 Task: Reply to email with the signature Courtney Young with the subject Request for customer feedback from softage.1@softage.net with the message Please provide me with an update on the budget for the project. Undo the message and rewrite the message as Please let me know if there are any questions or concerns. Send the email
Action: Mouse moved to (577, 760)
Screenshot: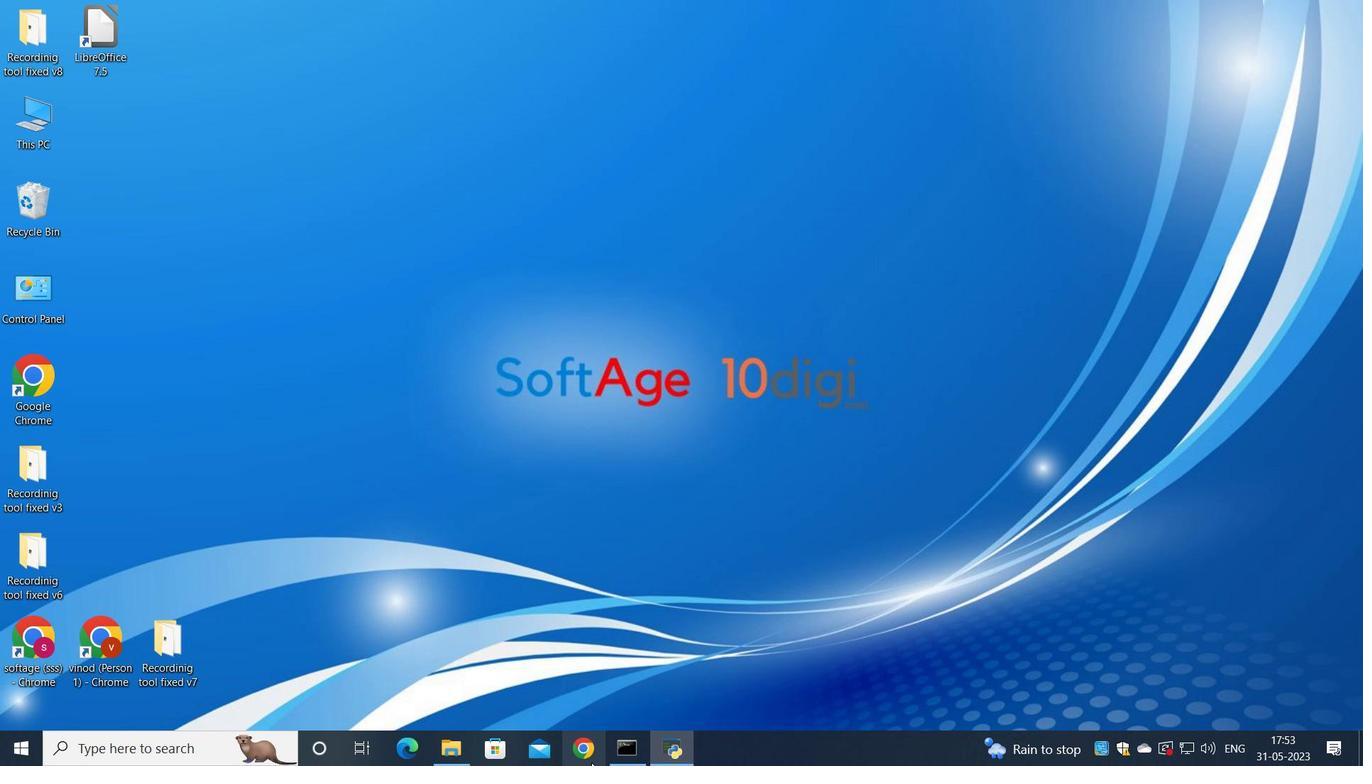 
Action: Mouse pressed left at (577, 760)
Screenshot: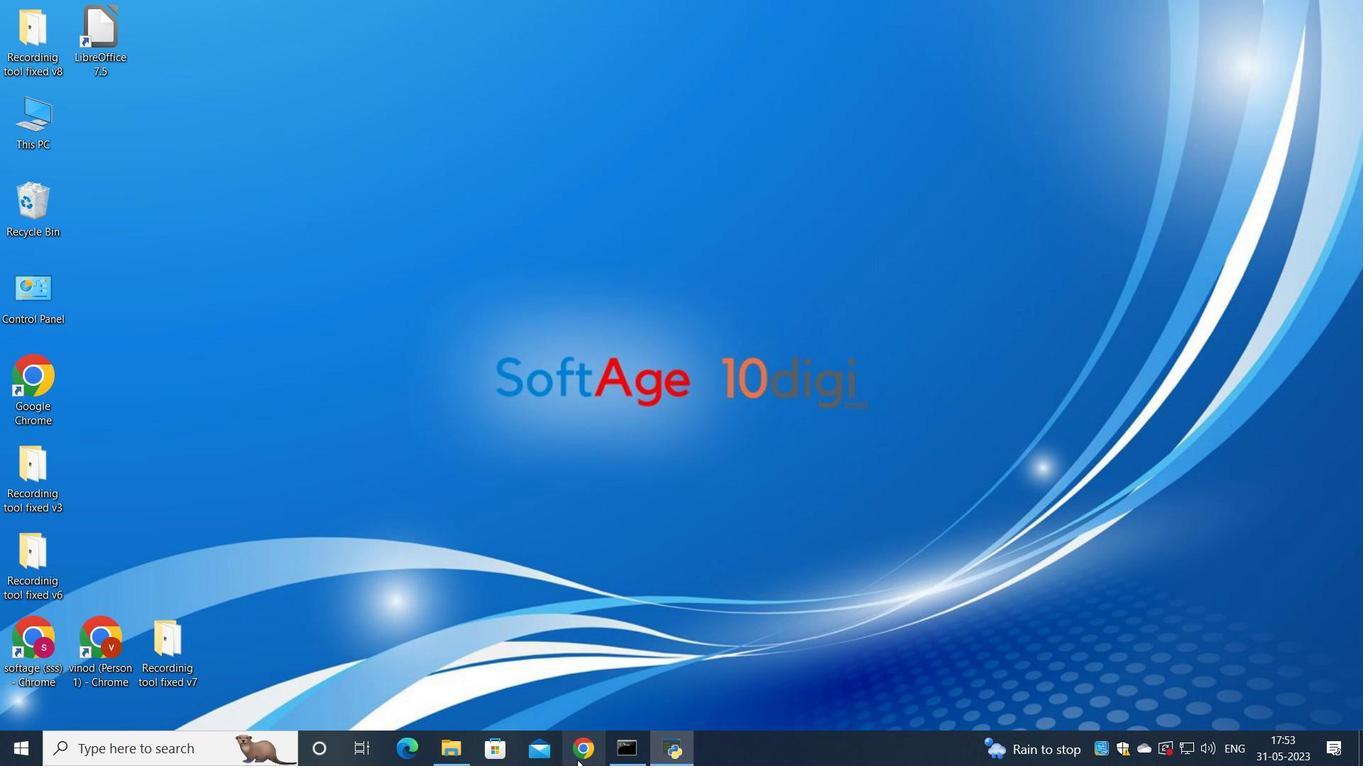 
Action: Mouse moved to (607, 428)
Screenshot: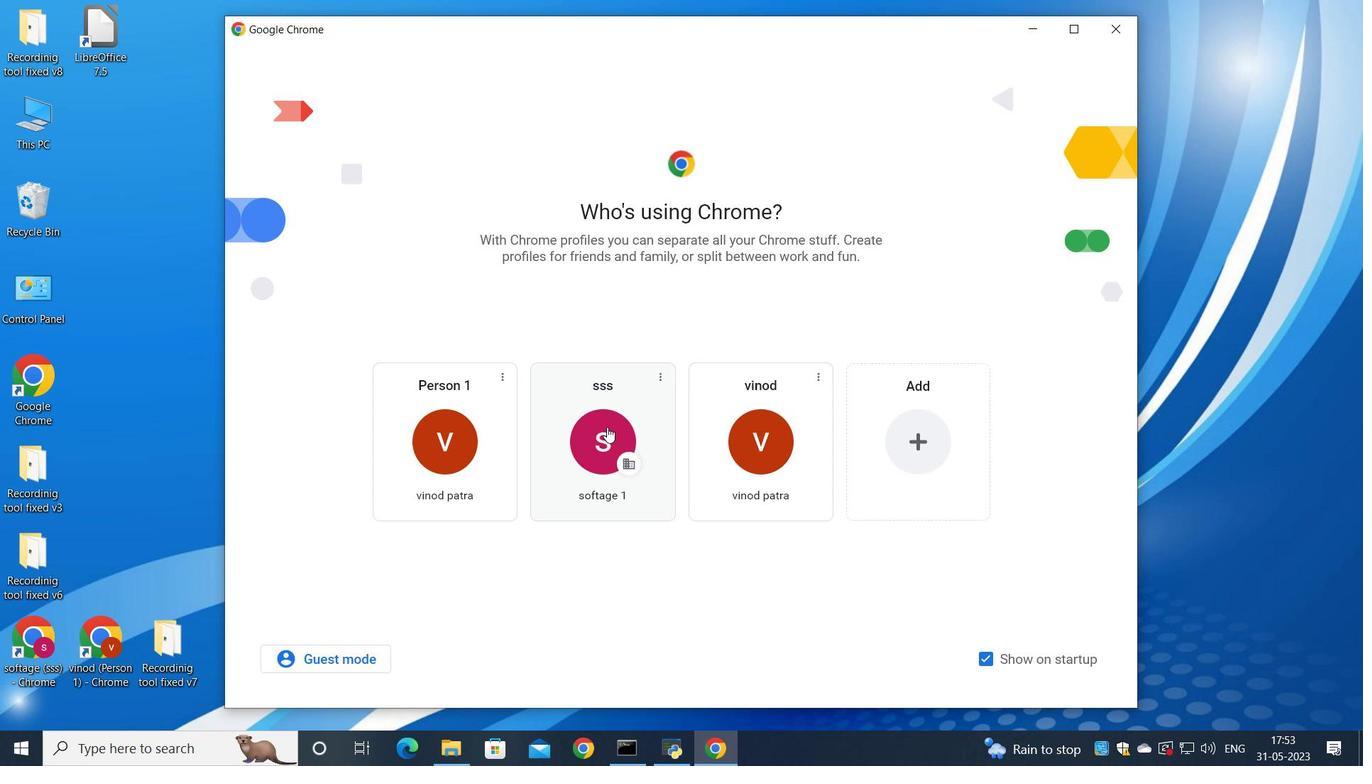 
Action: Mouse pressed left at (607, 428)
Screenshot: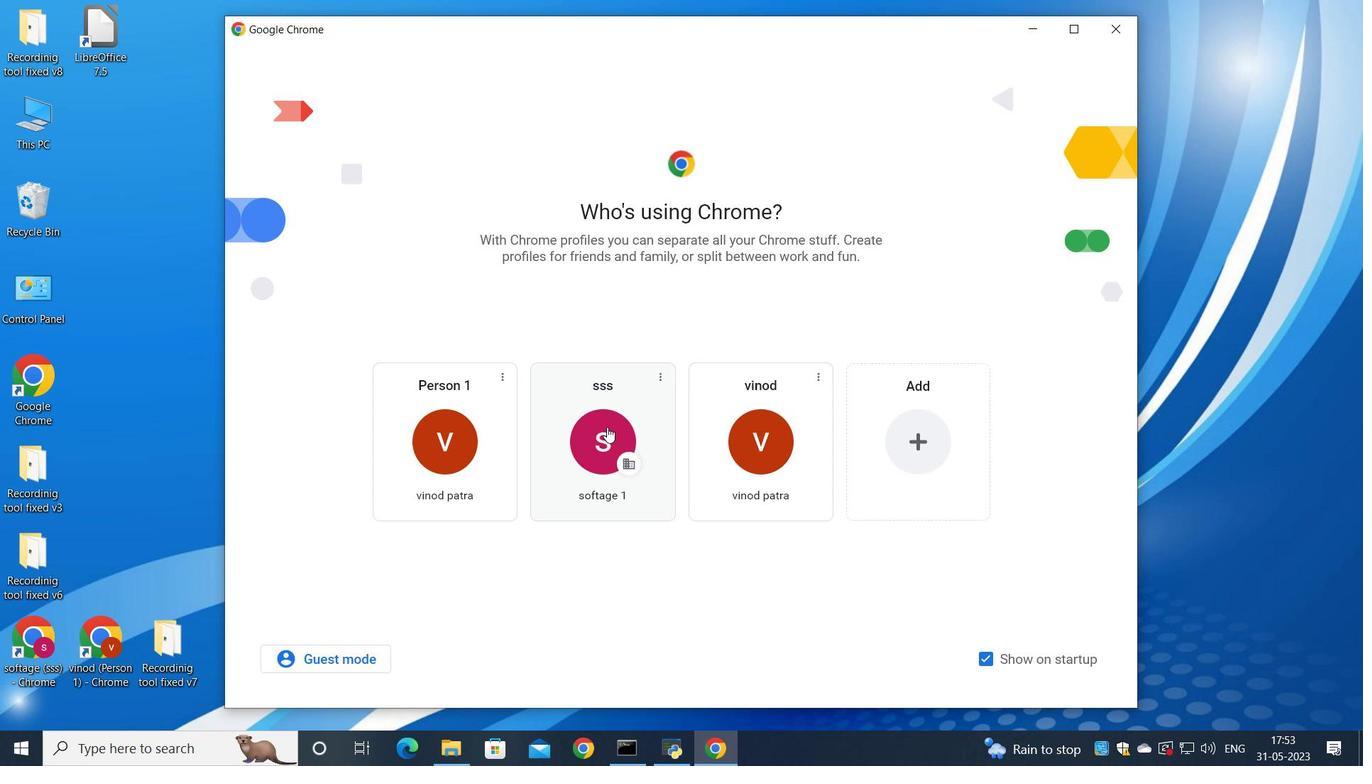 
Action: Mouse moved to (1199, 119)
Screenshot: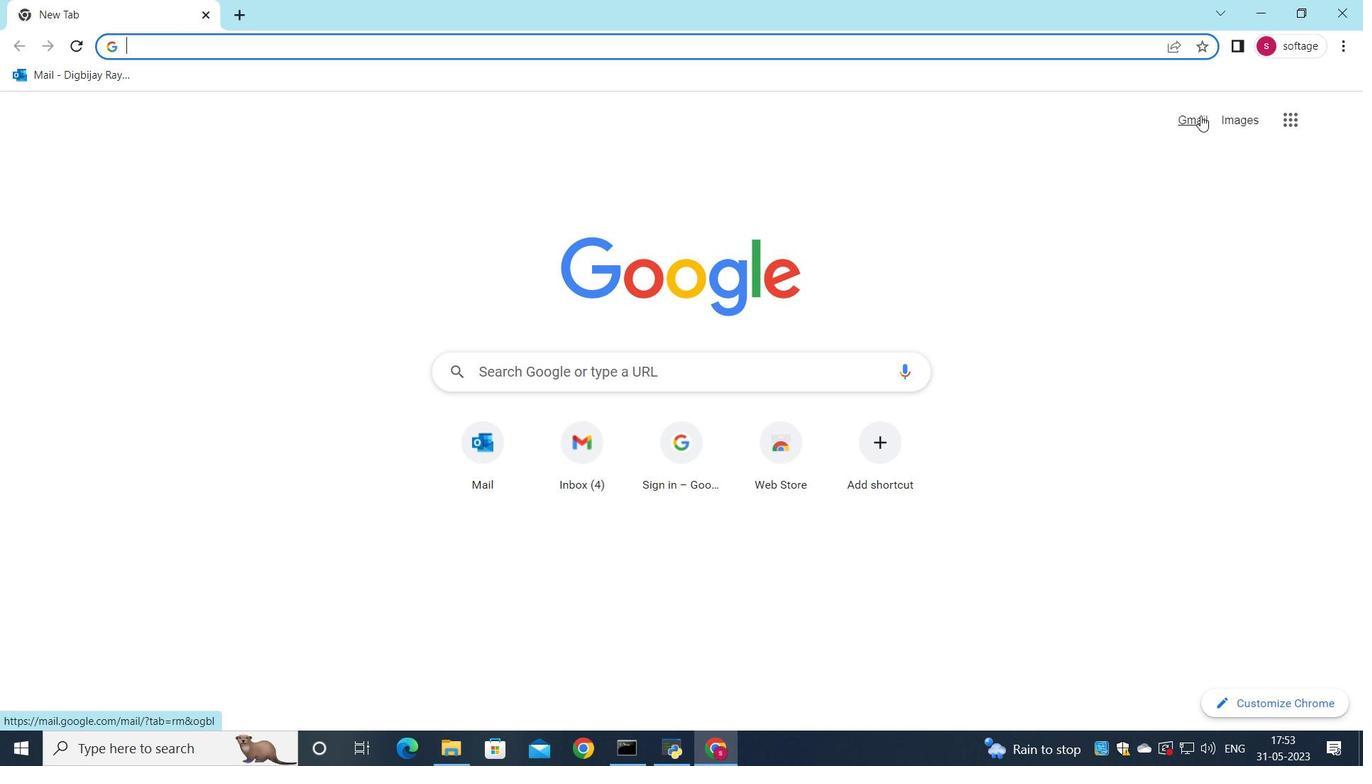 
Action: Mouse pressed left at (1199, 119)
Screenshot: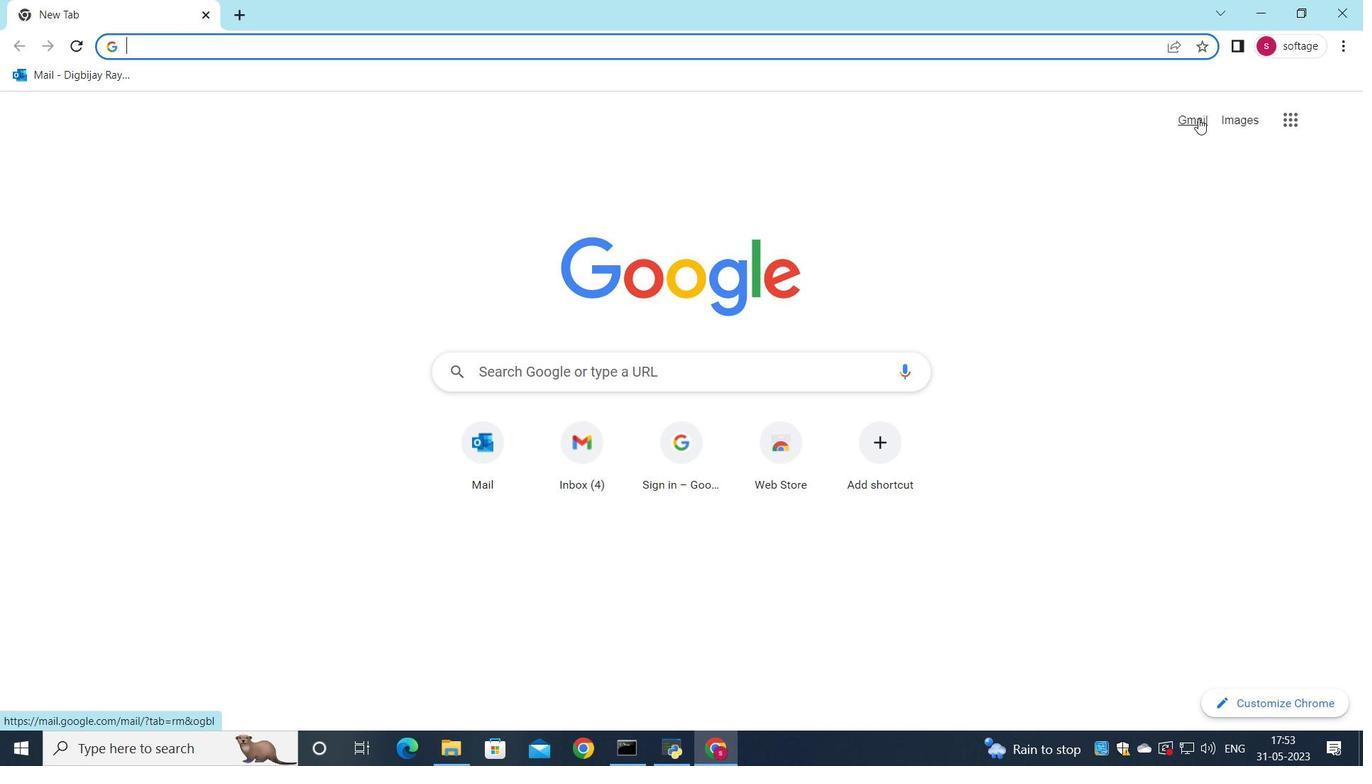 
Action: Mouse moved to (1165, 117)
Screenshot: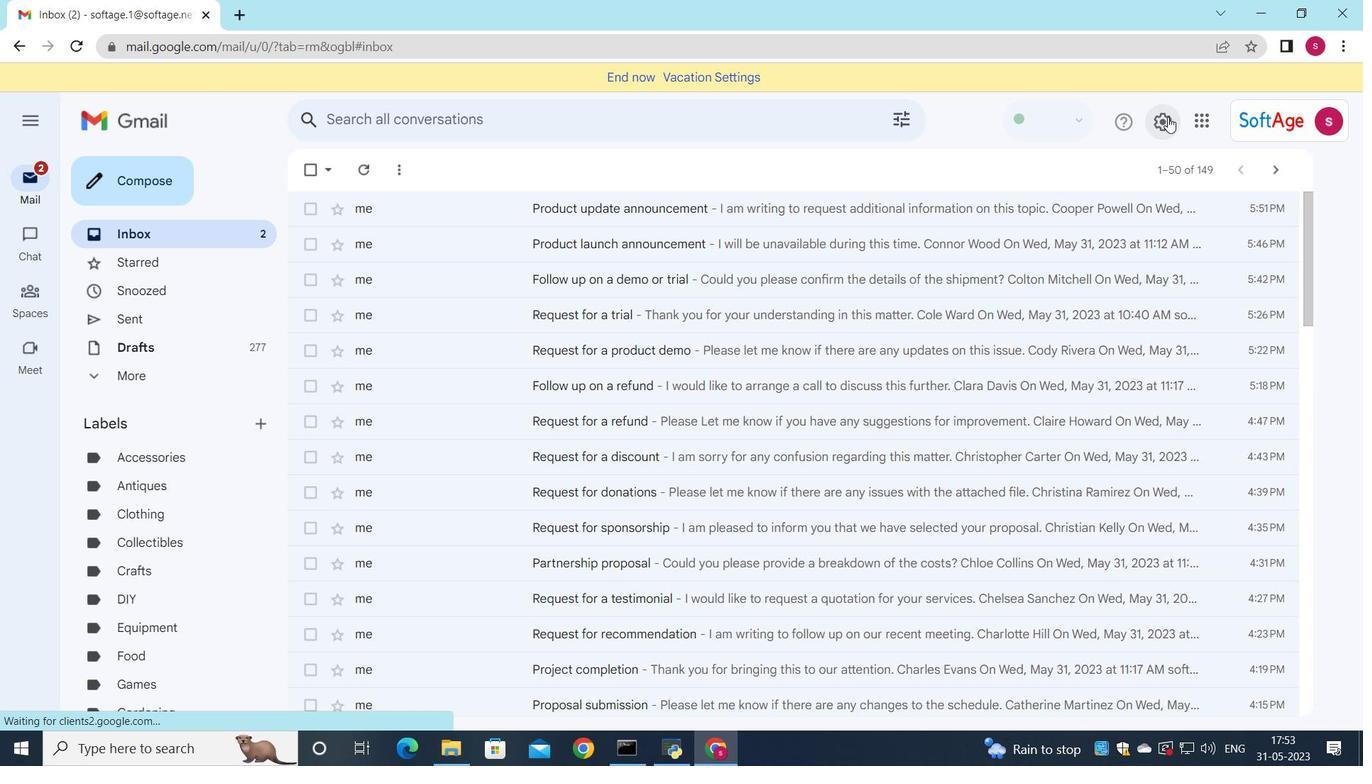 
Action: Mouse pressed left at (1165, 117)
Screenshot: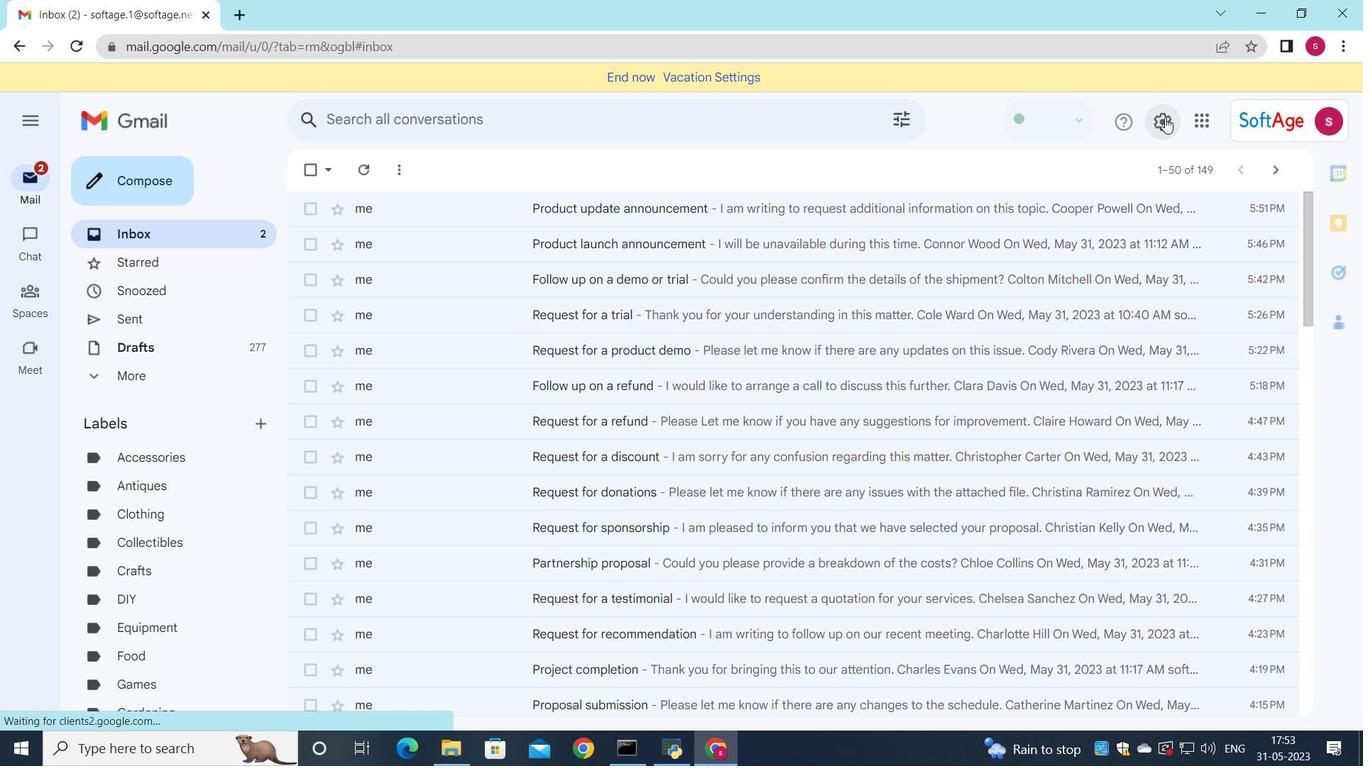 
Action: Mouse moved to (1165, 208)
Screenshot: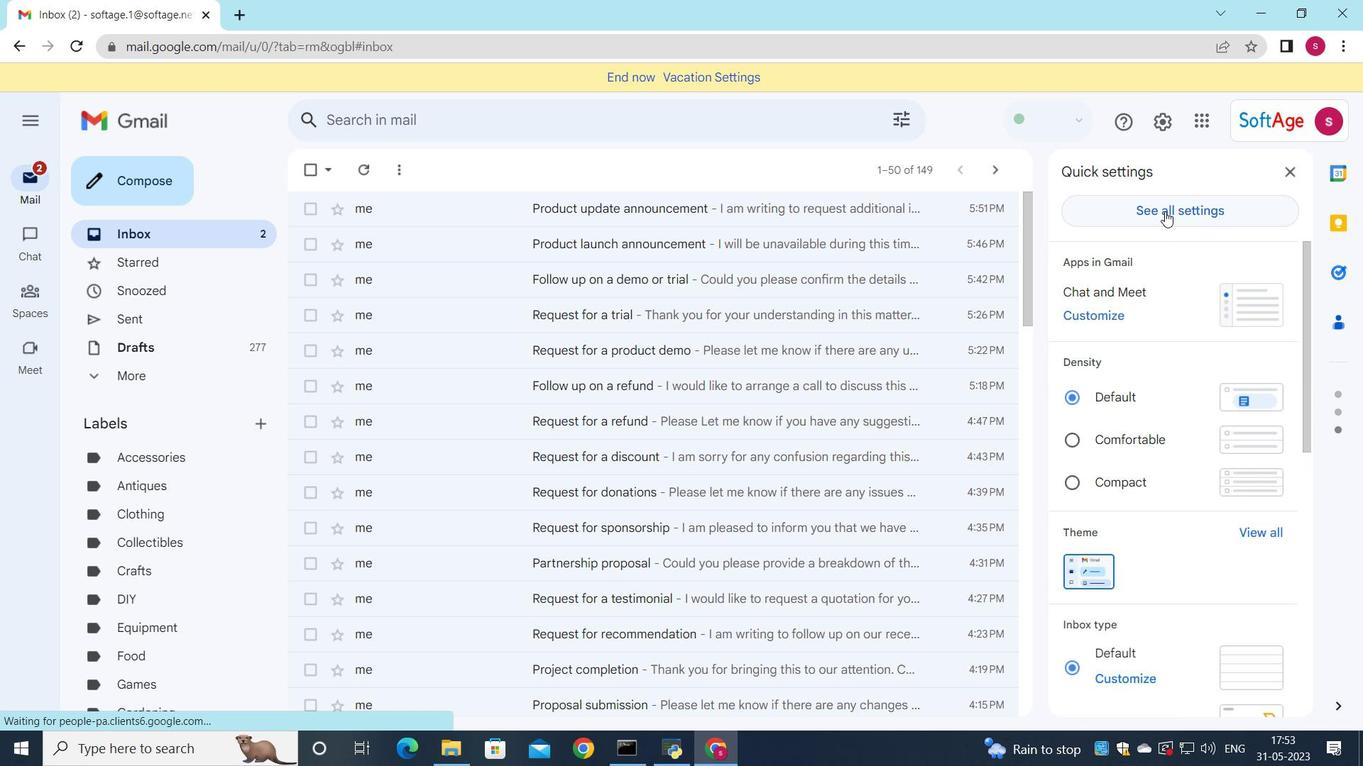 
Action: Mouse pressed left at (1165, 208)
Screenshot: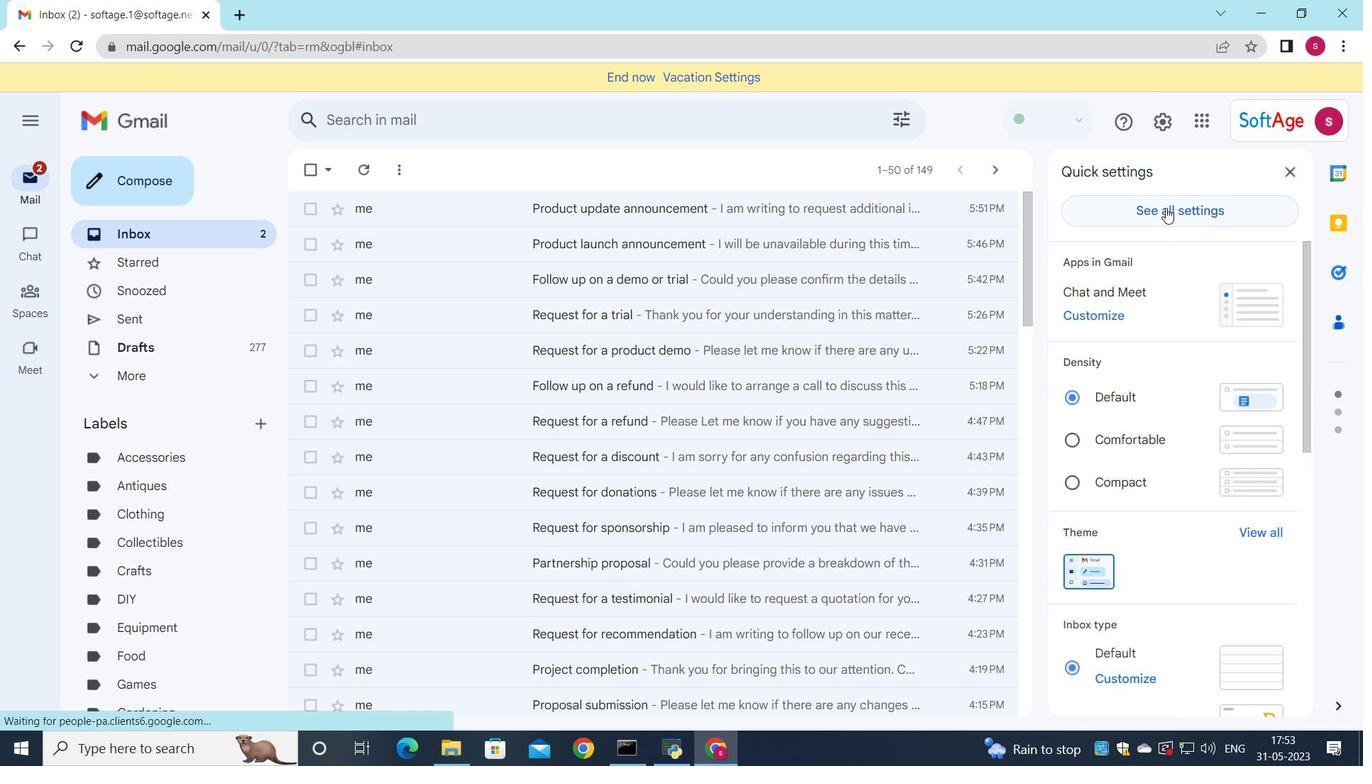 
Action: Mouse moved to (634, 450)
Screenshot: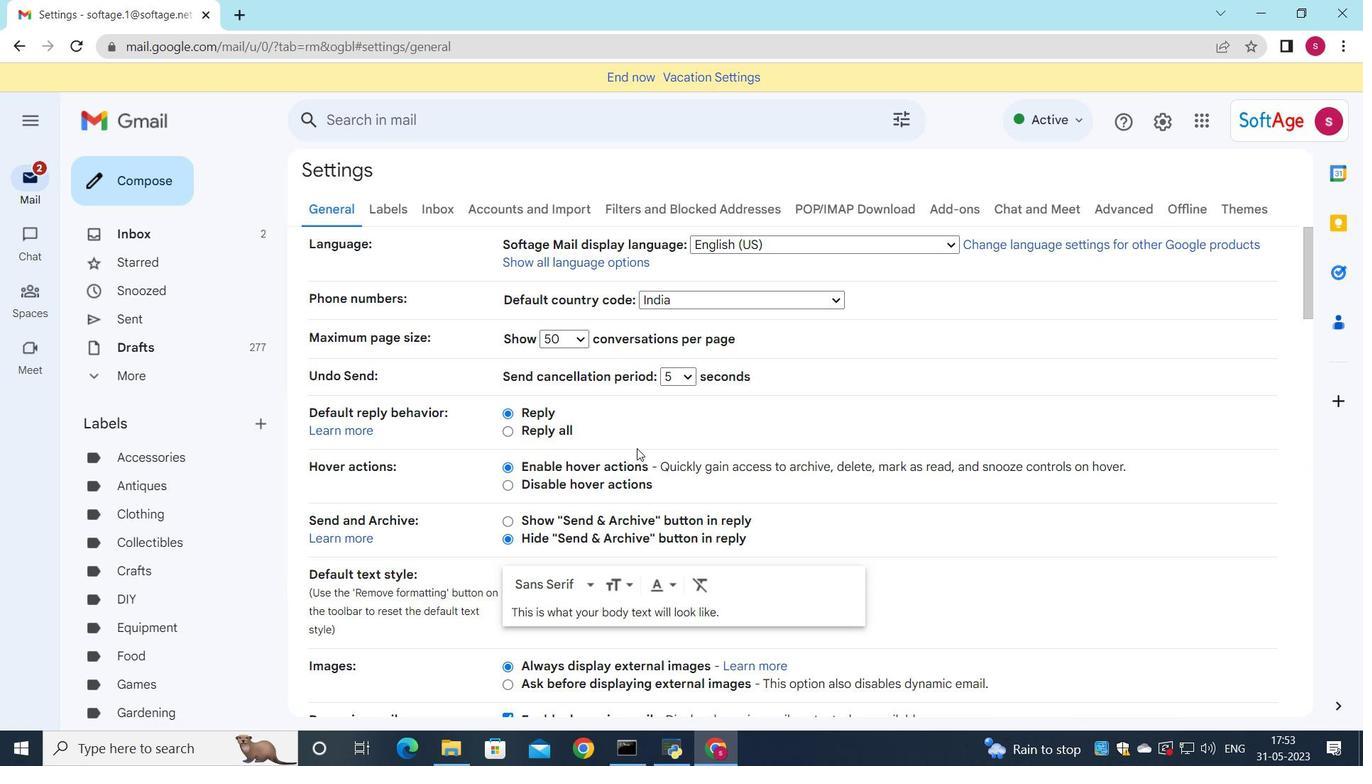 
Action: Mouse scrolled (634, 449) with delta (0, 0)
Screenshot: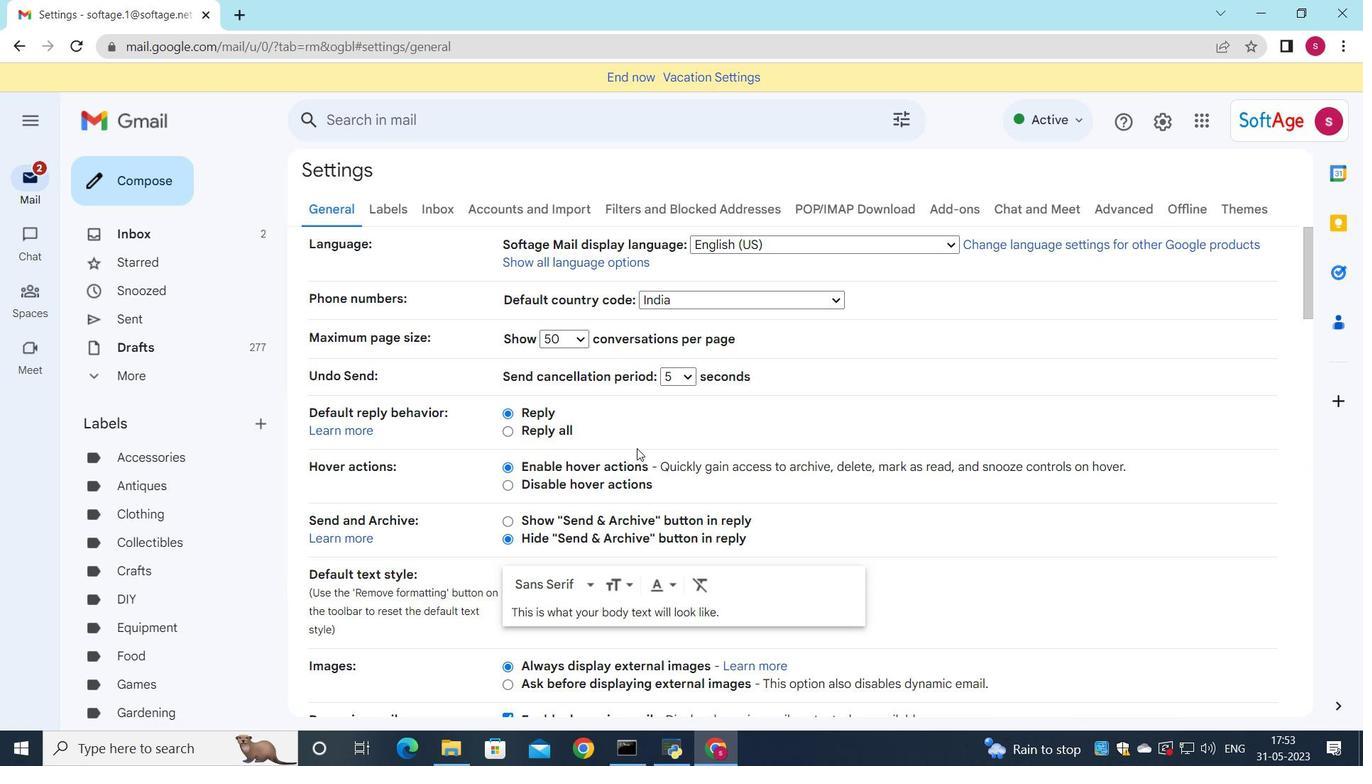 
Action: Mouse moved to (634, 450)
Screenshot: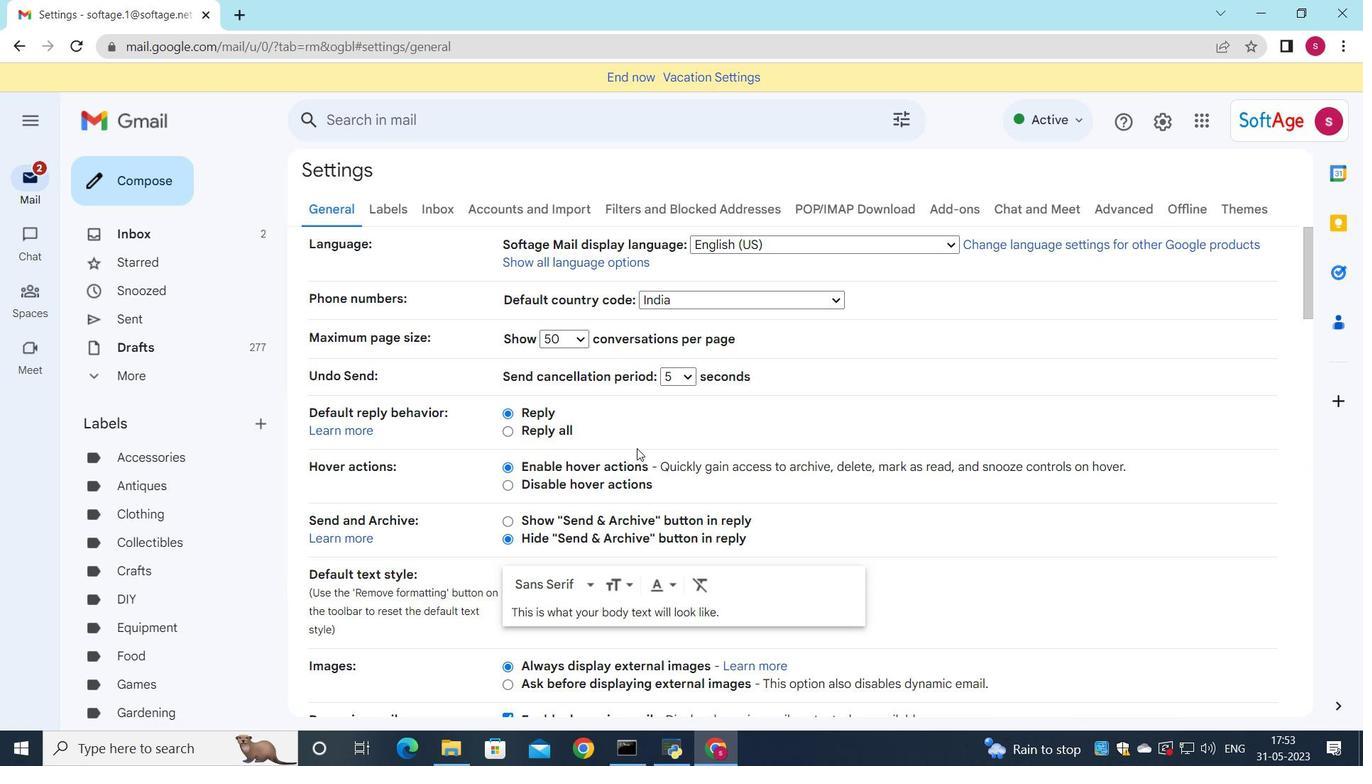 
Action: Mouse scrolled (634, 449) with delta (0, 0)
Screenshot: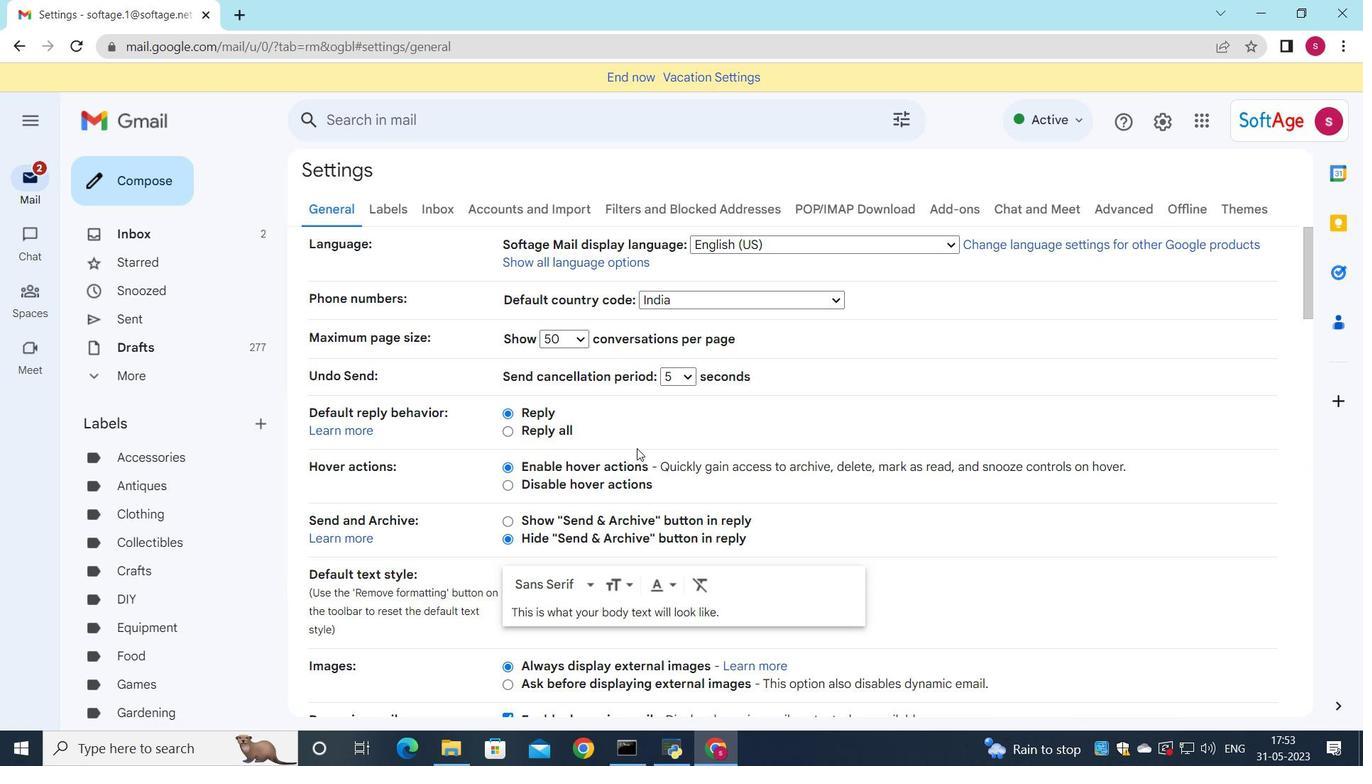 
Action: Mouse scrolled (634, 449) with delta (0, 0)
Screenshot: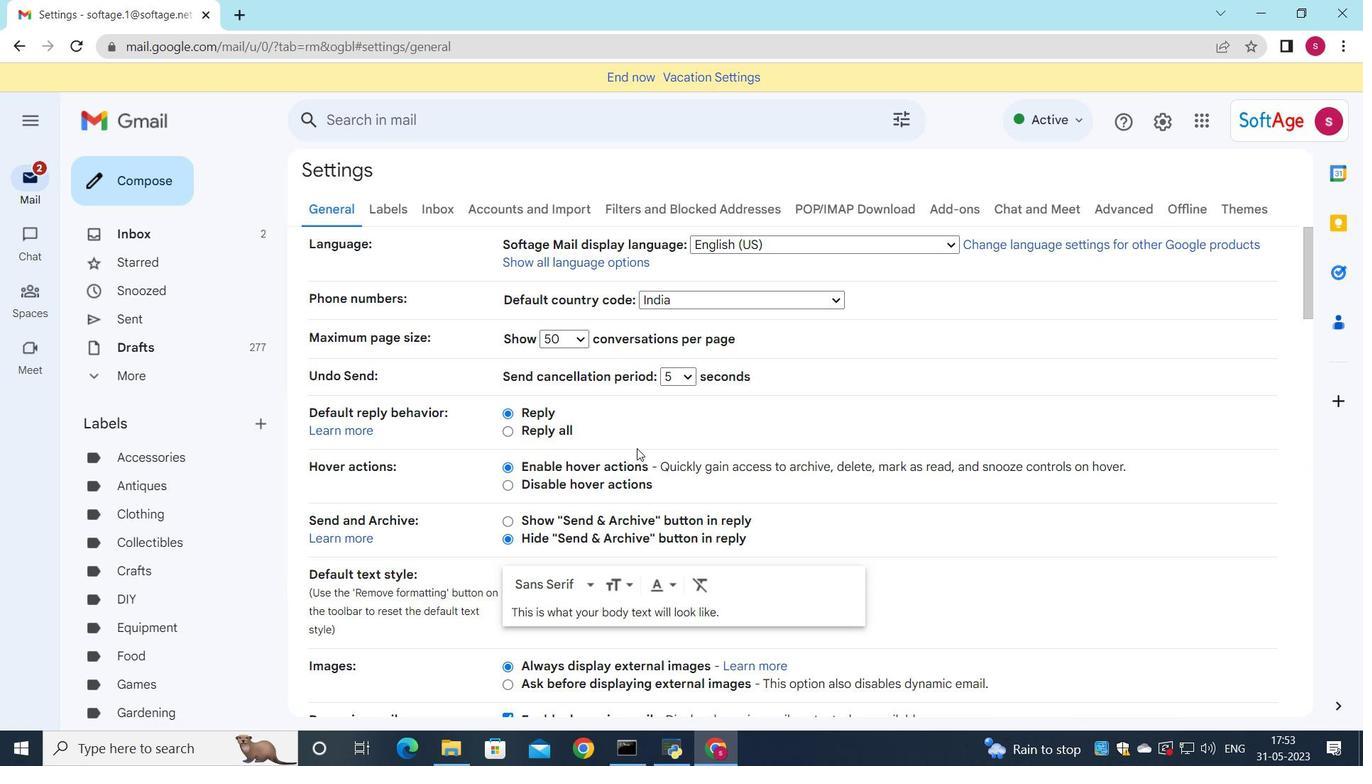 
Action: Mouse moved to (637, 448)
Screenshot: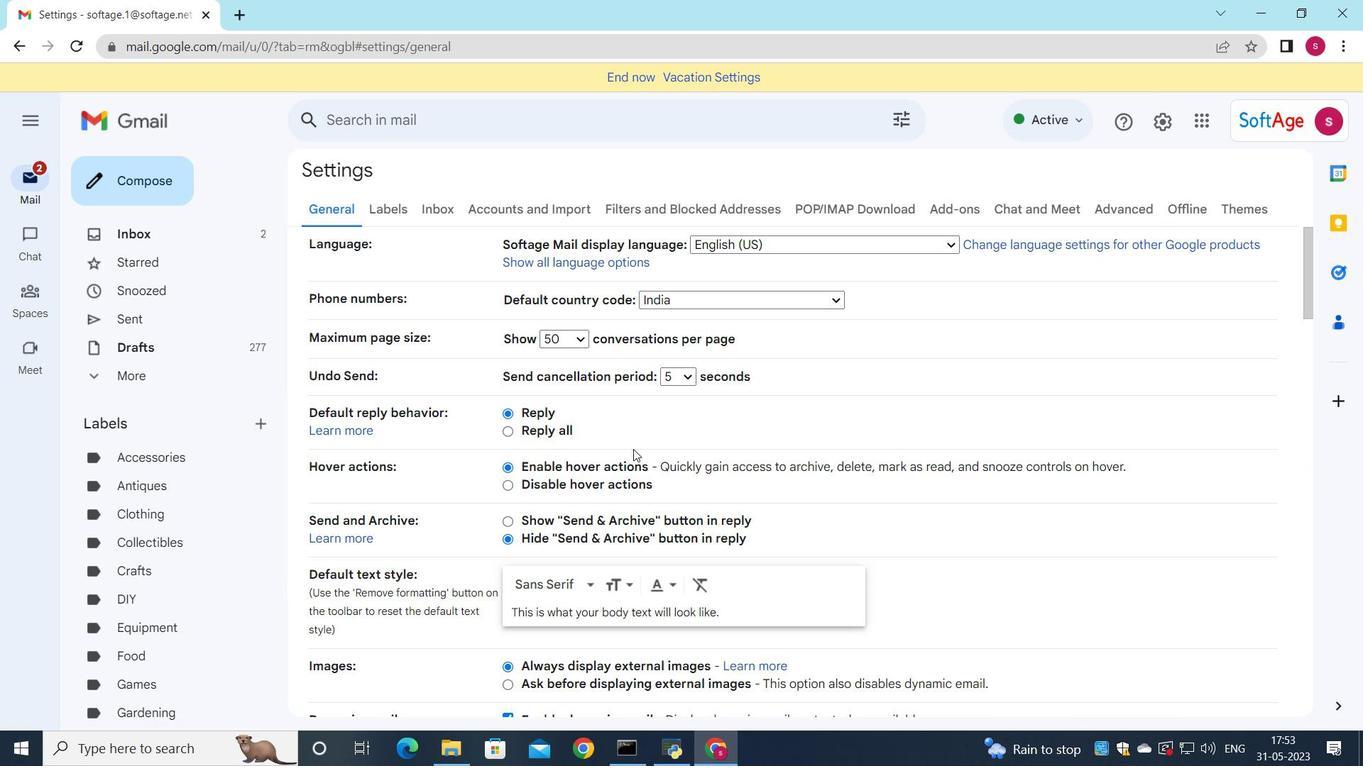 
Action: Mouse scrolled (637, 448) with delta (0, 0)
Screenshot: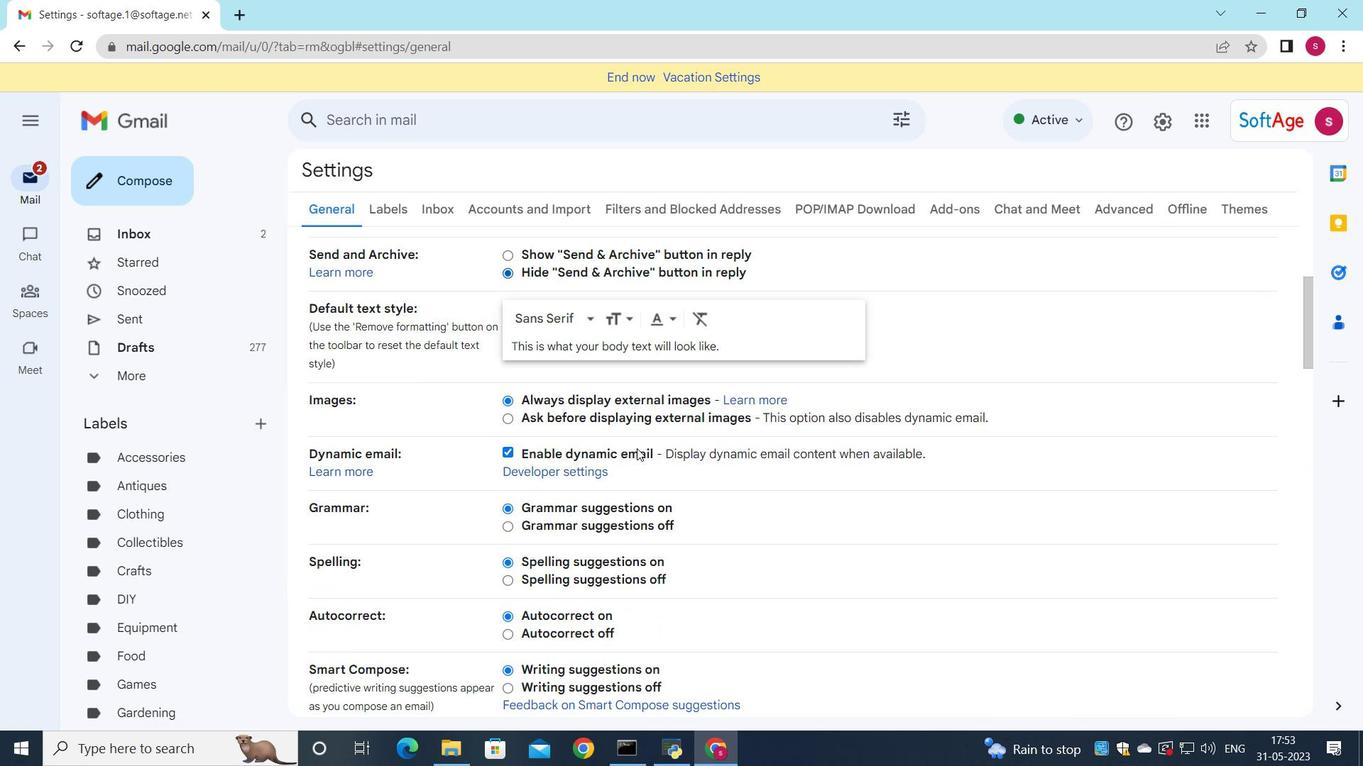 
Action: Mouse scrolled (637, 448) with delta (0, 0)
Screenshot: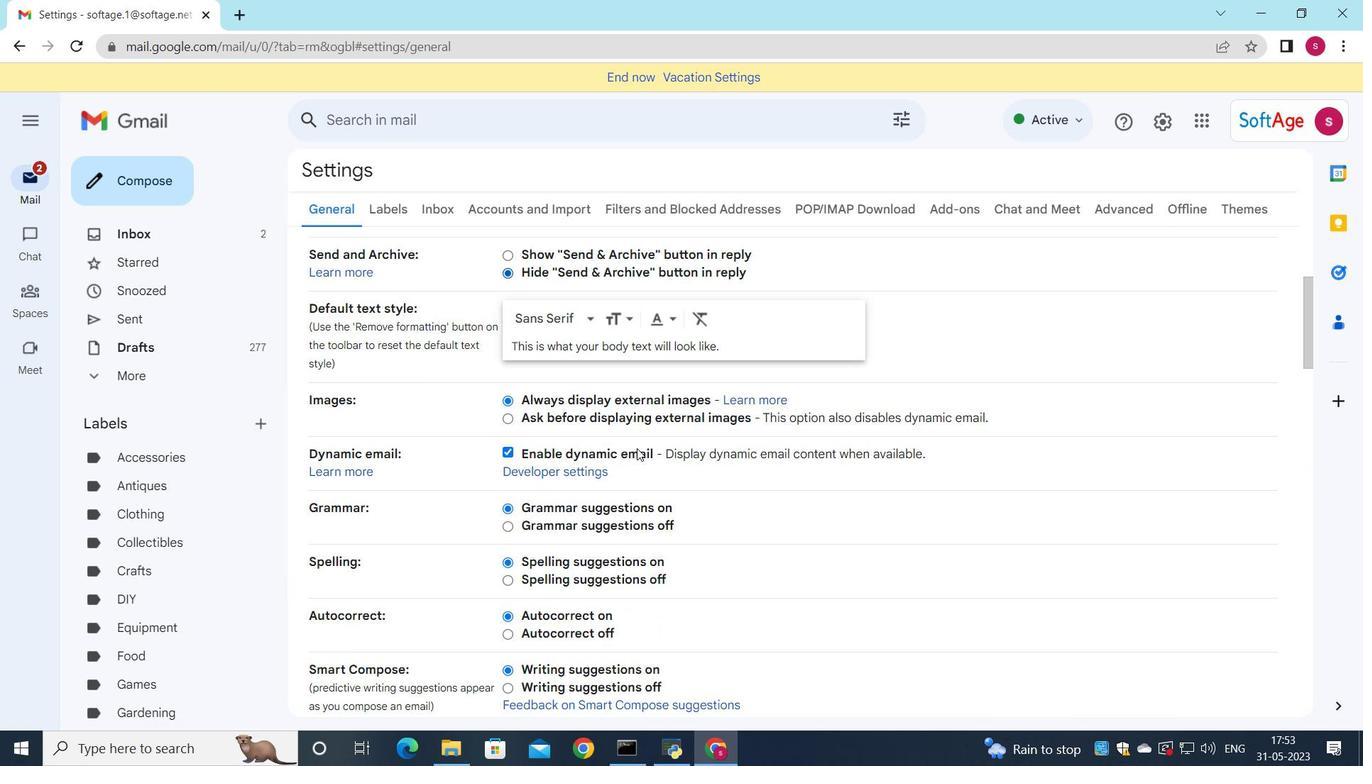 
Action: Mouse scrolled (637, 448) with delta (0, 0)
Screenshot: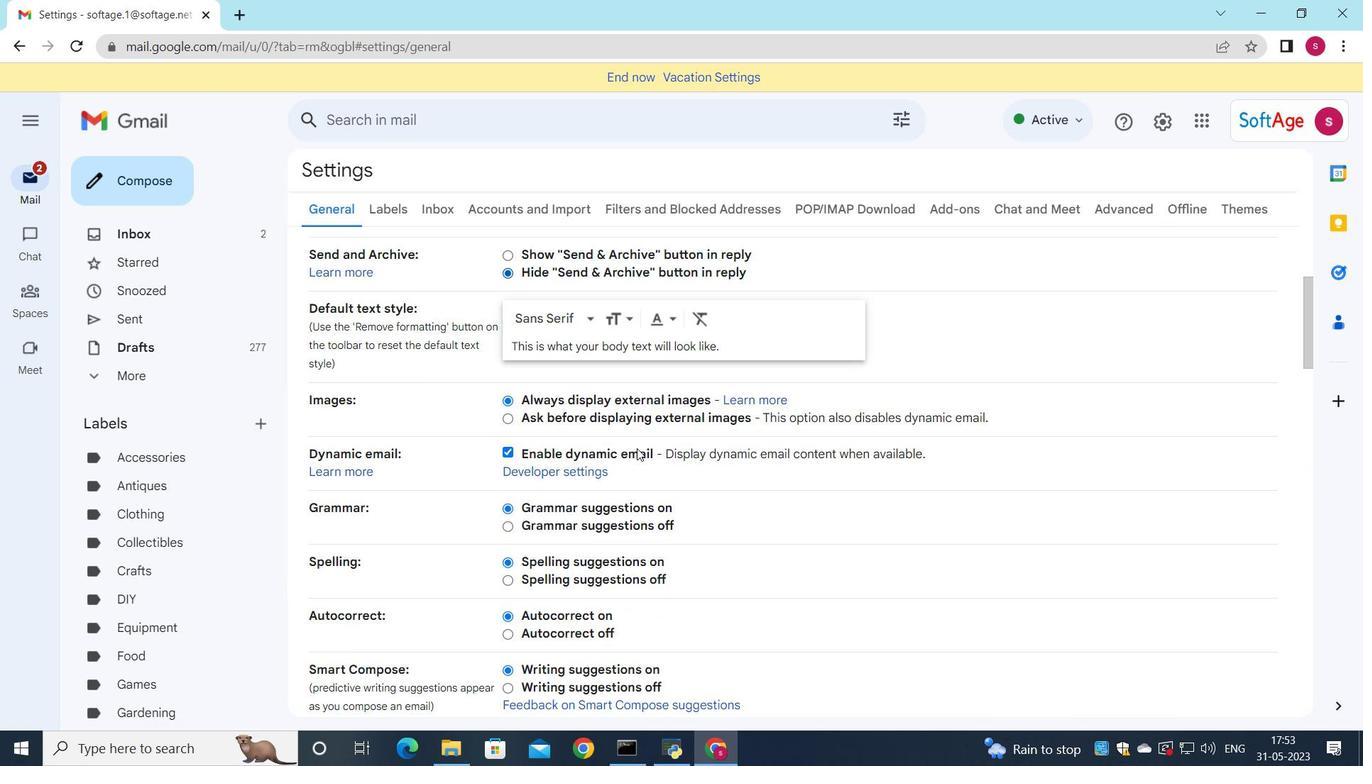
Action: Mouse scrolled (637, 448) with delta (0, 0)
Screenshot: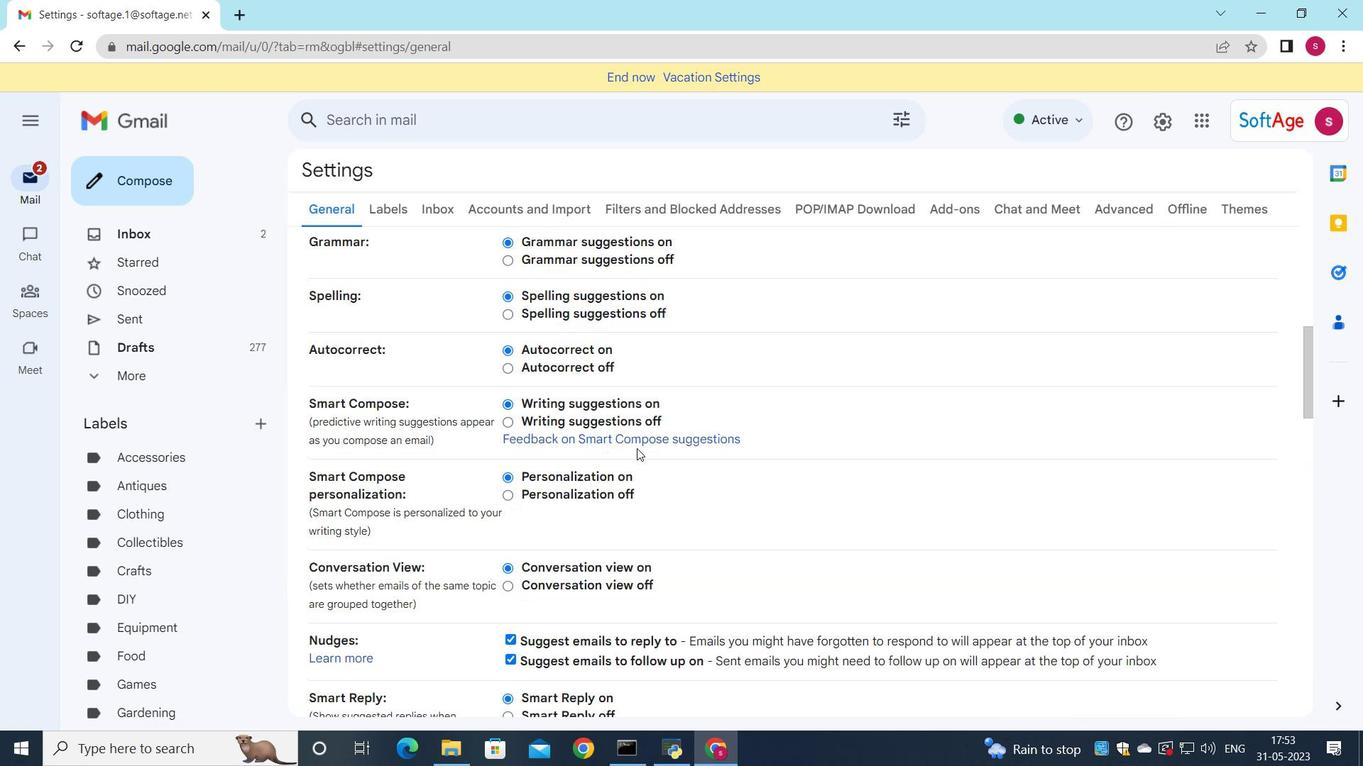 
Action: Mouse scrolled (637, 448) with delta (0, 0)
Screenshot: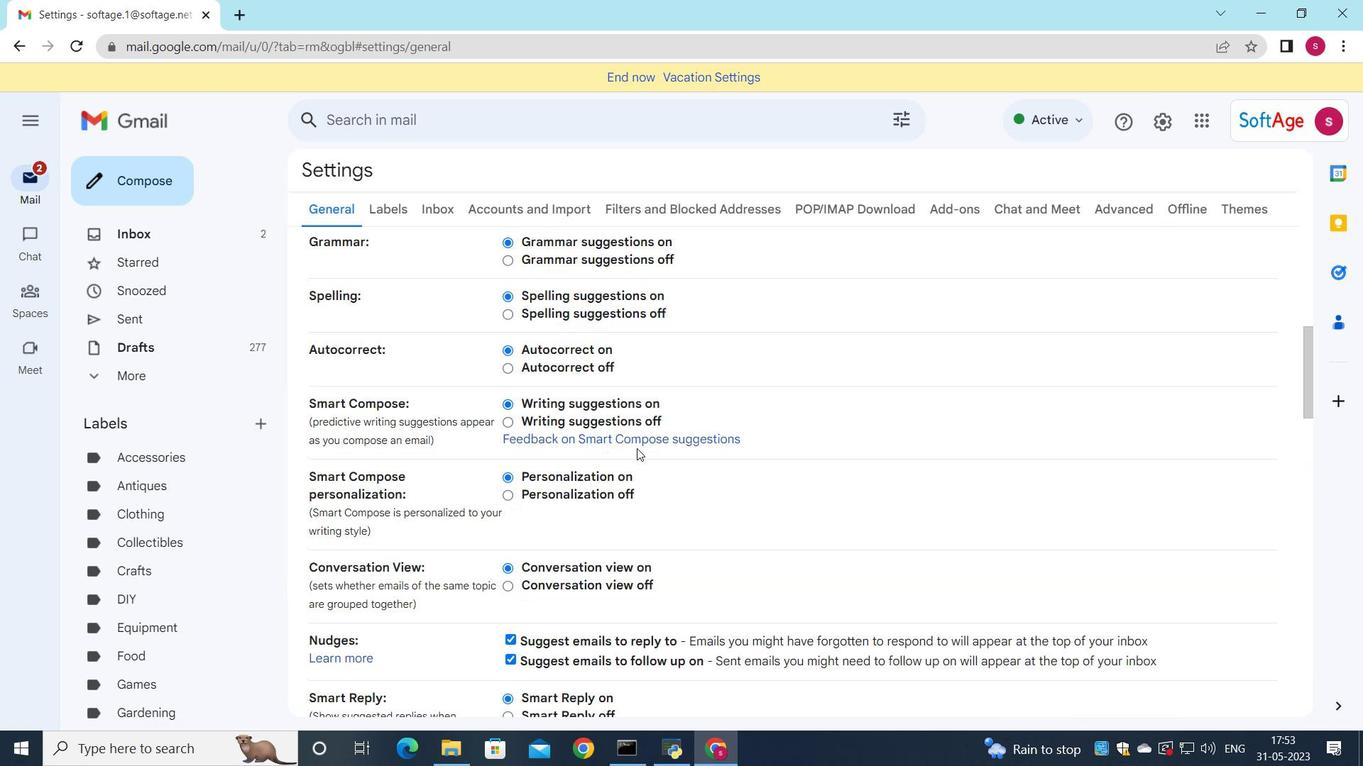 
Action: Mouse scrolled (637, 448) with delta (0, 0)
Screenshot: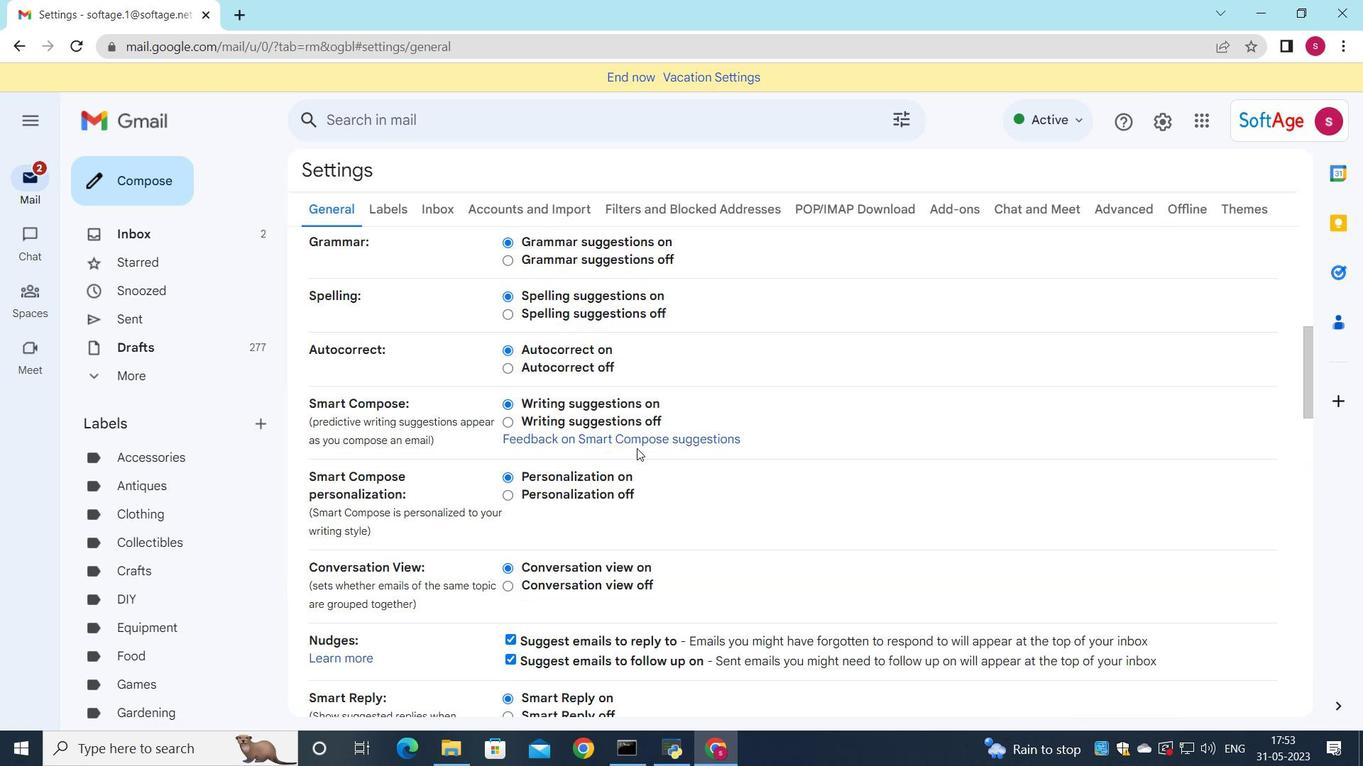 
Action: Mouse scrolled (637, 448) with delta (0, 0)
Screenshot: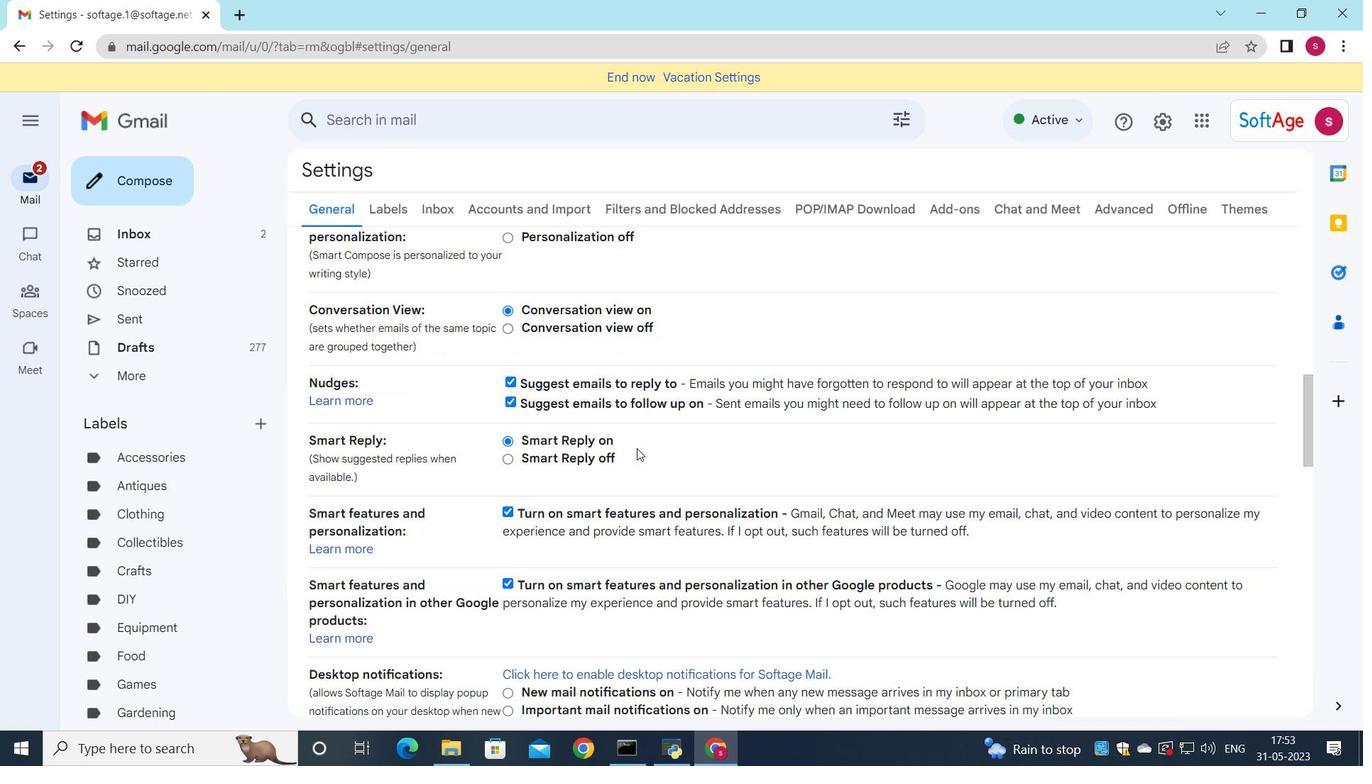 
Action: Mouse scrolled (637, 448) with delta (0, 0)
Screenshot: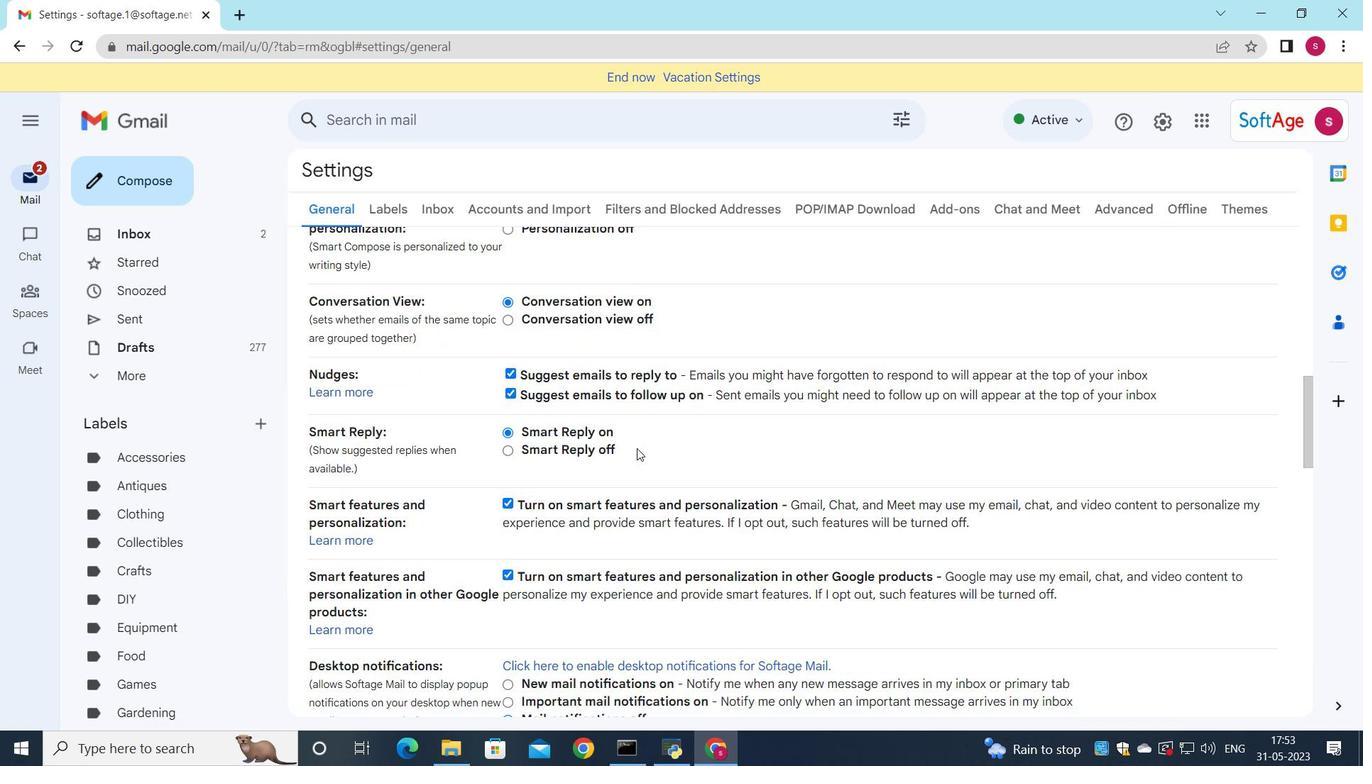 
Action: Mouse scrolled (637, 448) with delta (0, 0)
Screenshot: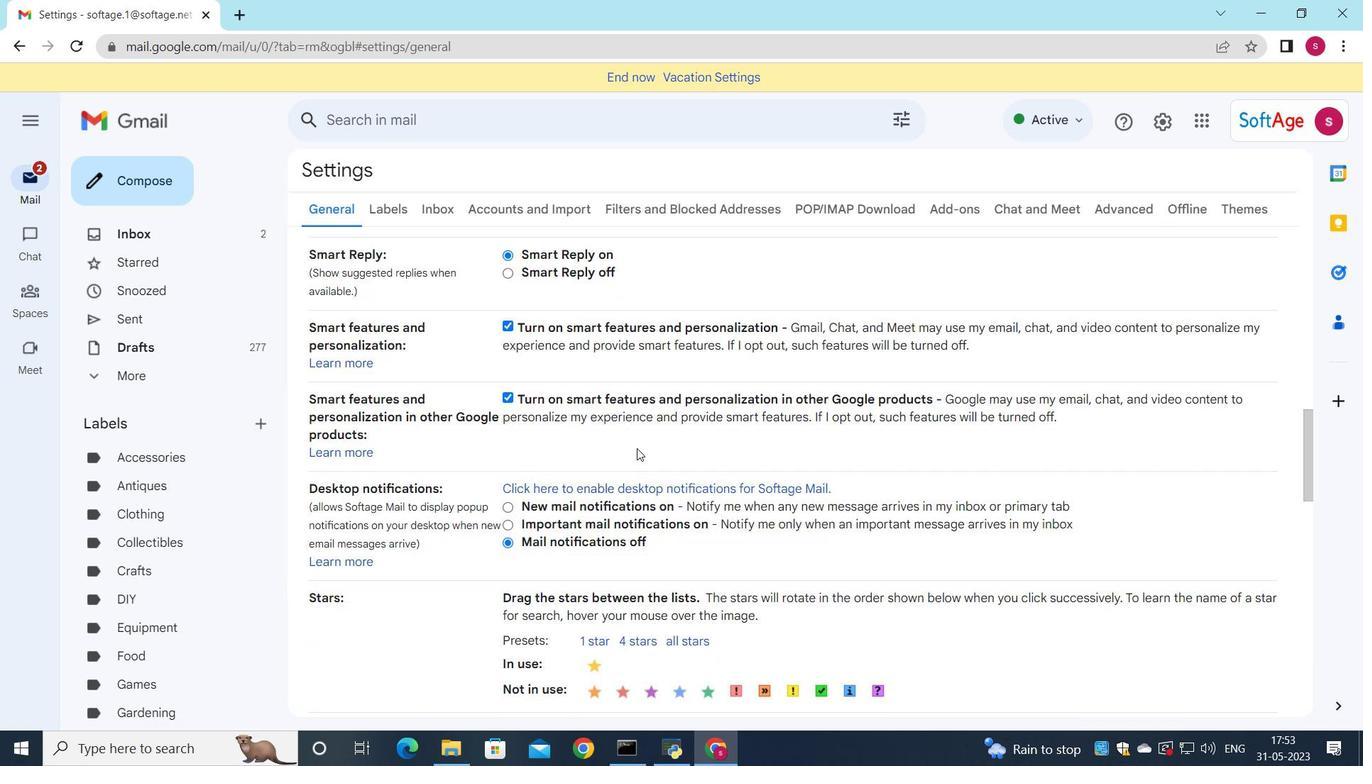 
Action: Mouse scrolled (637, 448) with delta (0, 0)
Screenshot: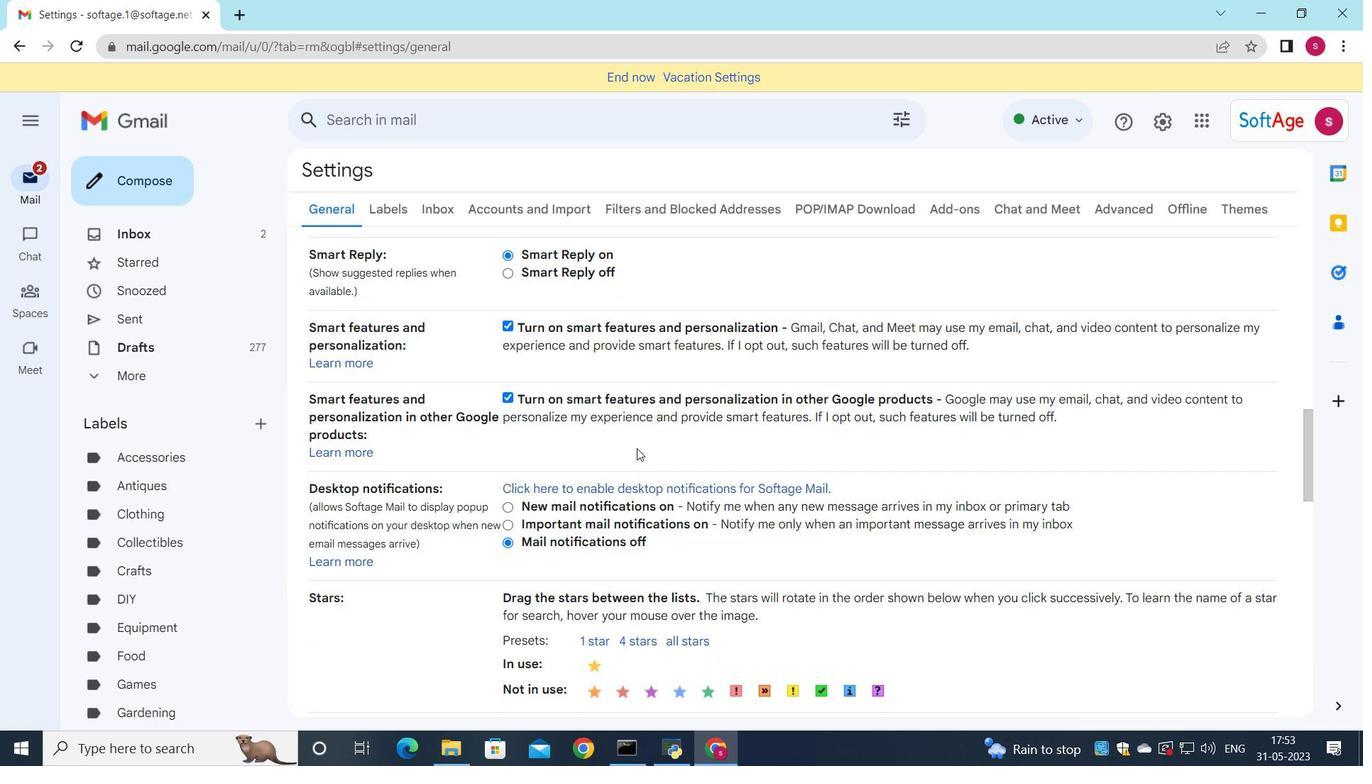 
Action: Mouse scrolled (637, 448) with delta (0, 0)
Screenshot: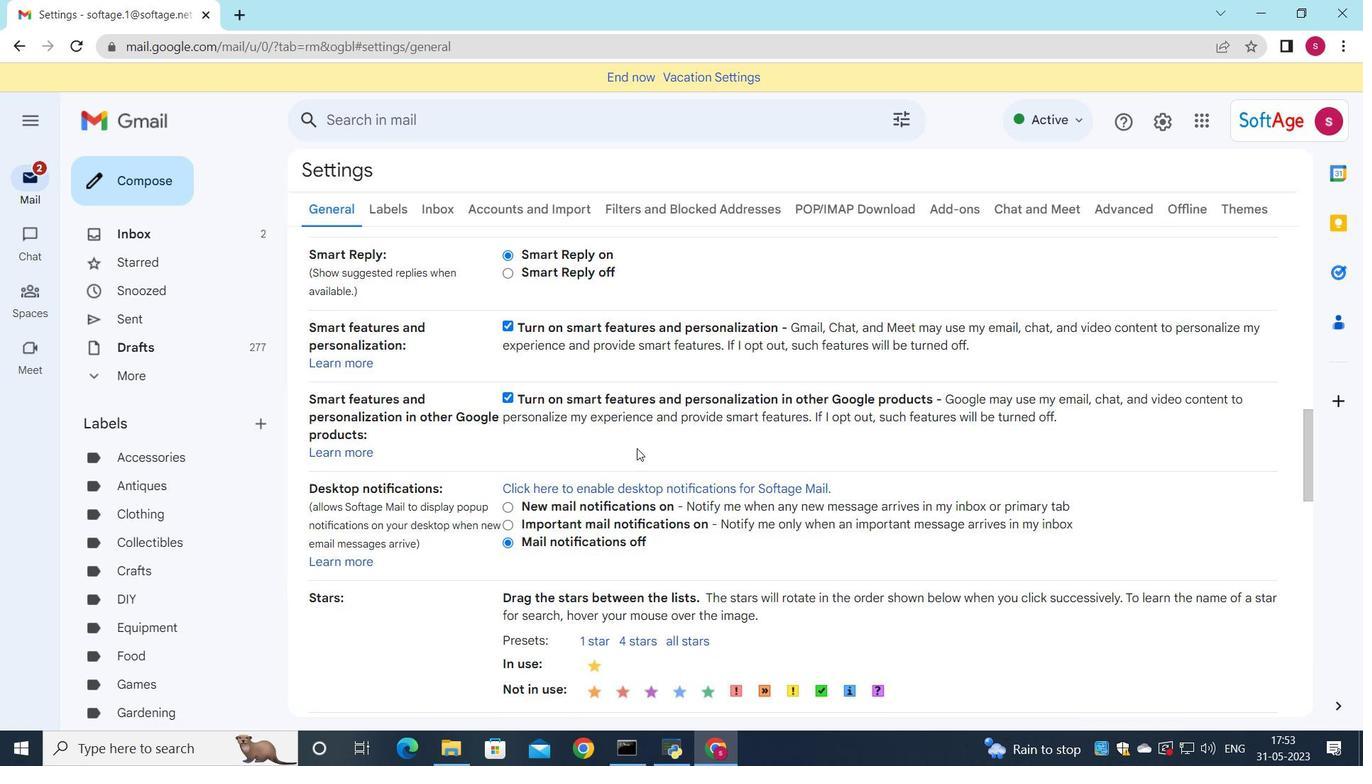 
Action: Mouse scrolled (637, 448) with delta (0, 0)
Screenshot: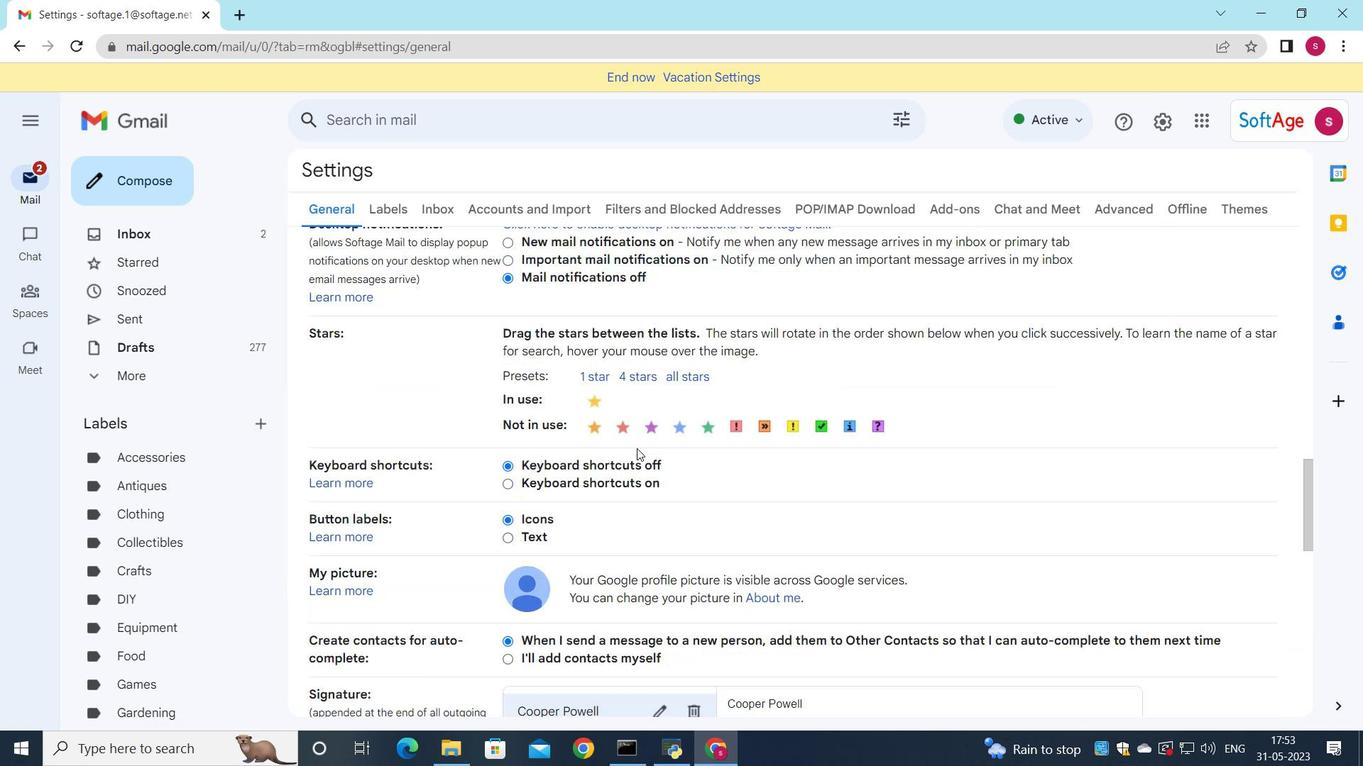 
Action: Mouse scrolled (637, 448) with delta (0, 0)
Screenshot: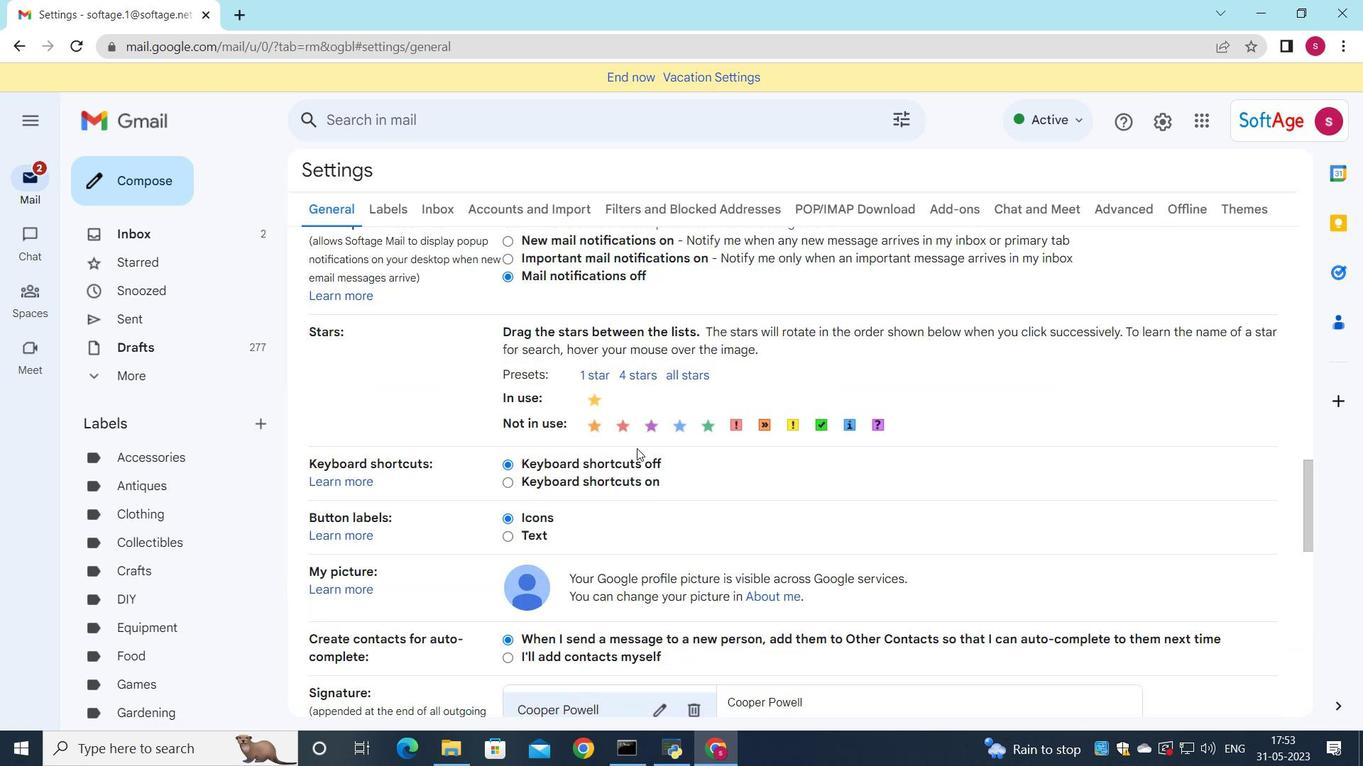 
Action: Mouse scrolled (637, 448) with delta (0, 0)
Screenshot: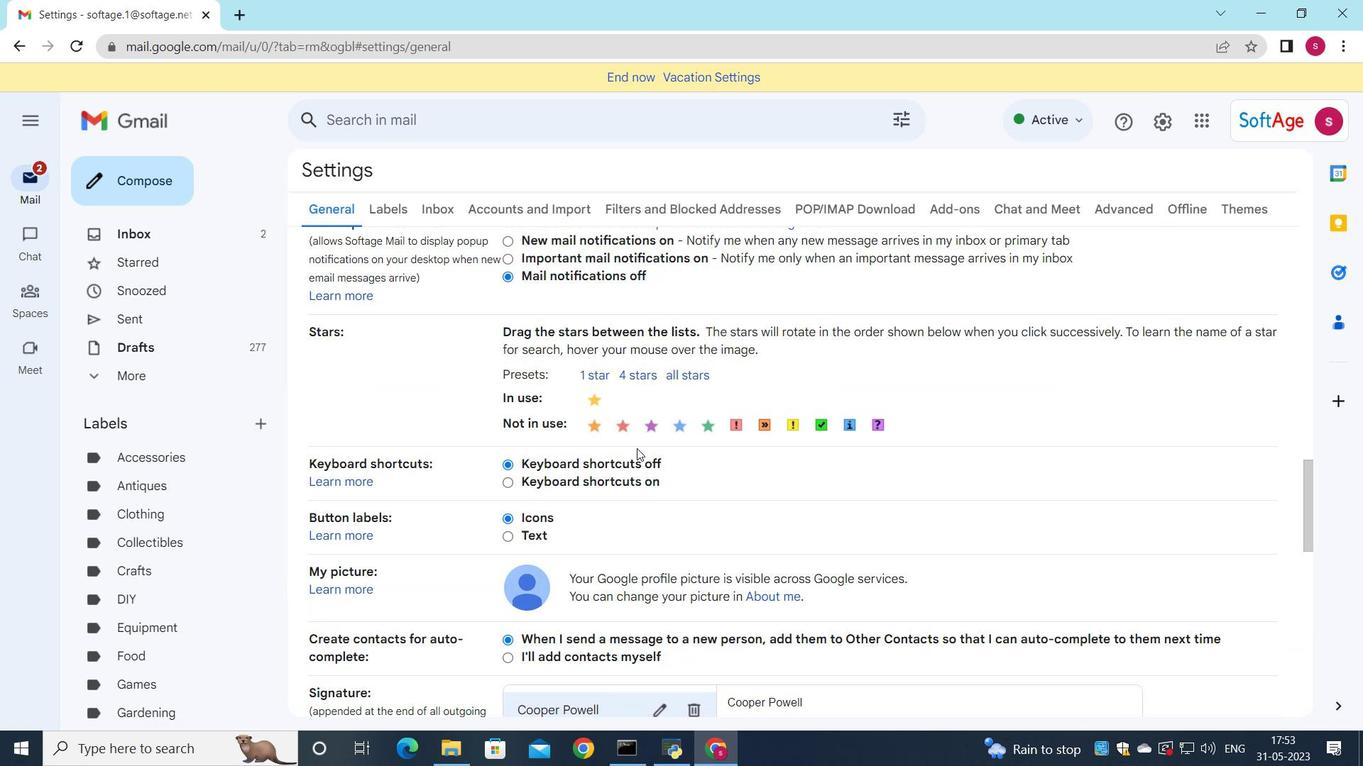 
Action: Mouse moved to (705, 436)
Screenshot: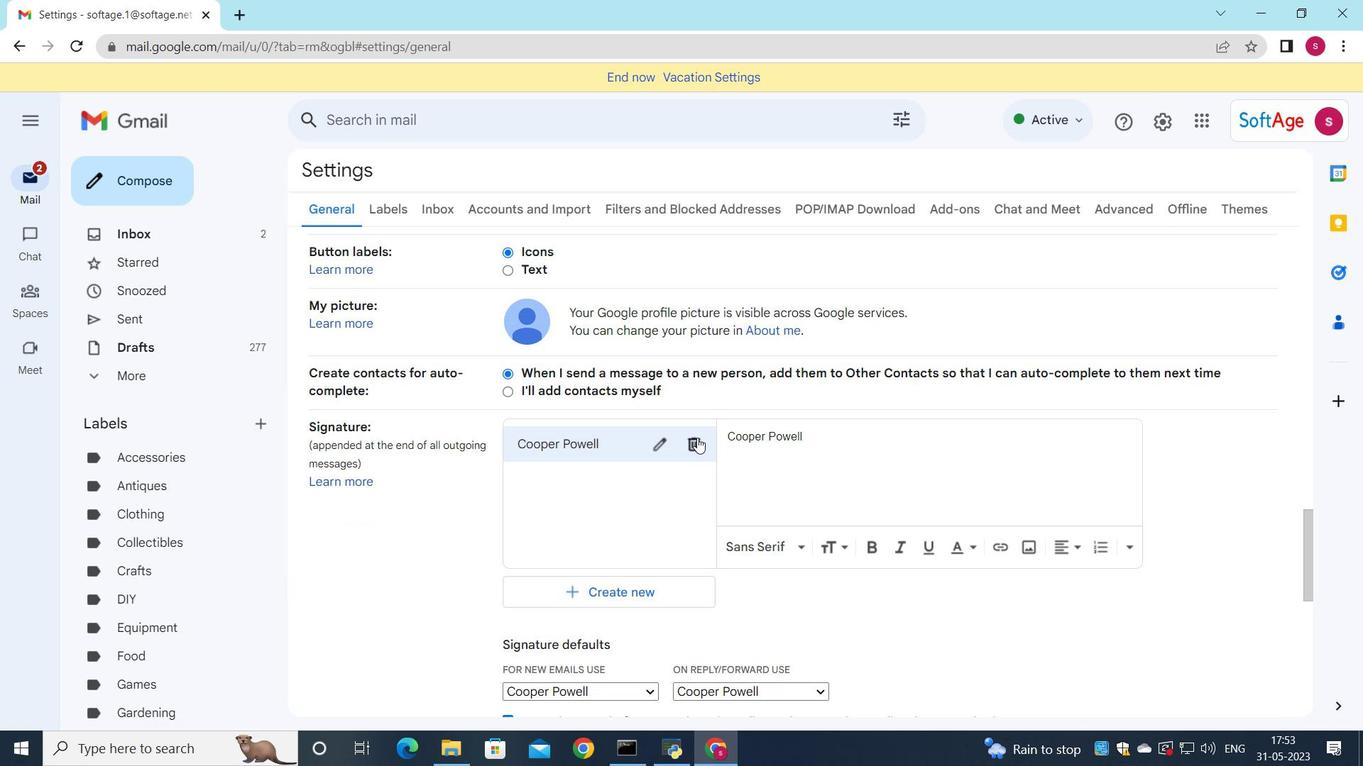 
Action: Mouse pressed left at (705, 436)
Screenshot: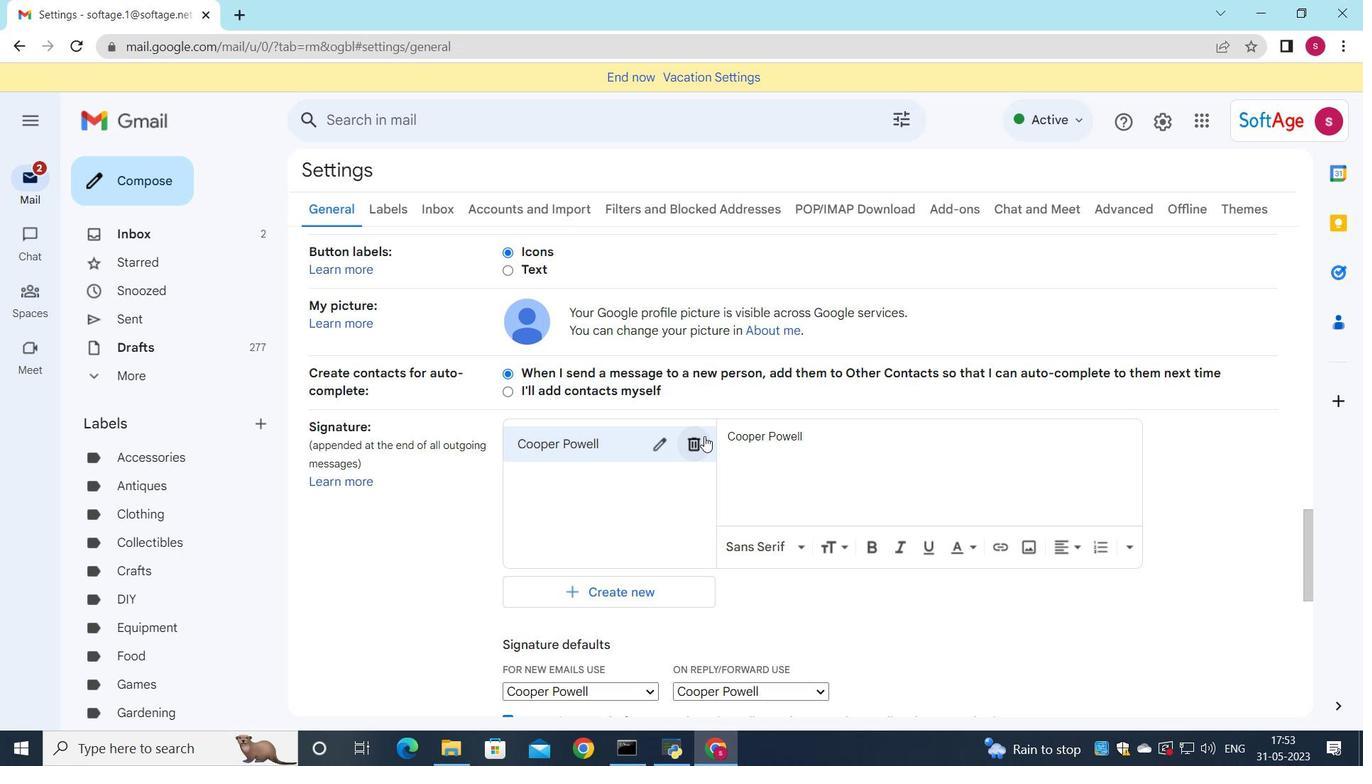 
Action: Mouse moved to (834, 440)
Screenshot: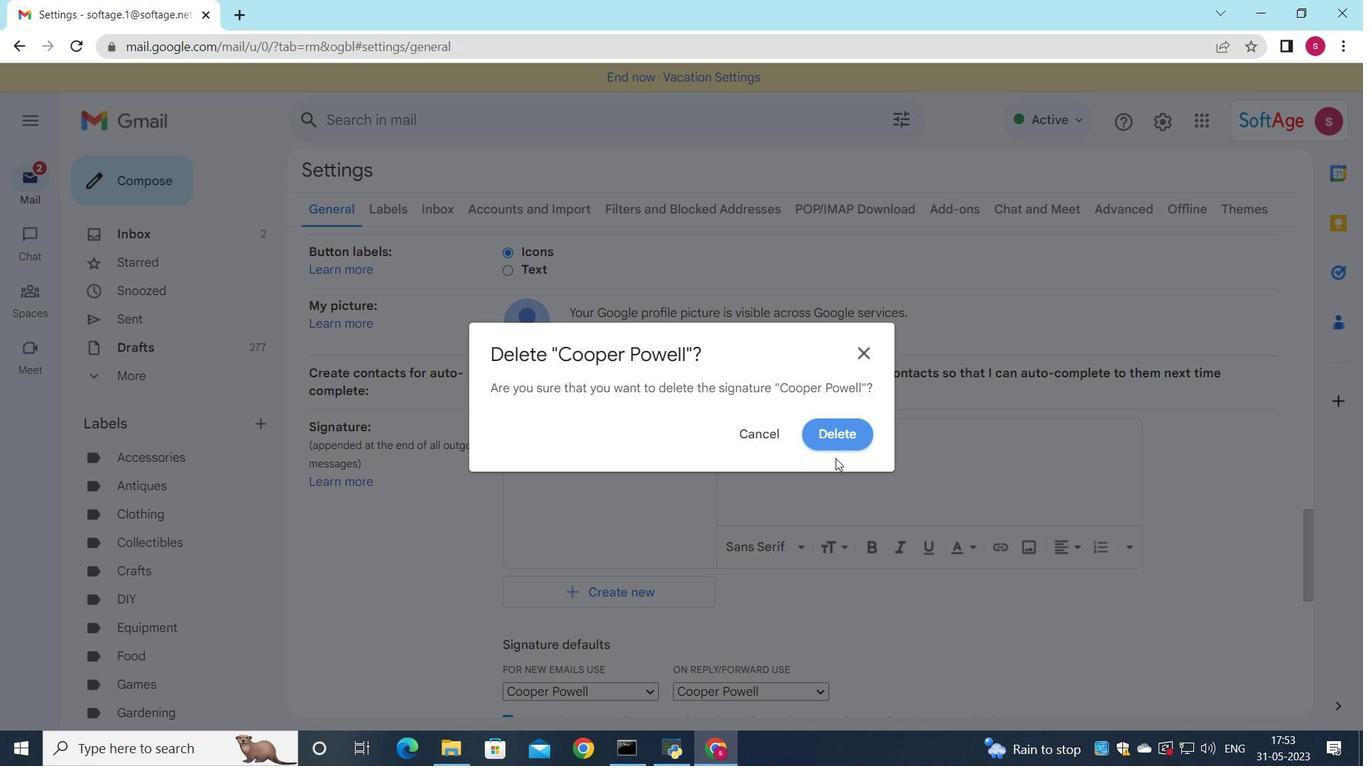 
Action: Mouse pressed left at (834, 440)
Screenshot: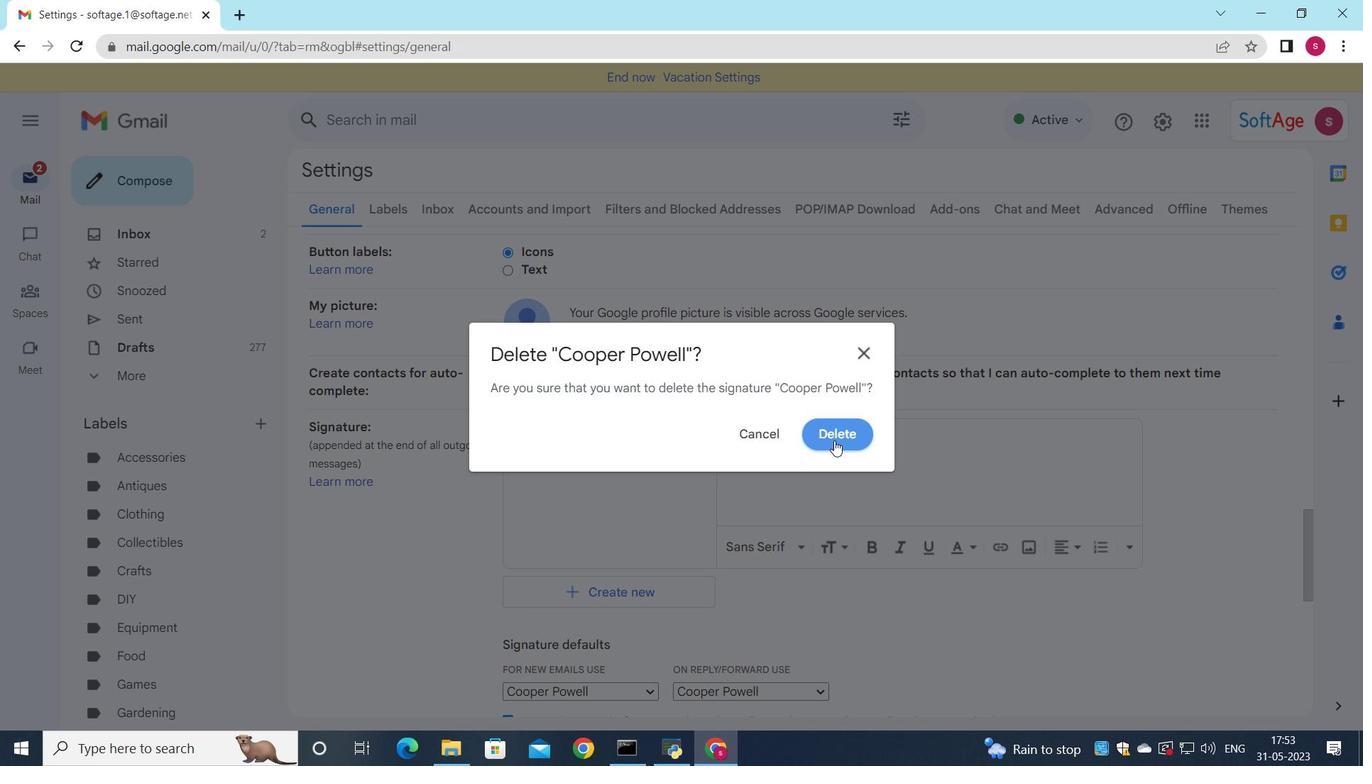 
Action: Mouse moved to (582, 457)
Screenshot: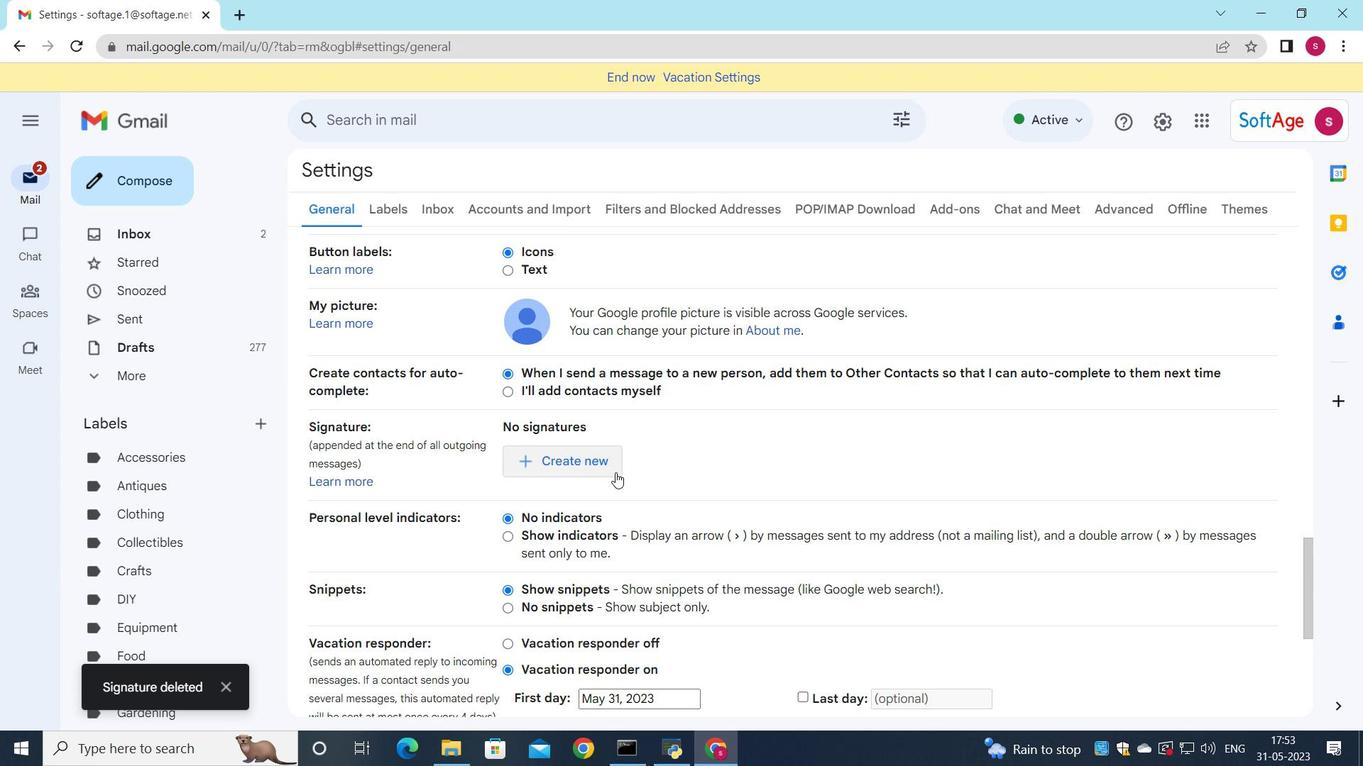 
Action: Mouse pressed left at (582, 457)
Screenshot: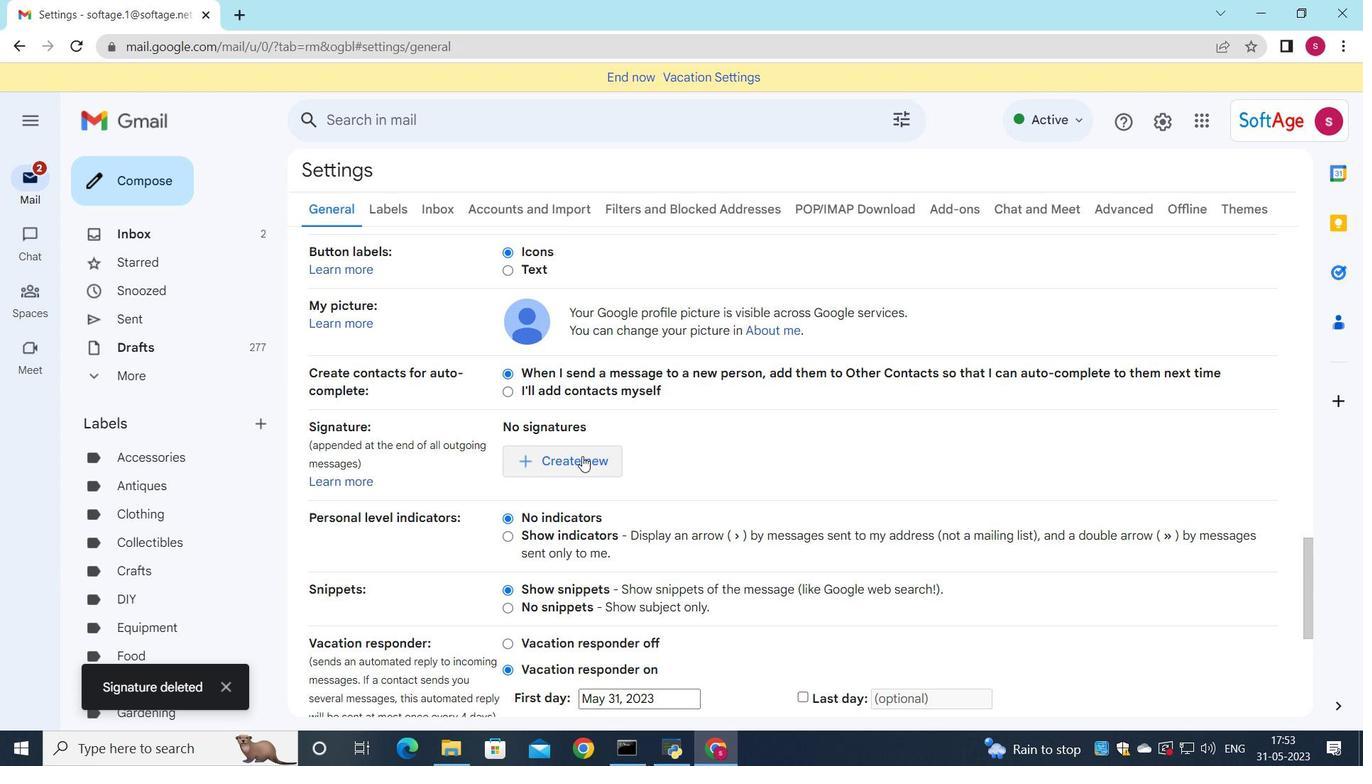 
Action: Mouse moved to (1194, 525)
Screenshot: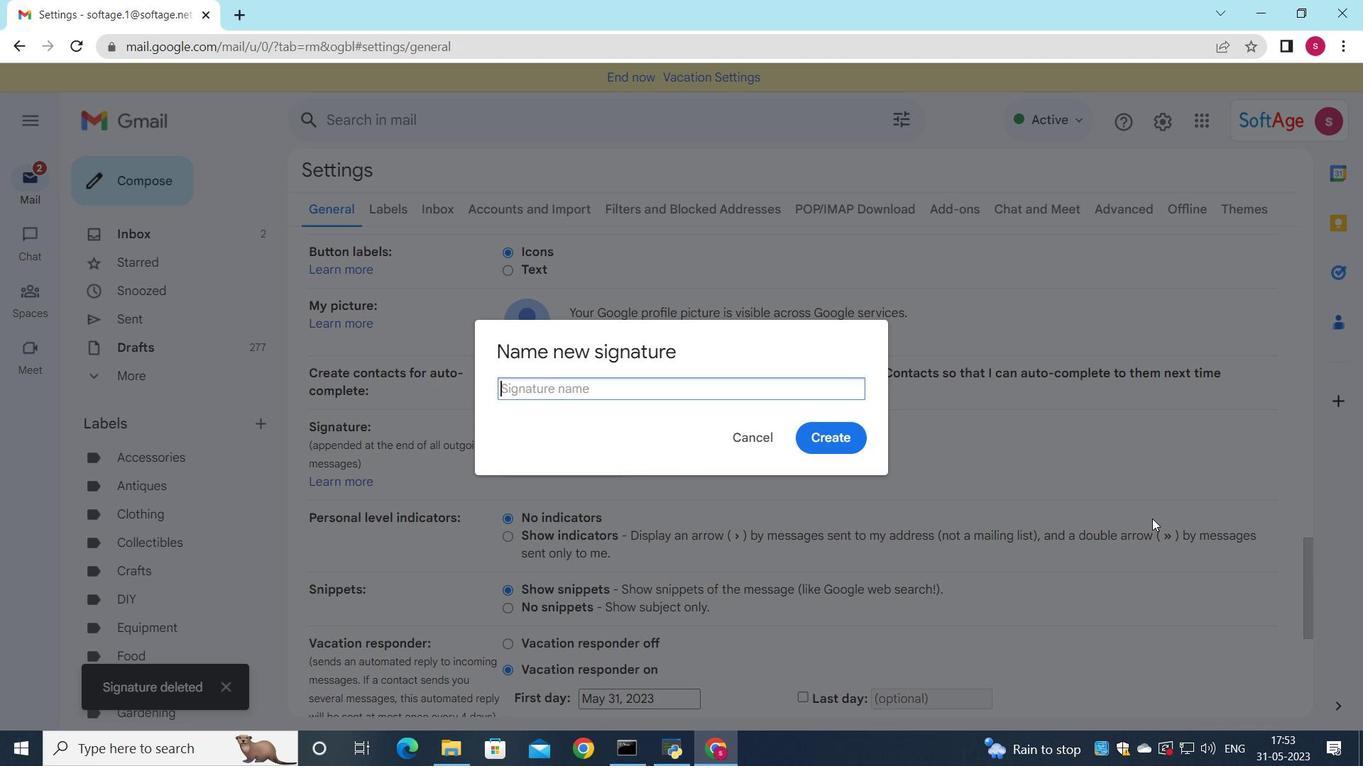 
Action: Key pressed <Key.shift>Courtney<Key.space><Key.shift>Young
Screenshot: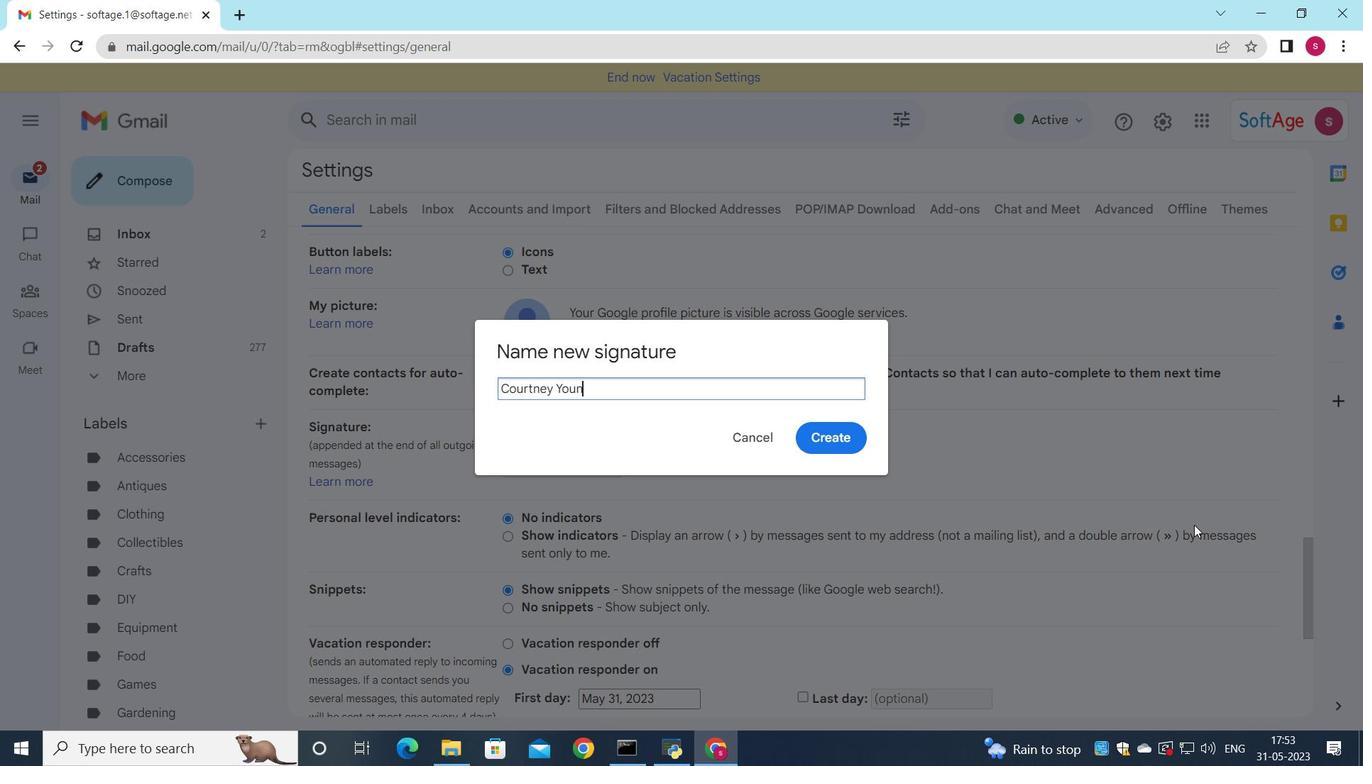 
Action: Mouse moved to (817, 439)
Screenshot: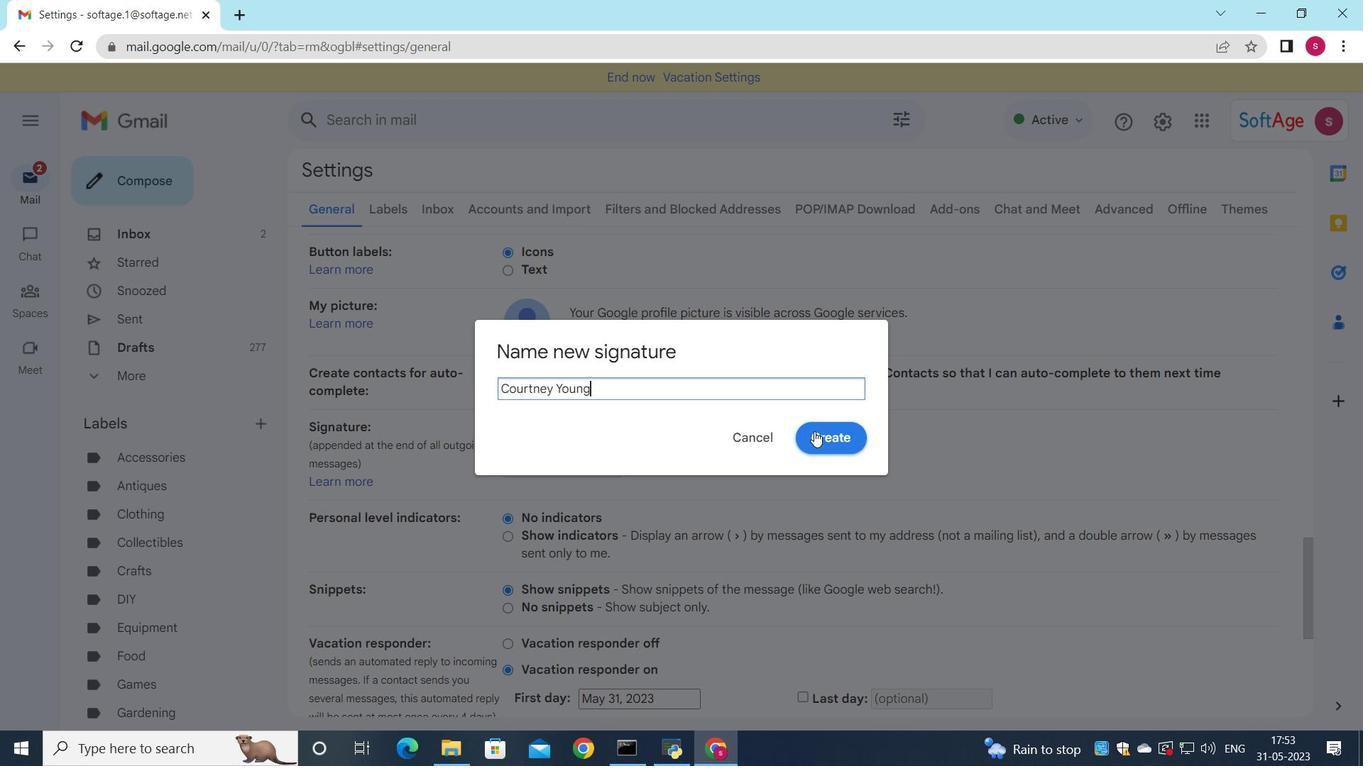 
Action: Mouse pressed left at (817, 439)
Screenshot: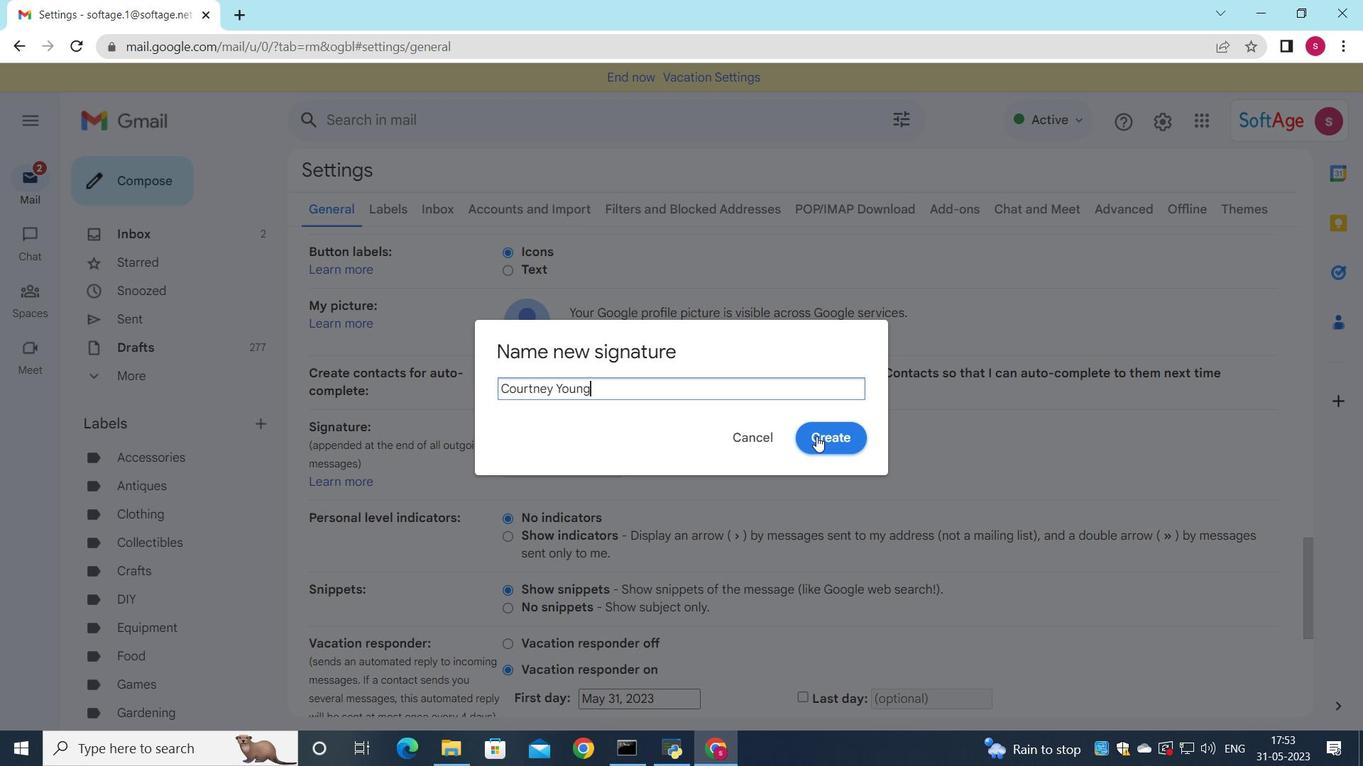
Action: Mouse moved to (839, 441)
Screenshot: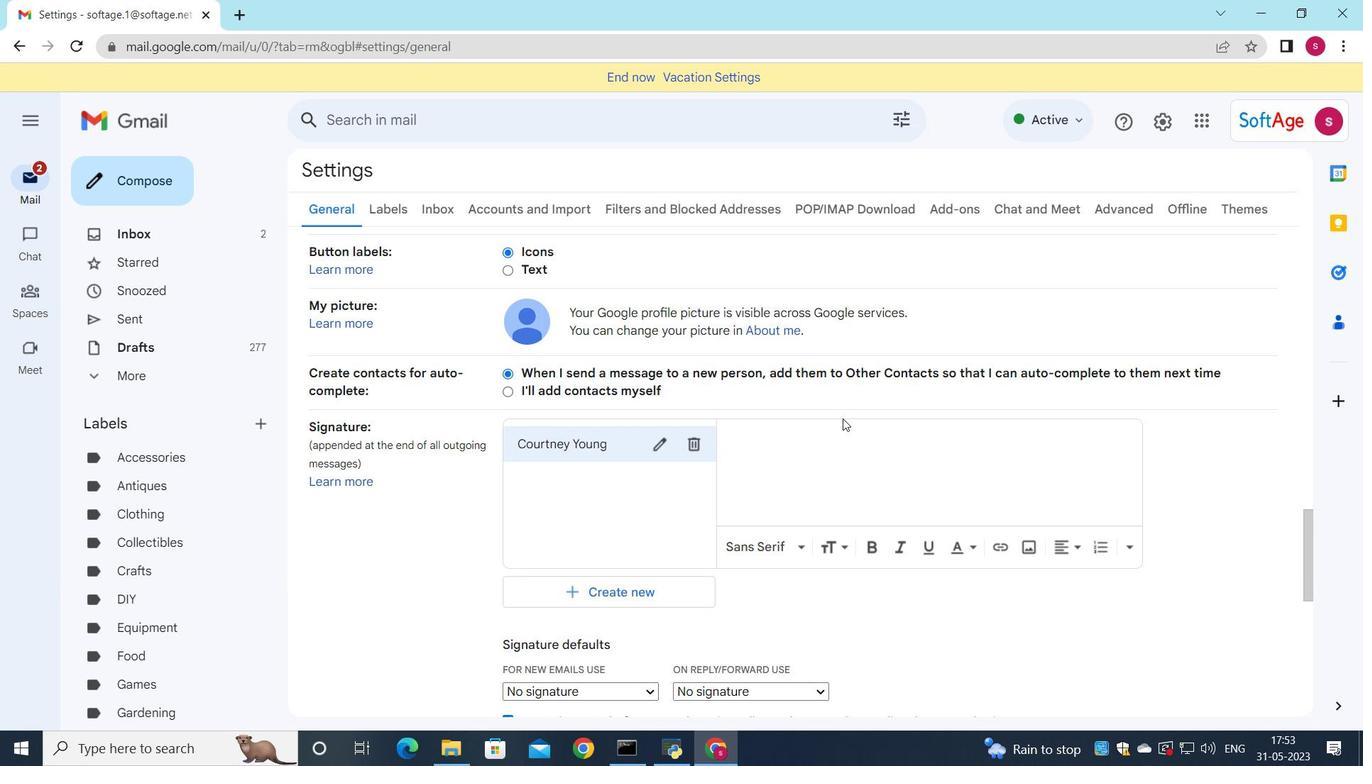 
Action: Mouse pressed left at (839, 441)
Screenshot: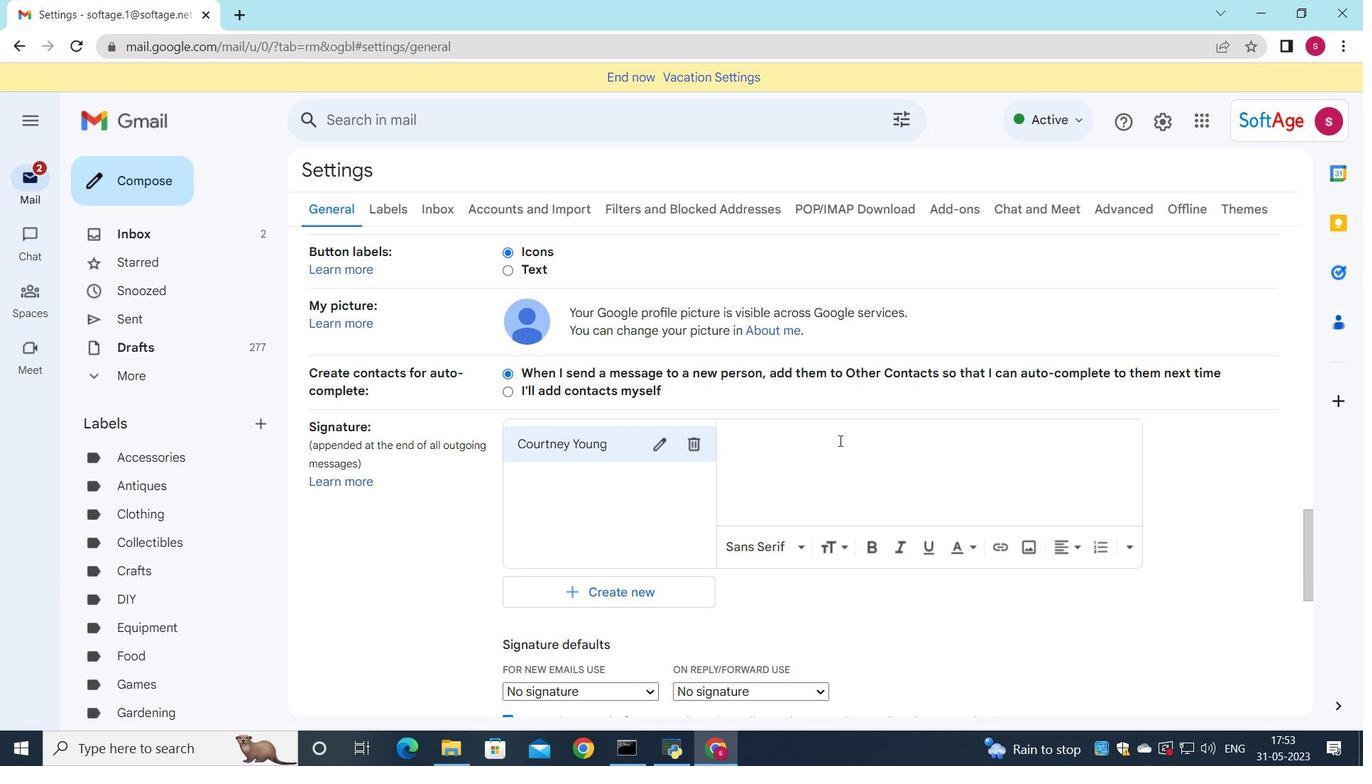 
Action: Key pressed <Key.shift><Key.shift><Key.shift>Courtney<Key.space><Key.shift>Young
Screenshot: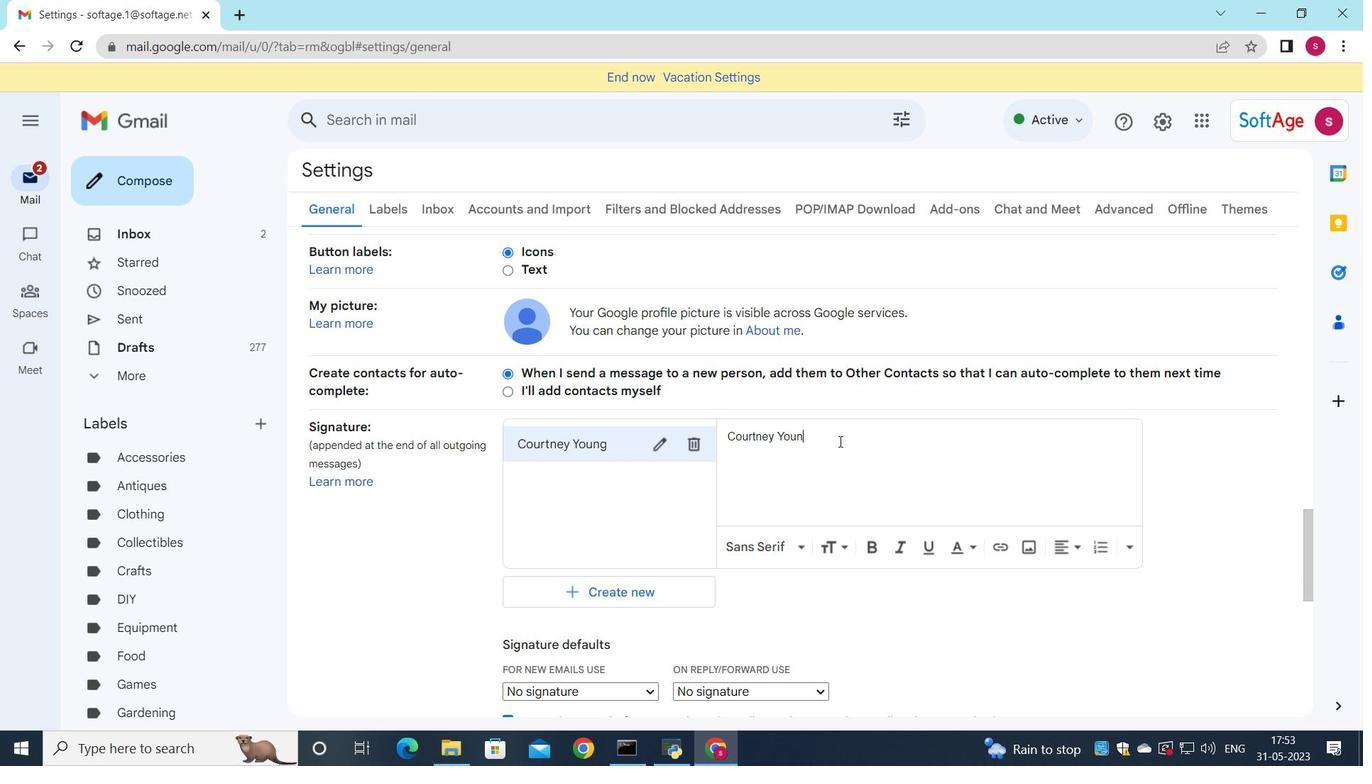 
Action: Mouse scrolled (839, 440) with delta (0, 0)
Screenshot: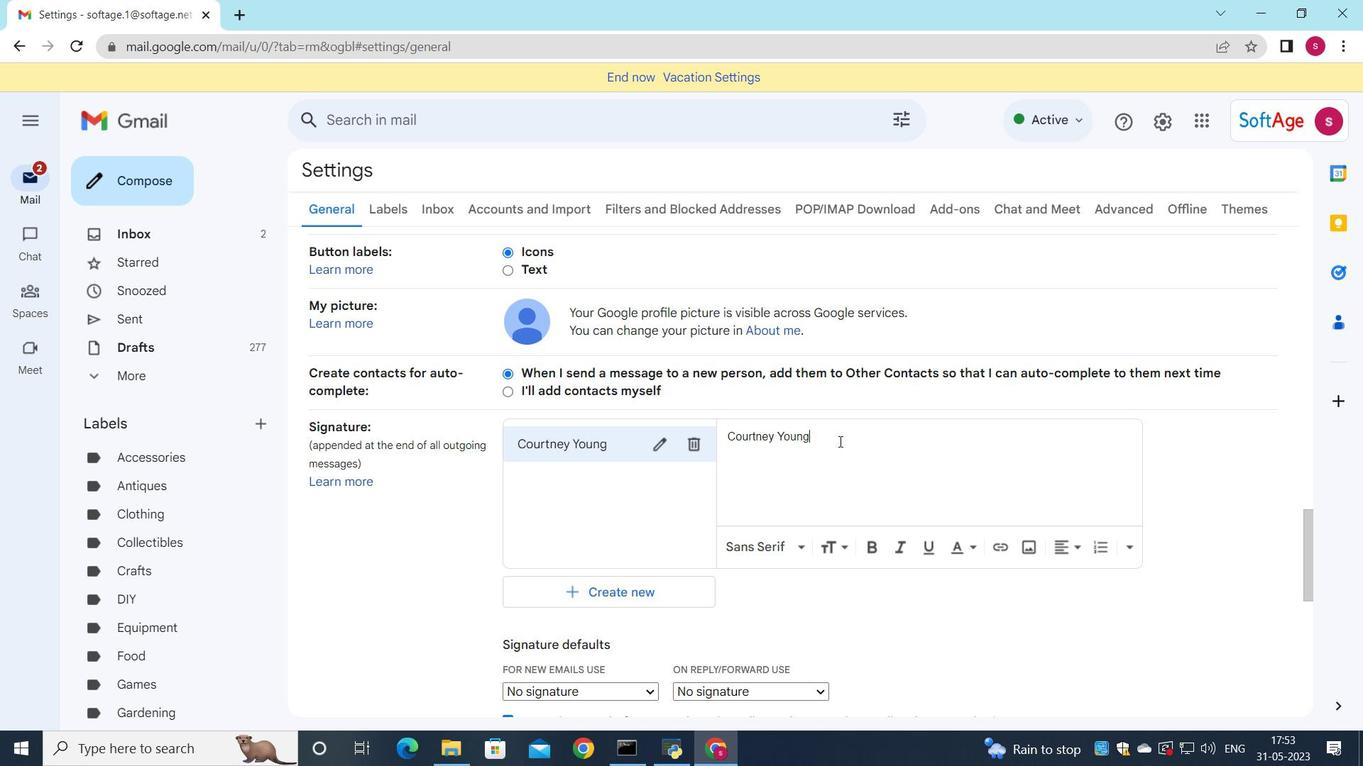
Action: Mouse moved to (796, 476)
Screenshot: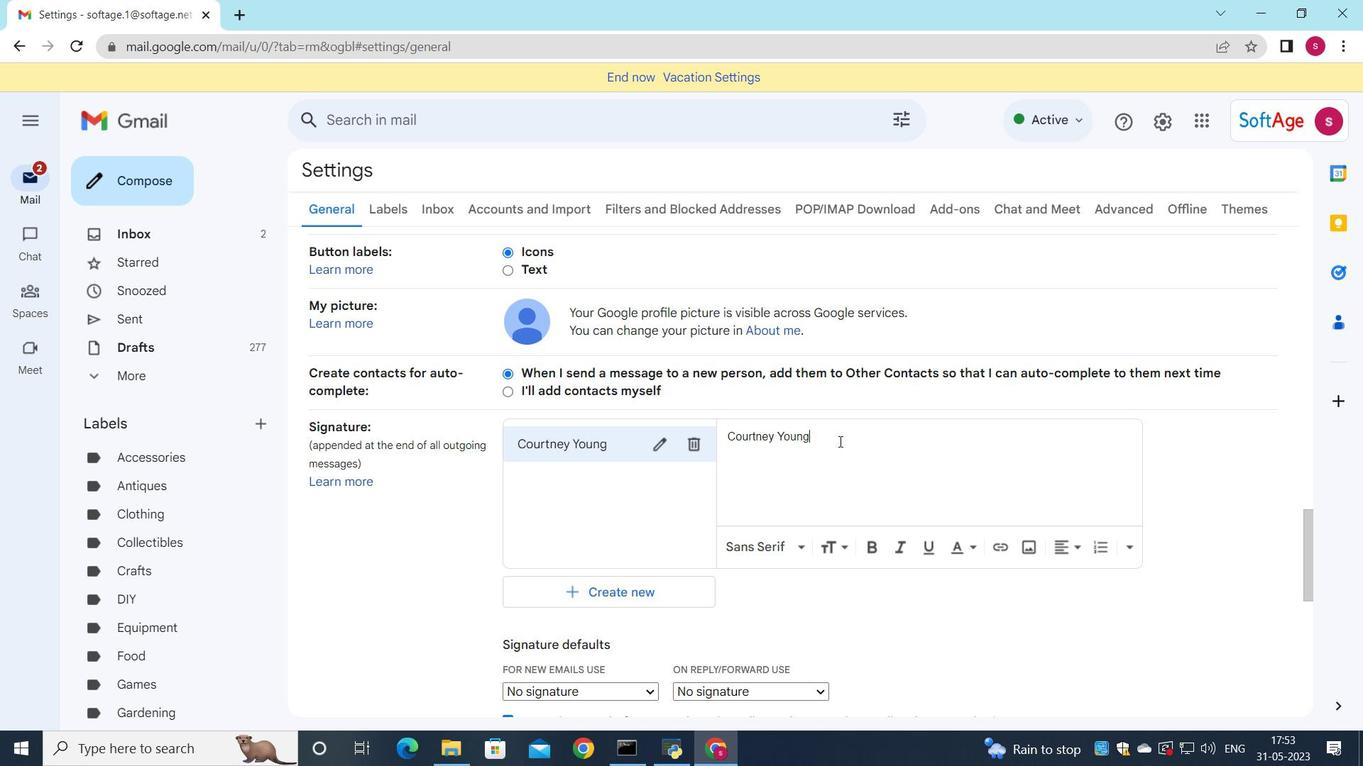 
Action: Mouse scrolled (796, 475) with delta (0, 0)
Screenshot: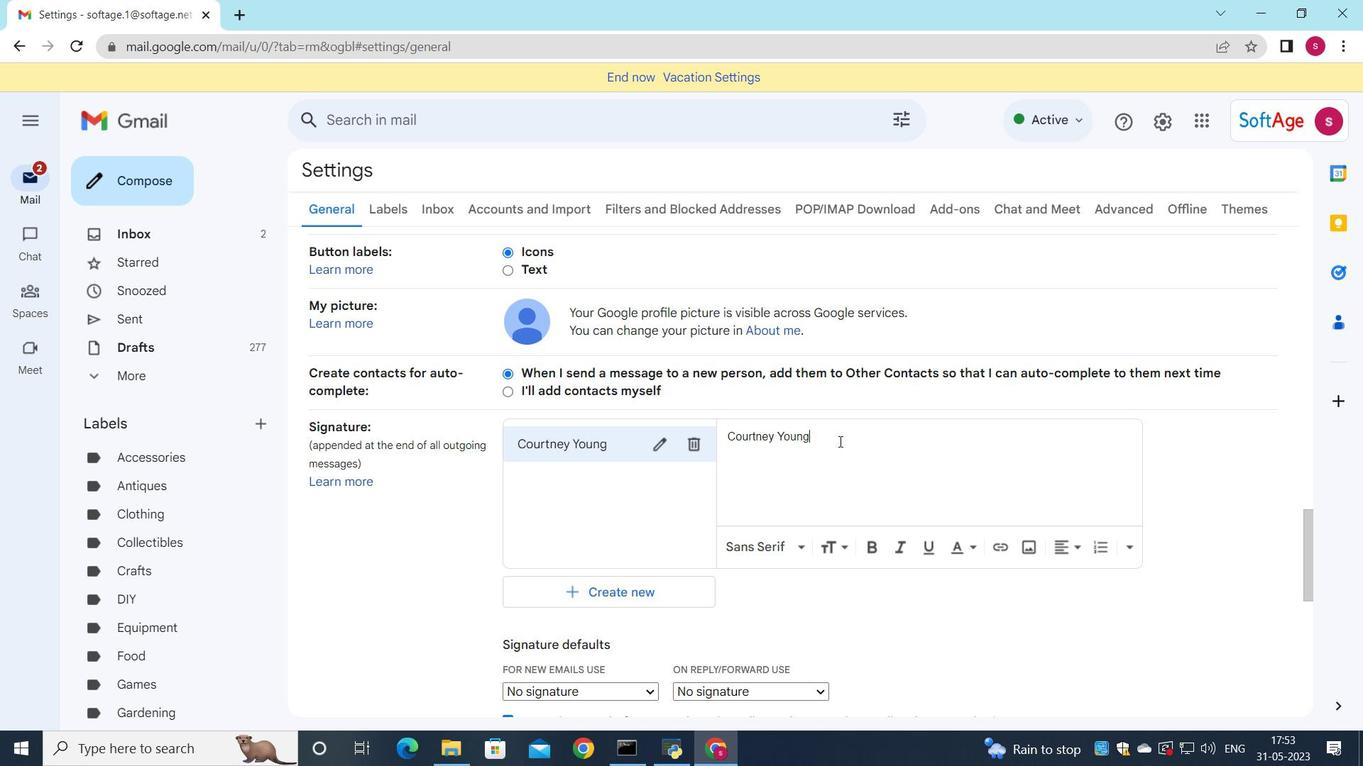 
Action: Mouse moved to (648, 519)
Screenshot: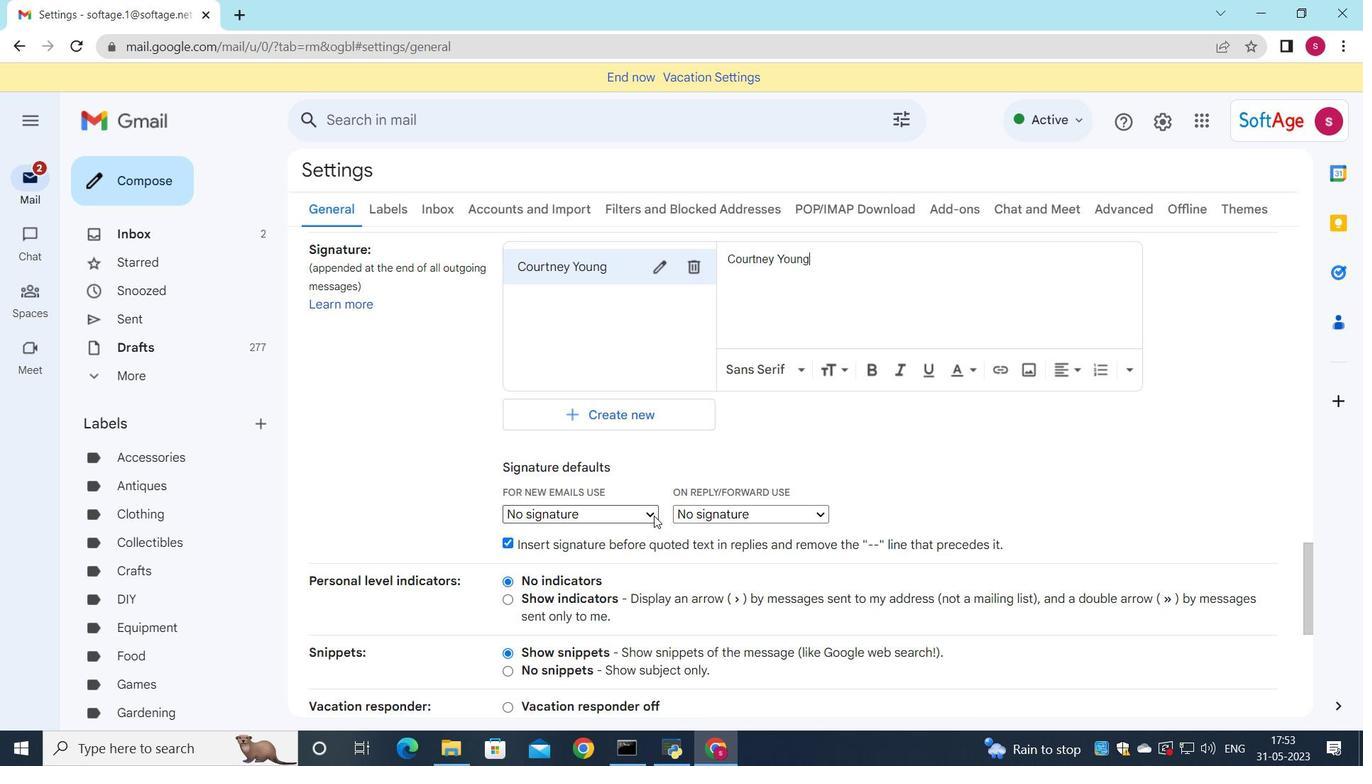 
Action: Mouse pressed left at (648, 519)
Screenshot: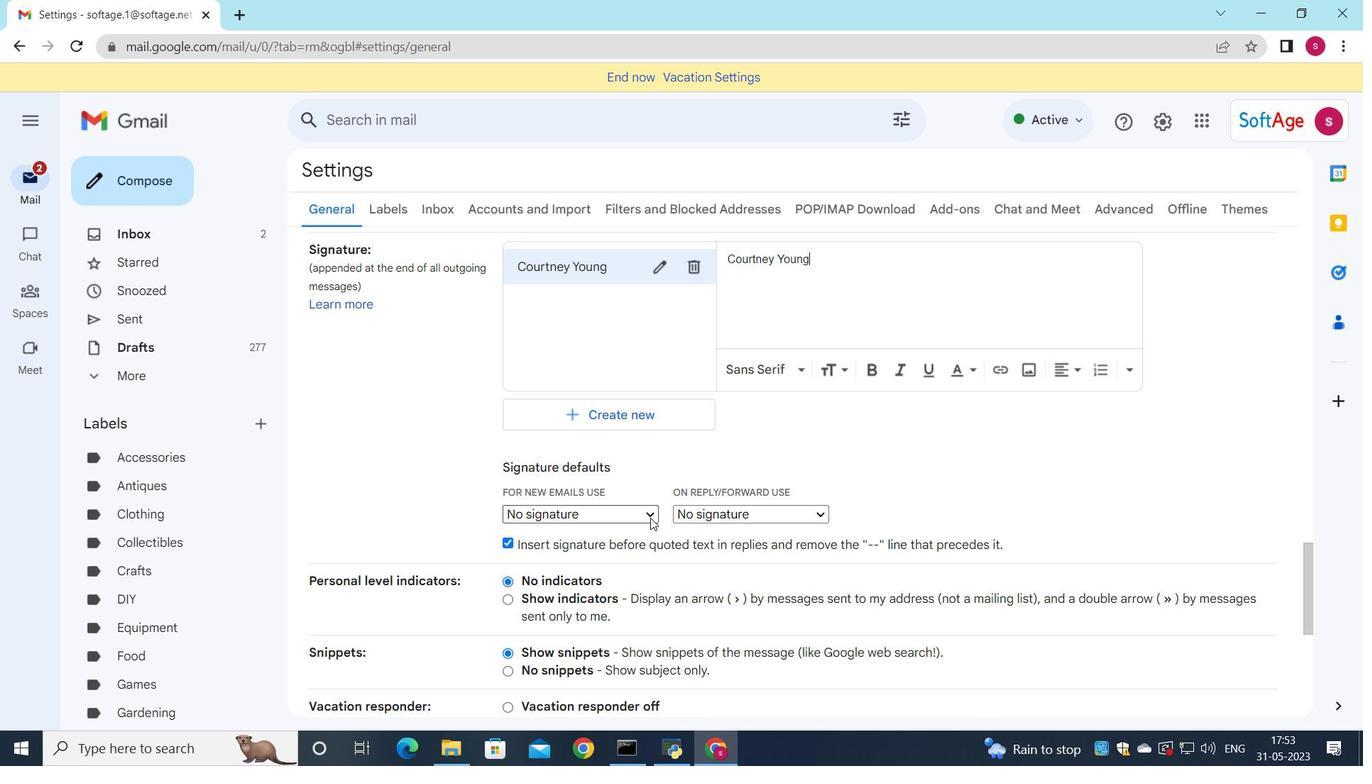 
Action: Mouse moved to (643, 545)
Screenshot: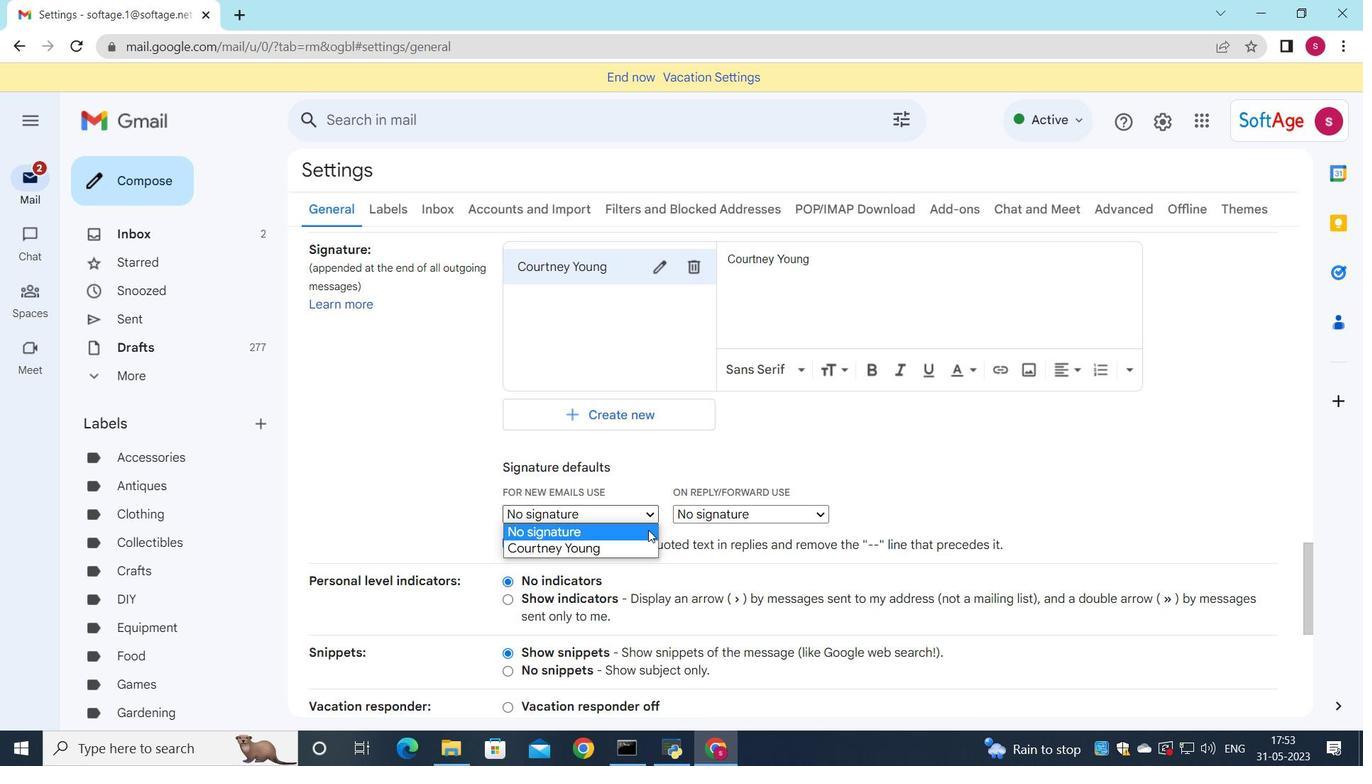 
Action: Mouse pressed left at (643, 545)
Screenshot: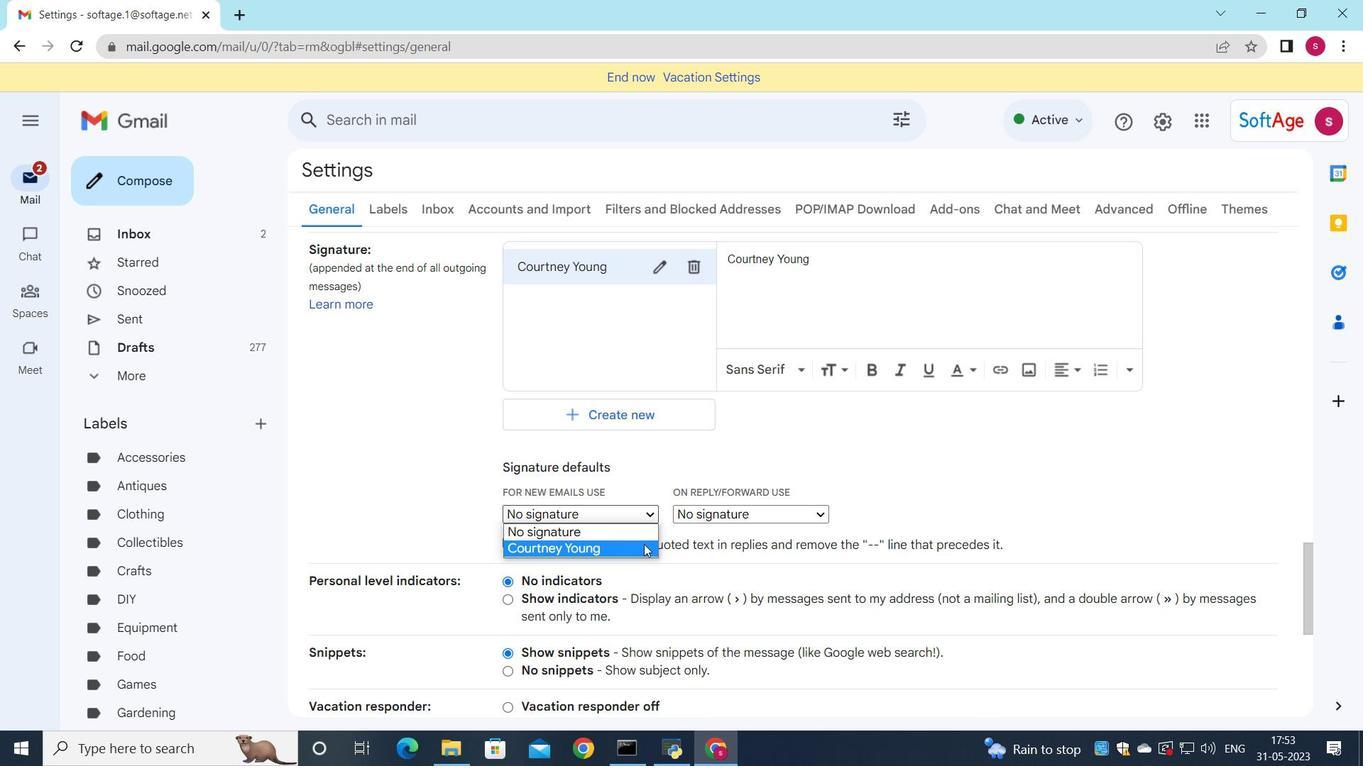 
Action: Mouse moved to (685, 520)
Screenshot: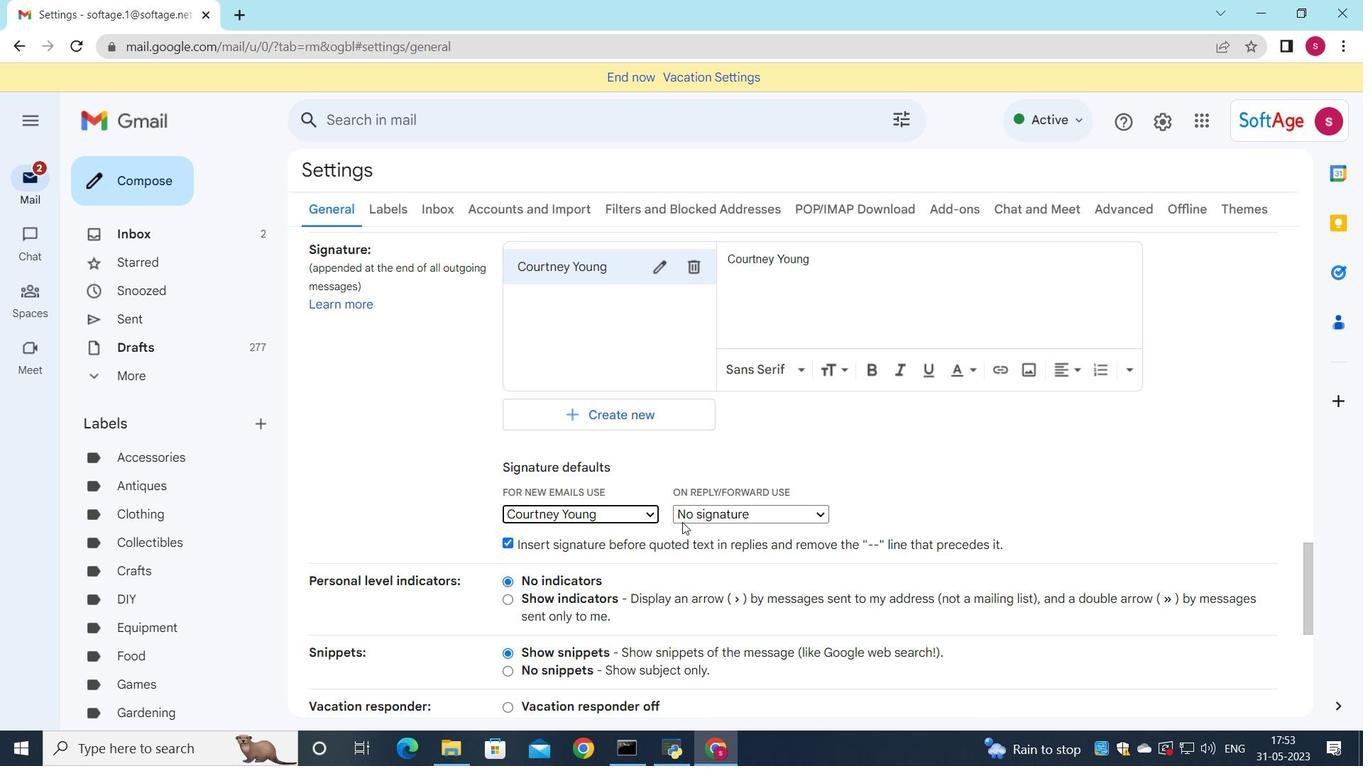 
Action: Mouse pressed left at (685, 520)
Screenshot: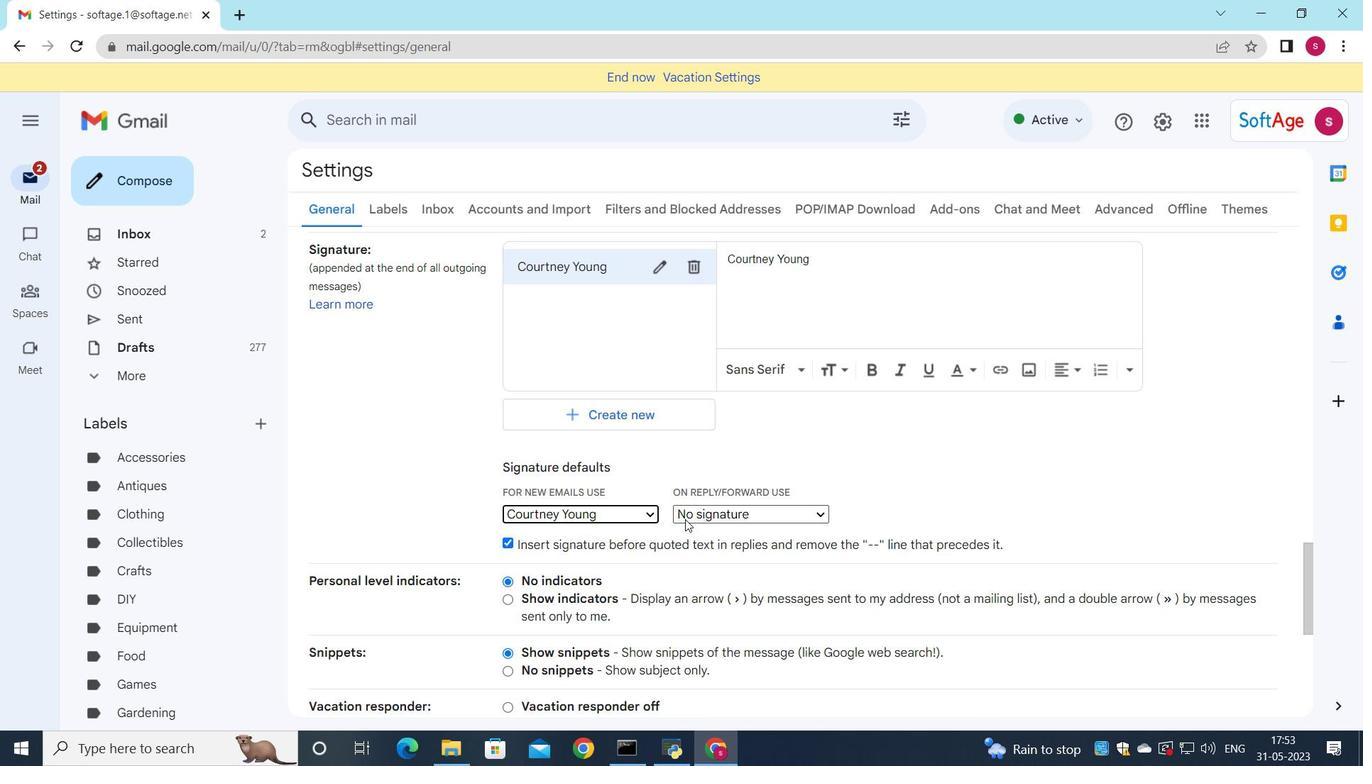 
Action: Mouse moved to (687, 548)
Screenshot: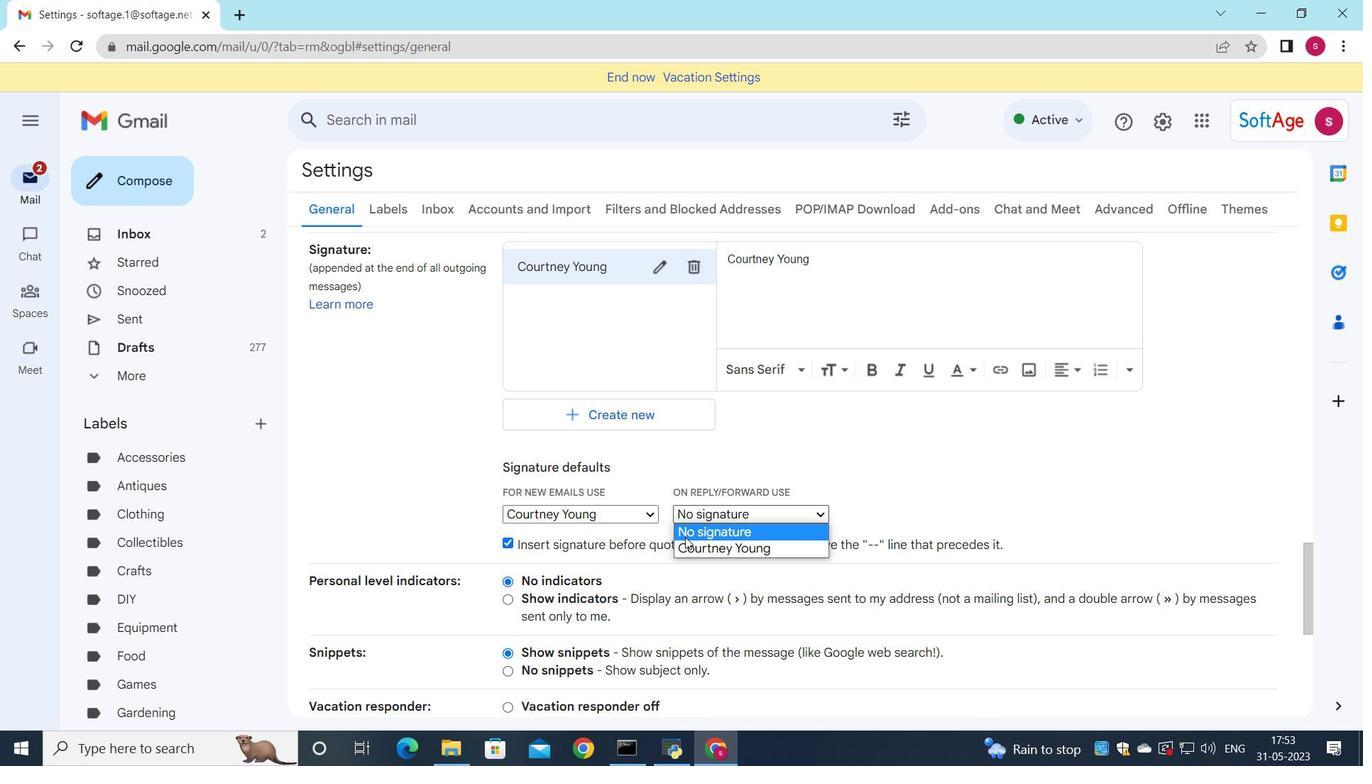 
Action: Mouse pressed left at (687, 548)
Screenshot: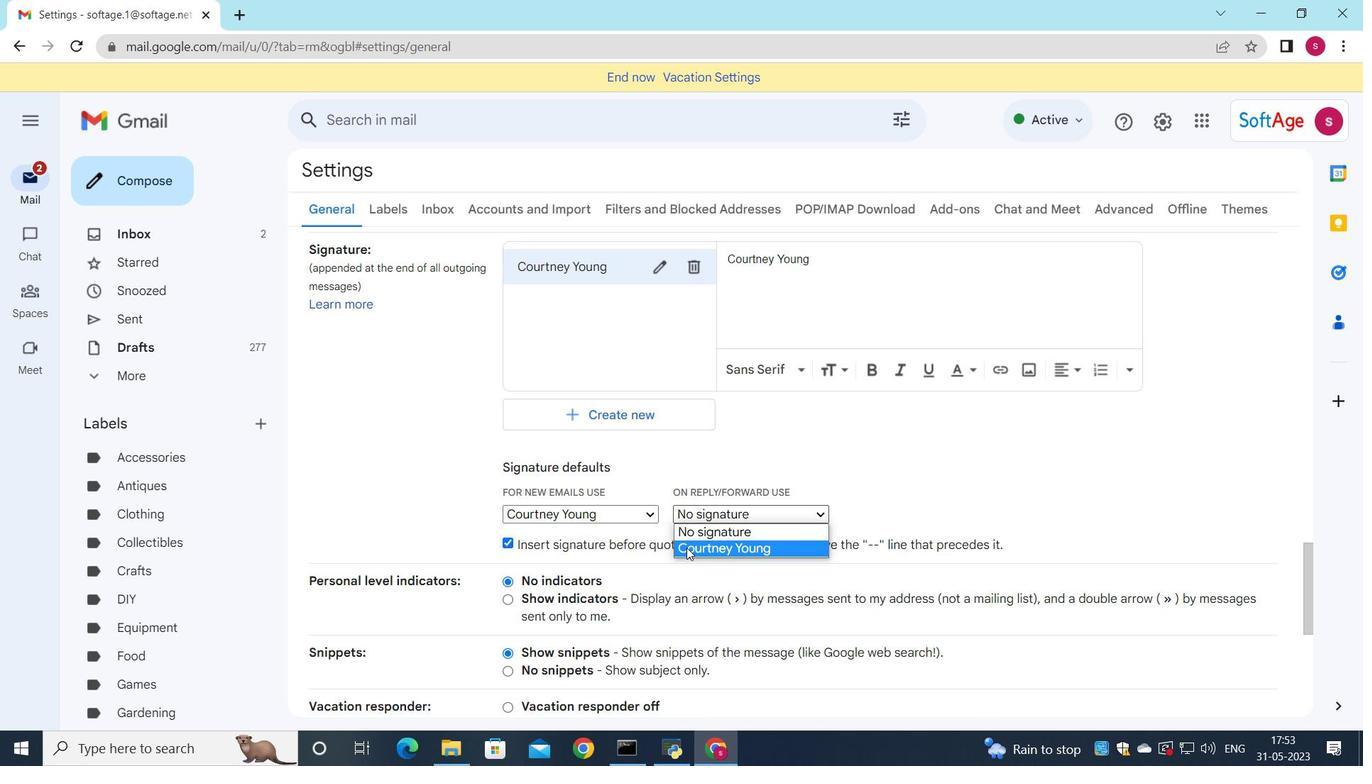 
Action: Mouse moved to (689, 538)
Screenshot: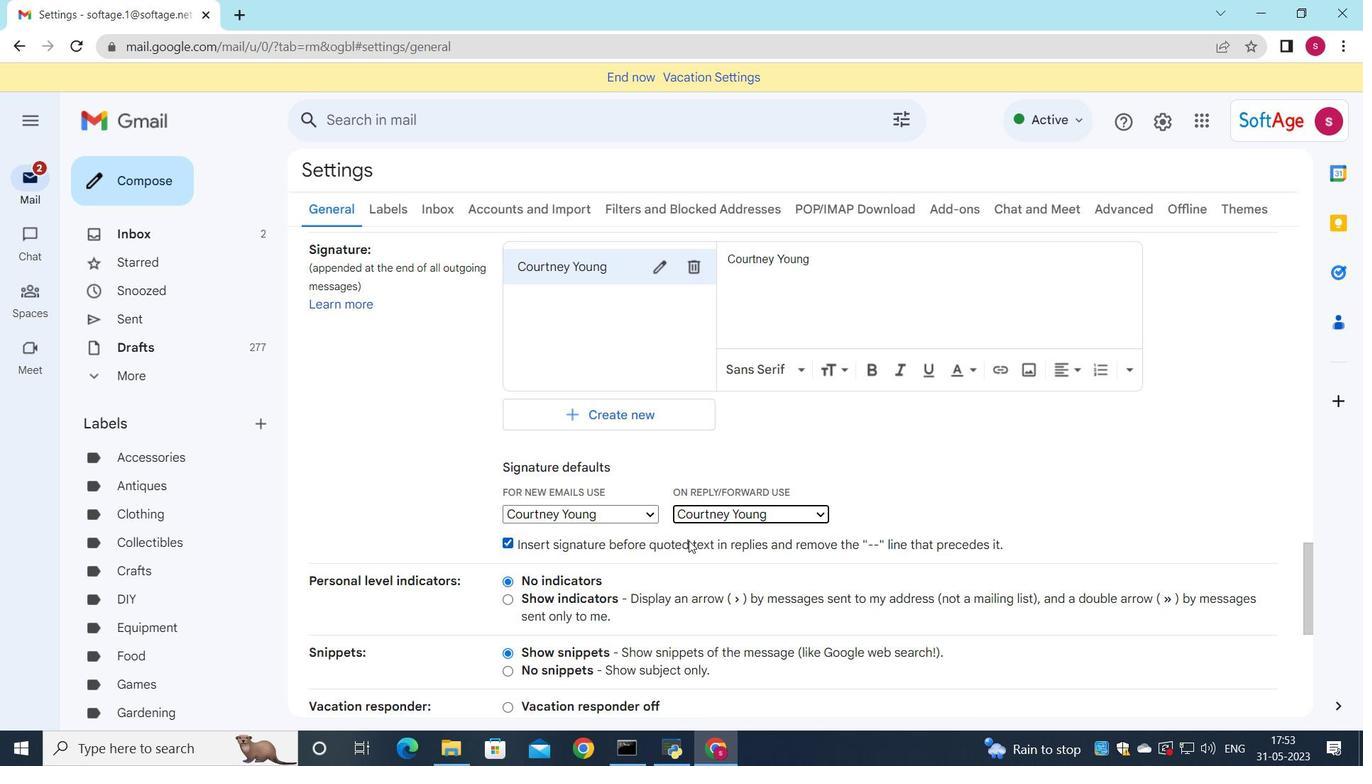 
Action: Mouse scrolled (689, 538) with delta (0, 0)
Screenshot: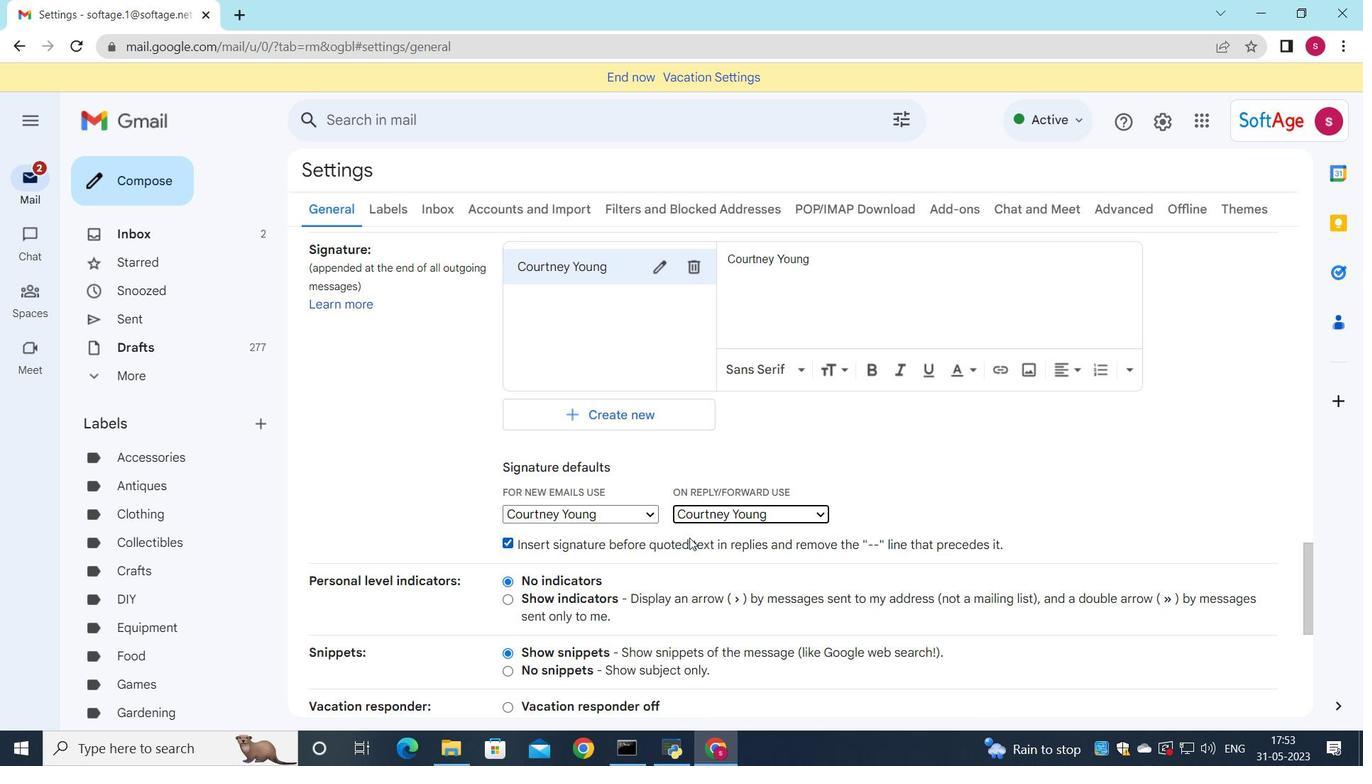 
Action: Mouse scrolled (689, 538) with delta (0, 0)
Screenshot: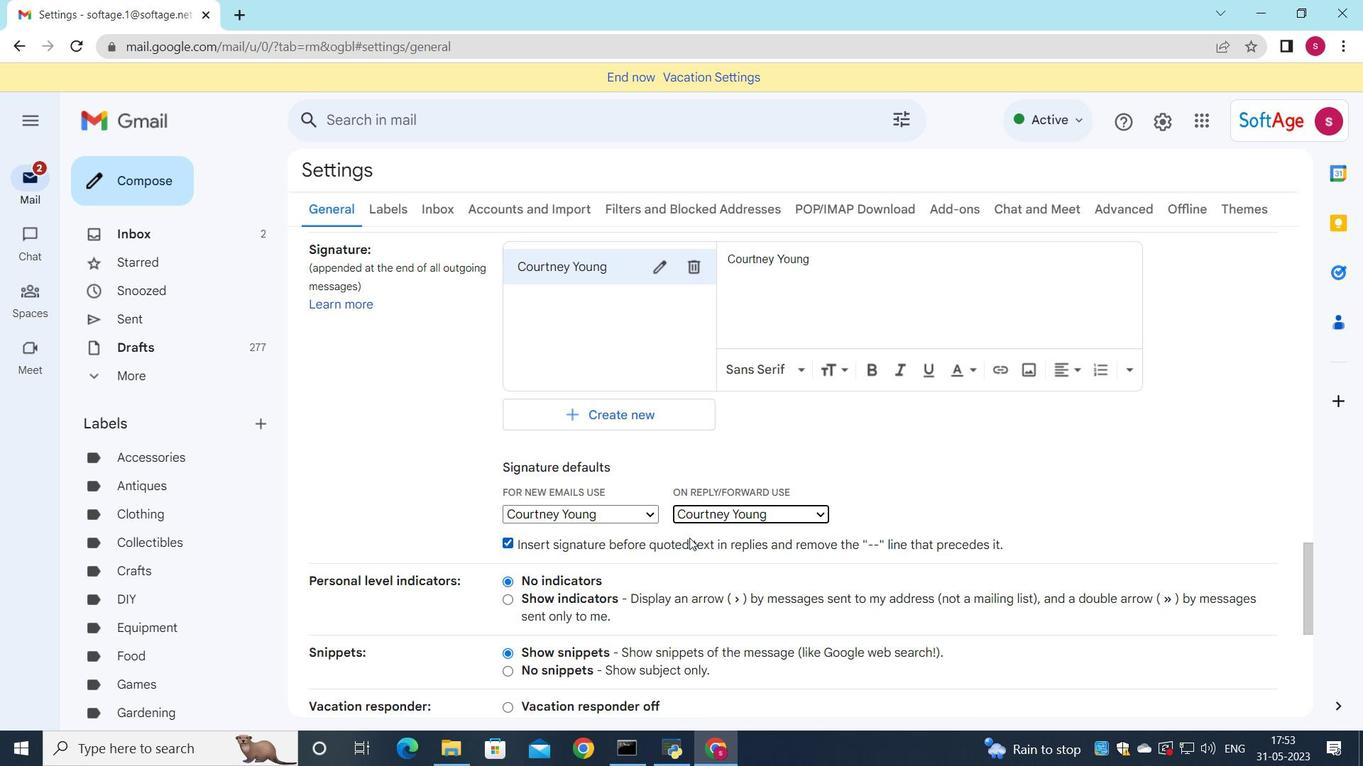 
Action: Mouse scrolled (689, 538) with delta (0, 0)
Screenshot: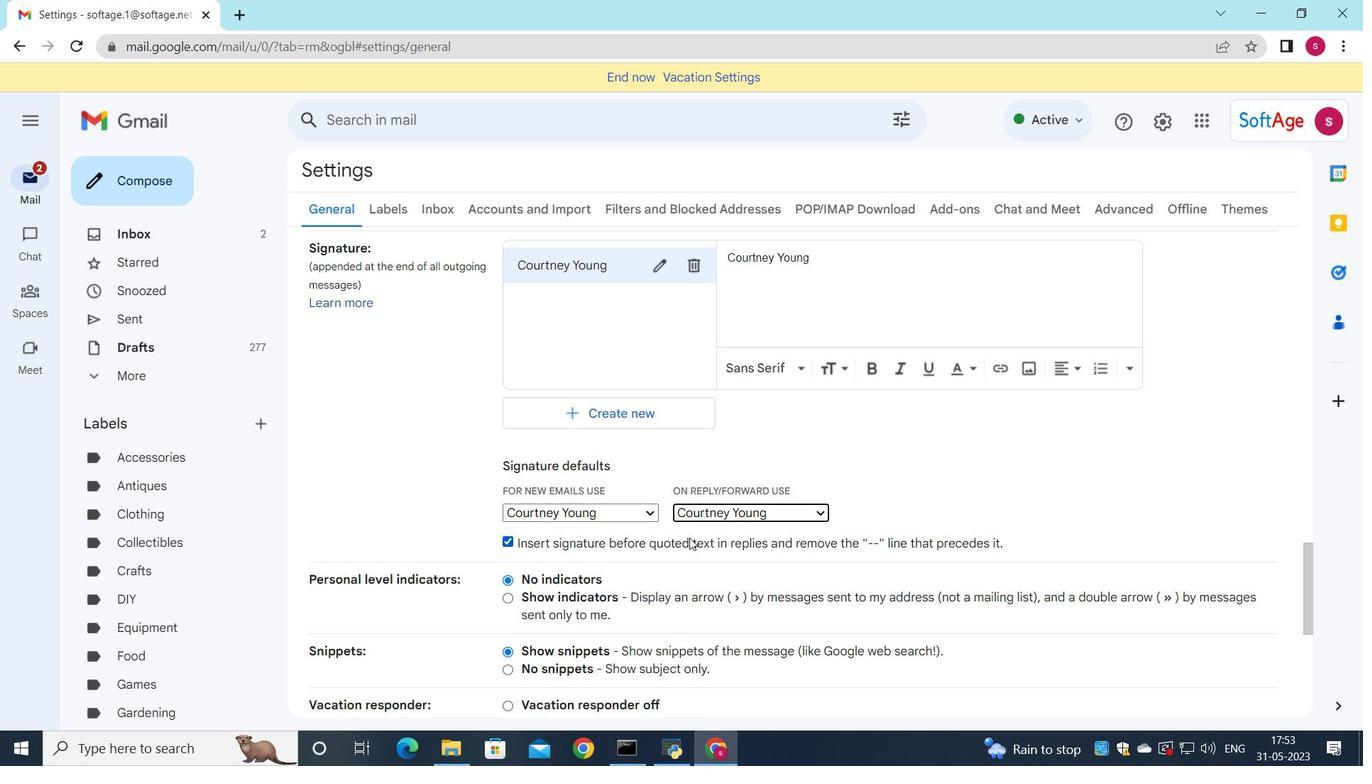
Action: Mouse scrolled (689, 538) with delta (0, 0)
Screenshot: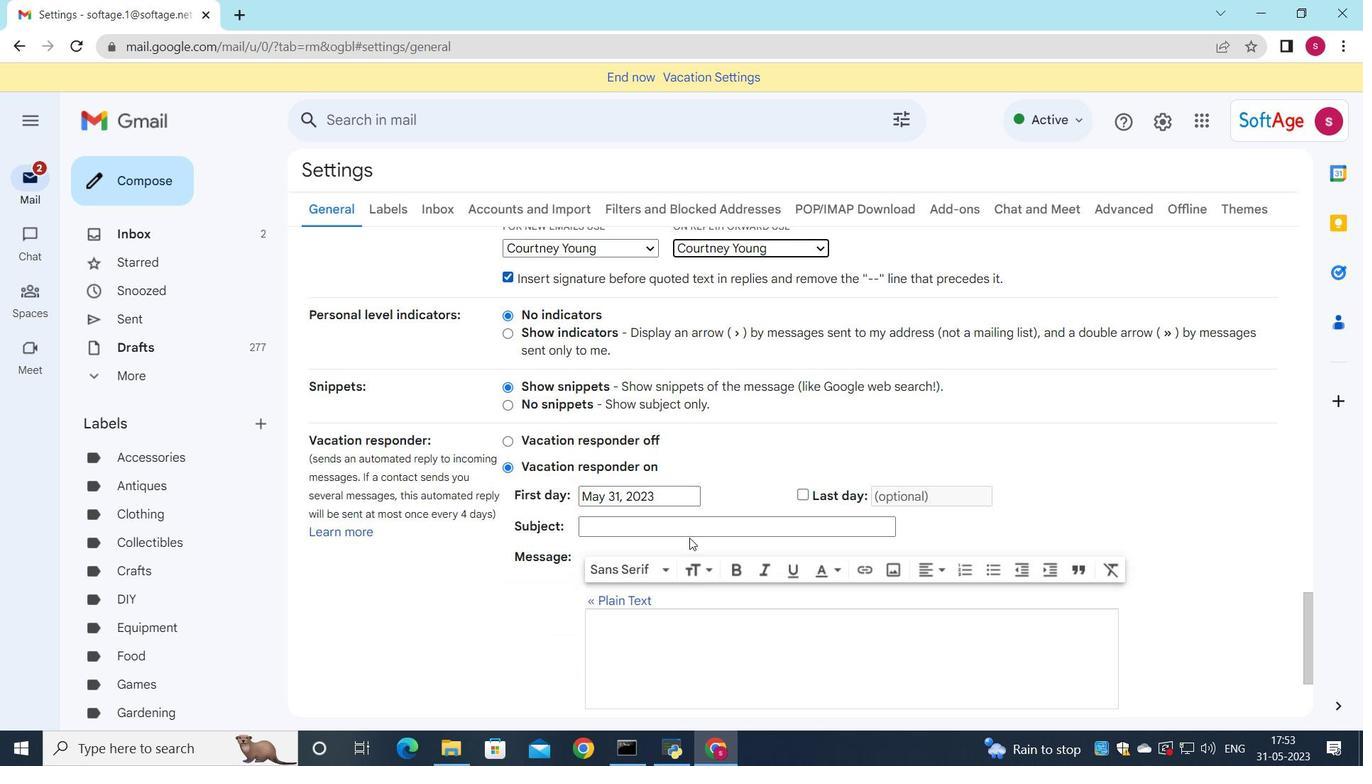 
Action: Mouse scrolled (689, 538) with delta (0, 0)
Screenshot: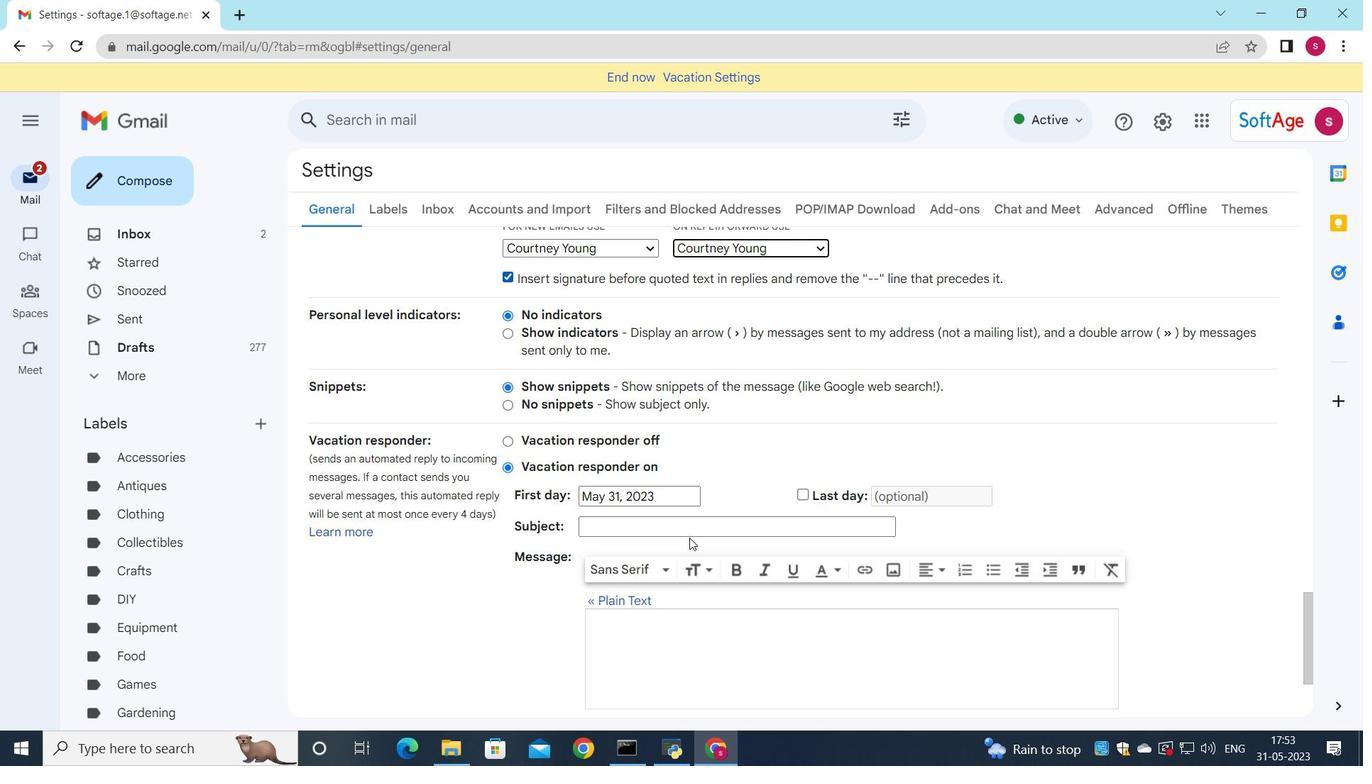 
Action: Mouse scrolled (689, 538) with delta (0, 0)
Screenshot: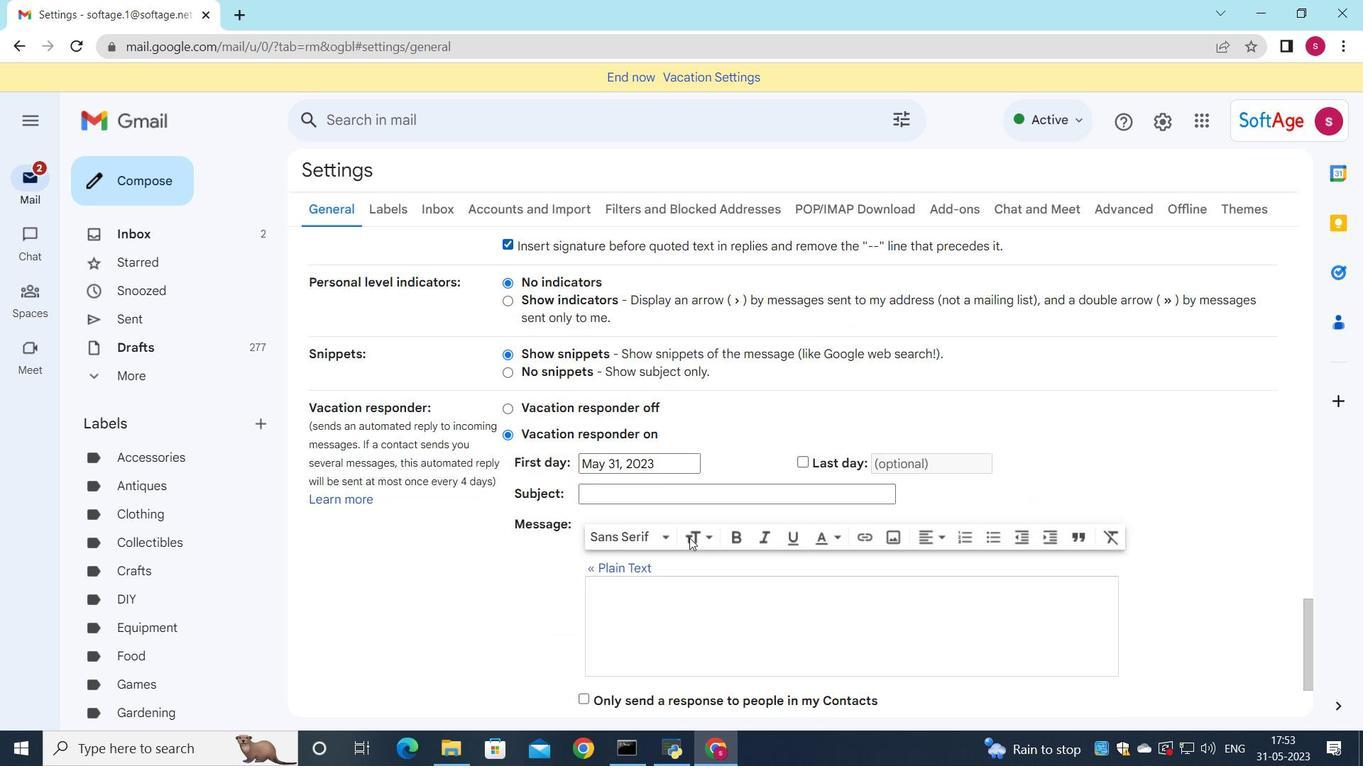 
Action: Mouse moved to (682, 560)
Screenshot: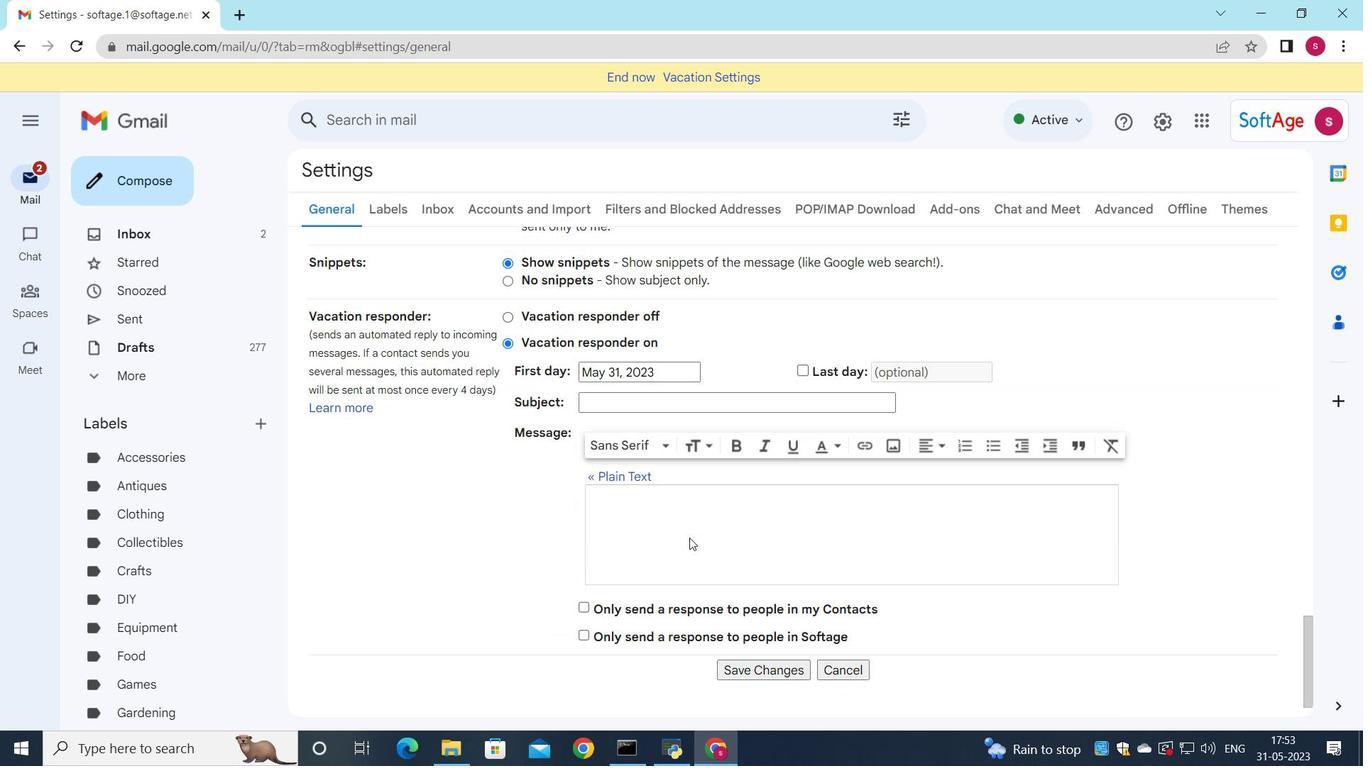 
Action: Mouse scrolled (682, 559) with delta (0, 0)
Screenshot: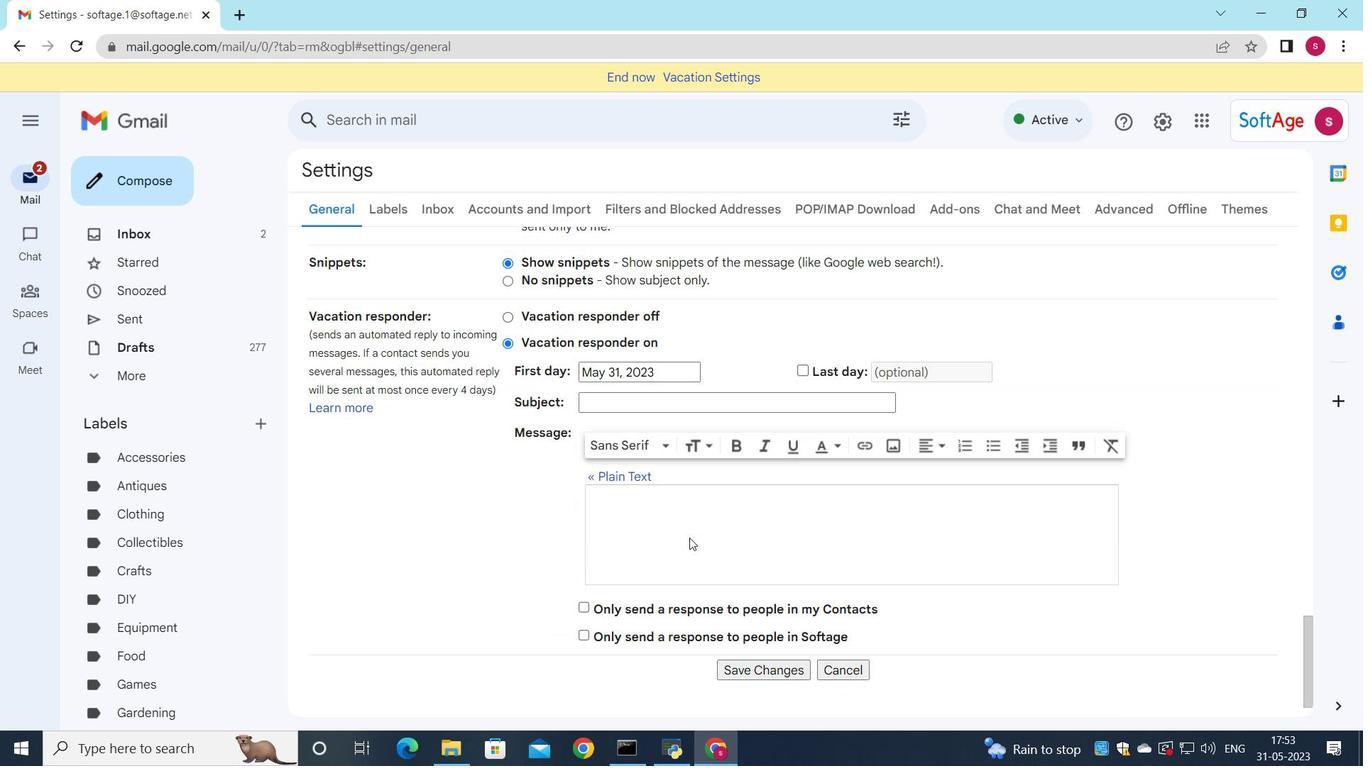 
Action: Mouse moved to (681, 563)
Screenshot: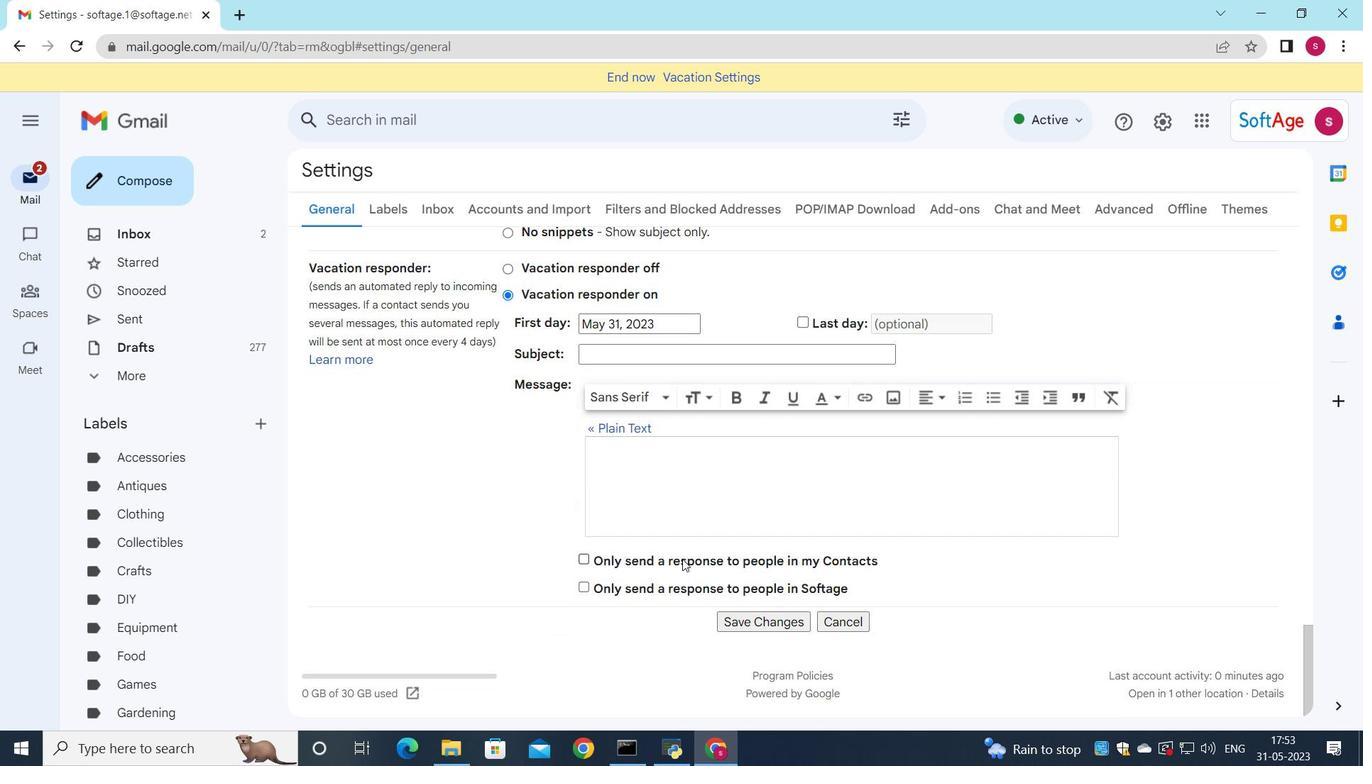 
Action: Mouse scrolled (681, 563) with delta (0, 0)
Screenshot: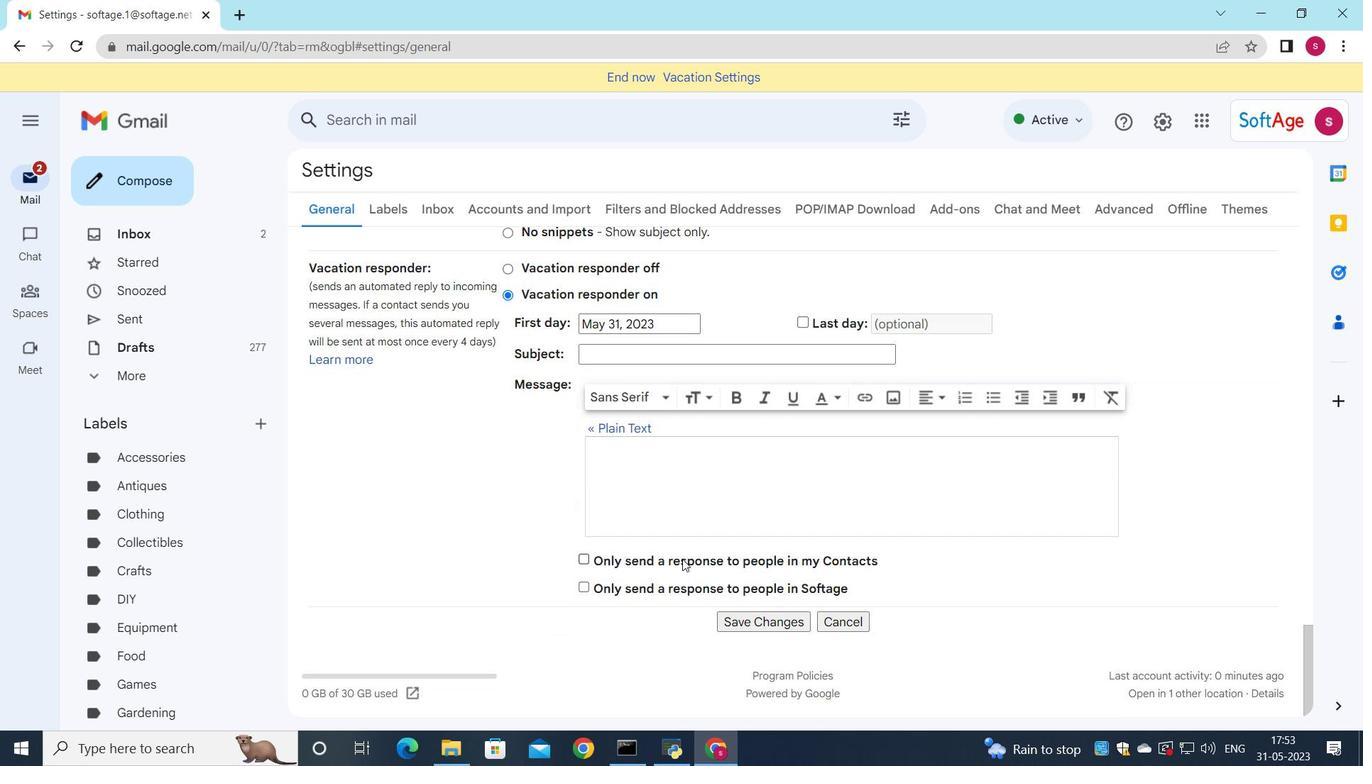 
Action: Mouse moved to (751, 626)
Screenshot: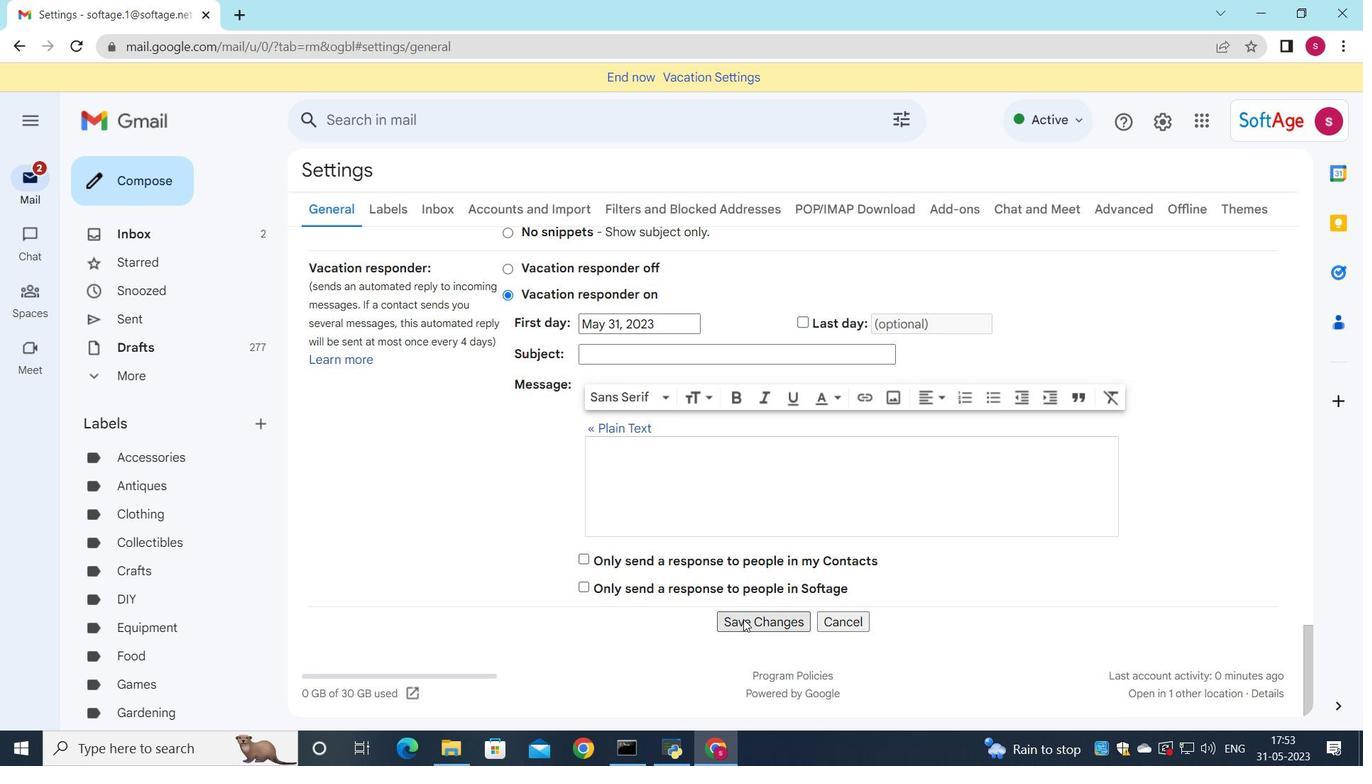 
Action: Mouse pressed left at (751, 626)
Screenshot: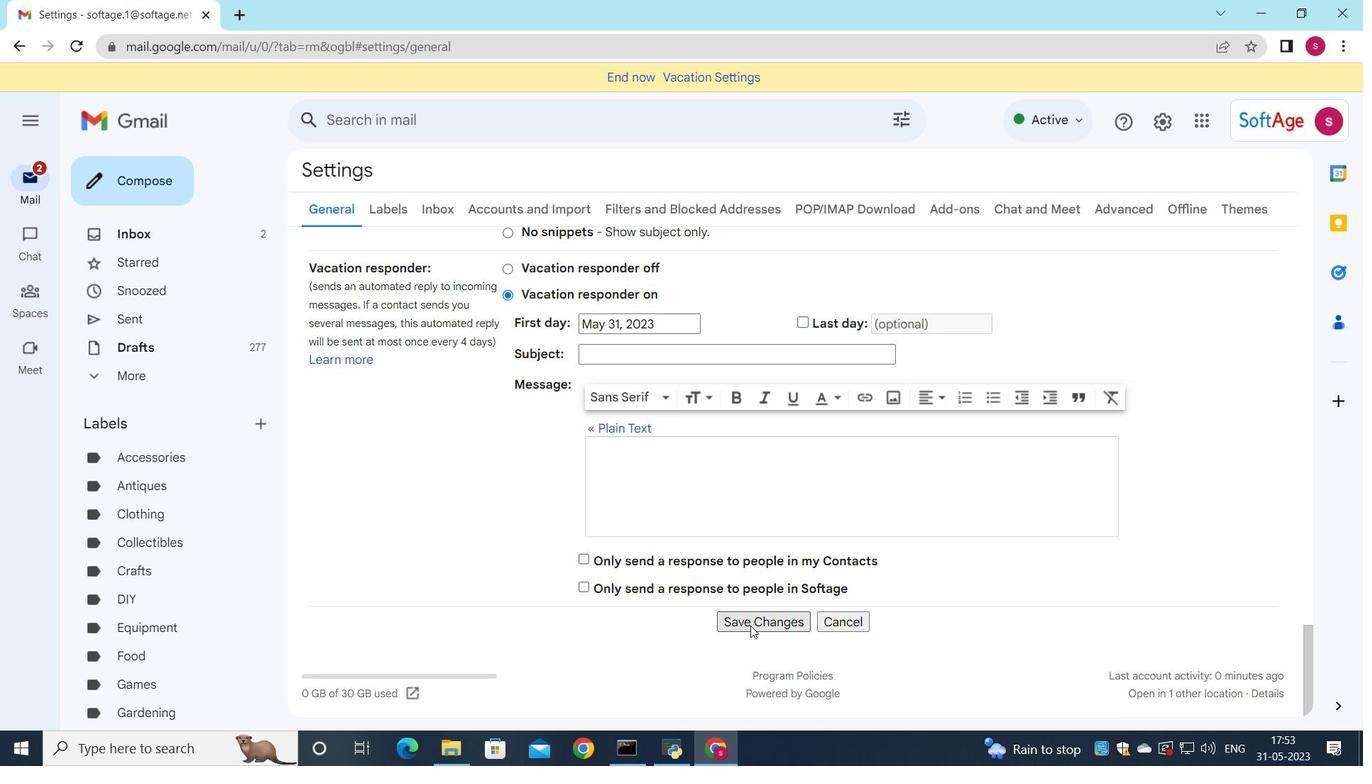 
Action: Mouse moved to (396, 408)
Screenshot: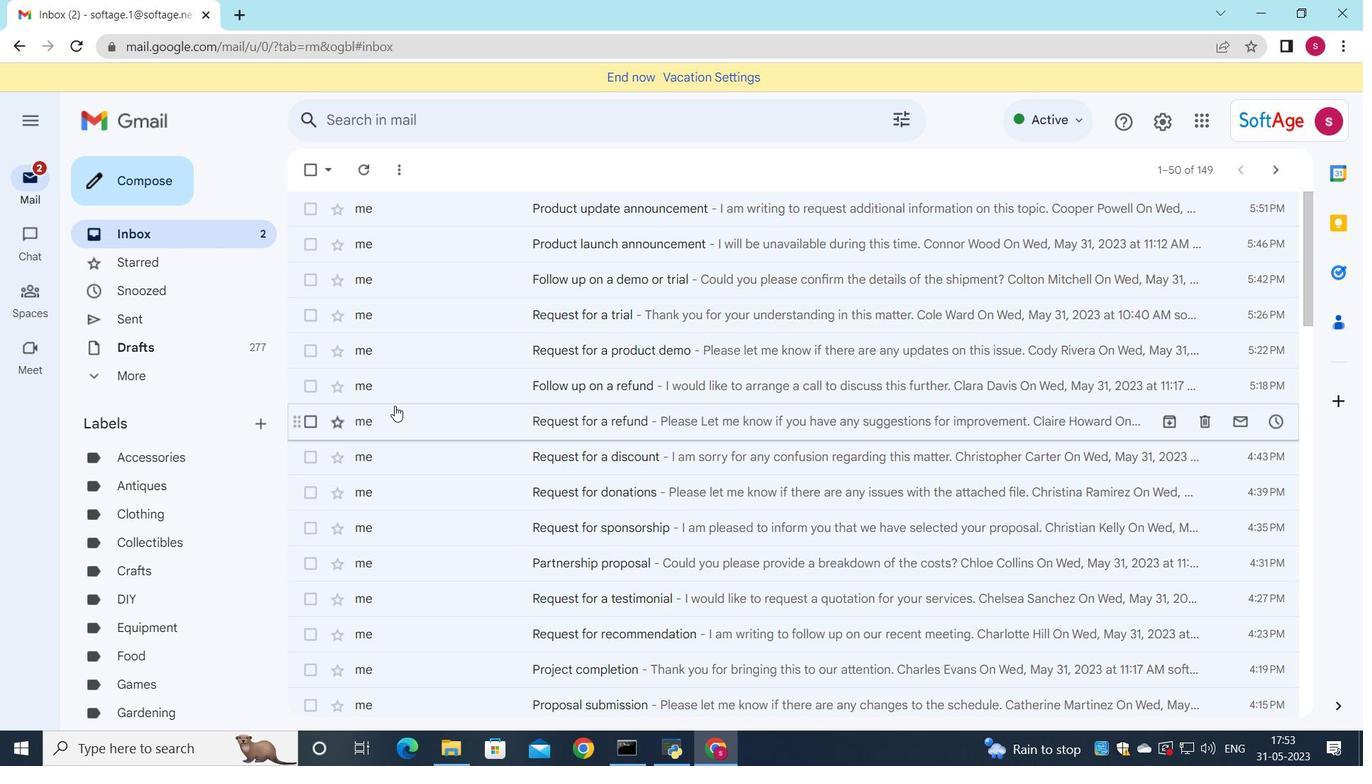 
Action: Mouse scrolled (396, 408) with delta (0, 0)
Screenshot: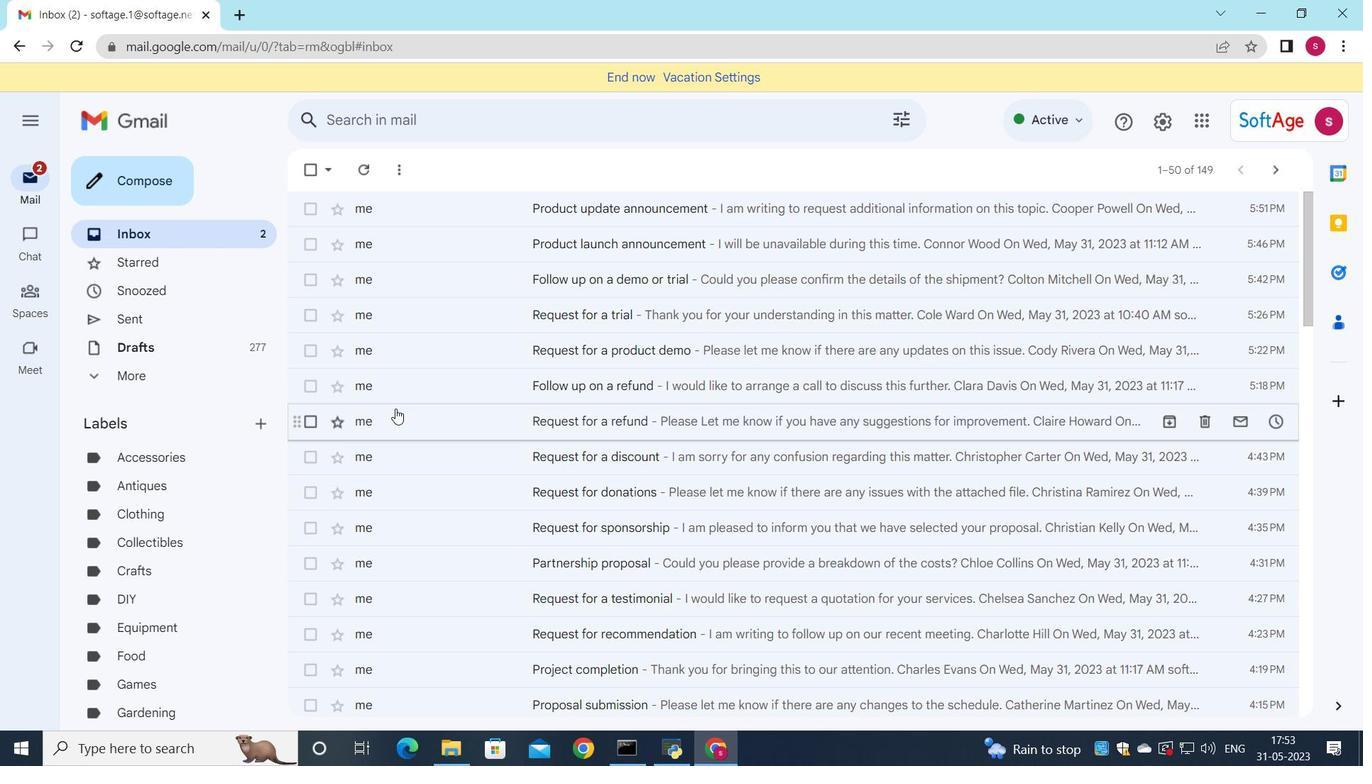 
Action: Mouse scrolled (396, 408) with delta (0, 0)
Screenshot: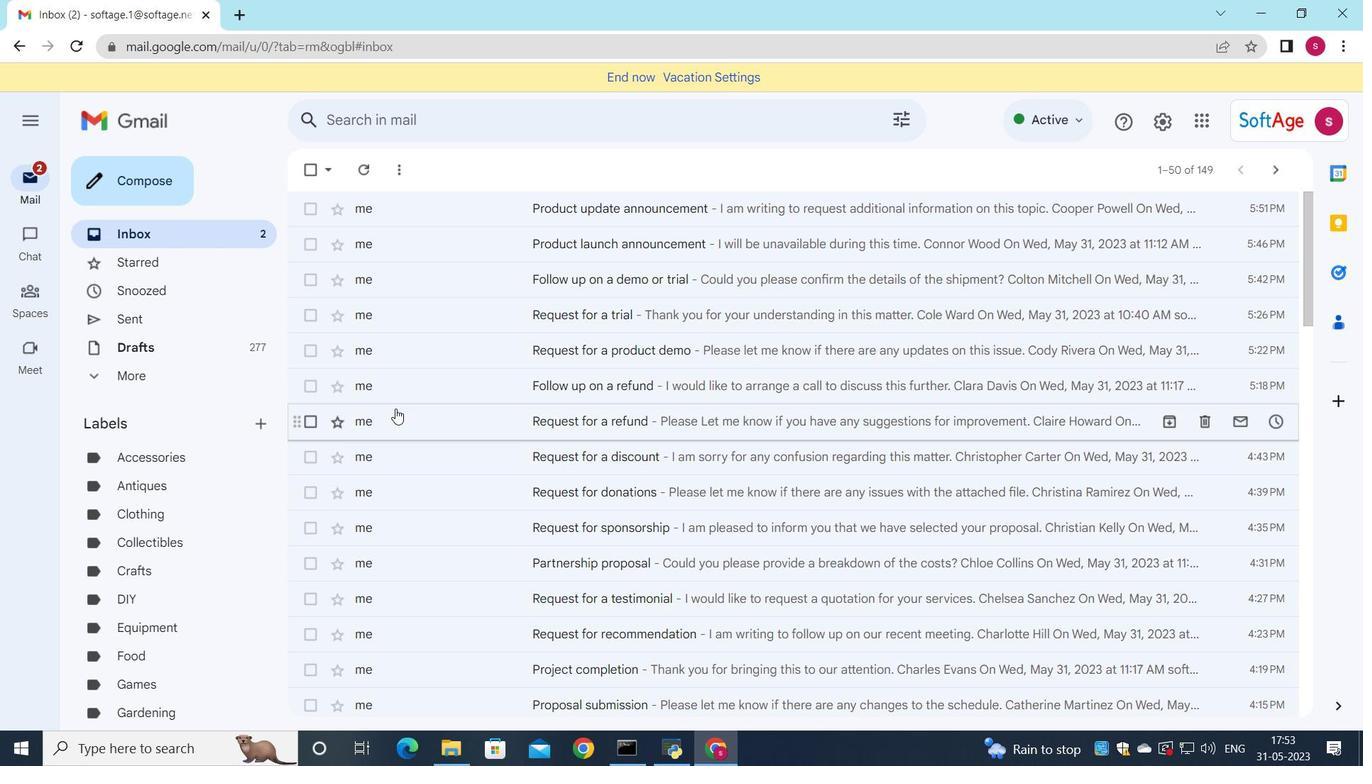
Action: Mouse moved to (396, 410)
Screenshot: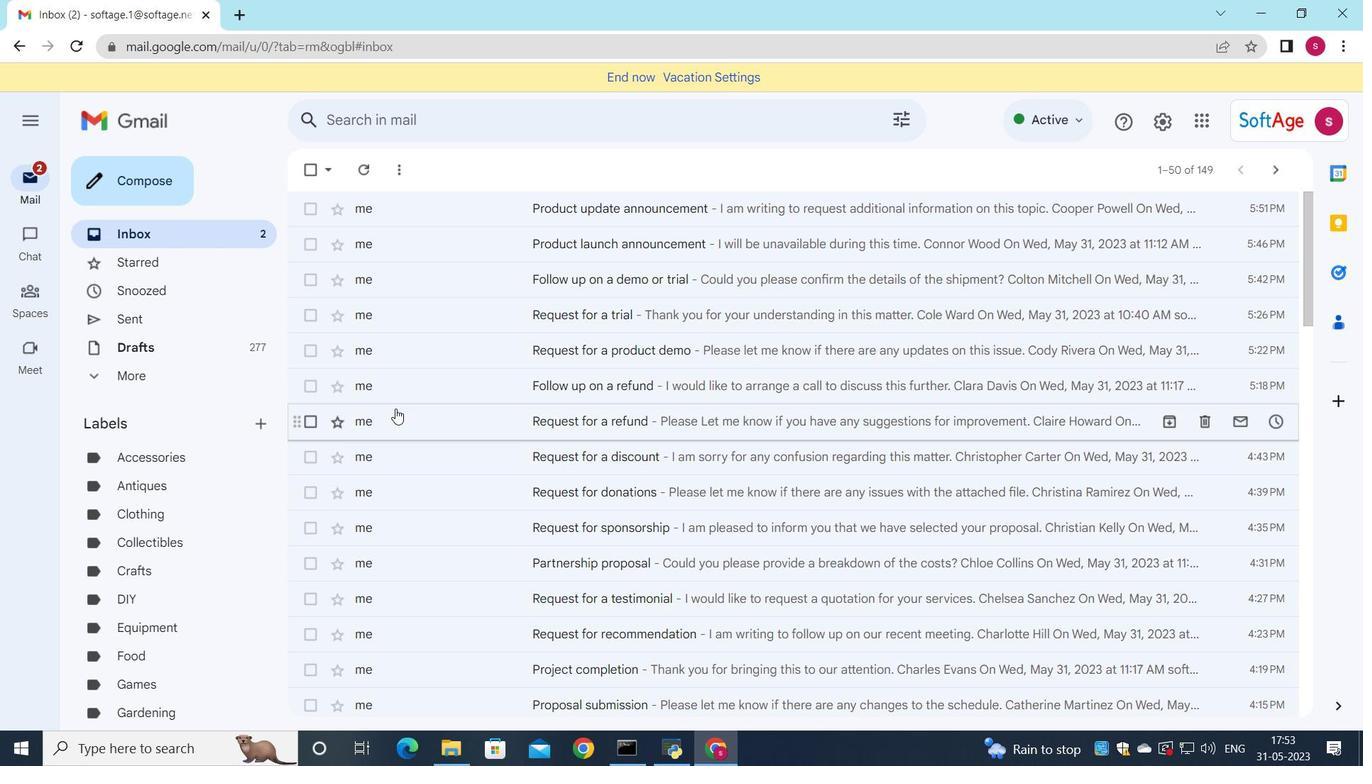 
Action: Mouse scrolled (396, 409) with delta (0, 0)
Screenshot: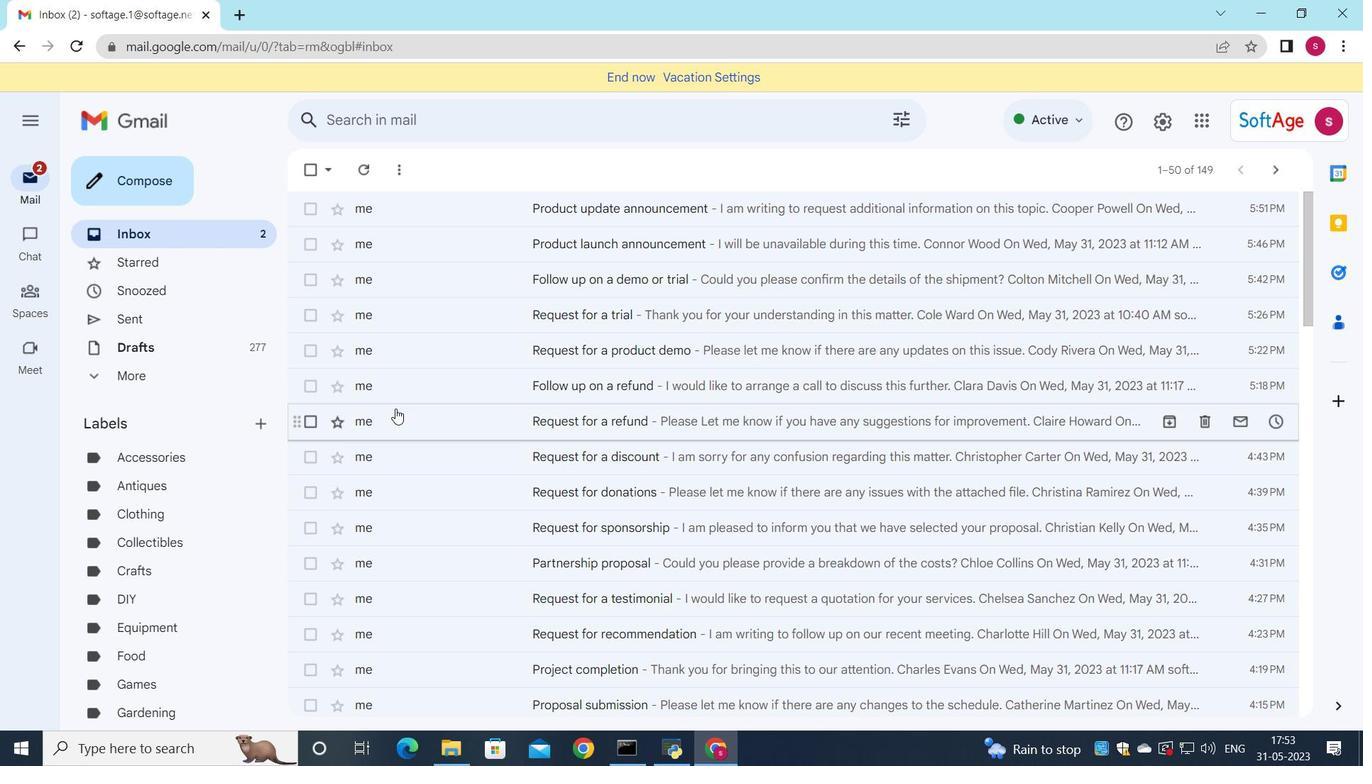 
Action: Mouse moved to (391, 409)
Screenshot: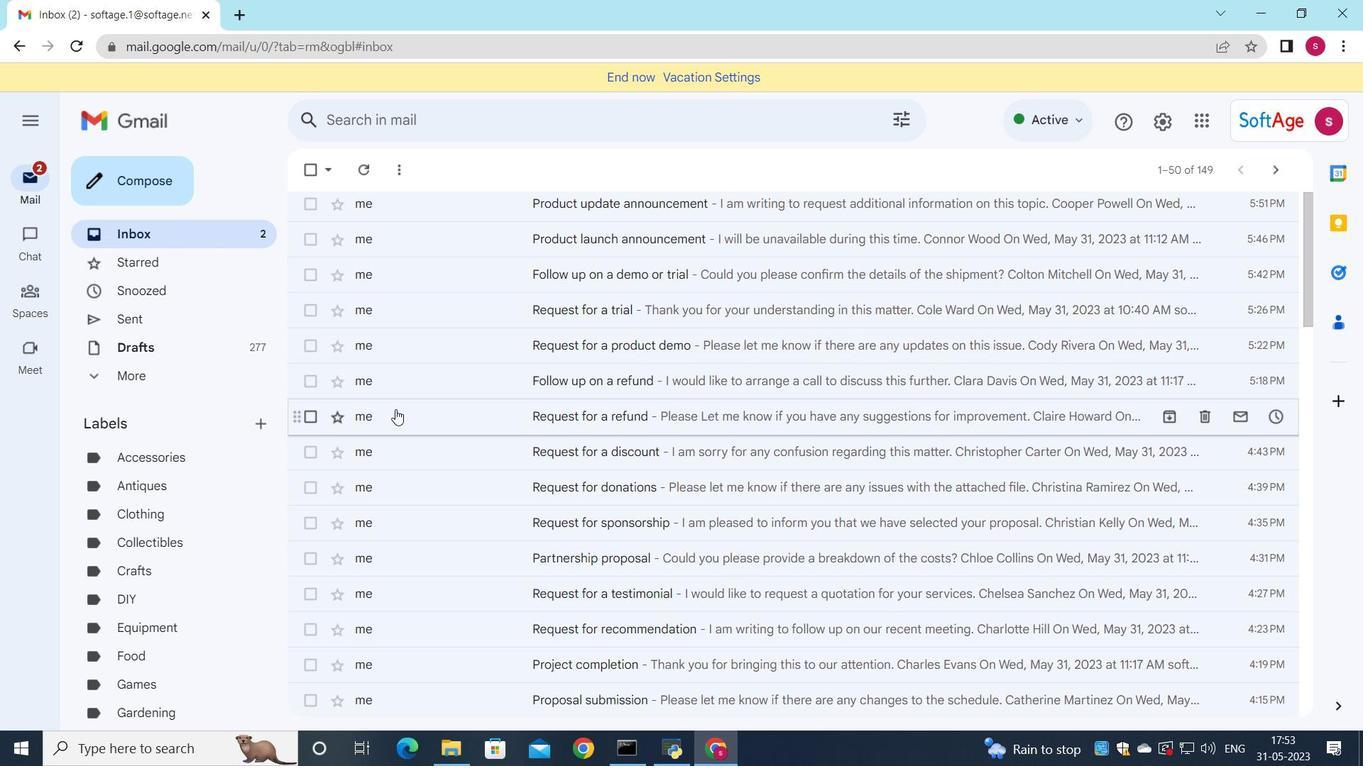 
Action: Mouse scrolled (391, 408) with delta (0, 0)
Screenshot: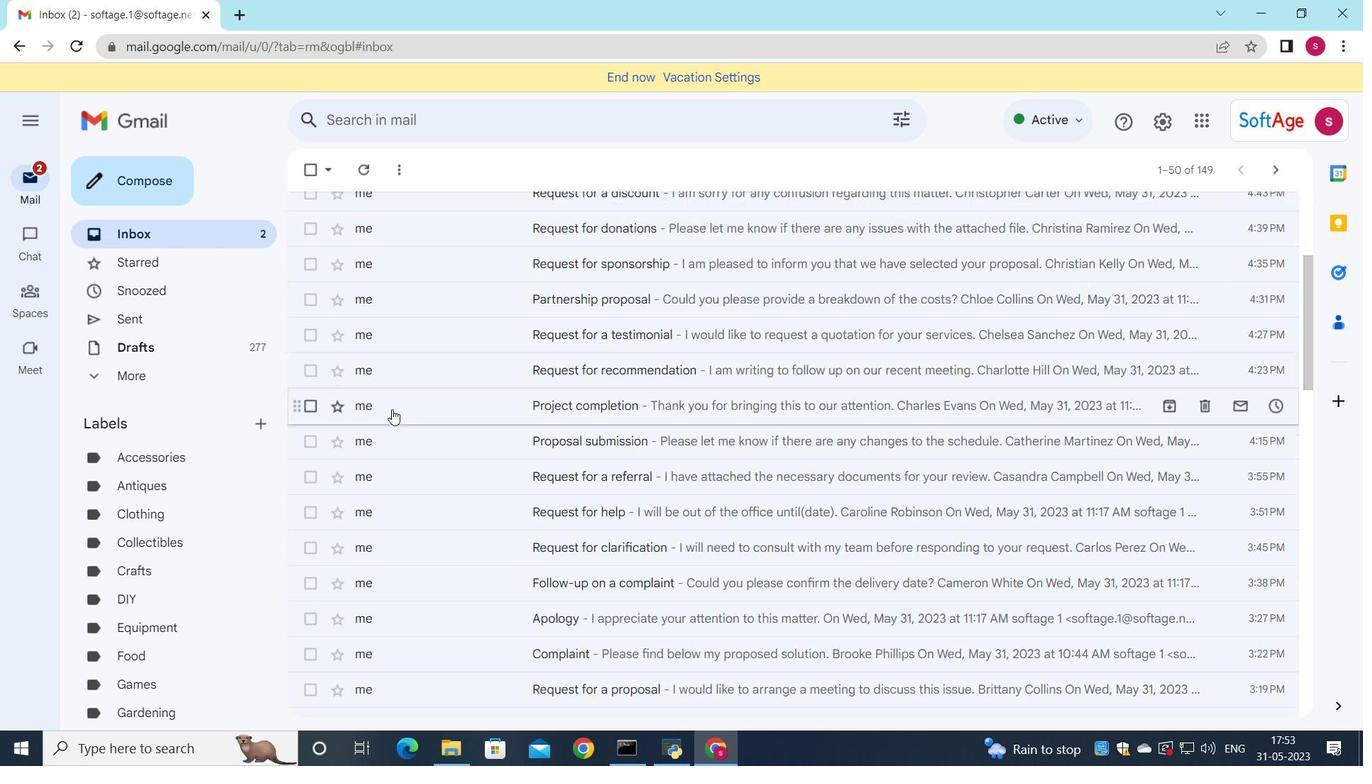 
Action: Mouse scrolled (391, 408) with delta (0, 0)
Screenshot: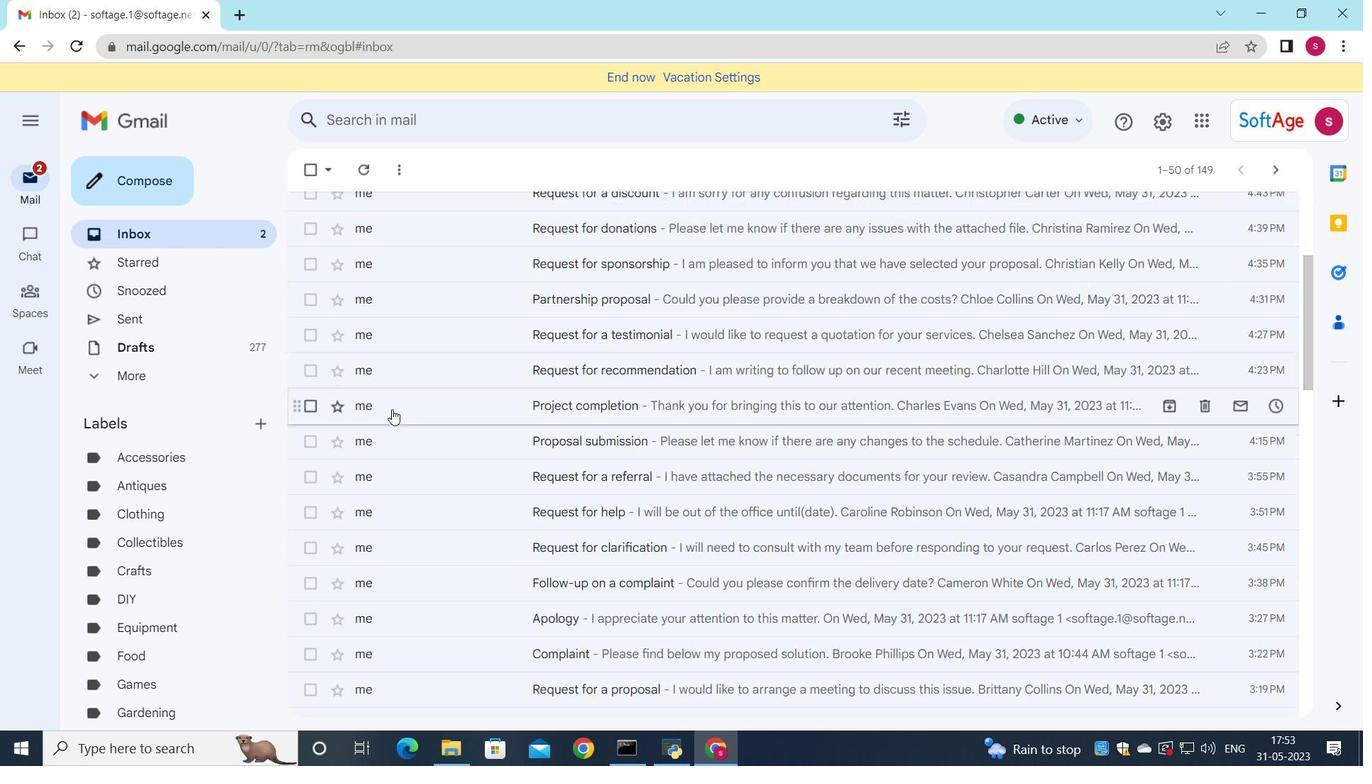 
Action: Mouse scrolled (391, 408) with delta (0, 0)
Screenshot: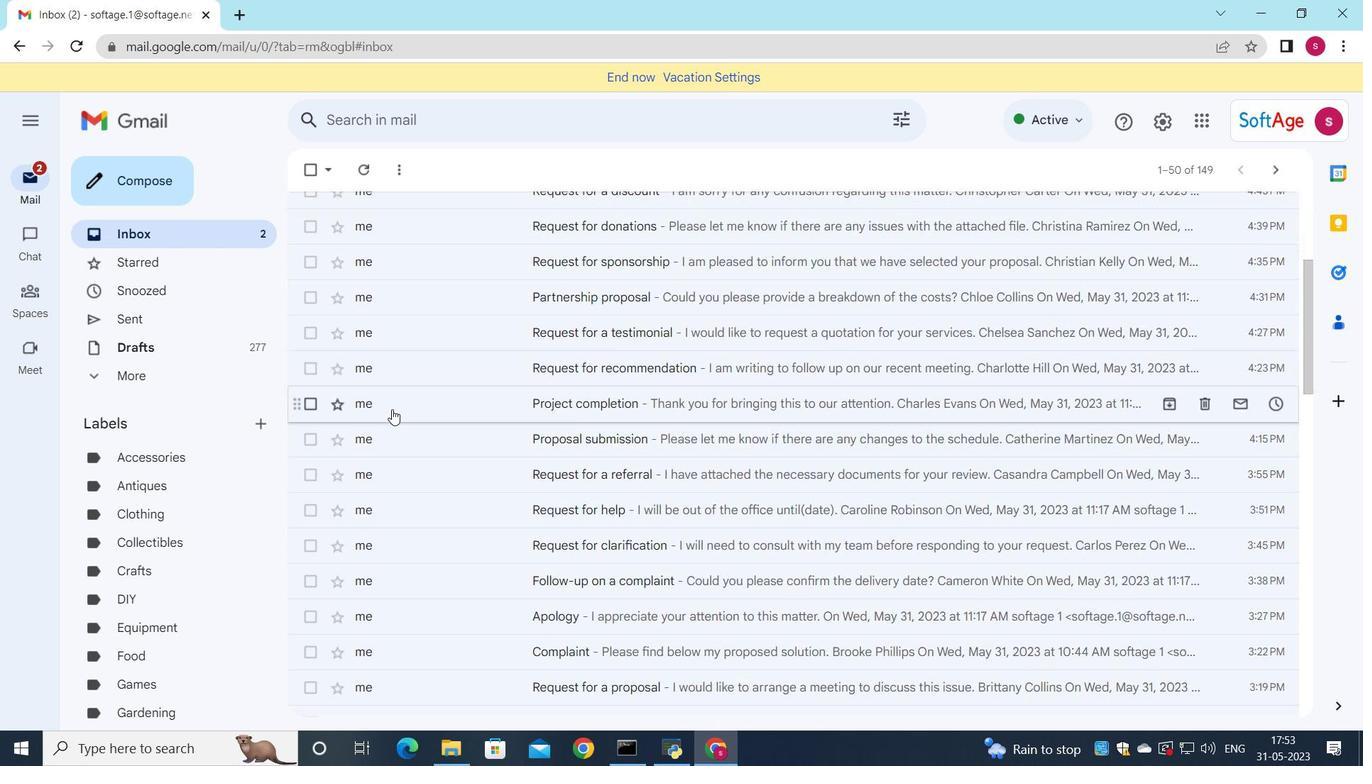 
Action: Mouse scrolled (391, 408) with delta (0, 0)
Screenshot: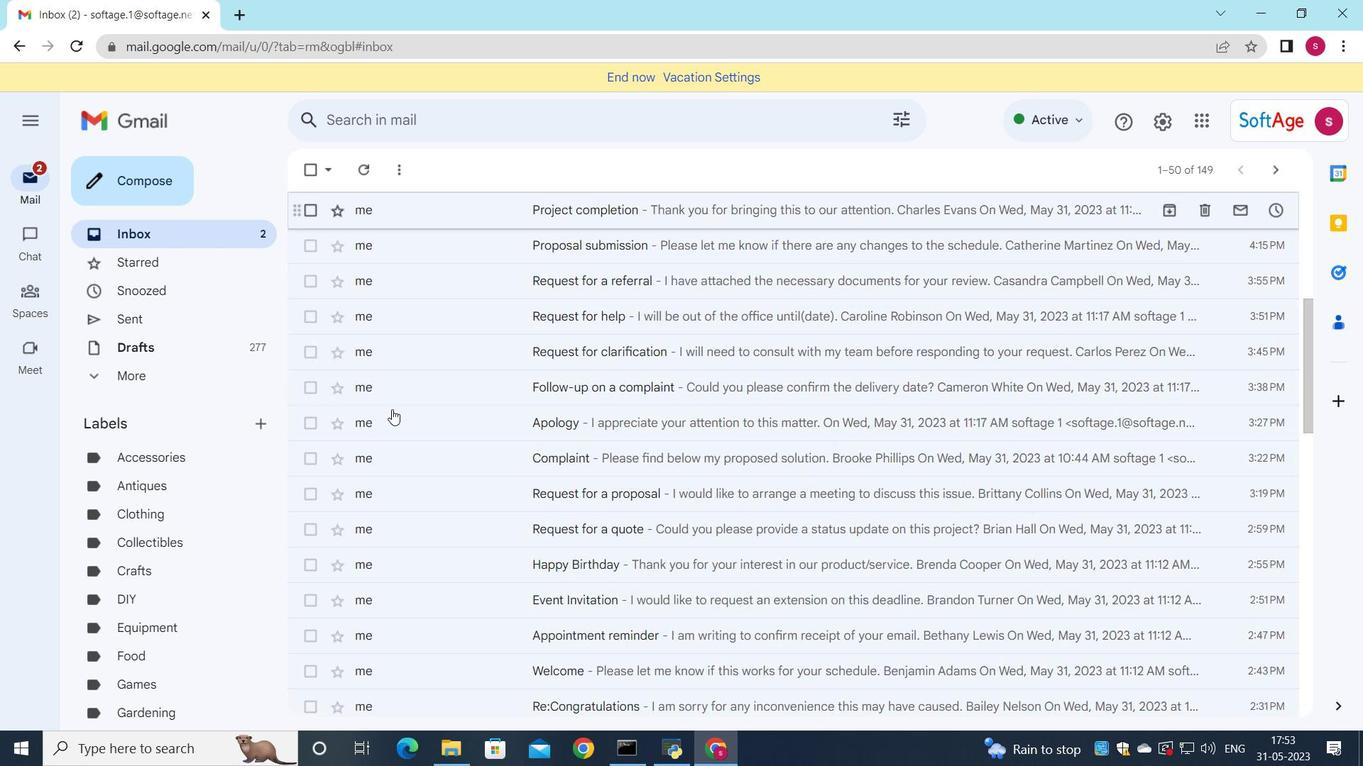 
Action: Mouse scrolled (391, 408) with delta (0, 0)
Screenshot: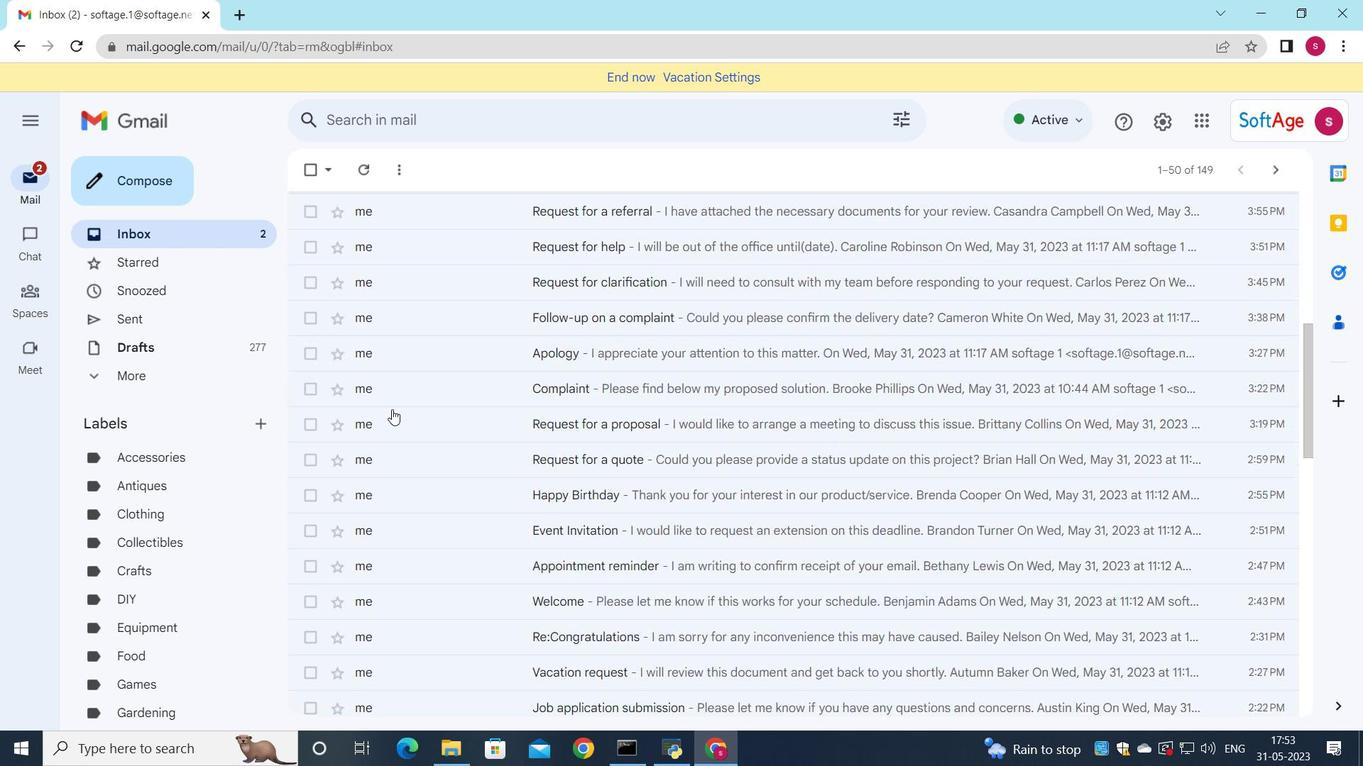 
Action: Mouse scrolled (391, 408) with delta (0, 0)
Screenshot: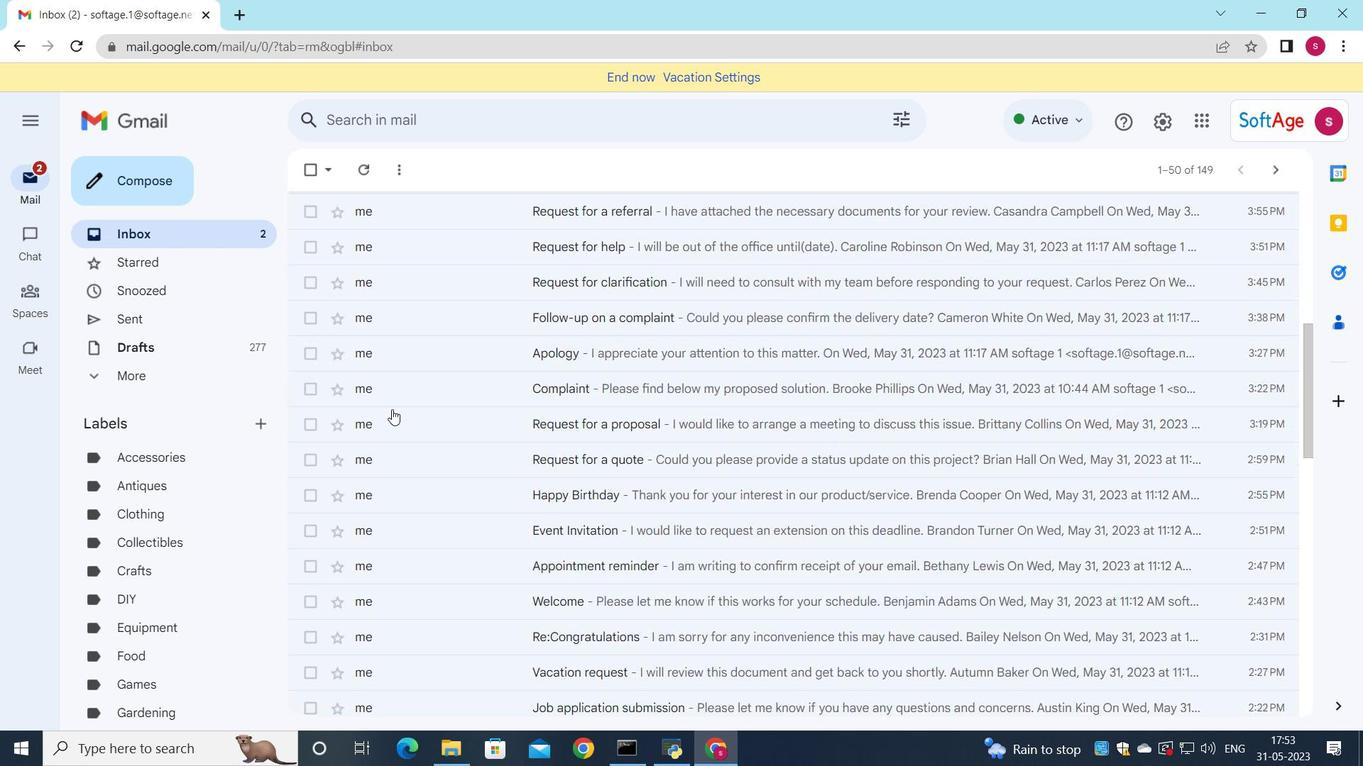 
Action: Mouse scrolled (391, 408) with delta (0, 0)
Screenshot: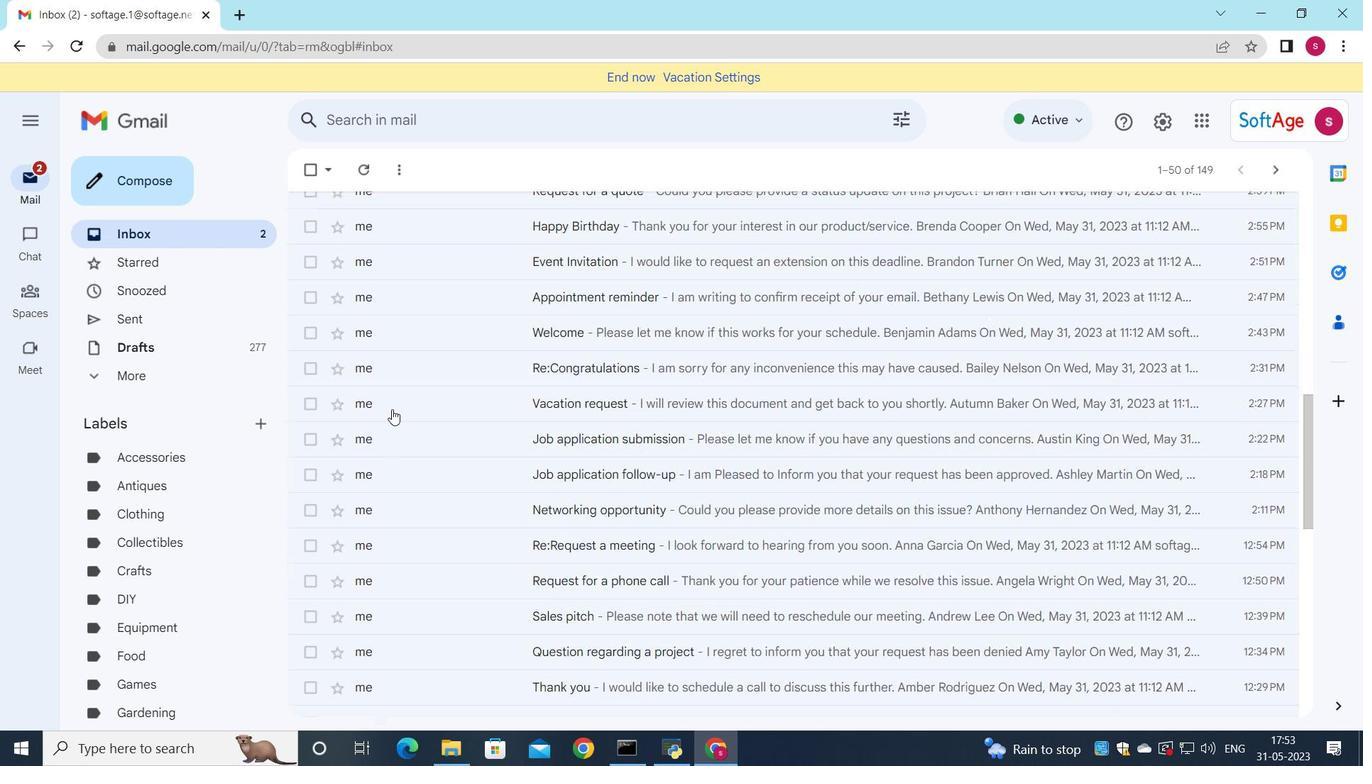 
Action: Mouse scrolled (391, 408) with delta (0, 0)
Screenshot: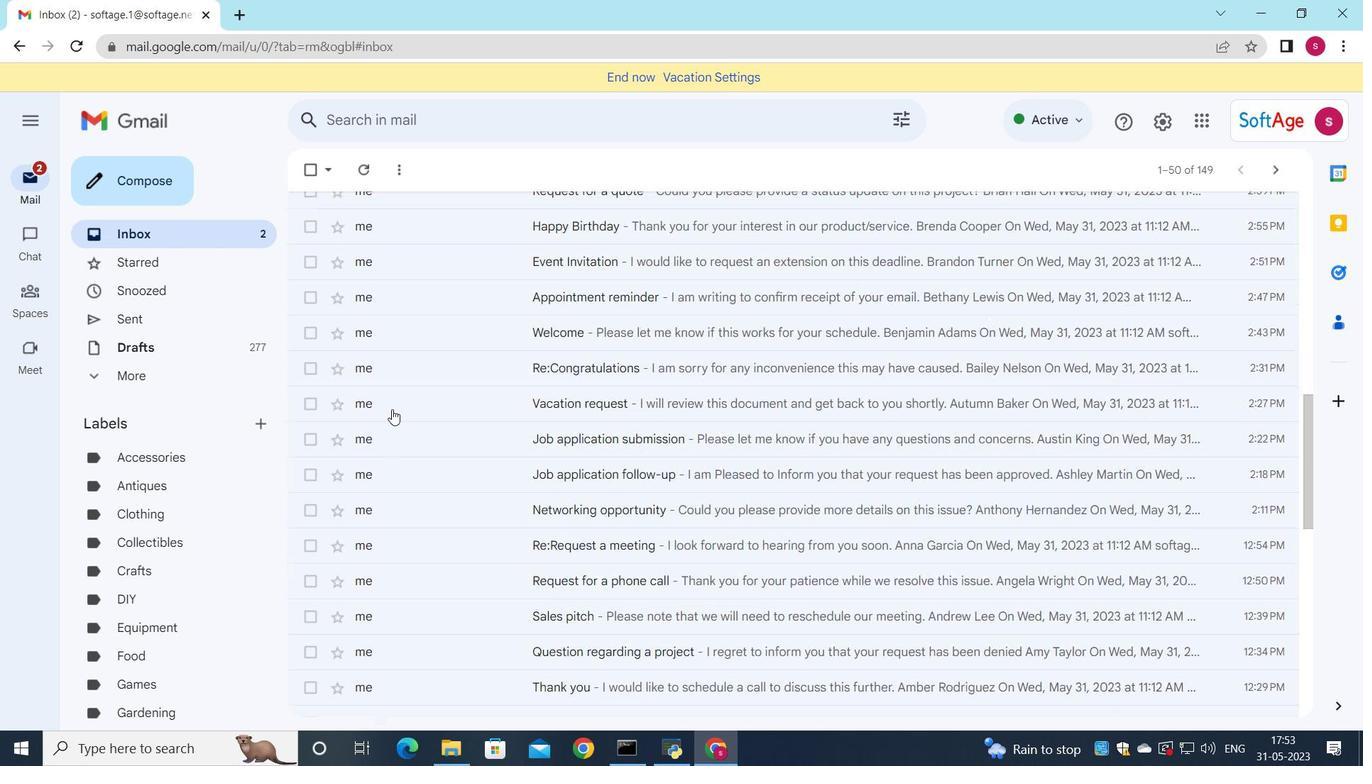 
Action: Mouse scrolled (391, 408) with delta (0, 0)
Screenshot: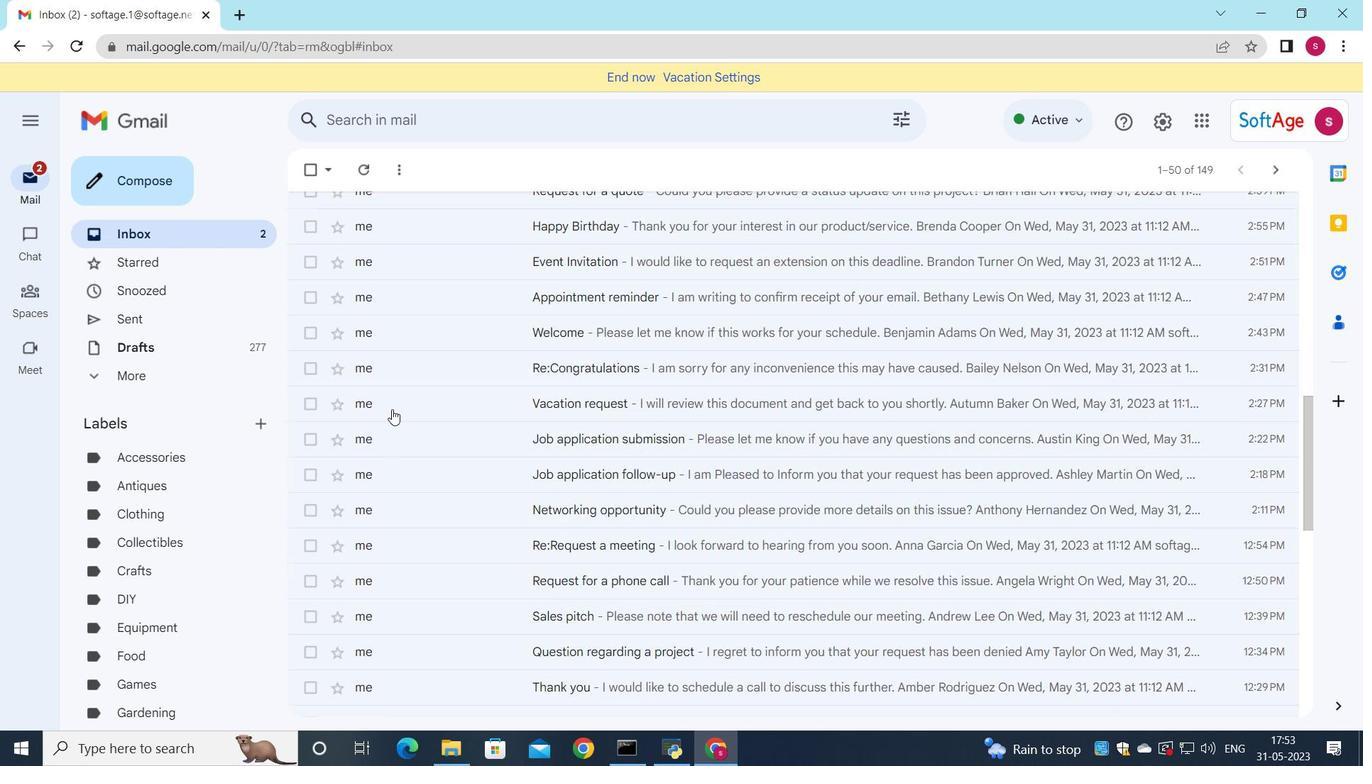 
Action: Mouse scrolled (391, 408) with delta (0, 0)
Screenshot: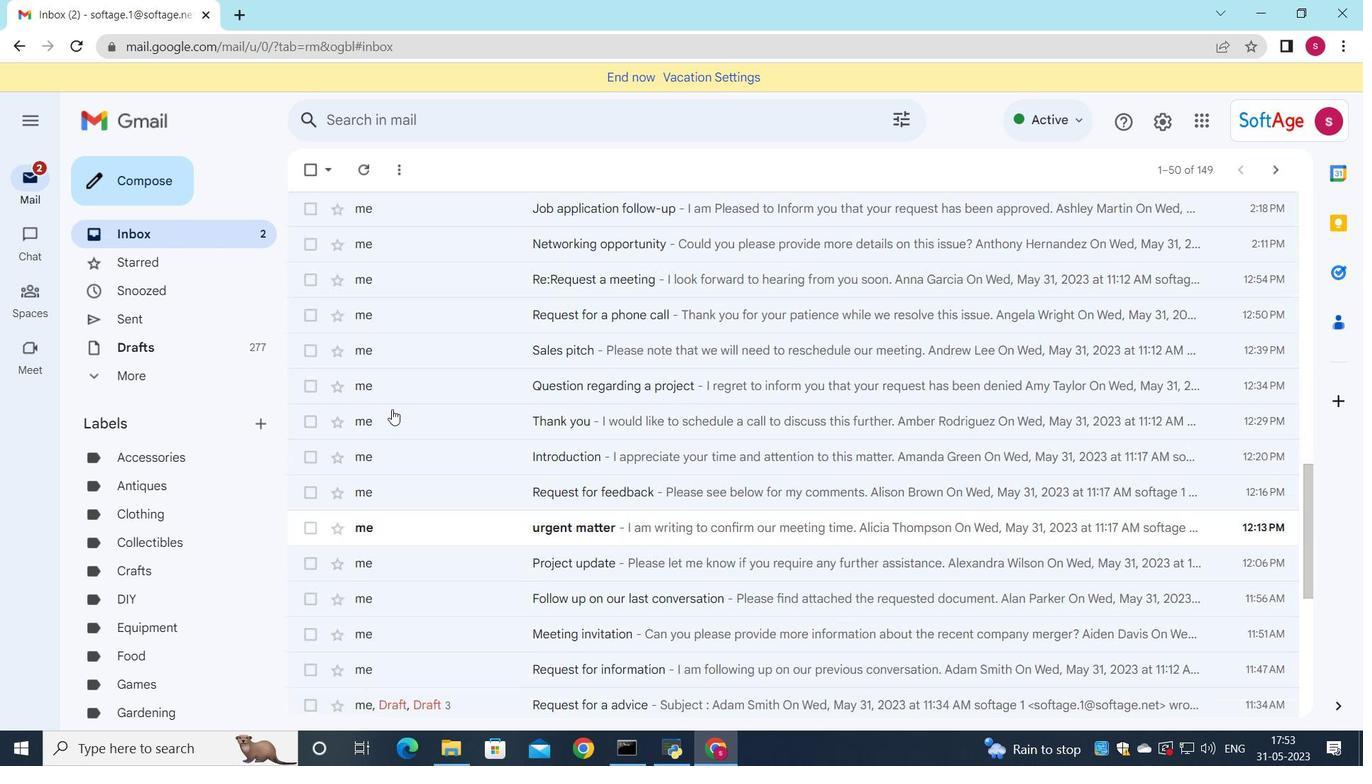 
Action: Mouse scrolled (391, 408) with delta (0, 0)
Screenshot: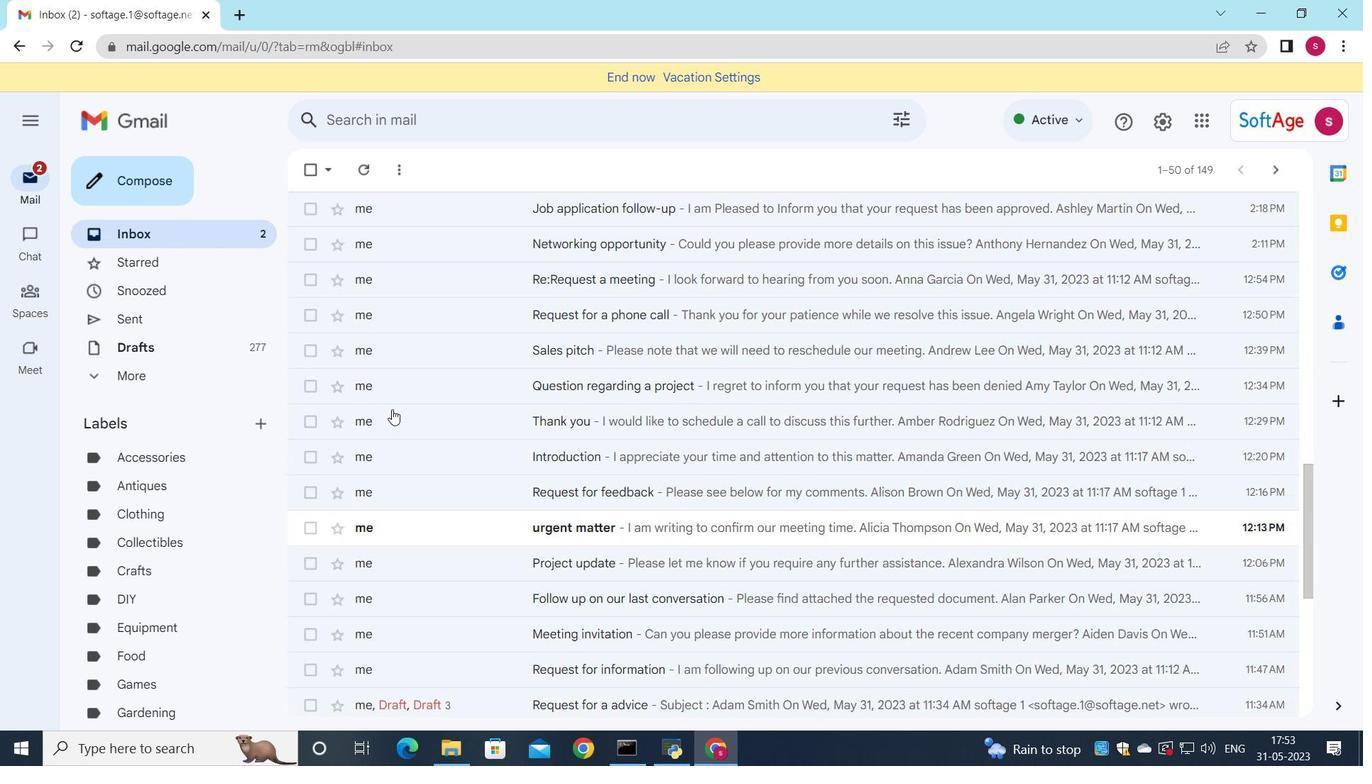 
Action: Mouse scrolled (391, 408) with delta (0, 0)
Screenshot: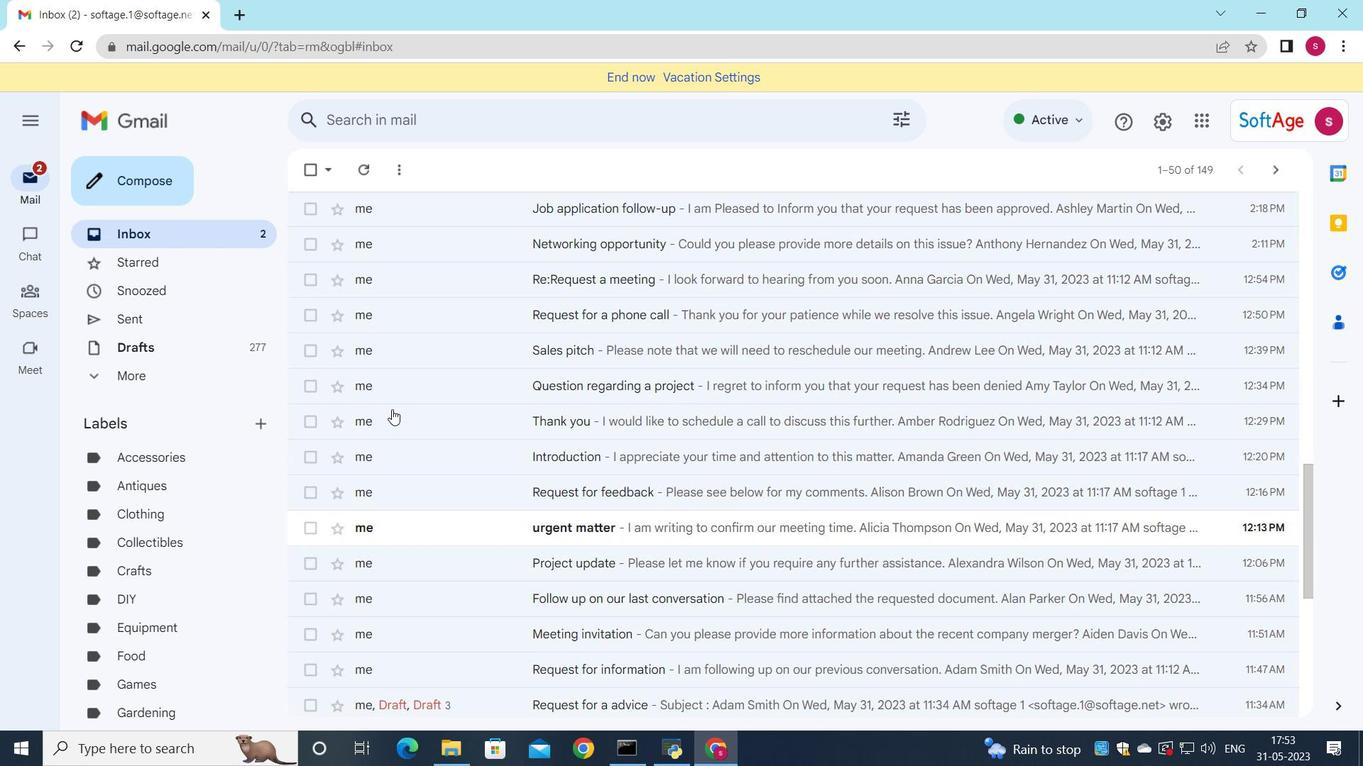 
Action: Mouse scrolled (391, 408) with delta (0, 0)
Screenshot: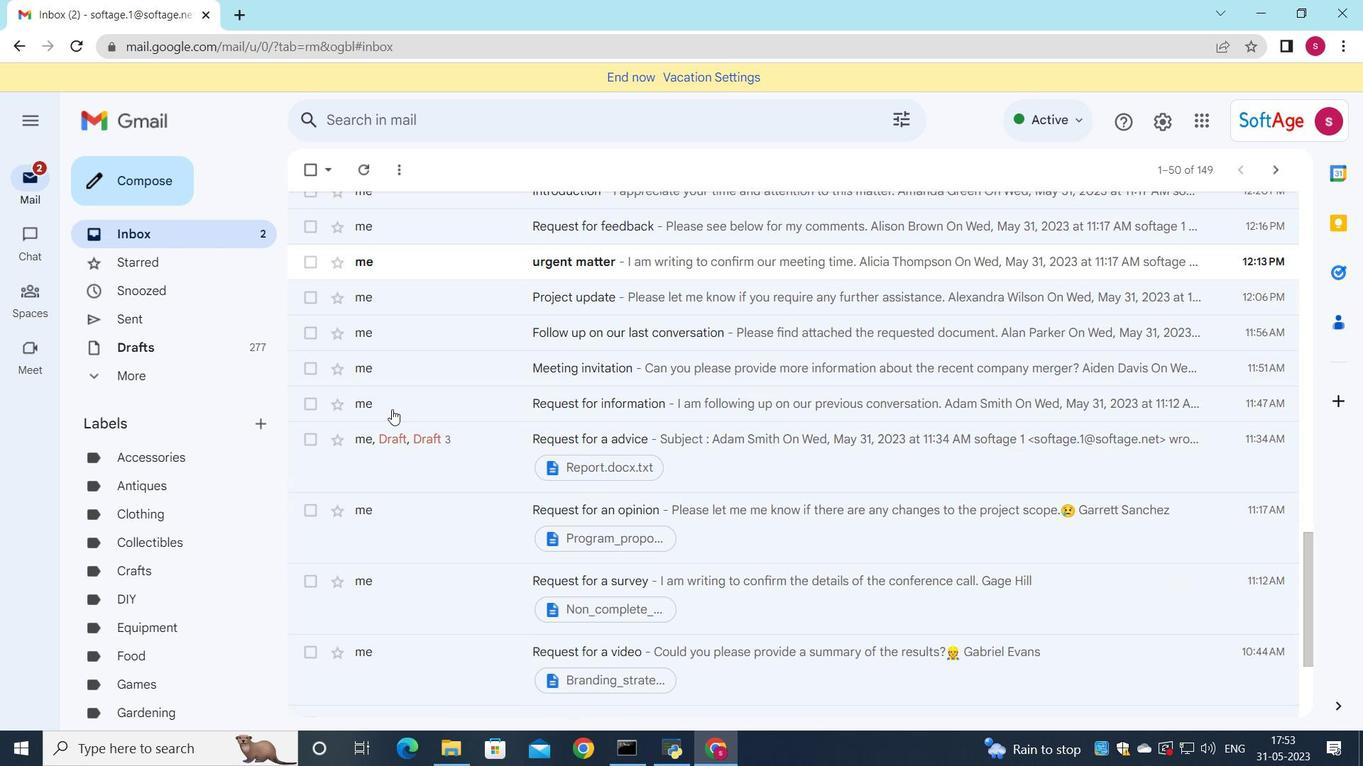 
Action: Mouse scrolled (391, 408) with delta (0, 0)
Screenshot: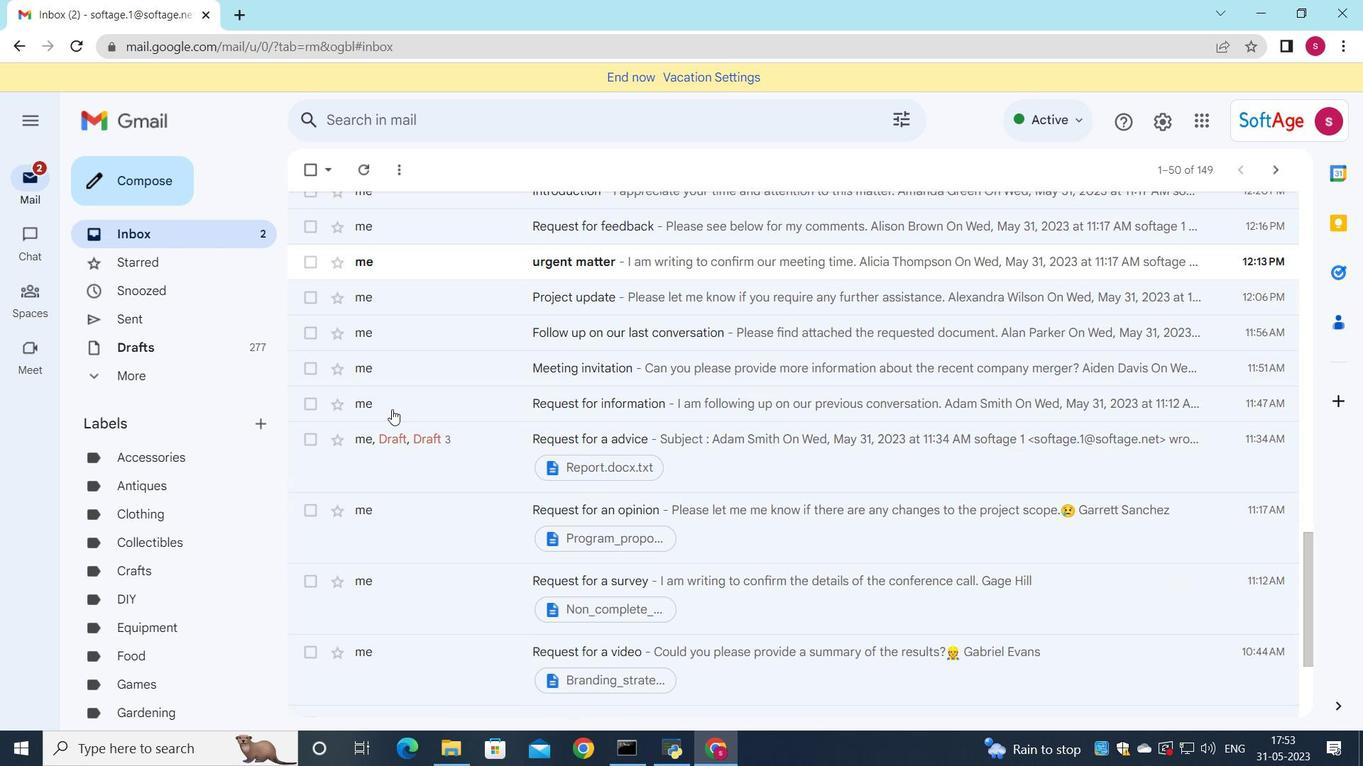 
Action: Mouse scrolled (391, 408) with delta (0, 0)
Screenshot: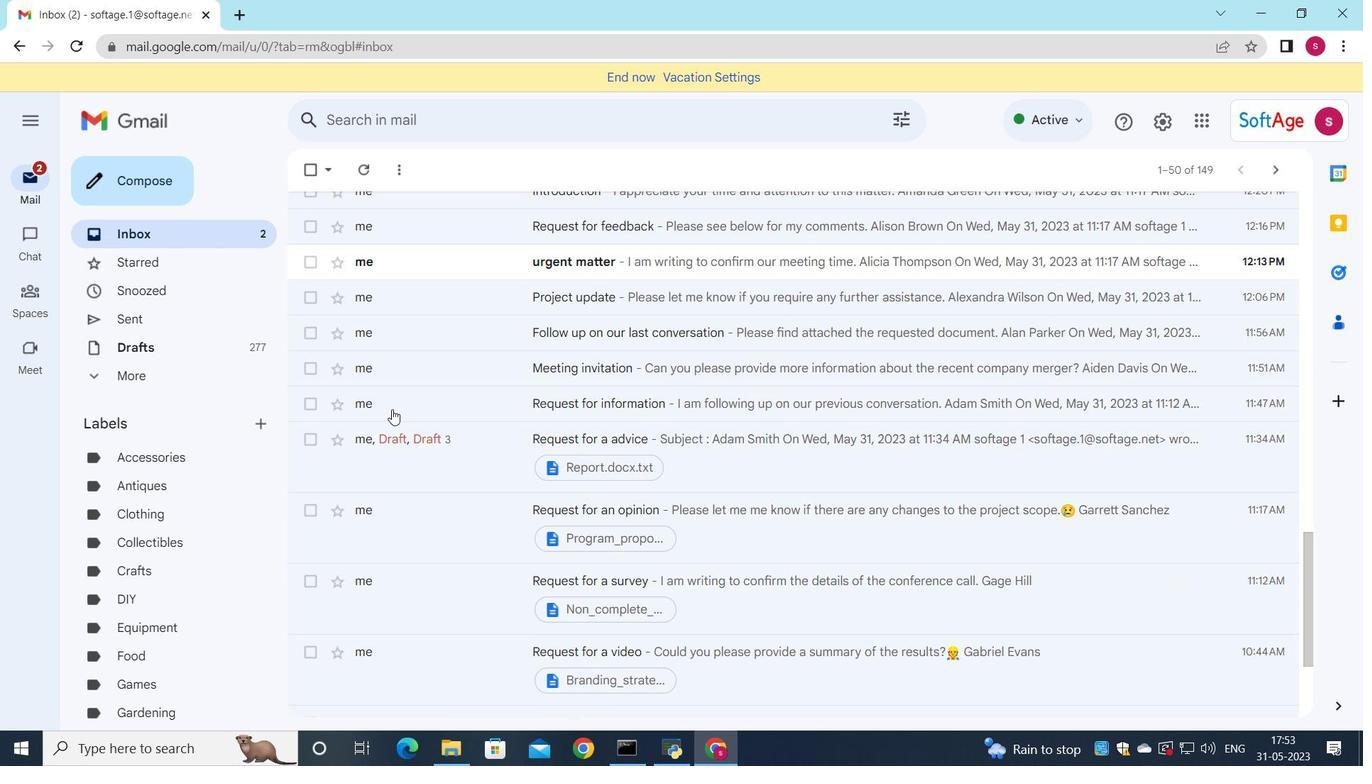 
Action: Mouse scrolled (391, 408) with delta (0, 0)
Screenshot: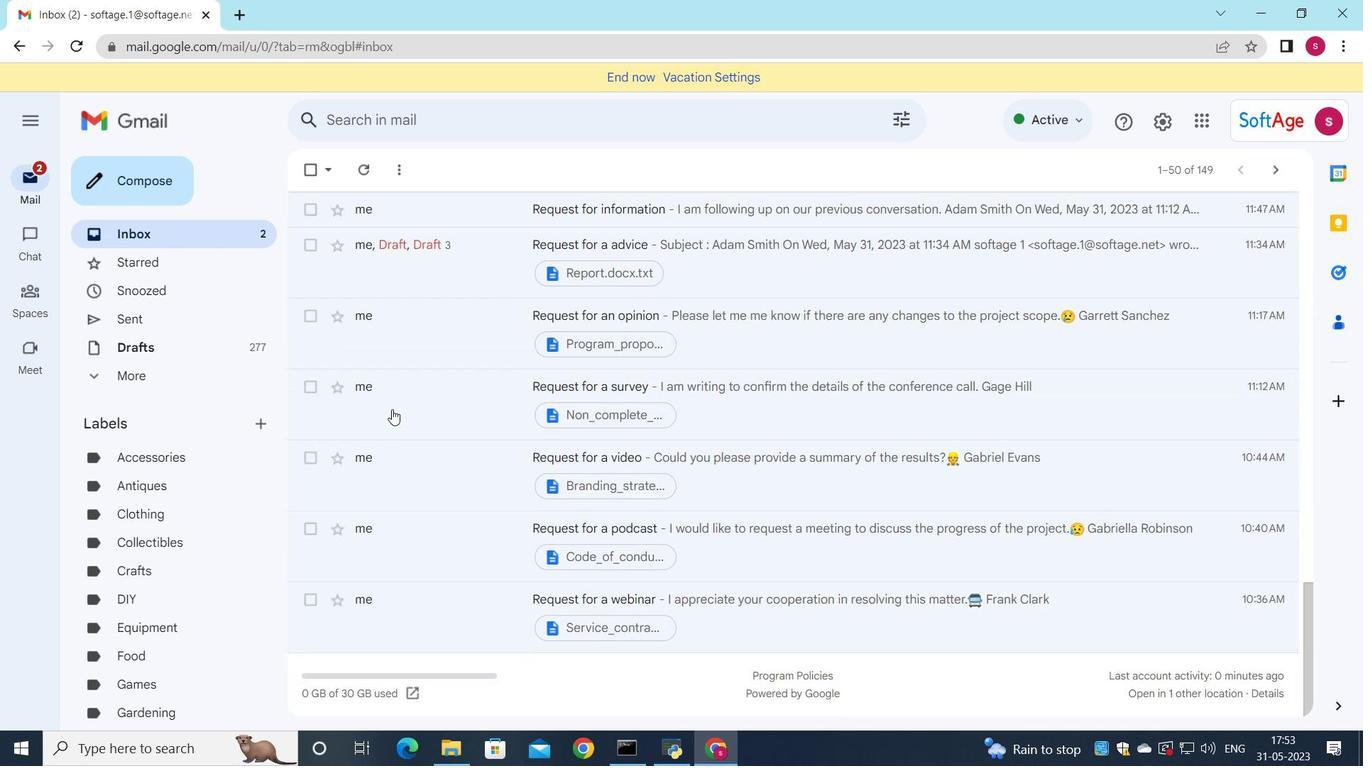 
Action: Mouse scrolled (391, 410) with delta (0, 0)
Screenshot: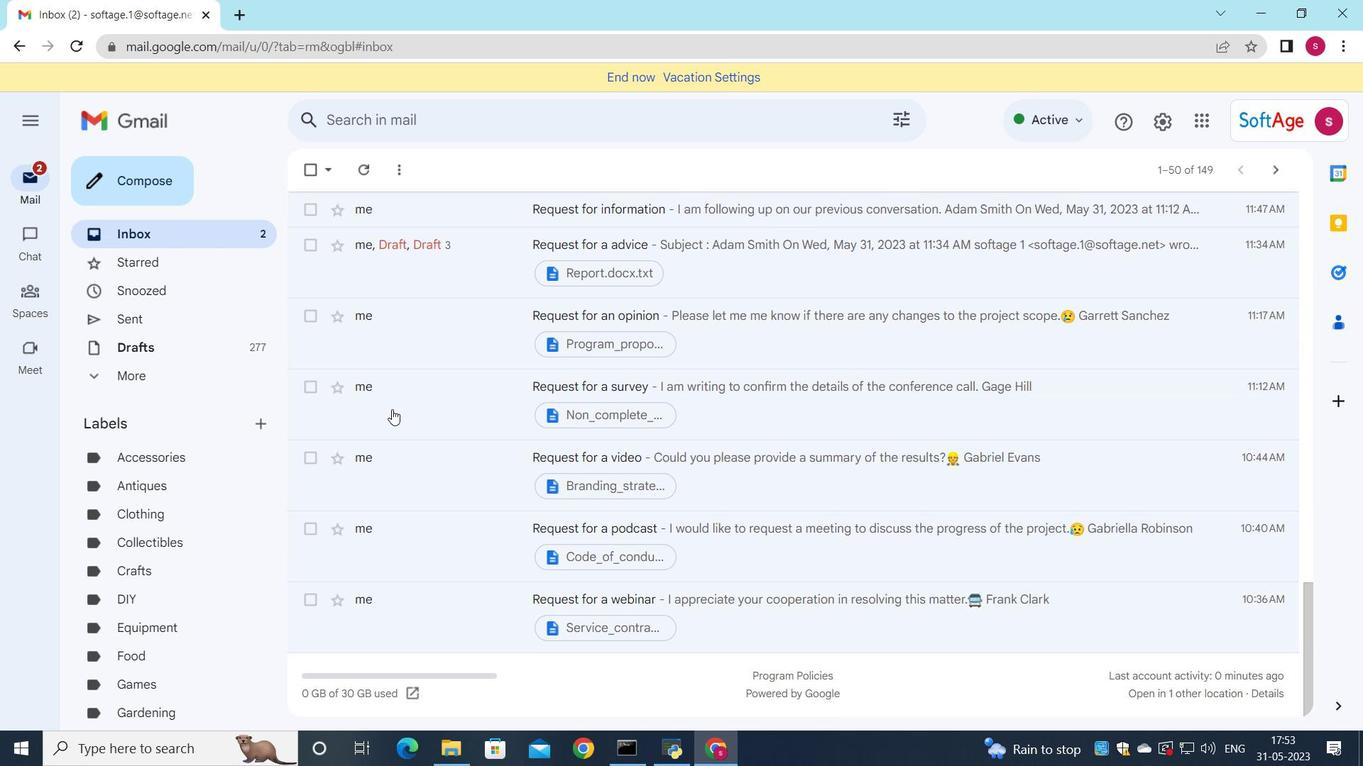 
Action: Mouse moved to (731, 432)
Screenshot: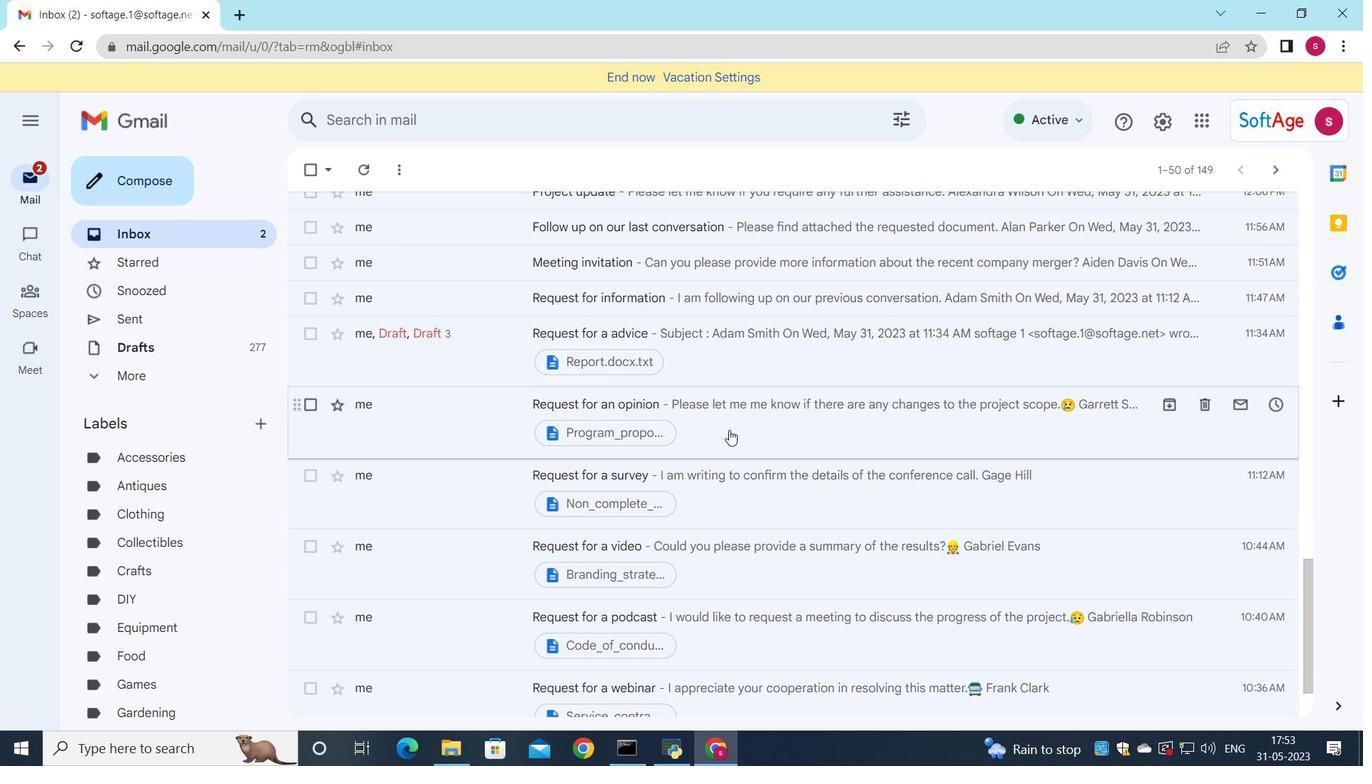 
Action: Mouse pressed left at (731, 432)
Screenshot: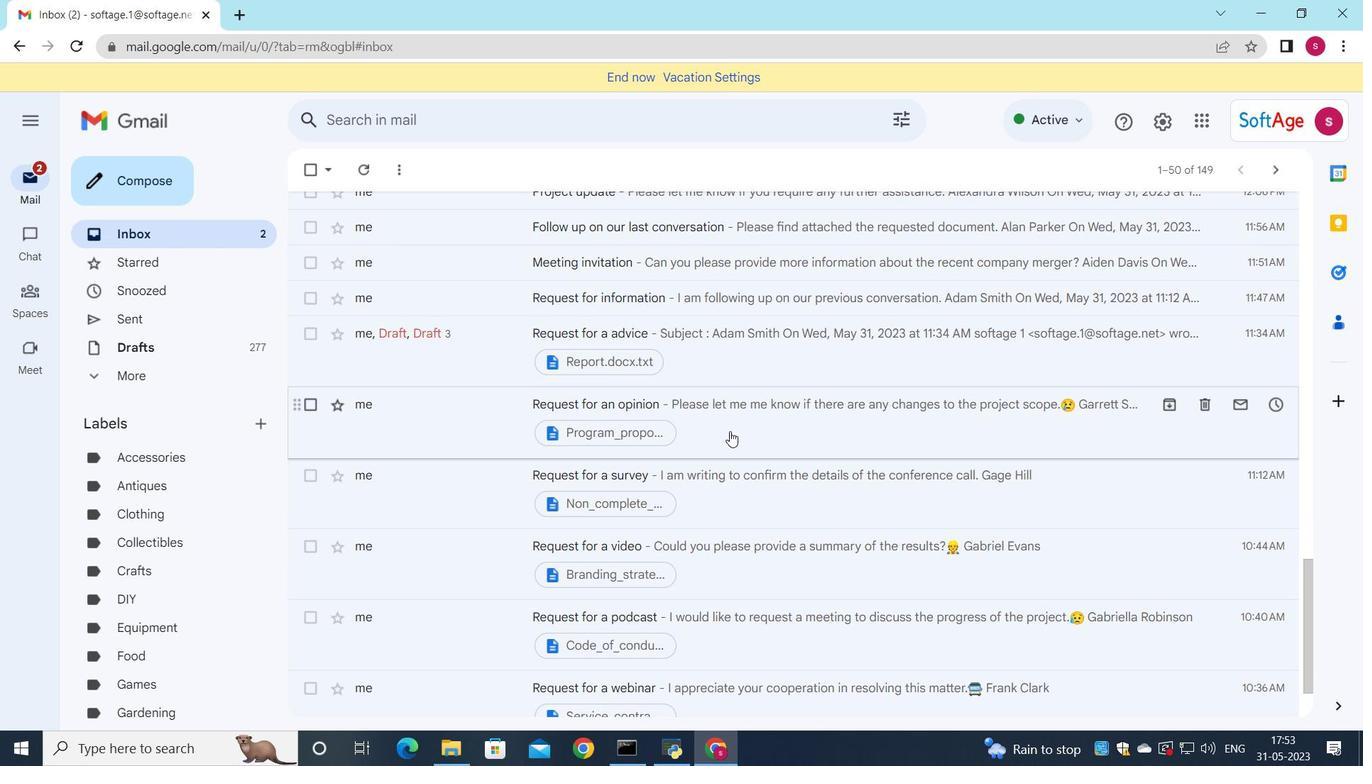 
Action: Mouse moved to (399, 556)
Screenshot: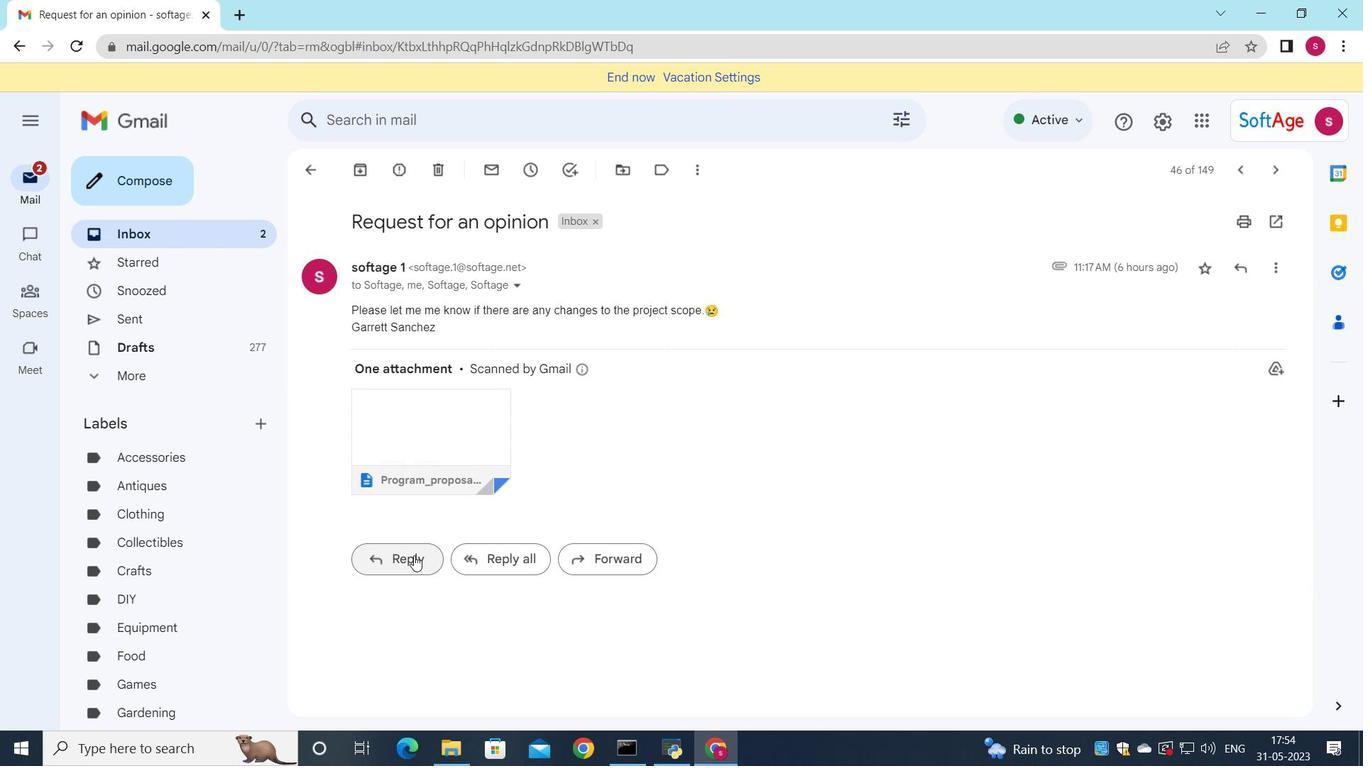 
Action: Mouse pressed left at (399, 556)
Screenshot: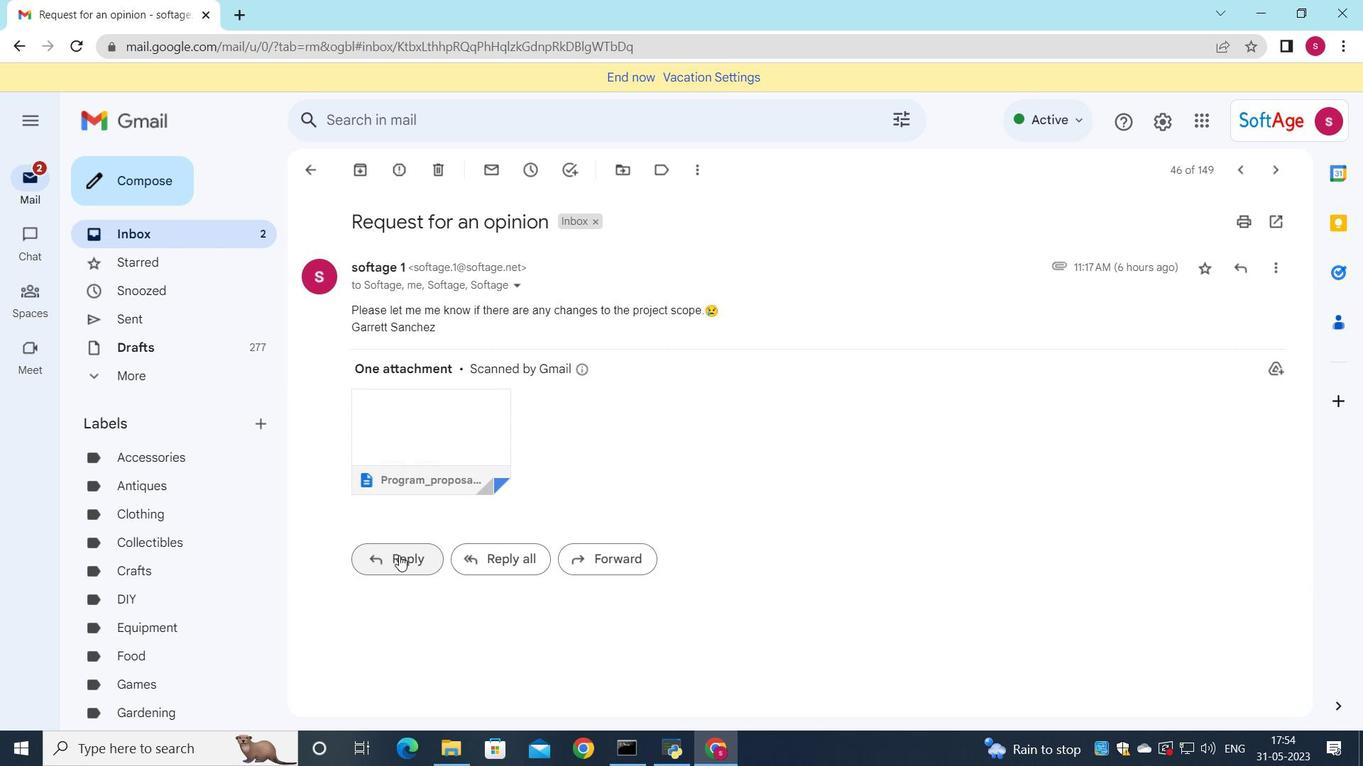 
Action: Mouse moved to (392, 483)
Screenshot: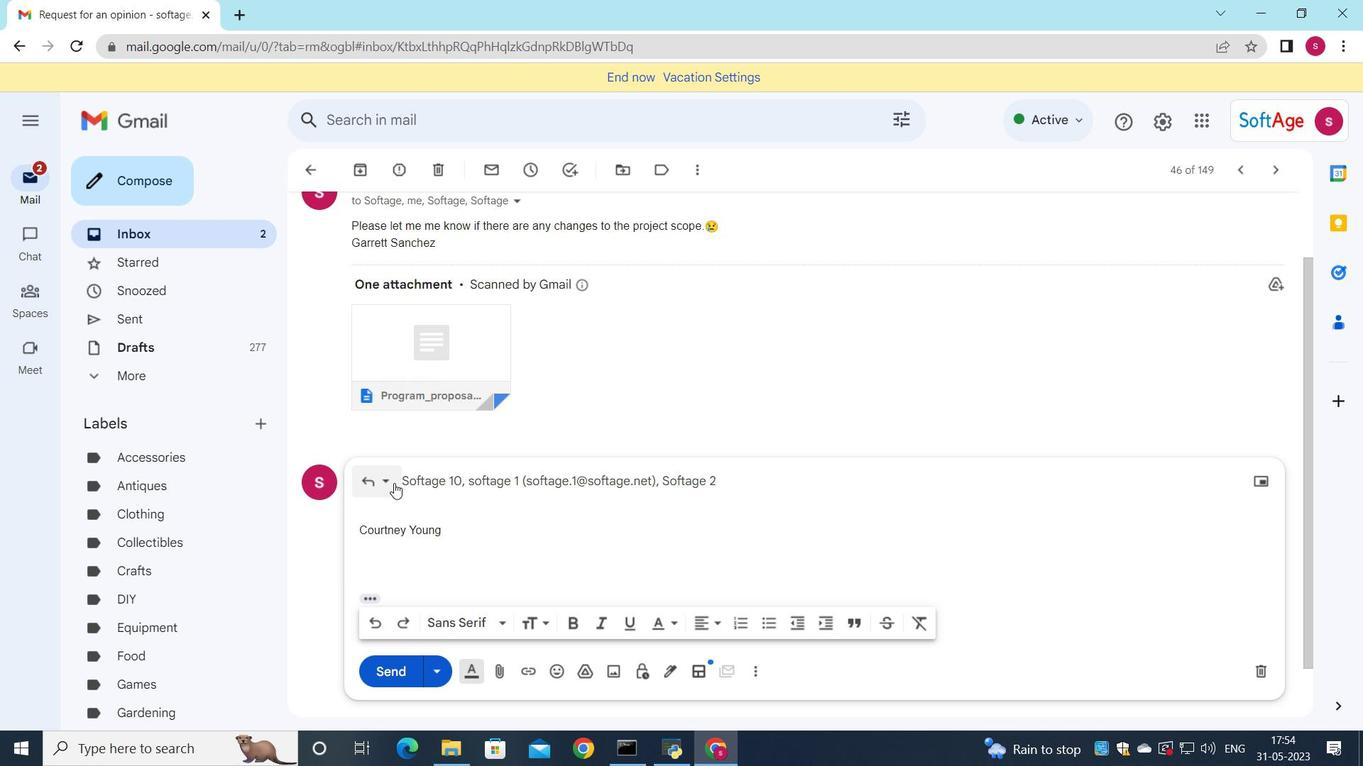
Action: Mouse pressed left at (392, 483)
Screenshot: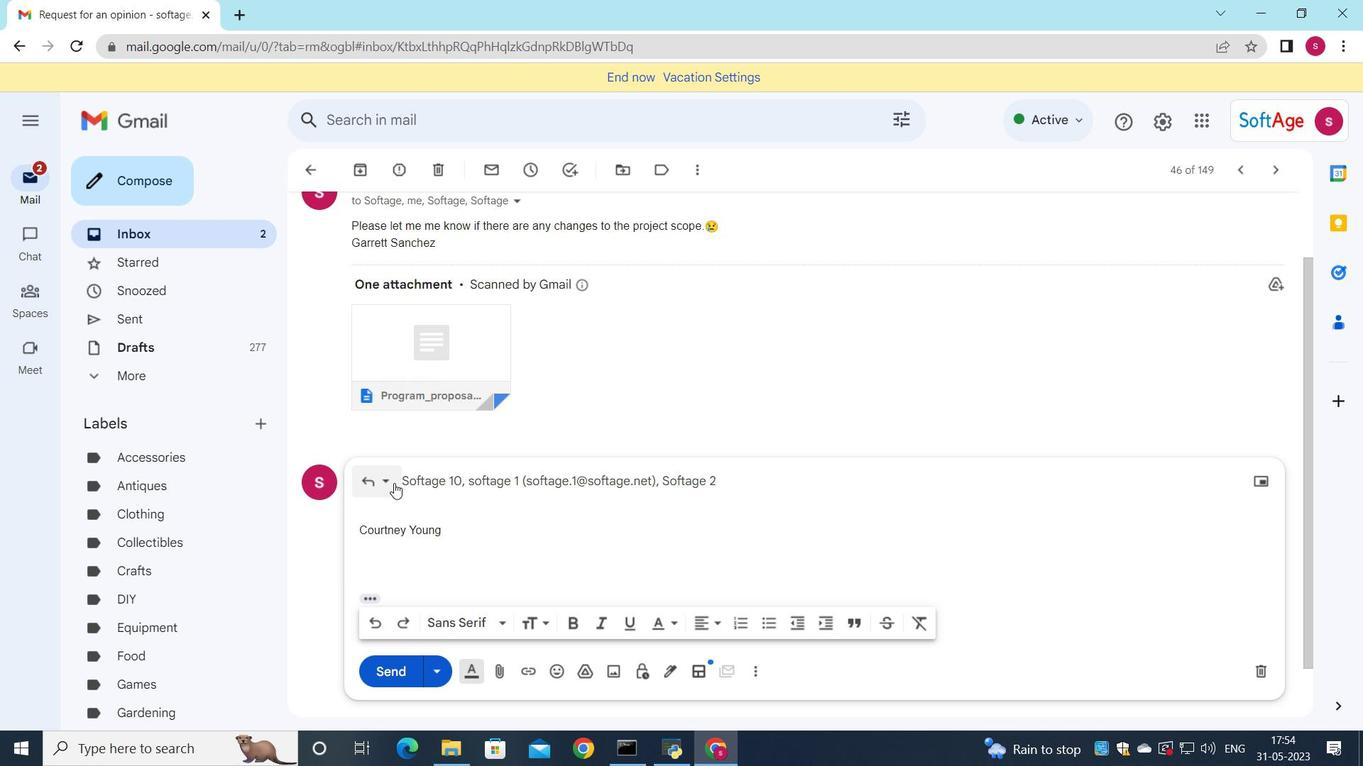 
Action: Mouse moved to (453, 615)
Screenshot: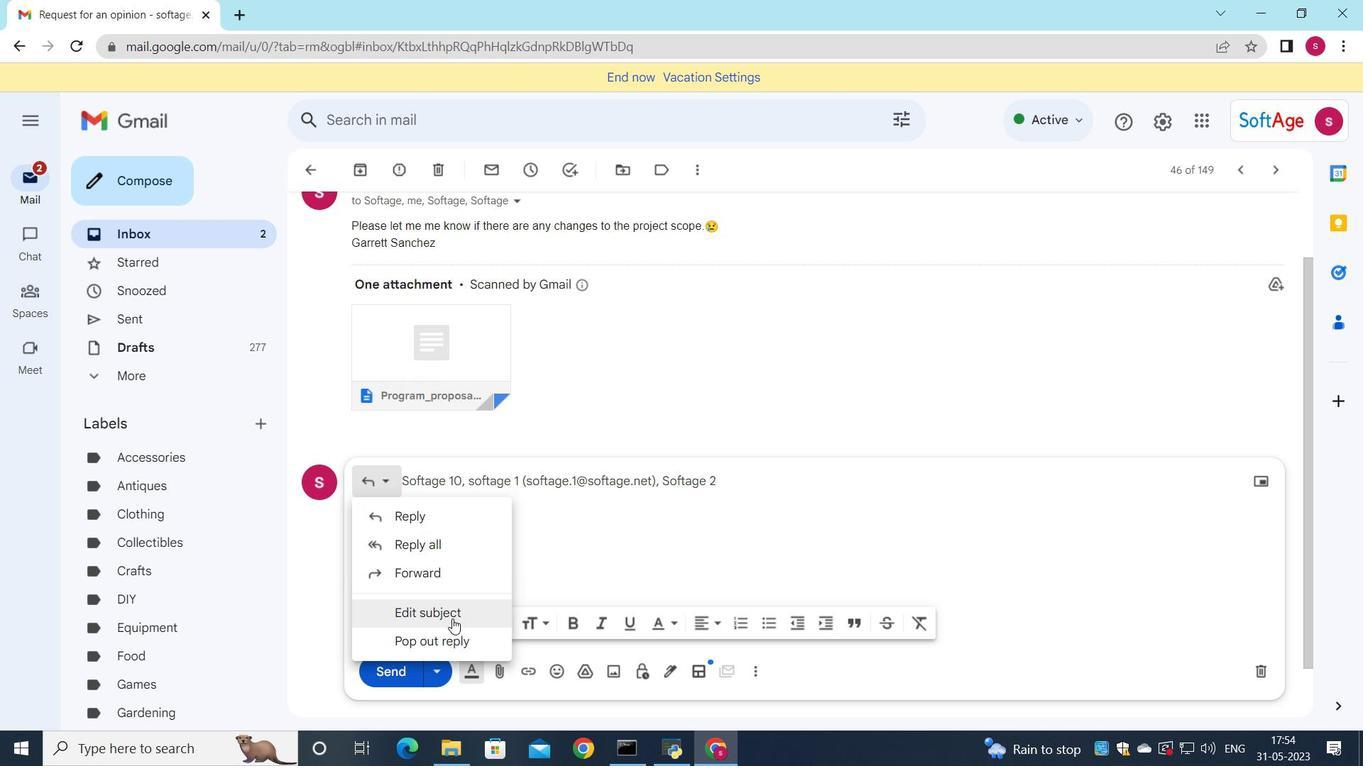 
Action: Mouse pressed left at (453, 615)
Screenshot: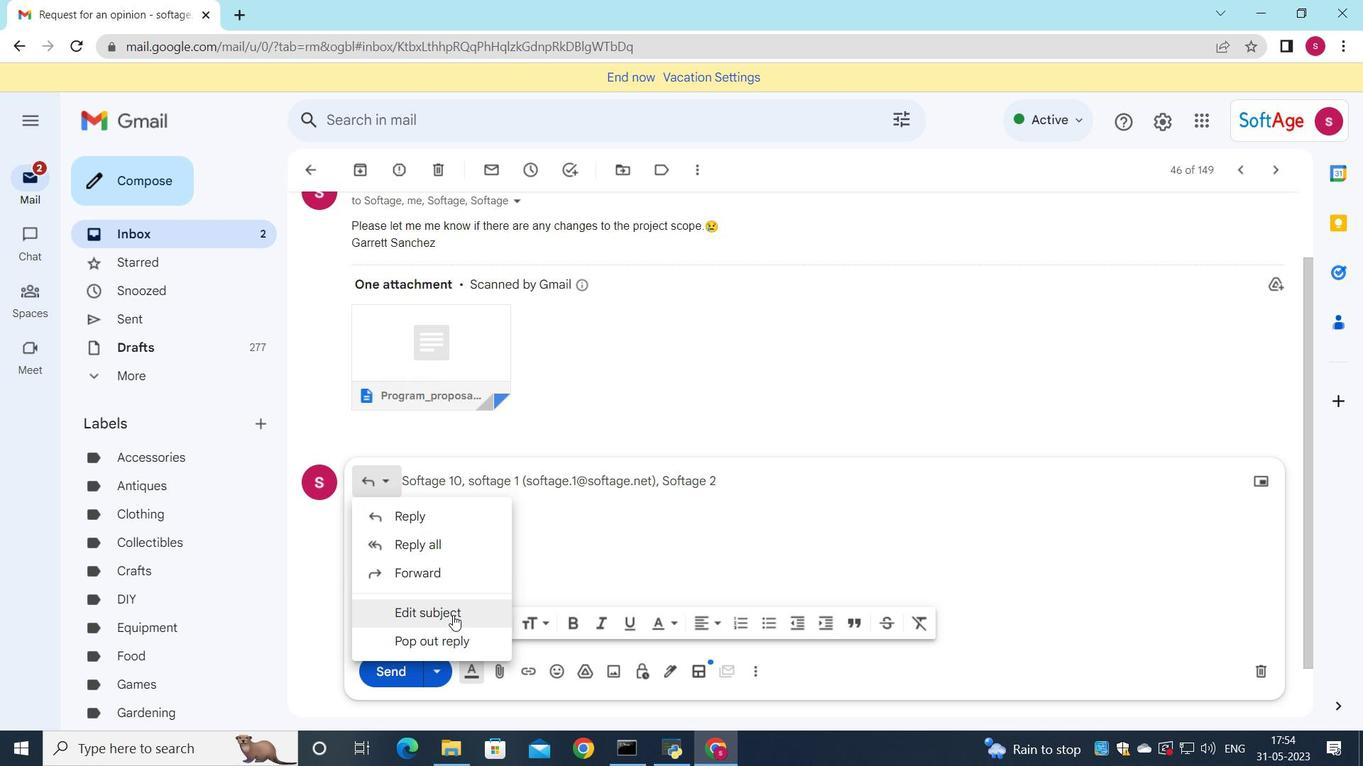 
Action: Mouse moved to (687, 593)
Screenshot: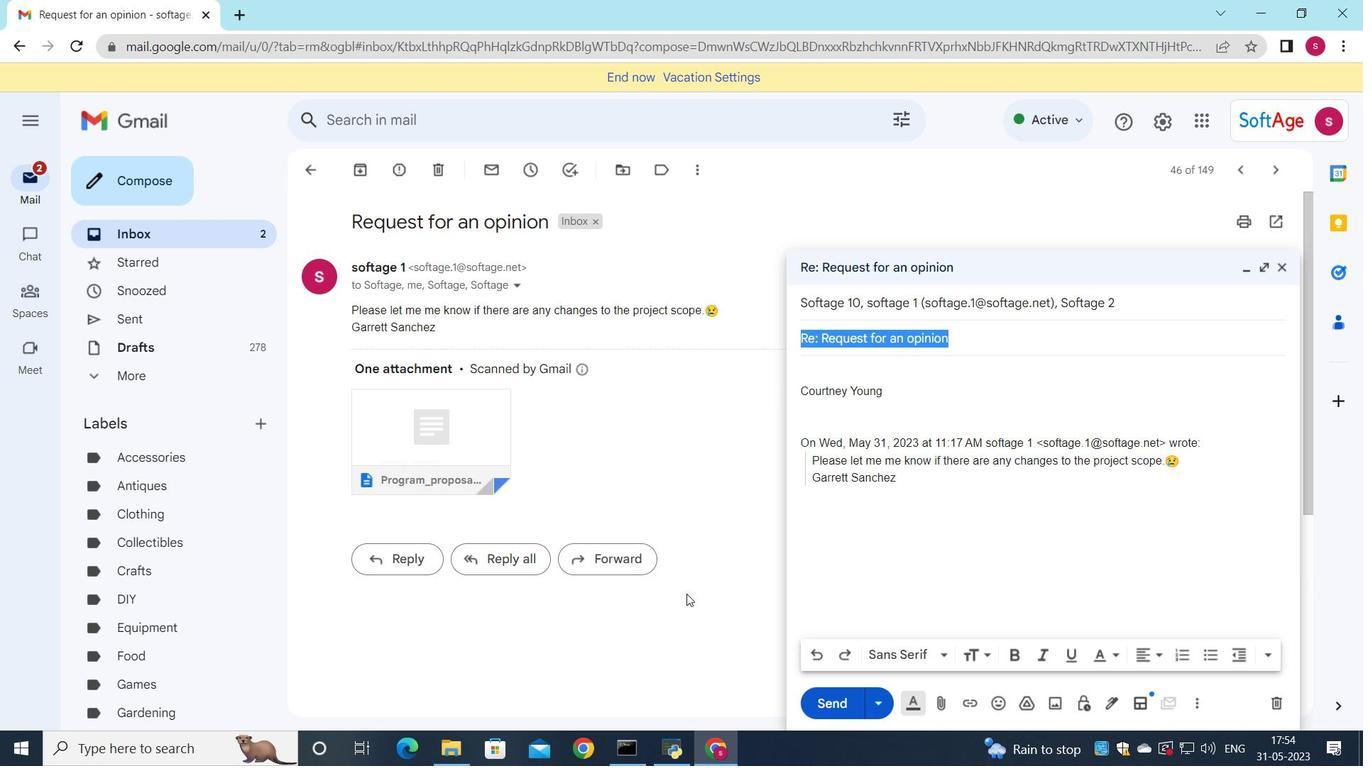
Action: Key pressed <Key.shift><Key.shift><Key.shift><Key.shift><Key.shift><Key.shift><Key.shift><Key.shift>Request<Key.space>for<Key.space>customer<Key.space>feedback
Screenshot: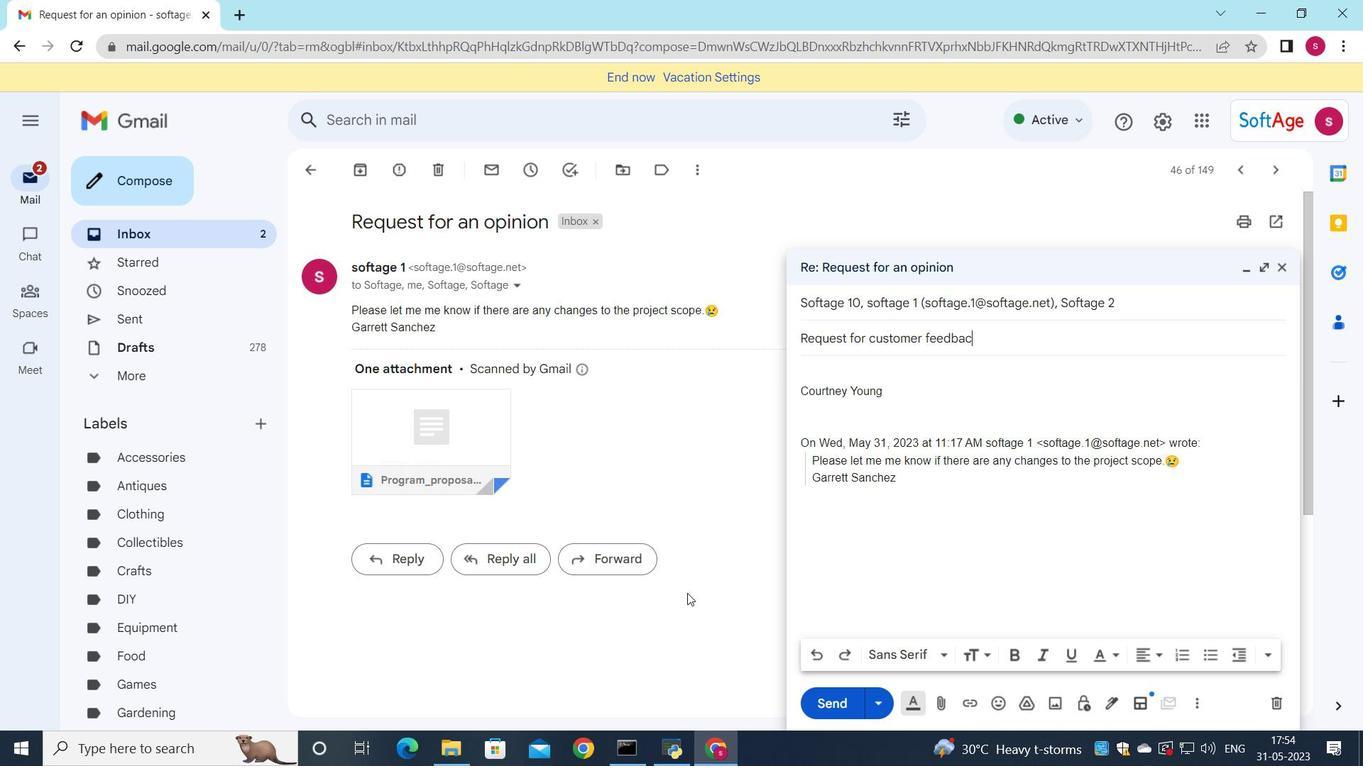 
Action: Mouse moved to (856, 369)
Screenshot: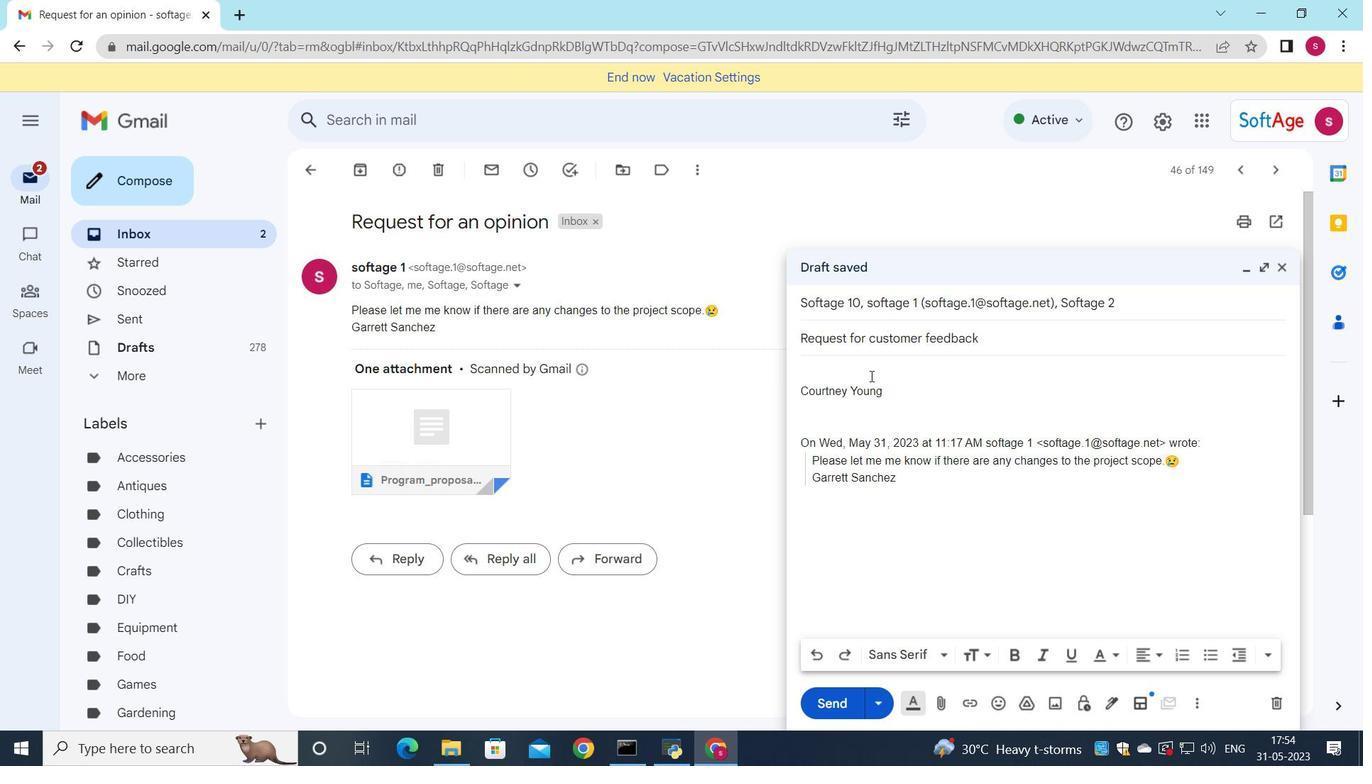 
Action: Mouse pressed left at (856, 369)
Screenshot: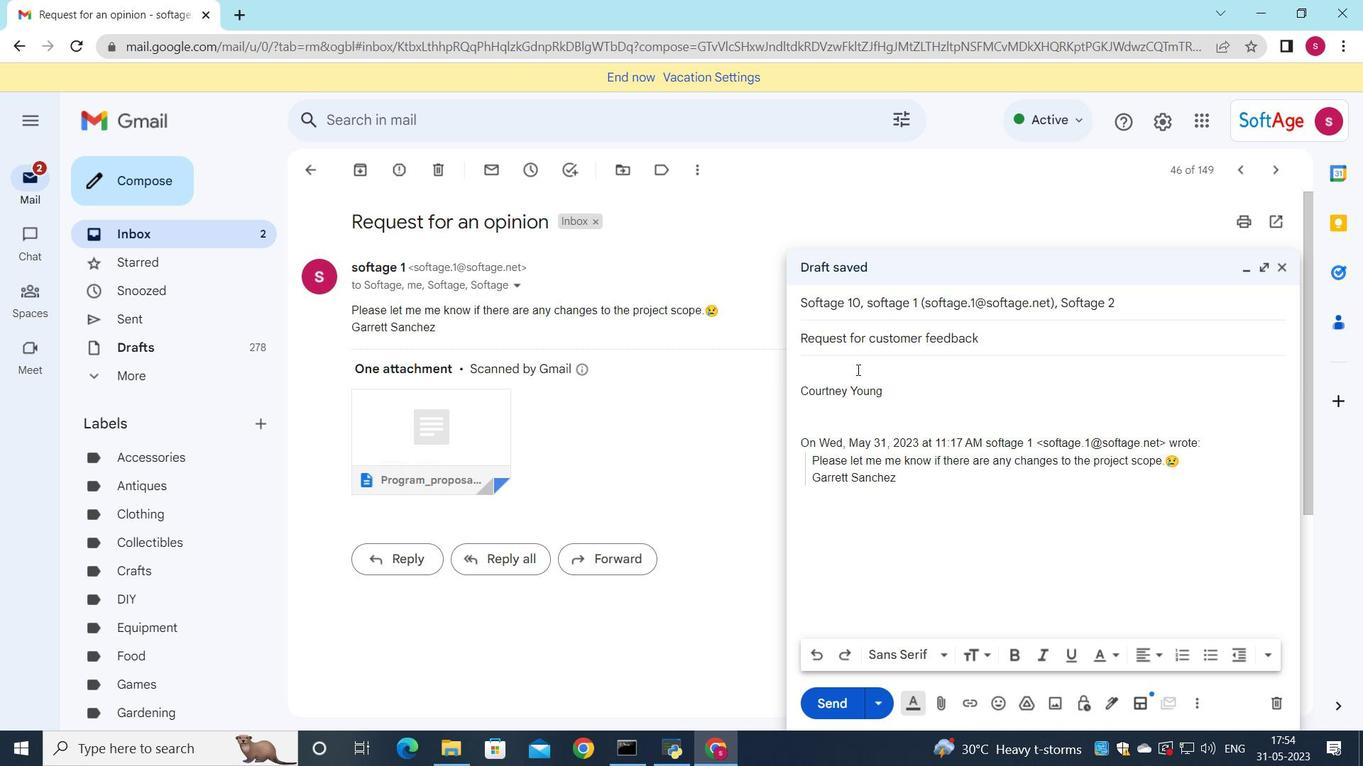 
Action: Key pressed <Key.shift><Key.shift>Please<Key.space>provide<Key.space>me<Key.space>with<Key.space>an<Key.space>update<Key.space>on<Key.space>the<Key.space>budget<Key.space>fort<Key.backspace><Key.space>the<Key.space>project.
Screenshot: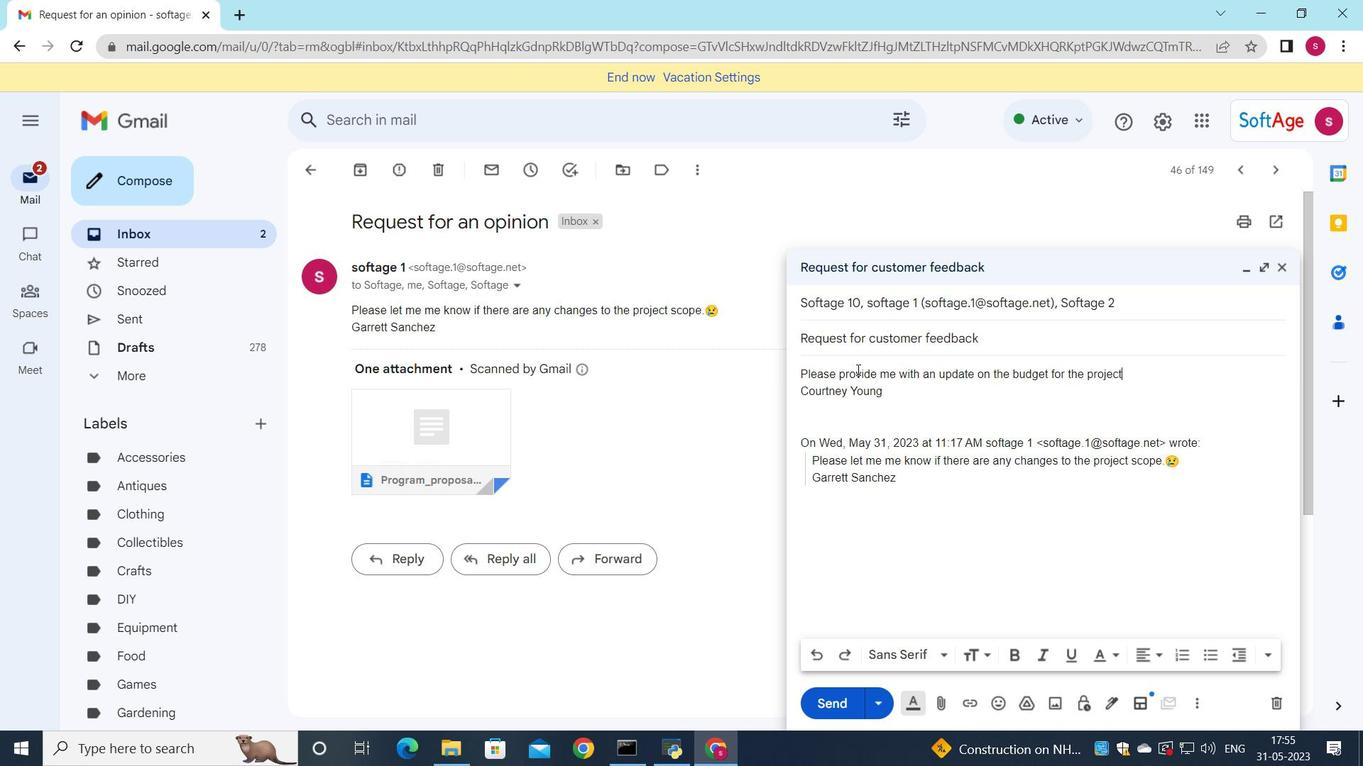 
Action: Mouse moved to (817, 663)
Screenshot: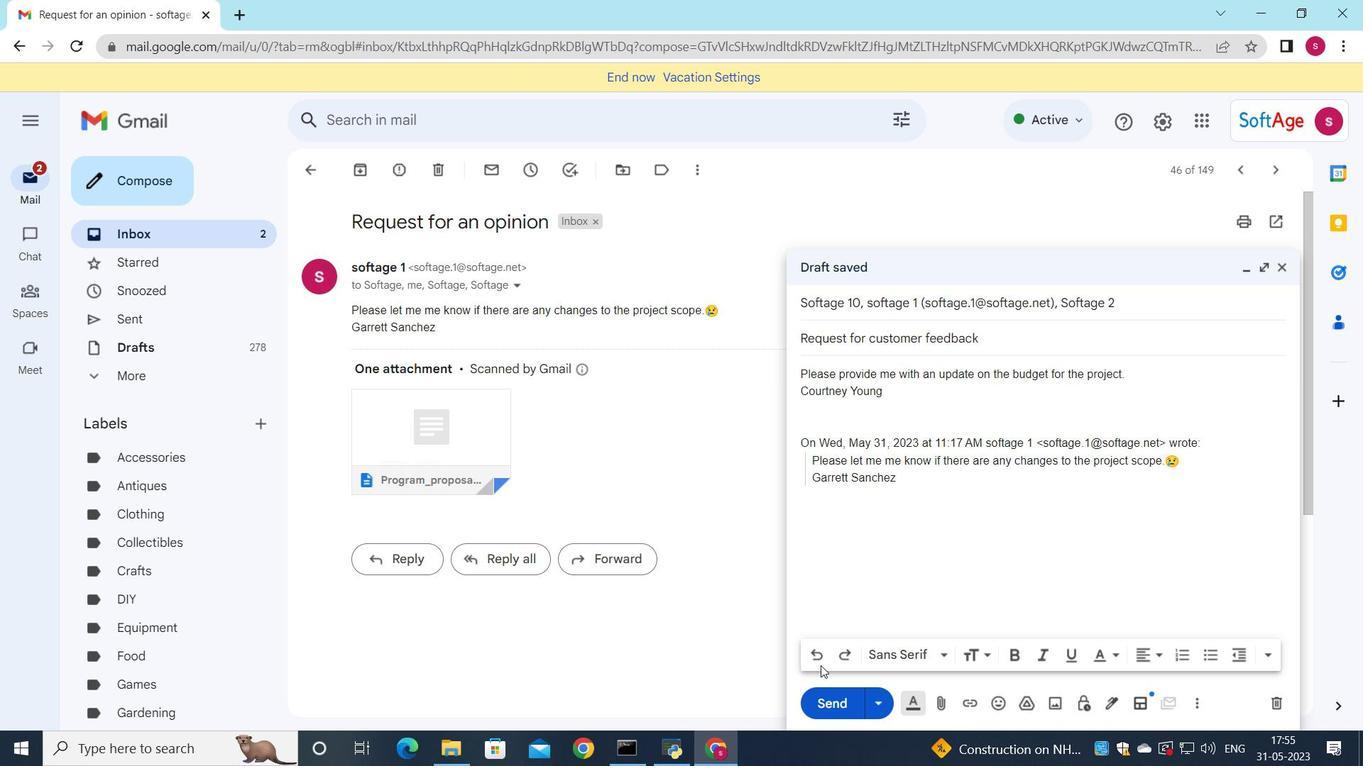 
Action: Mouse pressed left at (817, 663)
Screenshot: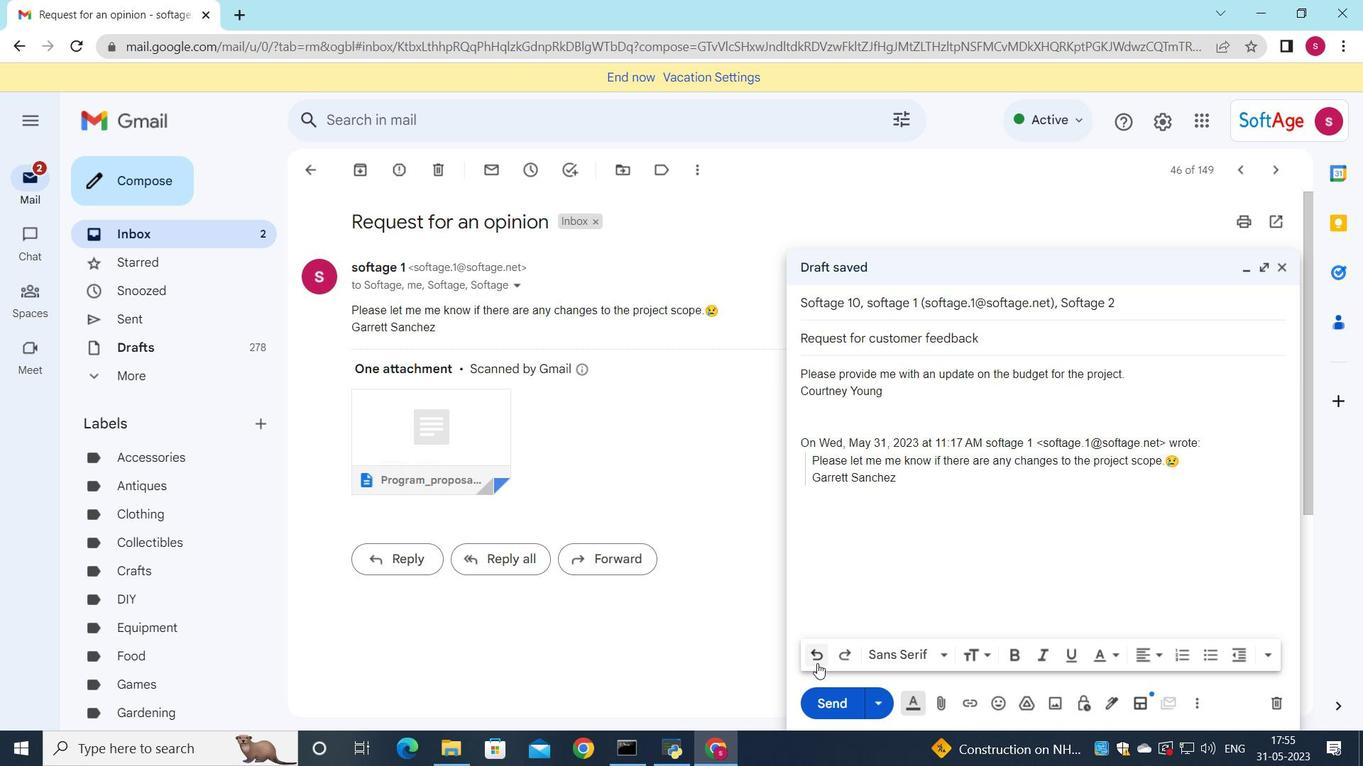 
Action: Mouse pressed left at (817, 663)
Screenshot: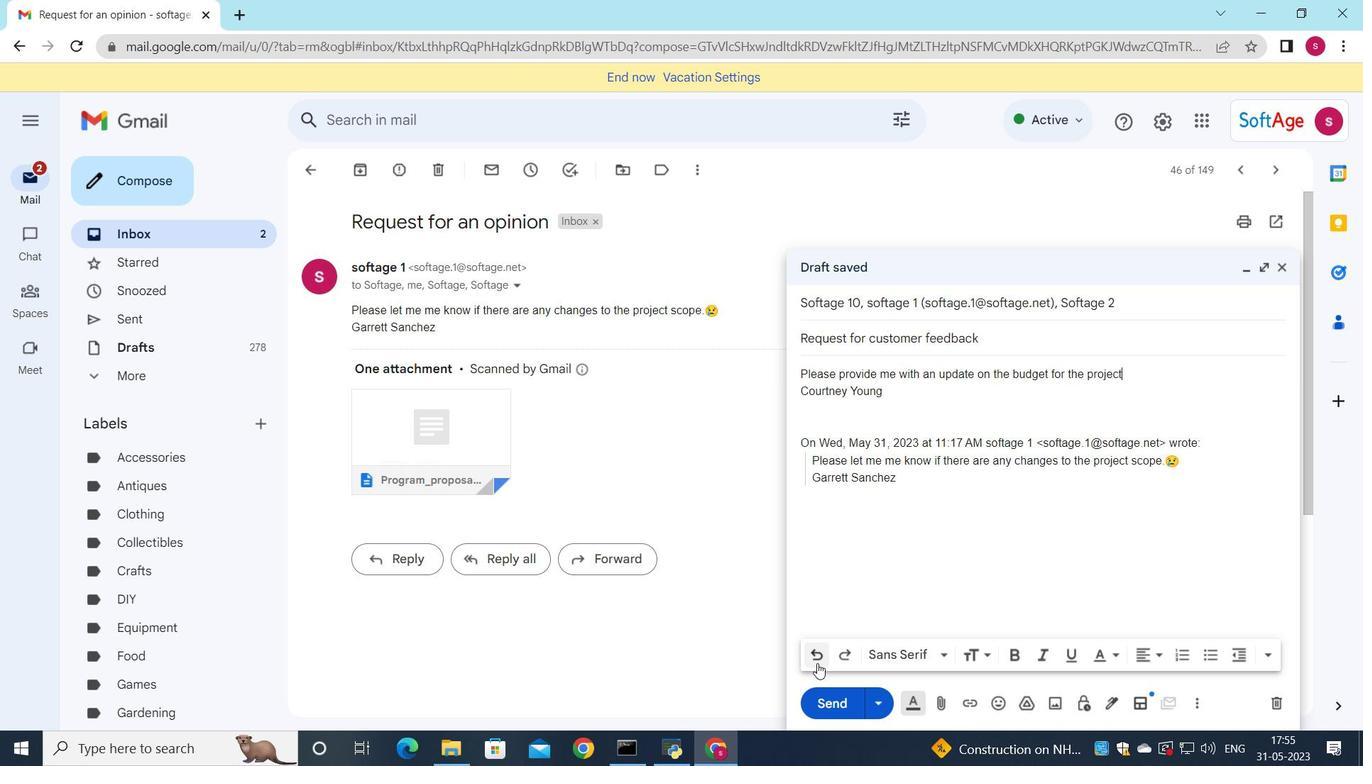
Action: Mouse pressed left at (817, 663)
Screenshot: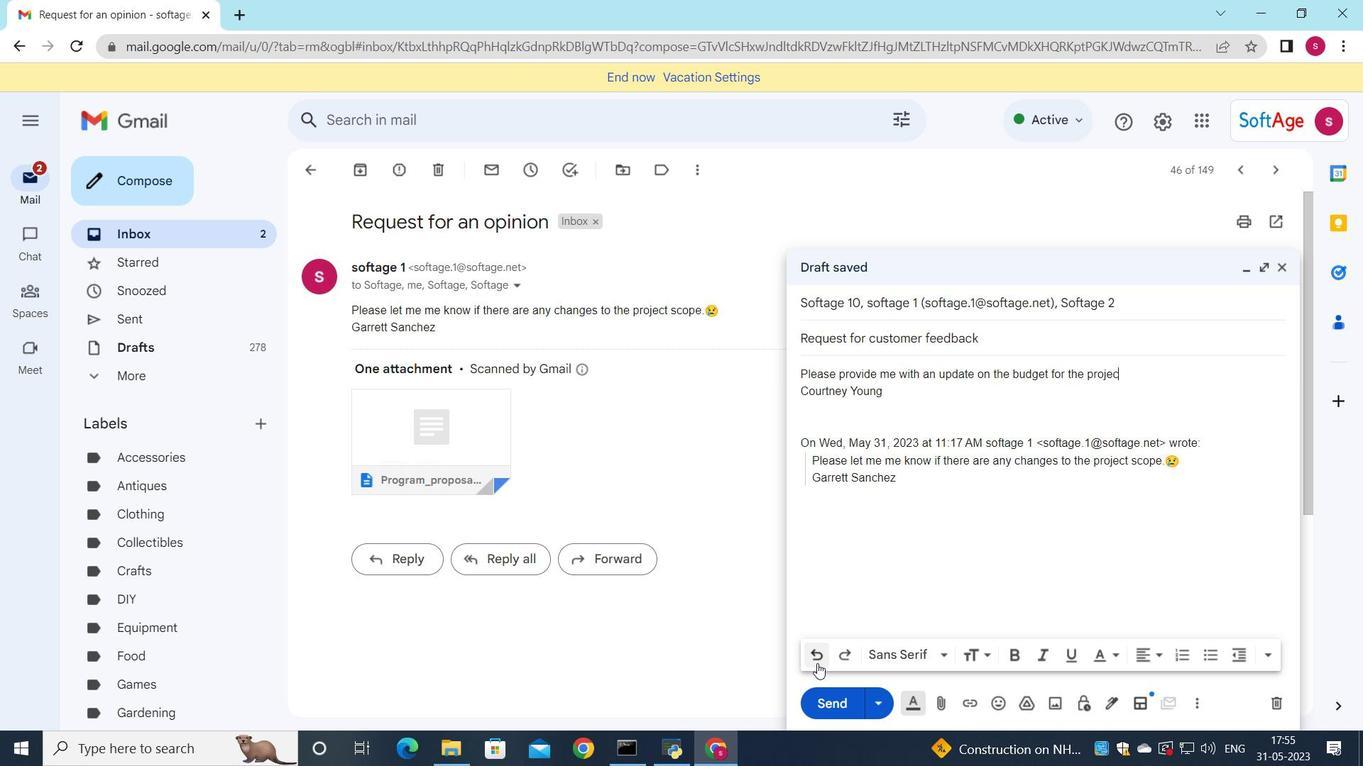 
Action: Mouse pressed left at (817, 663)
Screenshot: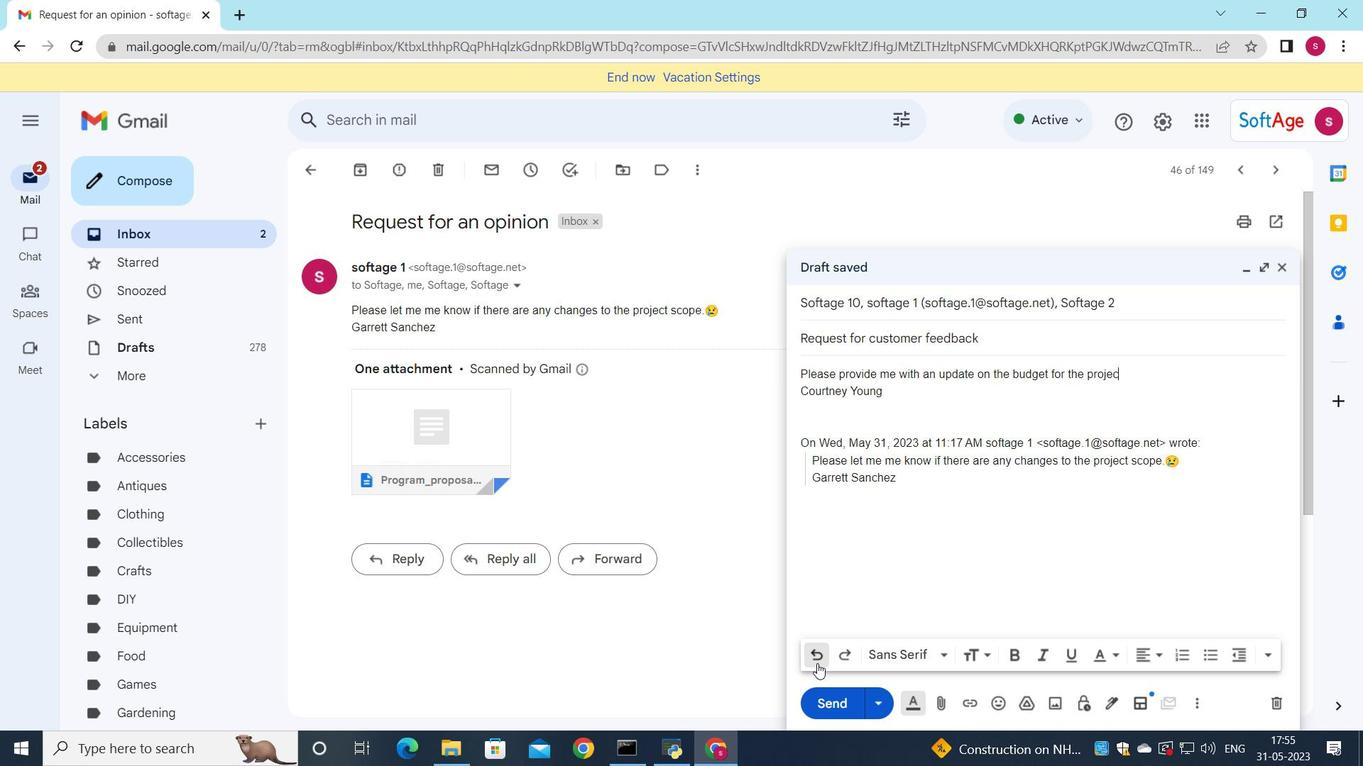 
Action: Mouse pressed left at (817, 663)
Screenshot: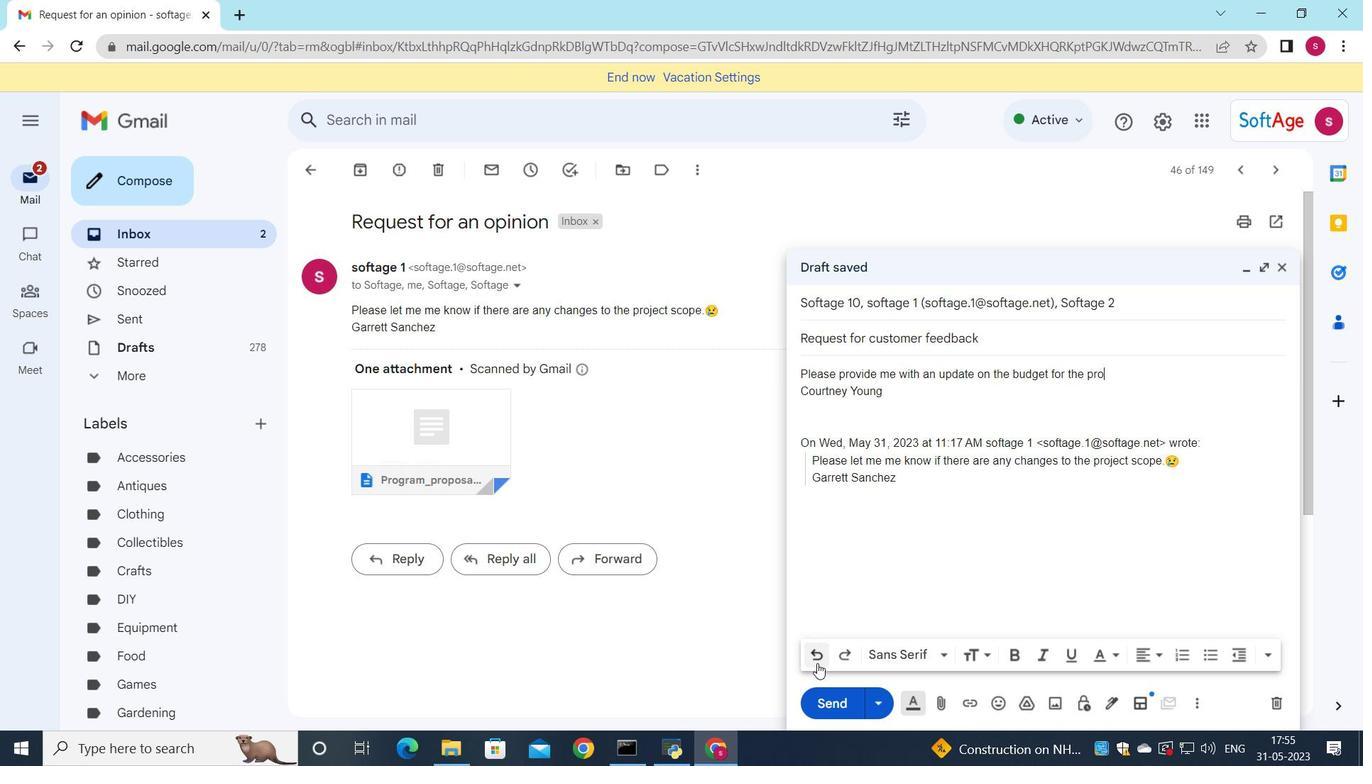 
Action: Mouse pressed left at (817, 663)
Screenshot: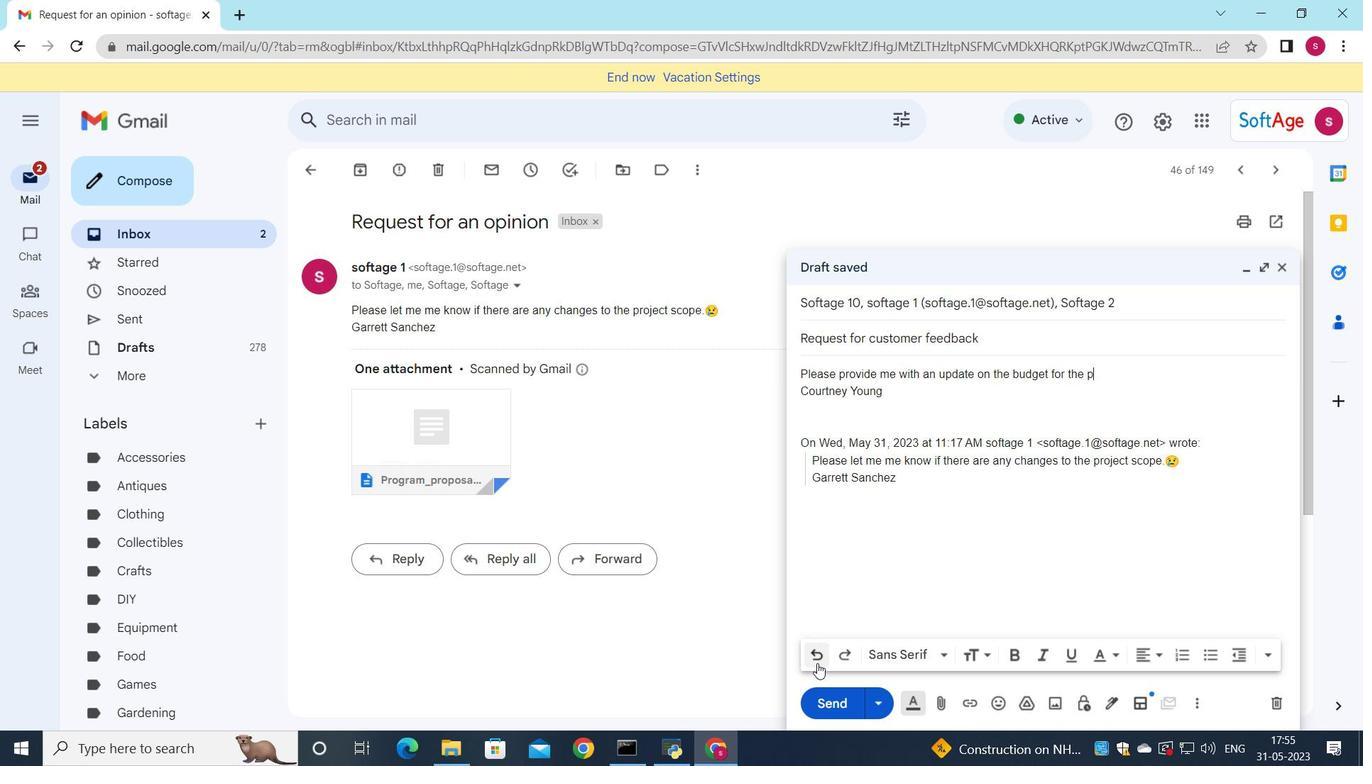 
Action: Mouse pressed left at (817, 663)
Screenshot: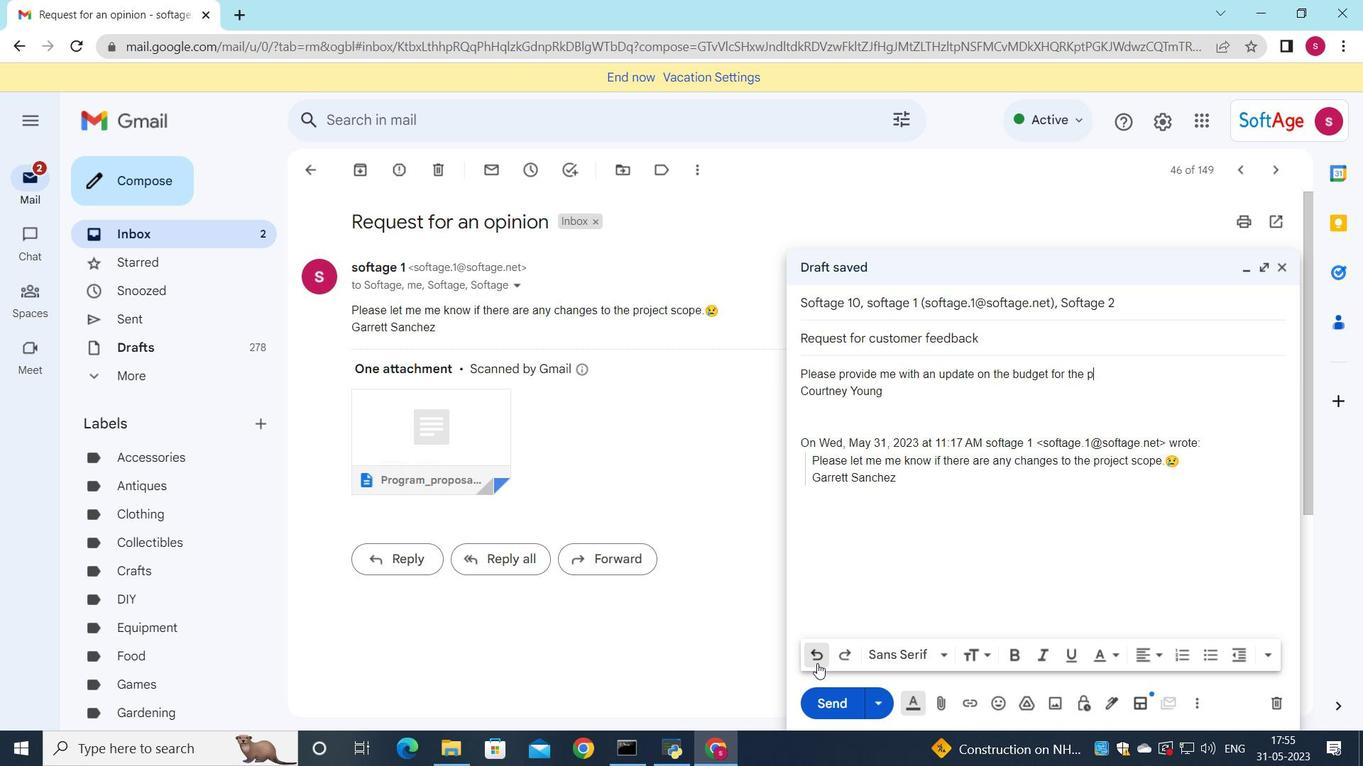 
Action: Mouse pressed left at (817, 663)
Screenshot: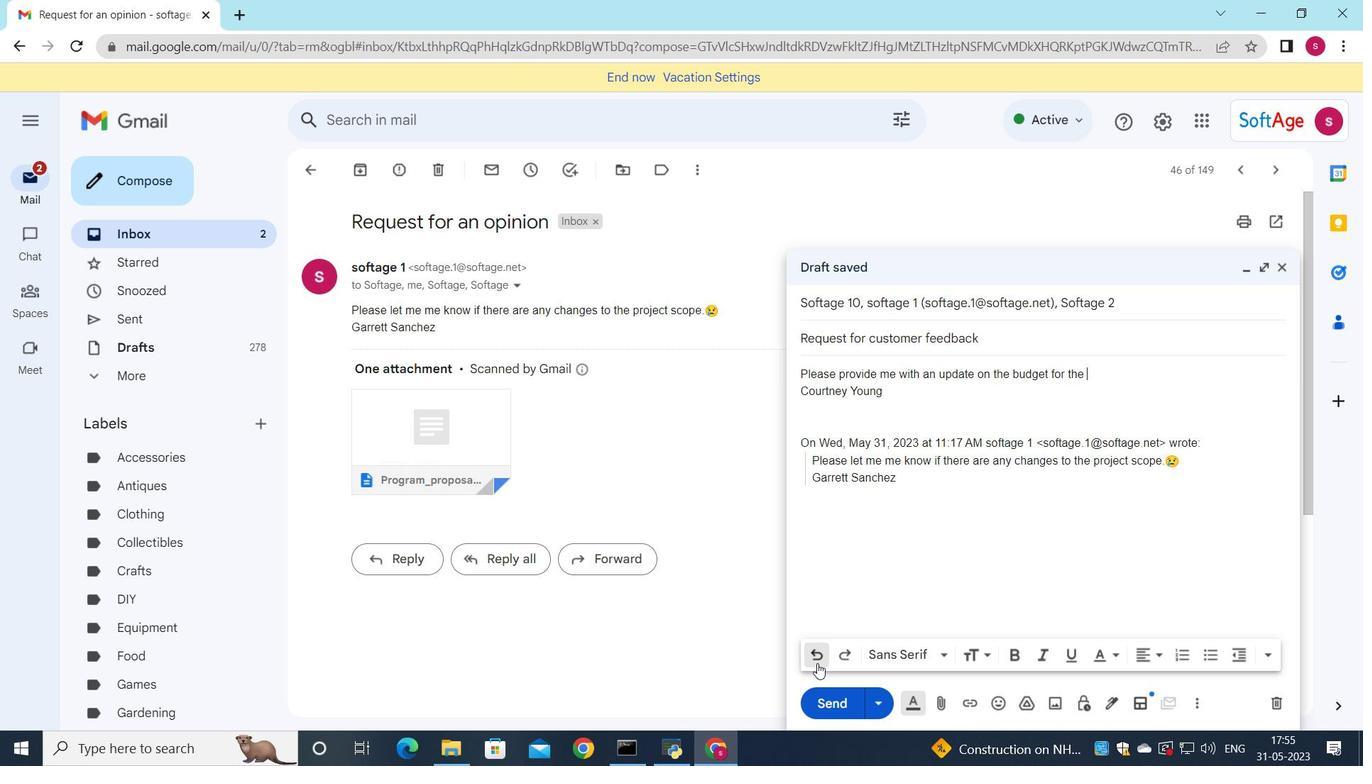 
Action: Mouse pressed left at (817, 663)
Screenshot: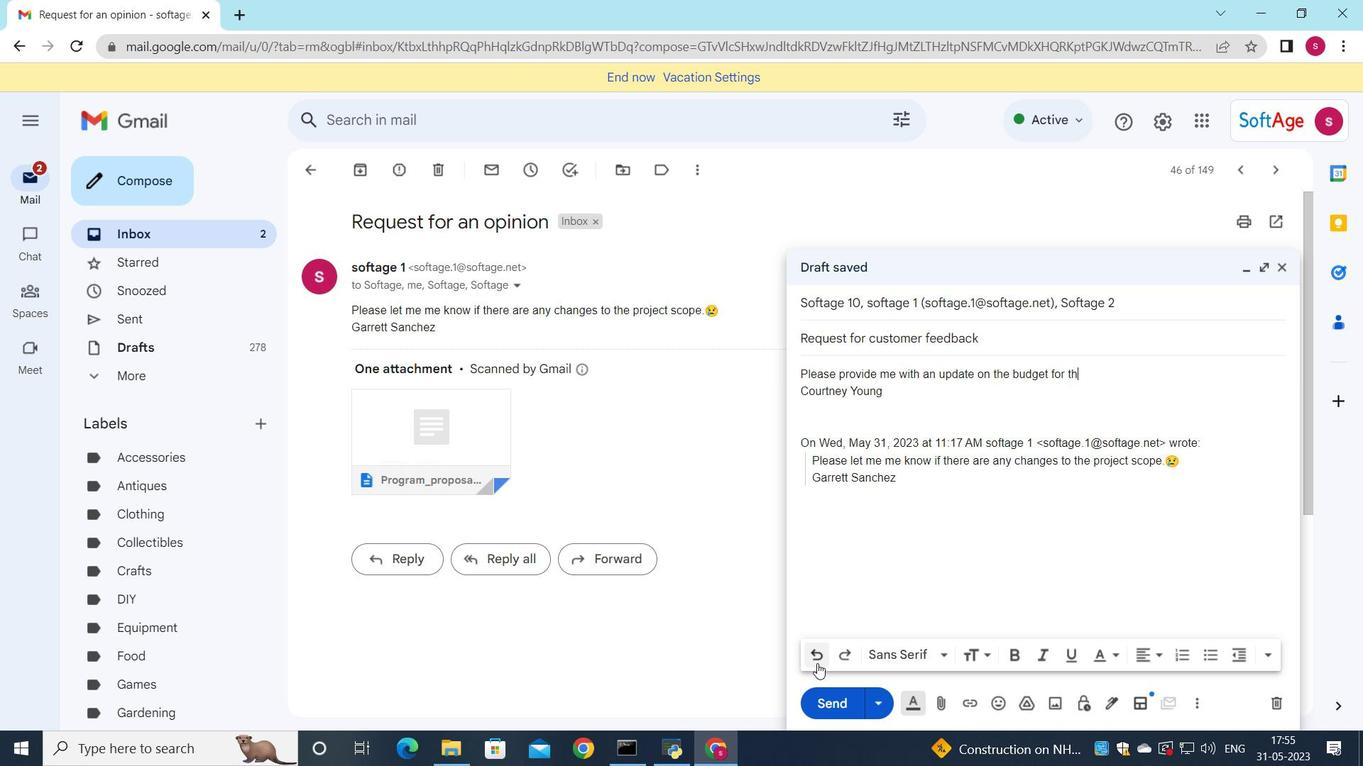 
Action: Mouse pressed left at (817, 663)
Screenshot: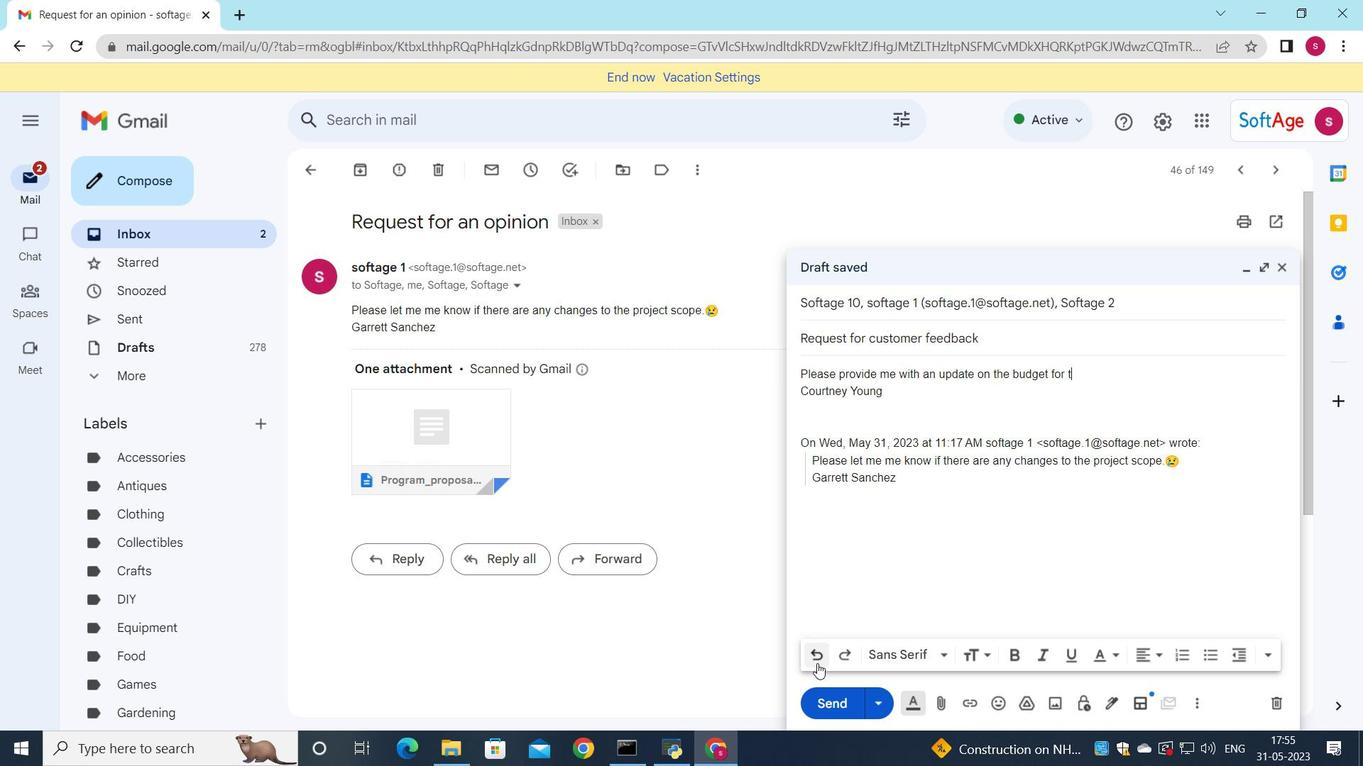 
Action: Mouse pressed left at (817, 663)
Screenshot: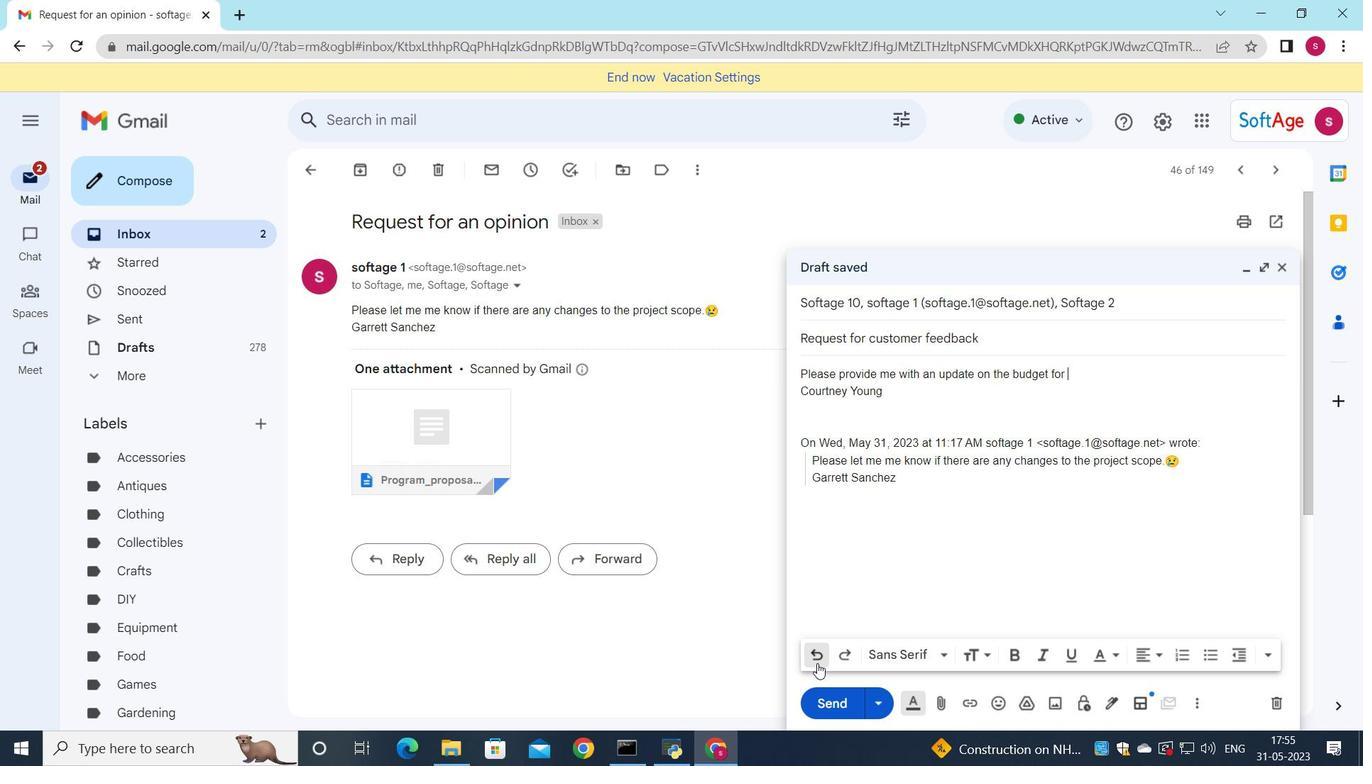 
Action: Mouse pressed left at (817, 663)
Screenshot: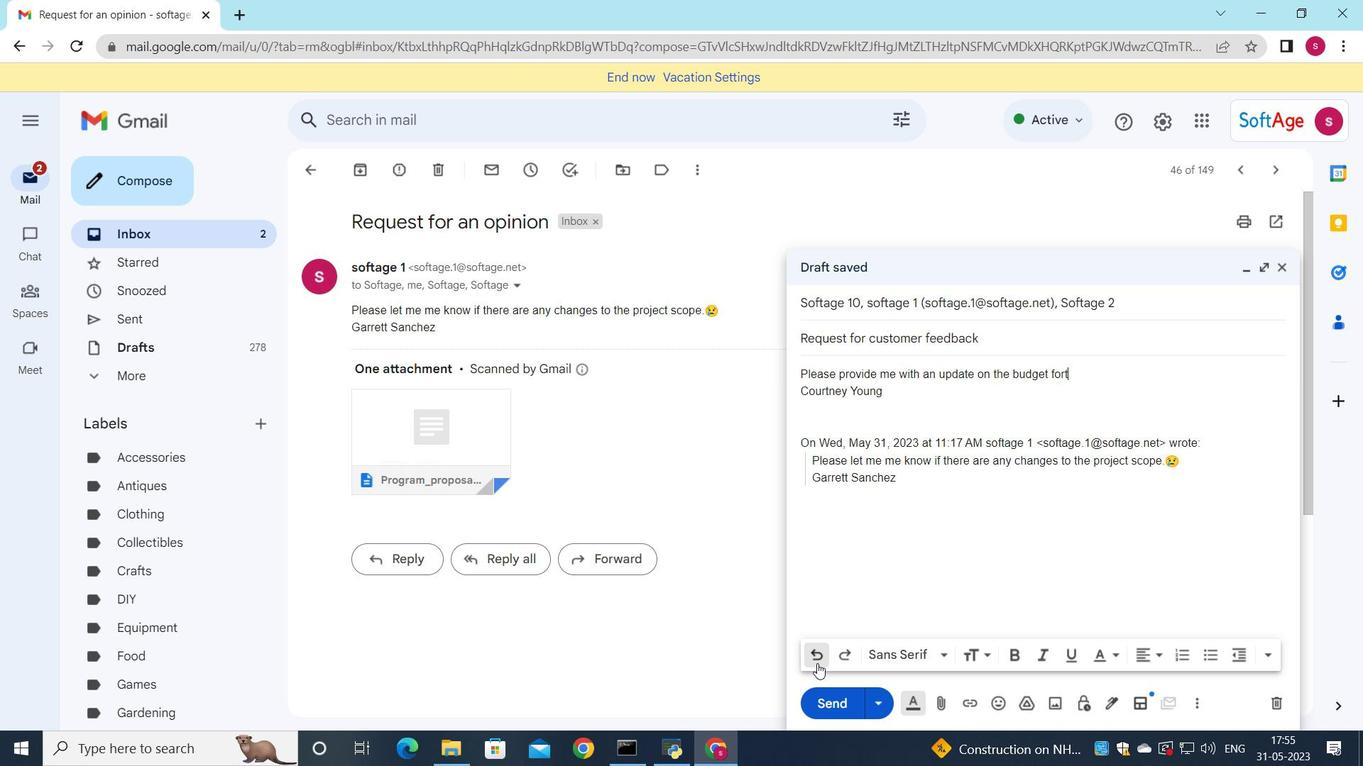 
Action: Mouse pressed left at (817, 663)
Screenshot: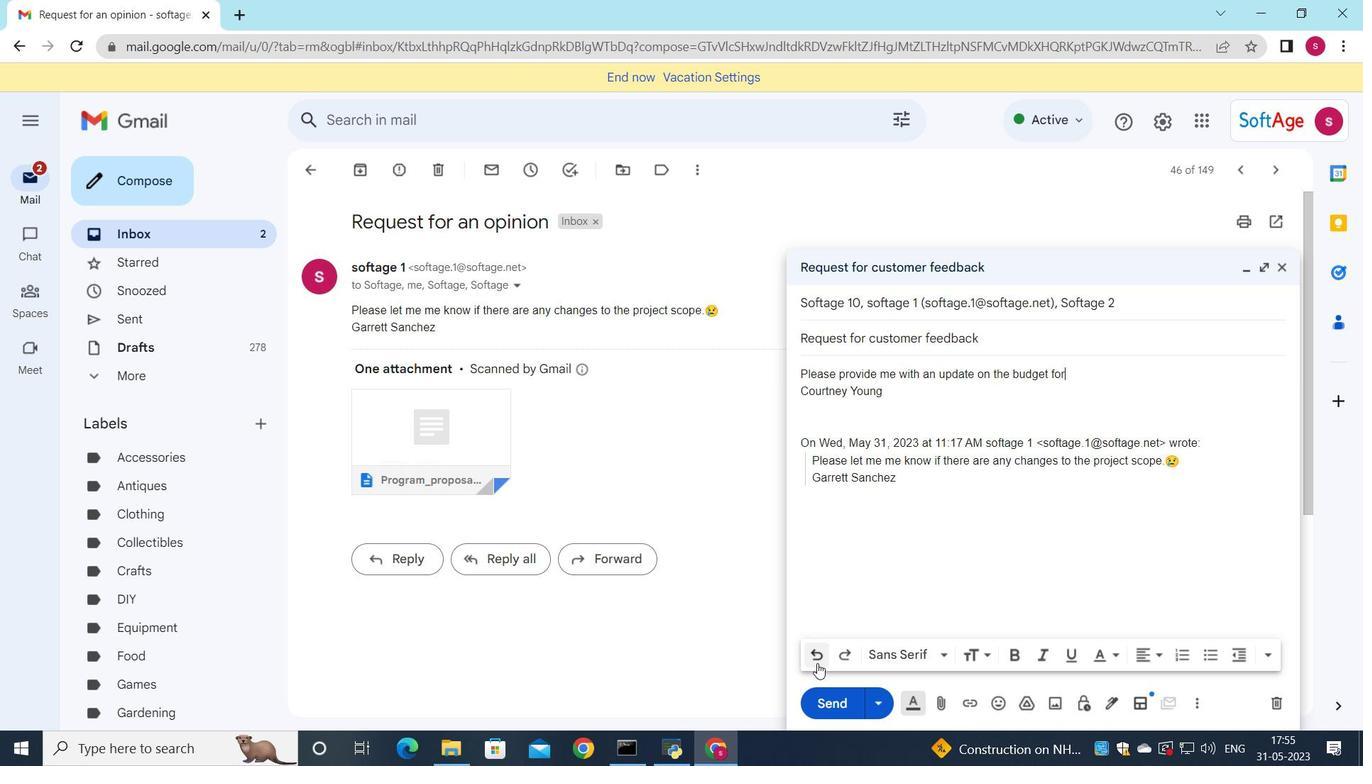 
Action: Mouse pressed left at (817, 663)
Screenshot: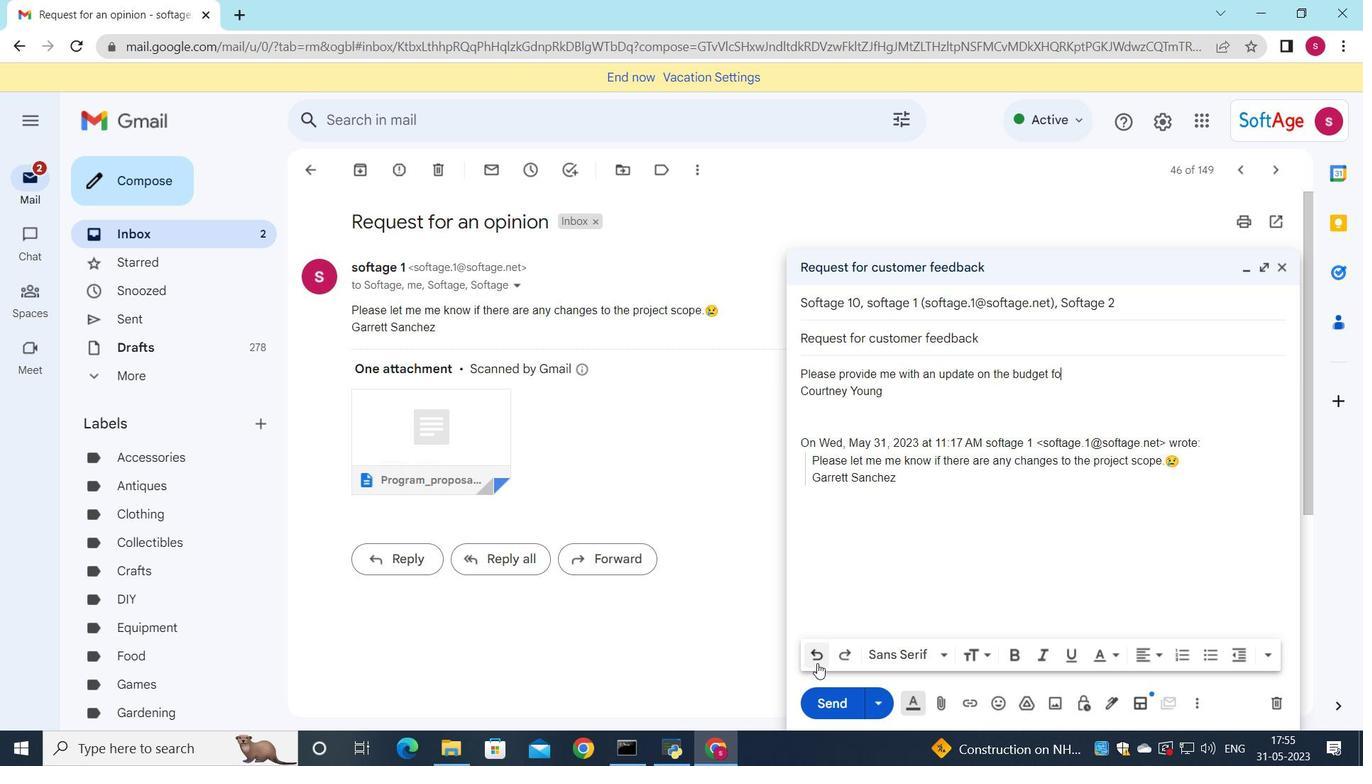 
Action: Mouse pressed left at (817, 663)
Screenshot: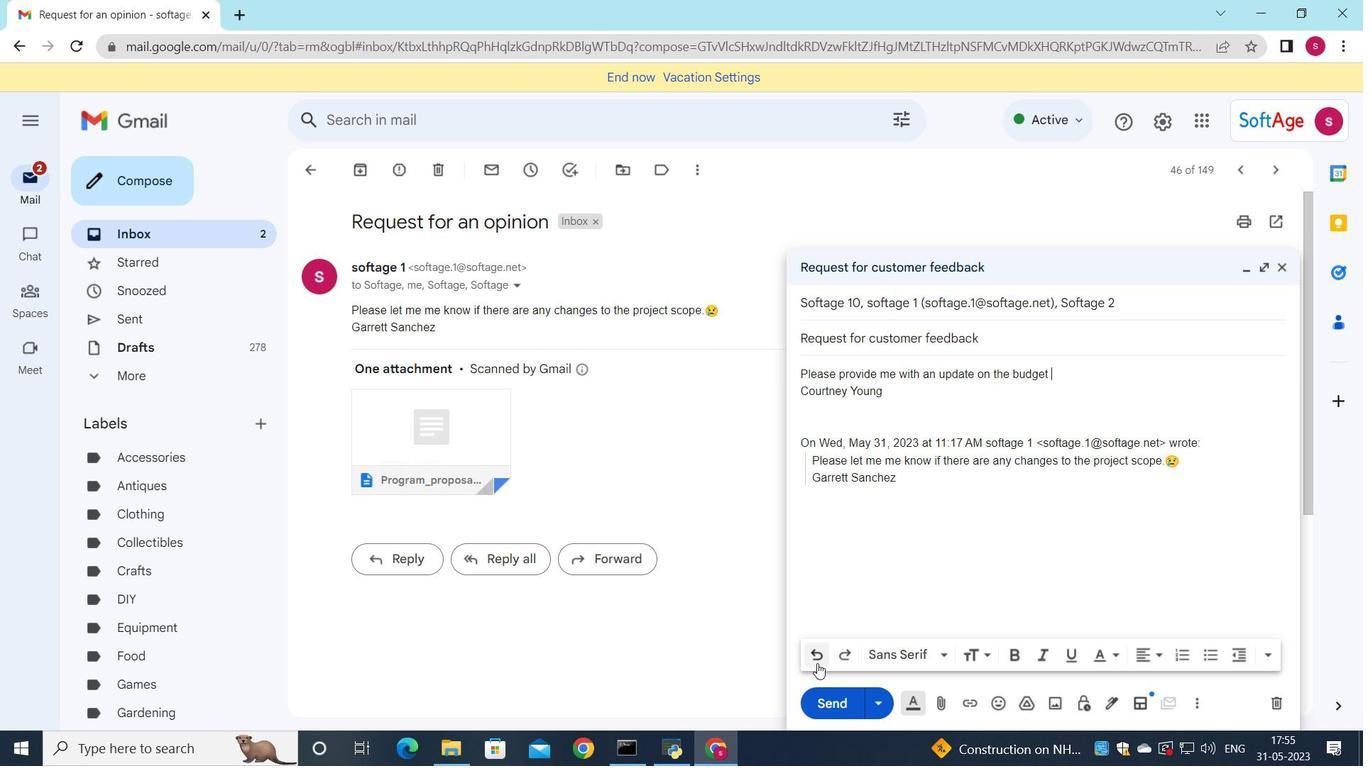 
Action: Mouse pressed left at (817, 663)
Screenshot: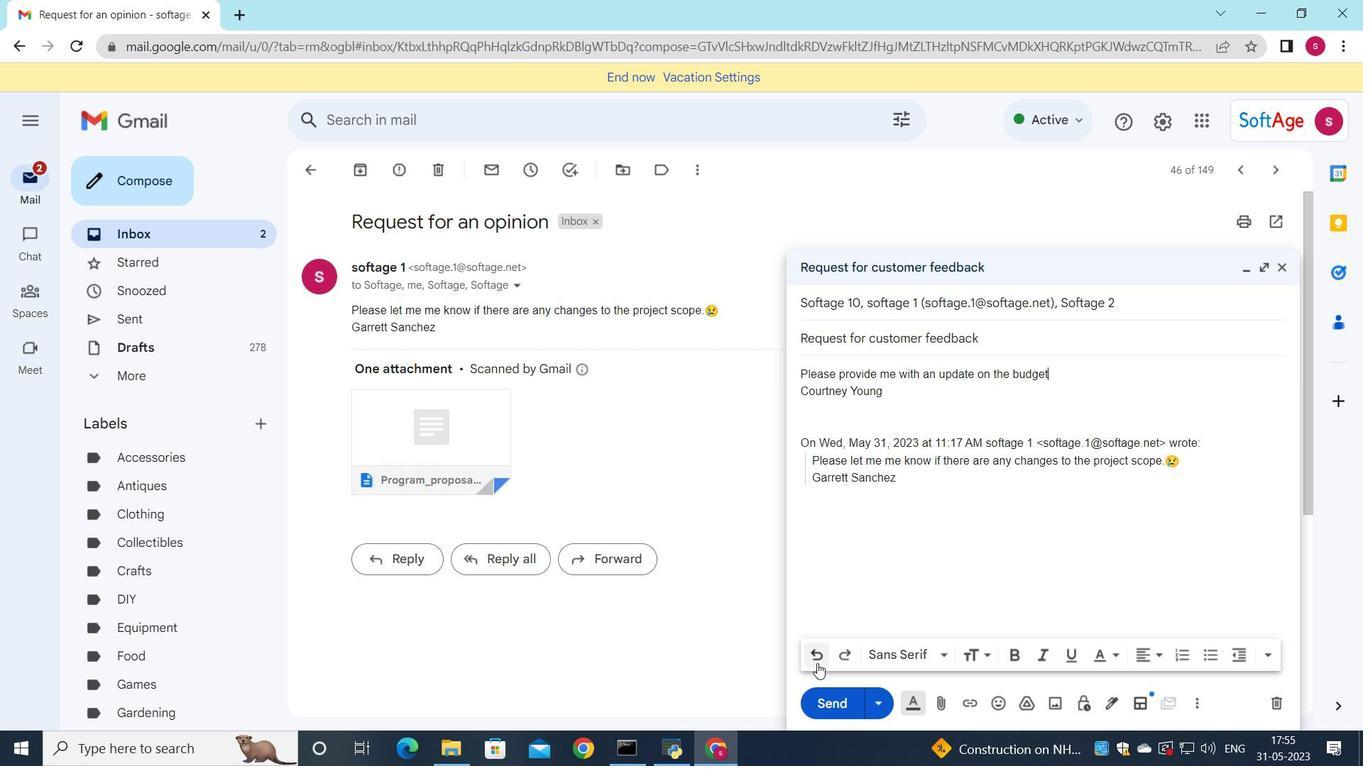 
Action: Mouse pressed left at (817, 663)
Screenshot: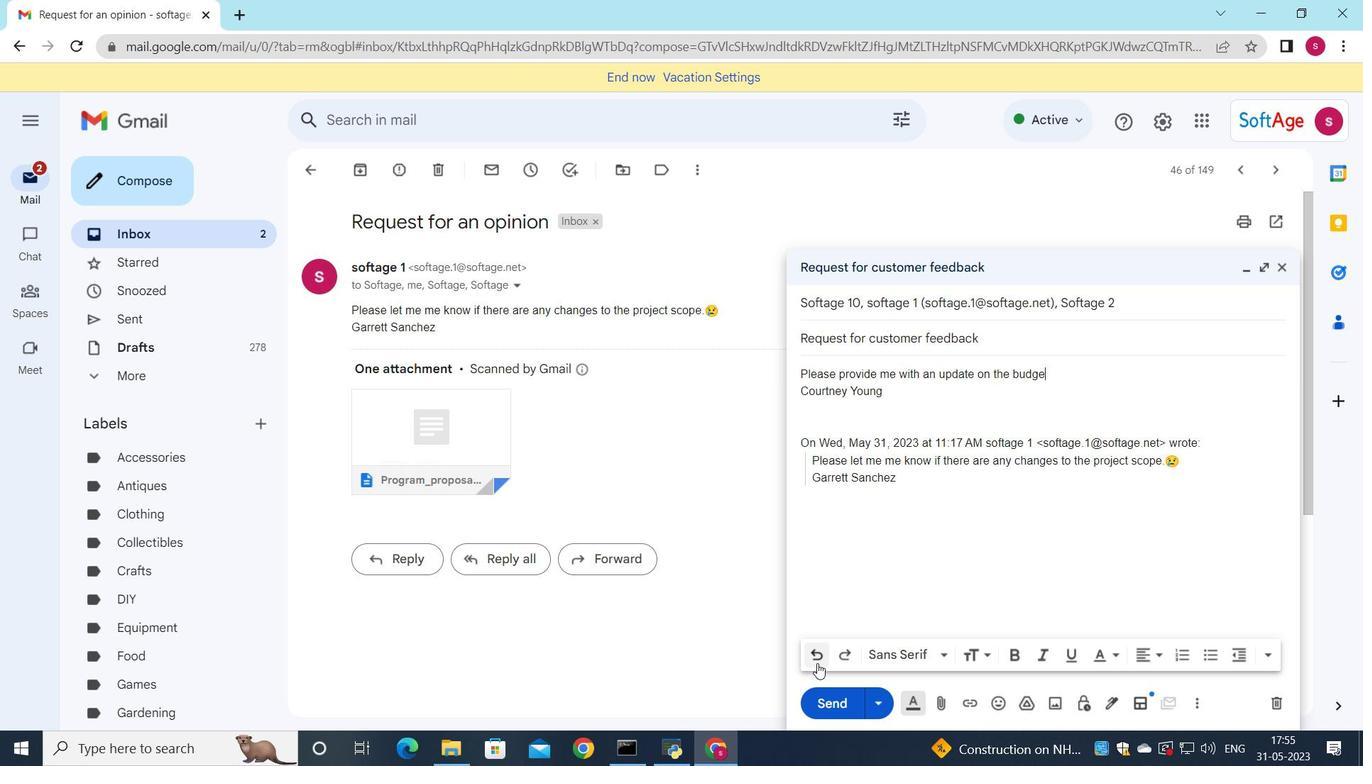 
Action: Mouse pressed left at (817, 663)
Screenshot: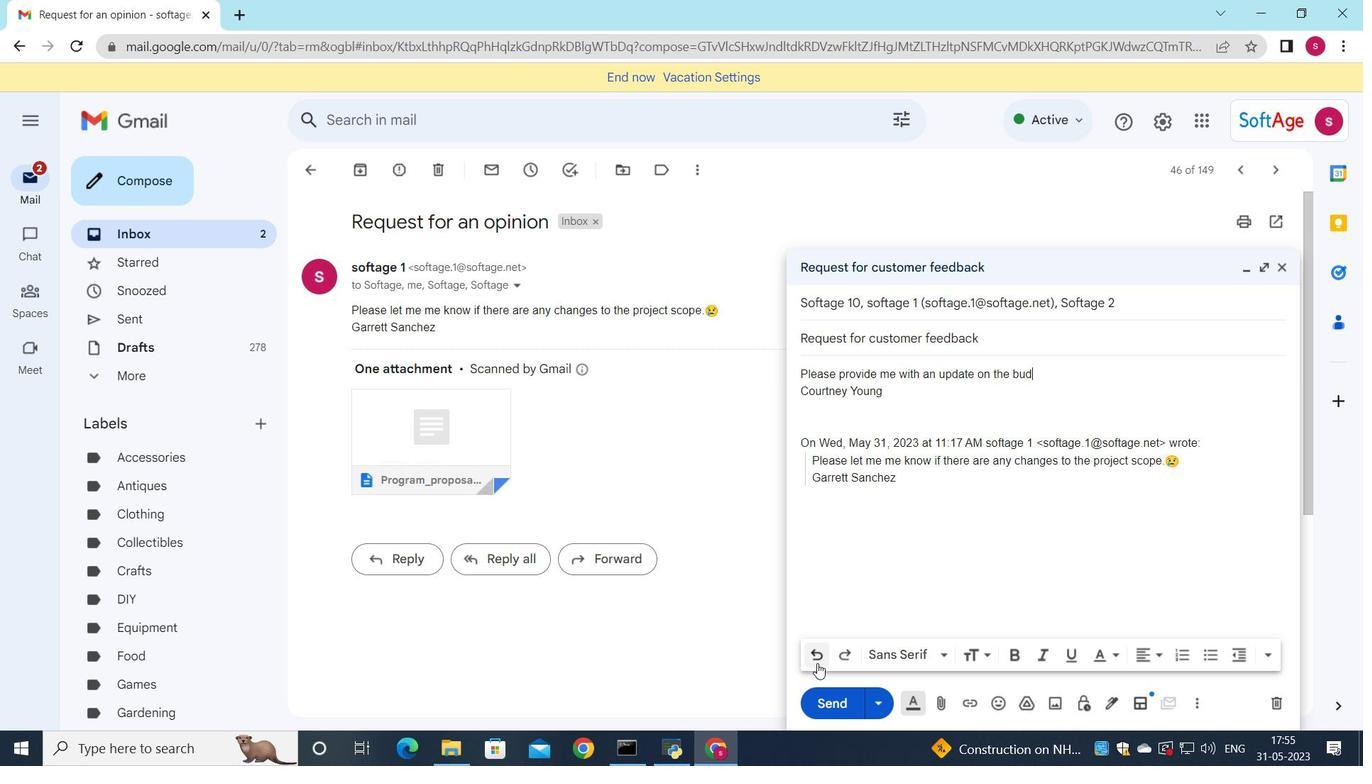 
Action: Mouse pressed left at (817, 663)
Screenshot: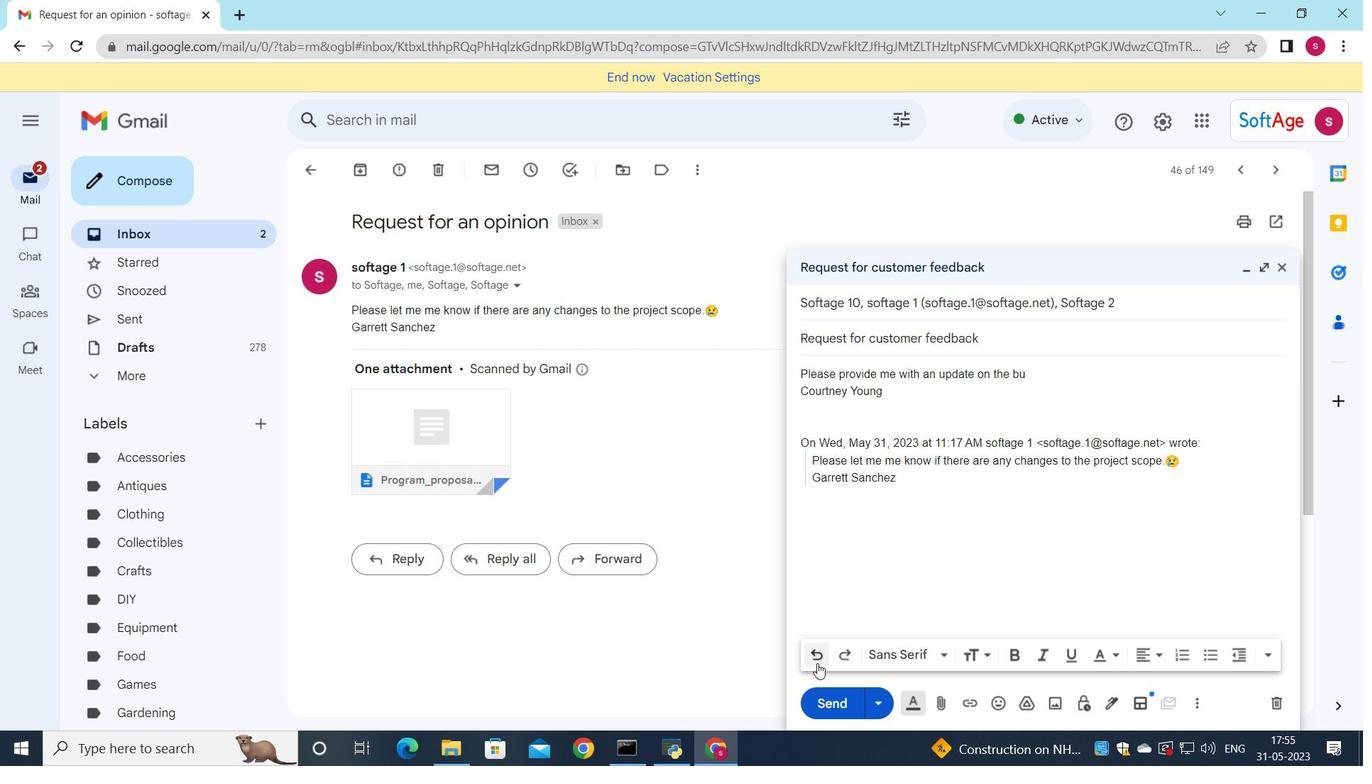 
Action: Mouse pressed left at (817, 663)
Screenshot: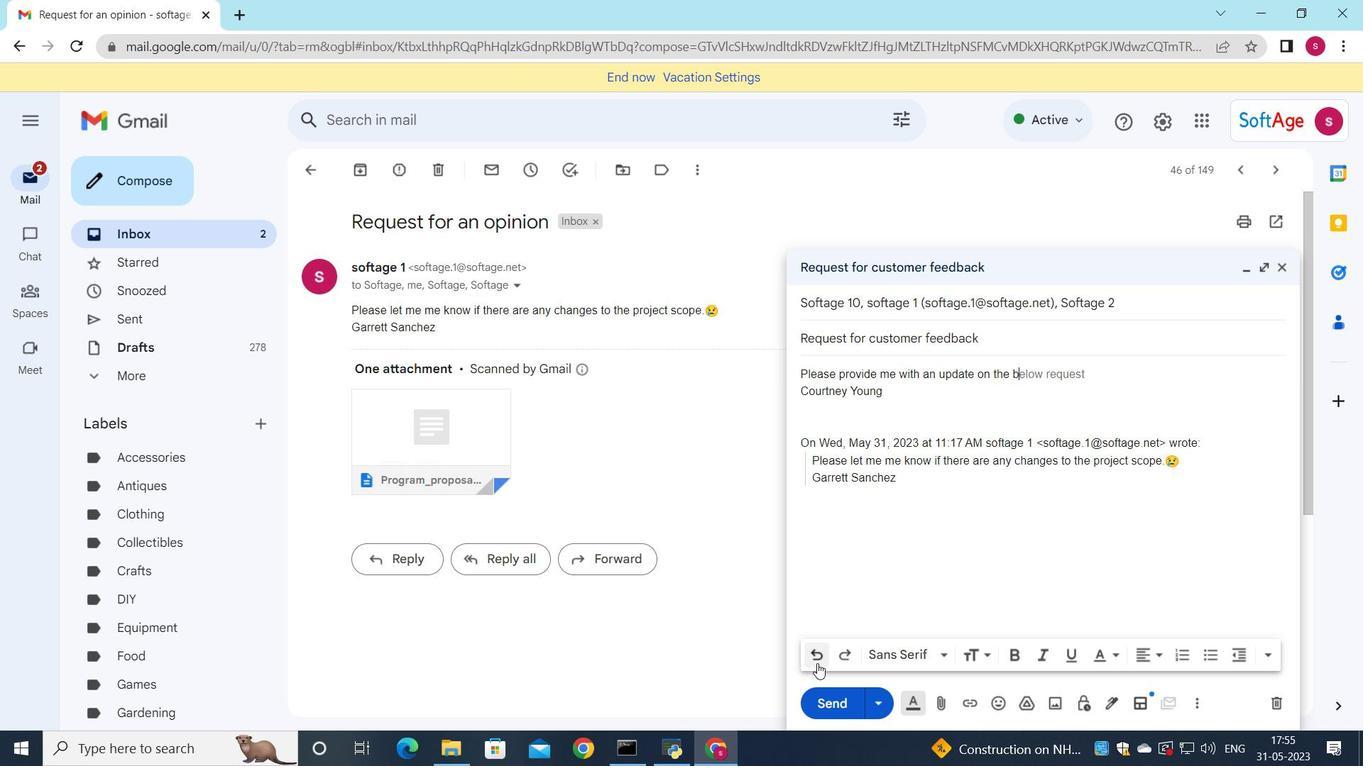 
Action: Mouse pressed left at (817, 663)
Screenshot: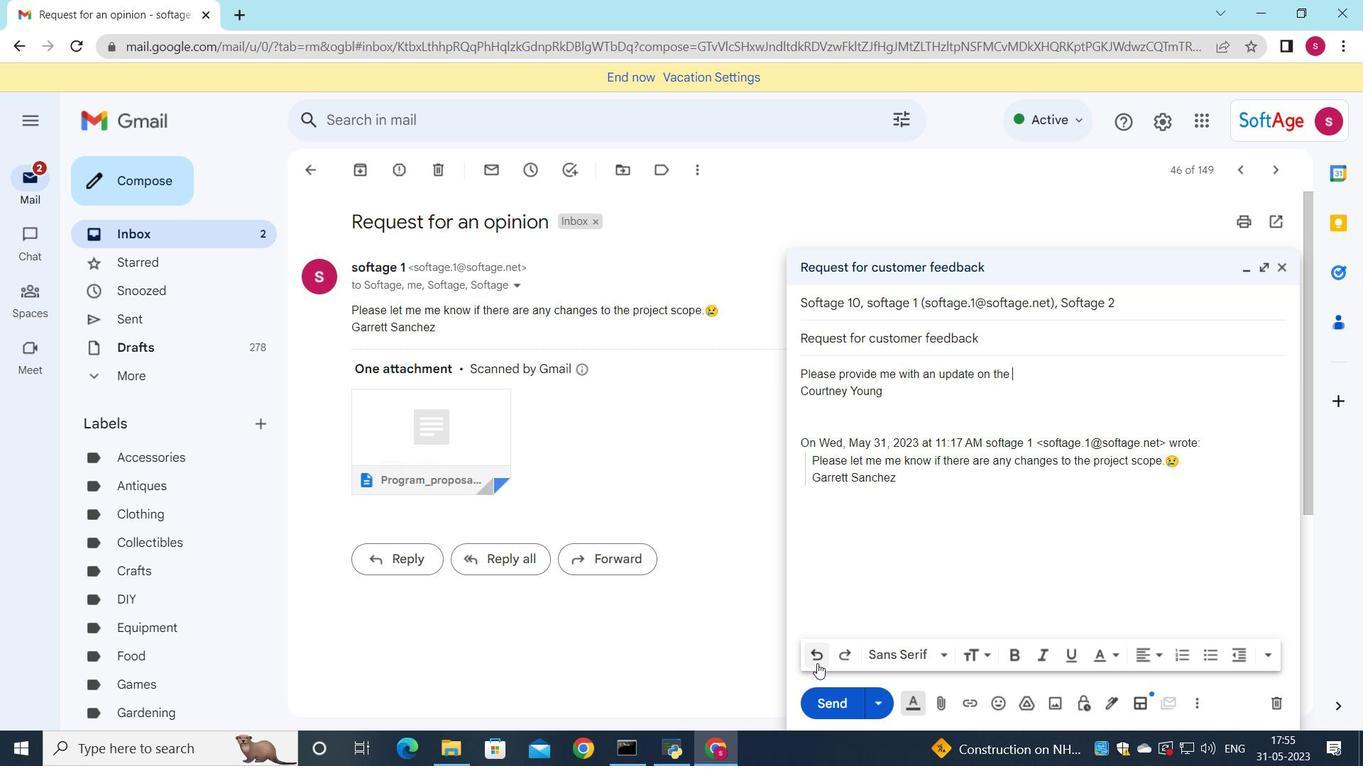 
Action: Mouse pressed left at (817, 663)
Screenshot: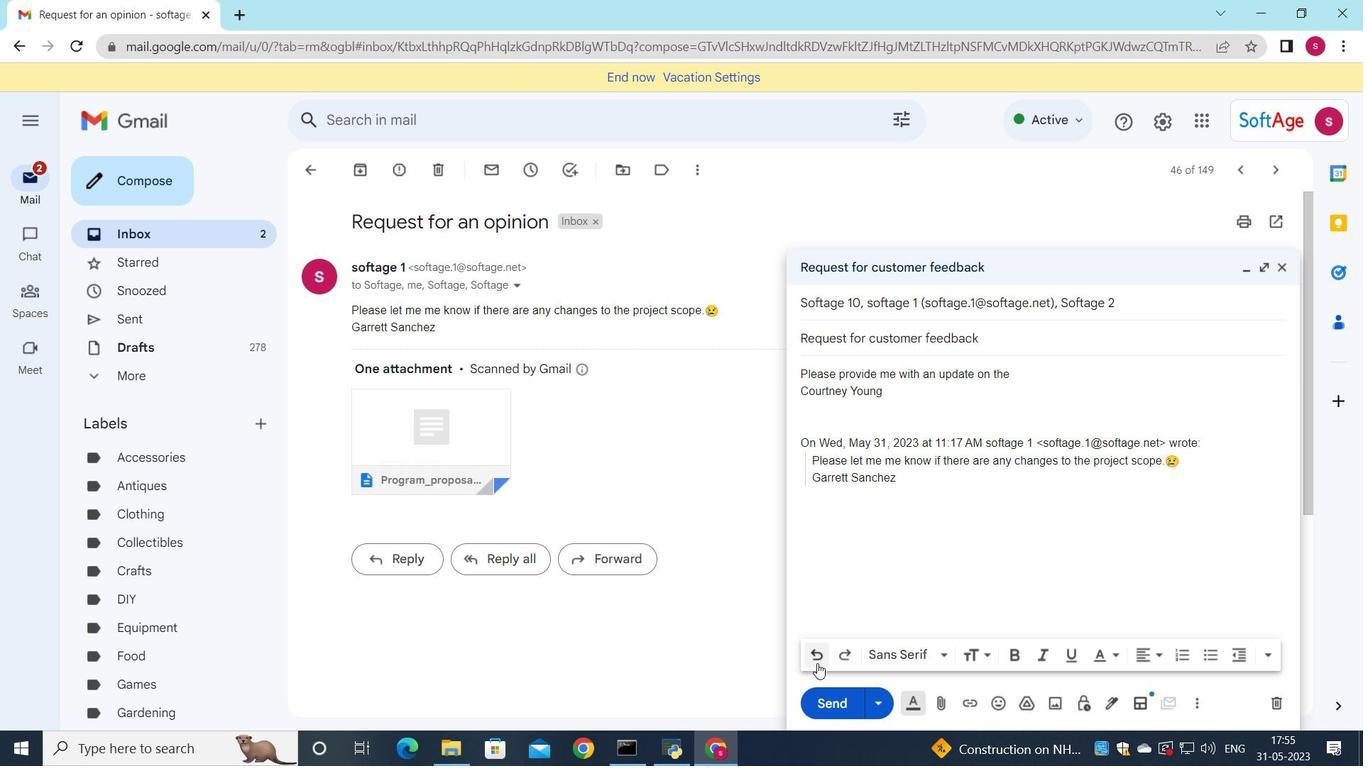 
Action: Mouse pressed left at (817, 663)
Screenshot: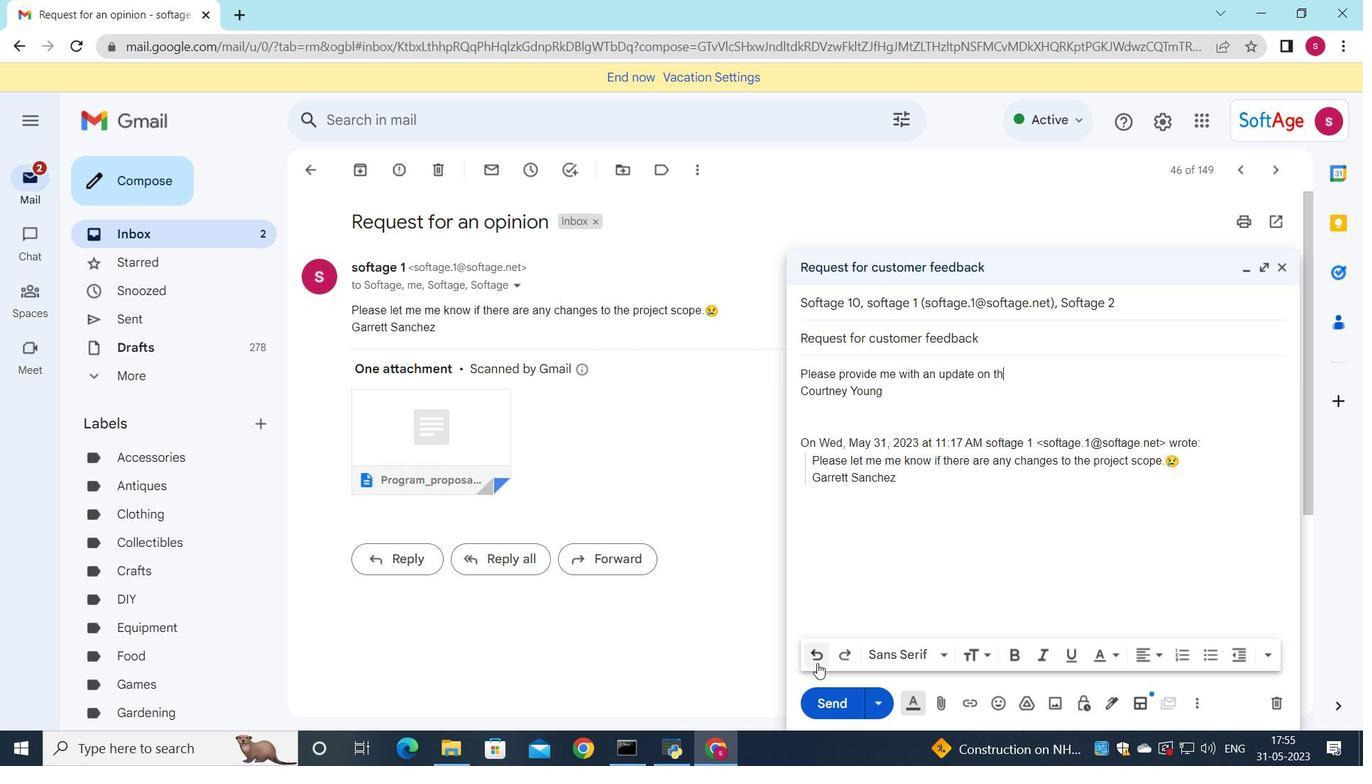 
Action: Mouse pressed left at (817, 663)
Screenshot: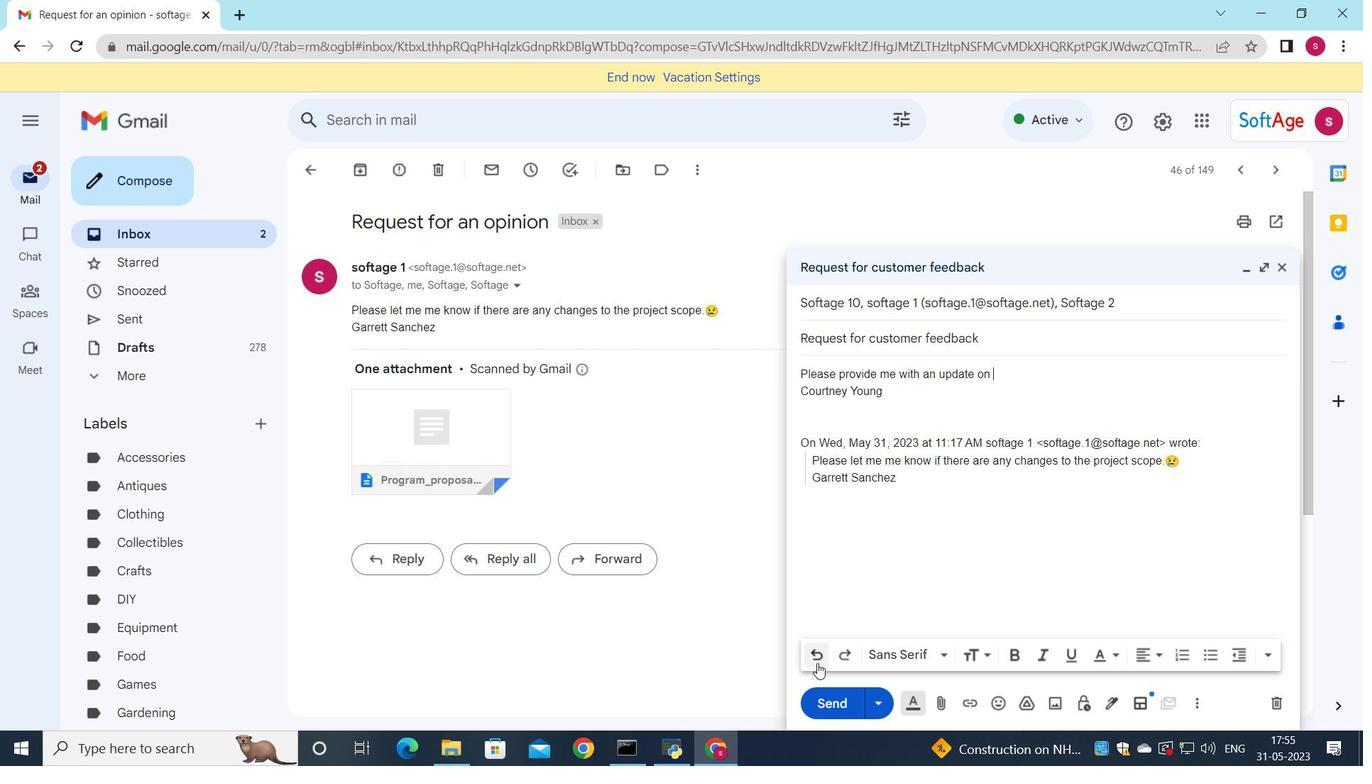 
Action: Mouse pressed left at (817, 663)
Screenshot: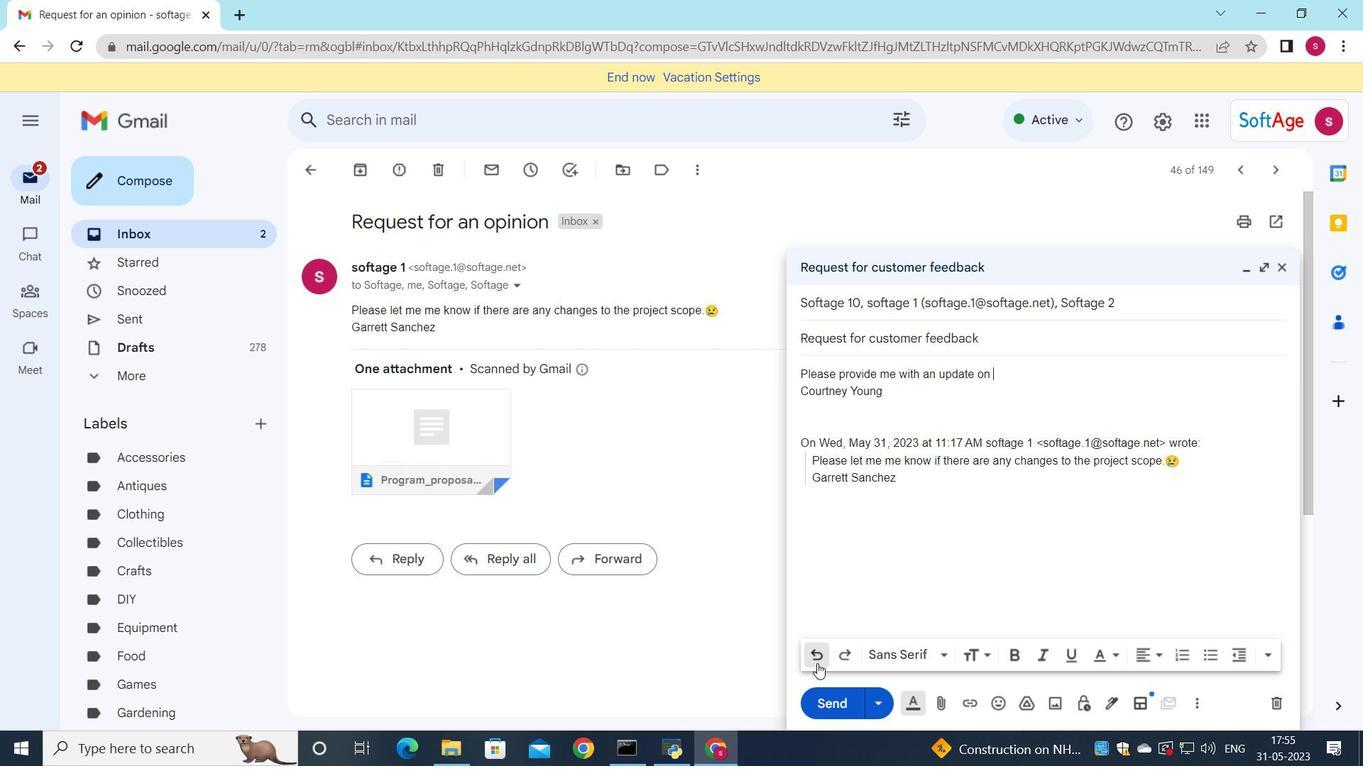 
Action: Mouse pressed left at (817, 663)
Screenshot: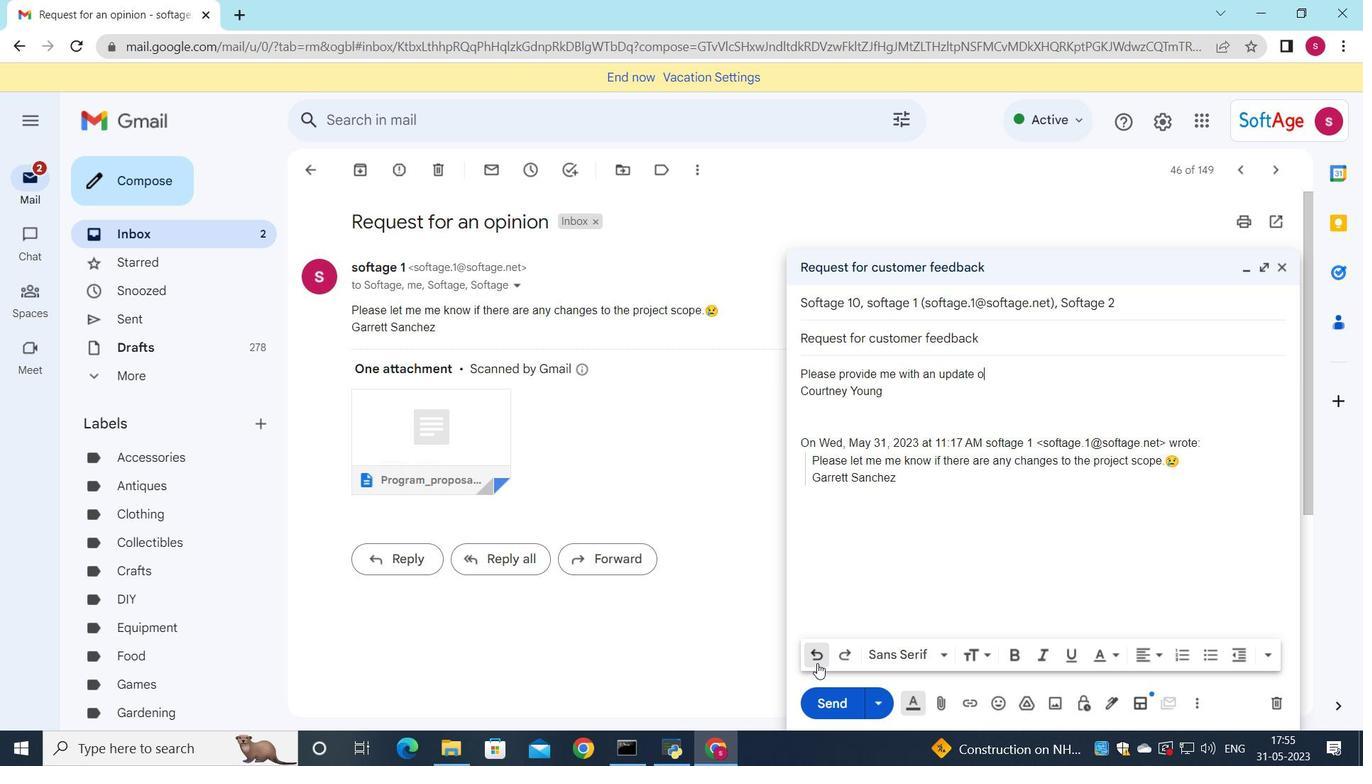 
Action: Mouse pressed left at (817, 663)
Screenshot: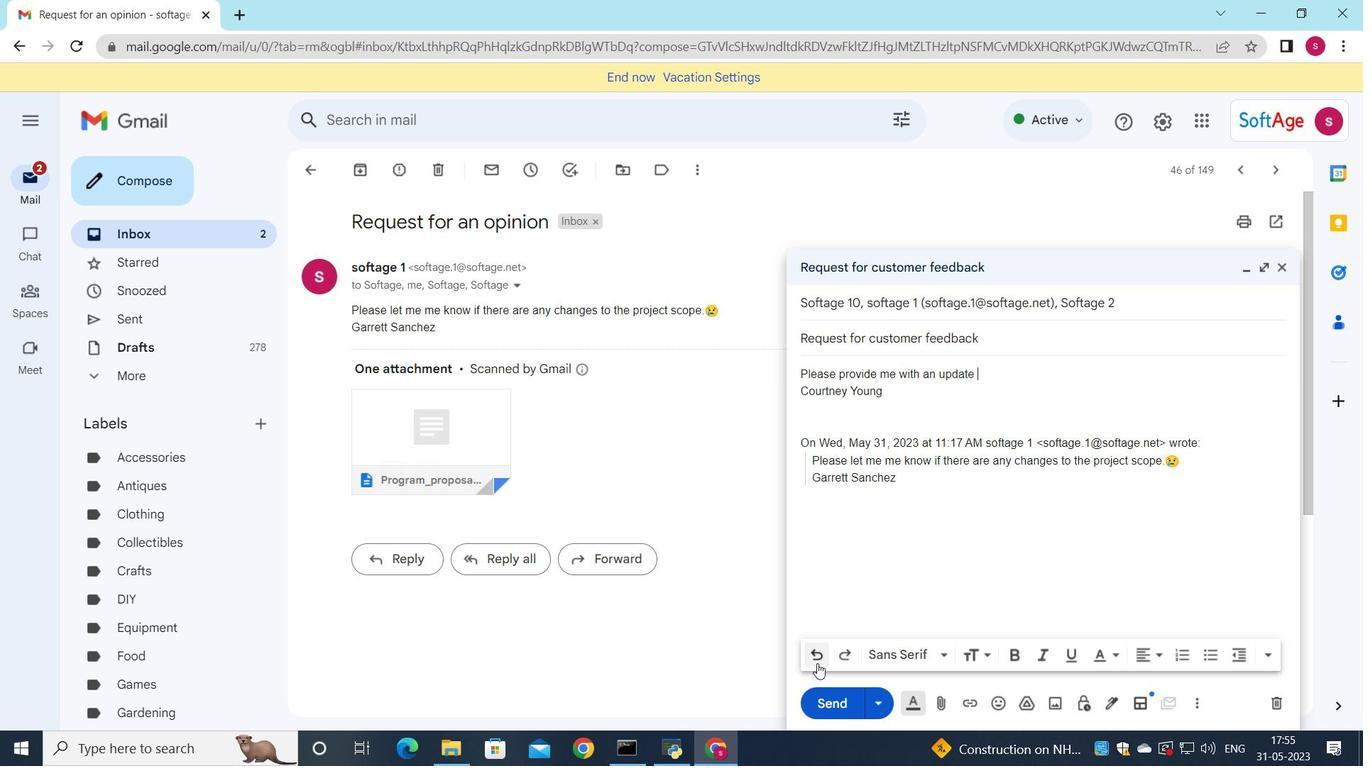 
Action: Mouse pressed left at (817, 663)
Screenshot: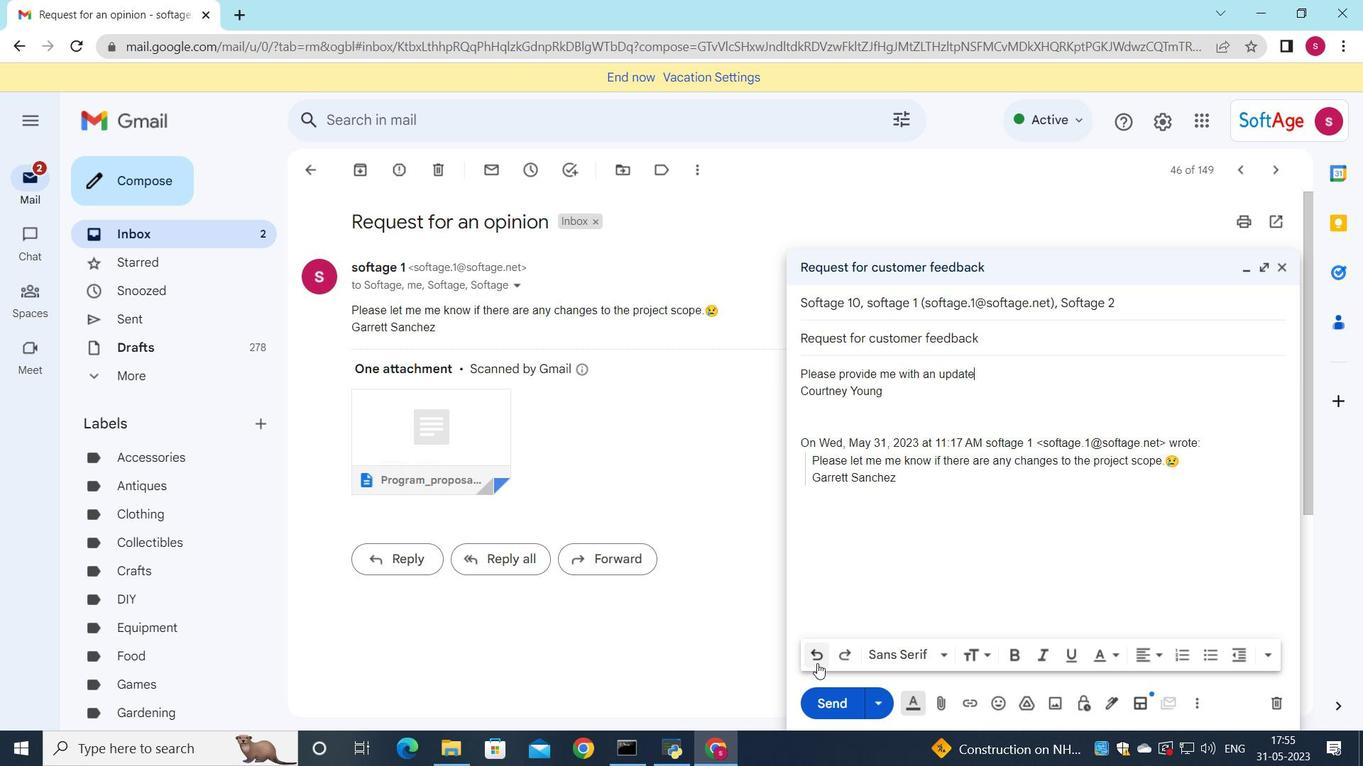 
Action: Mouse pressed left at (817, 663)
Screenshot: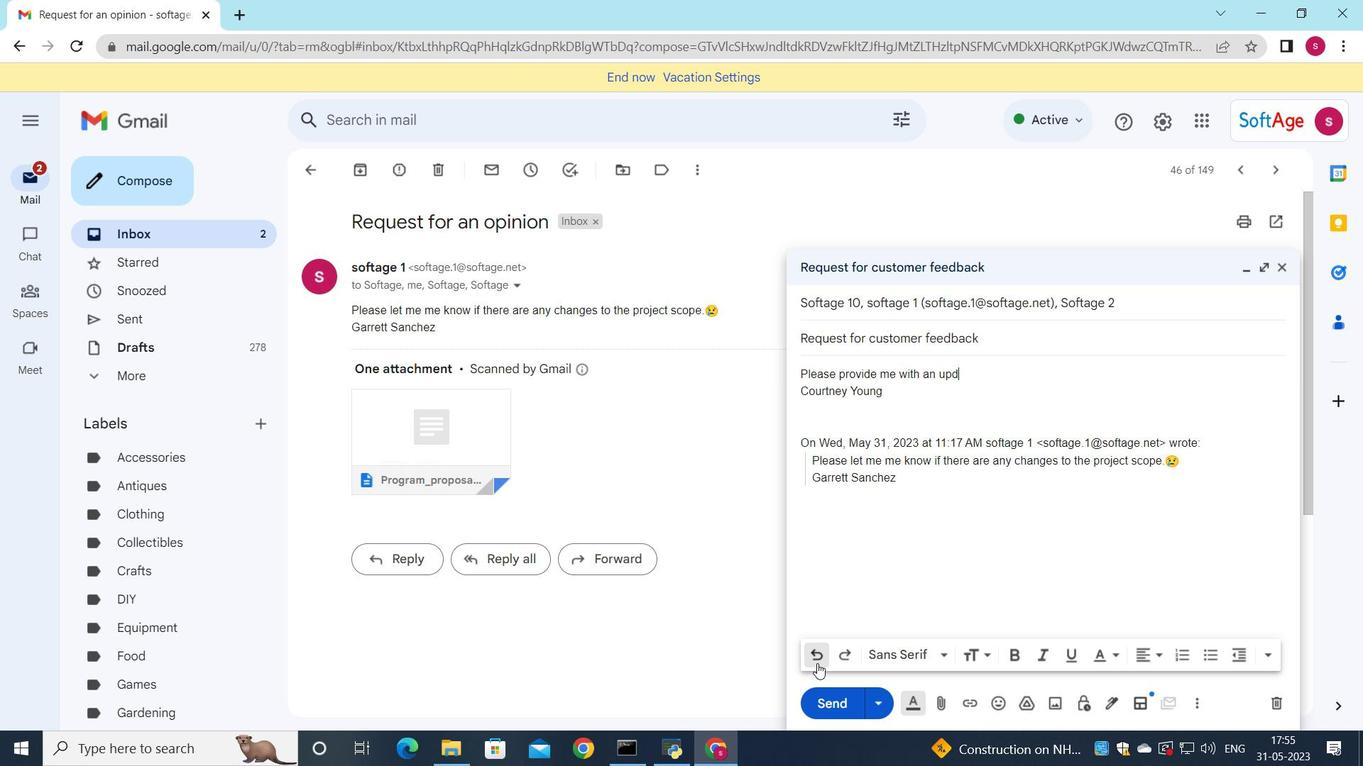 
Action: Mouse pressed left at (817, 663)
Screenshot: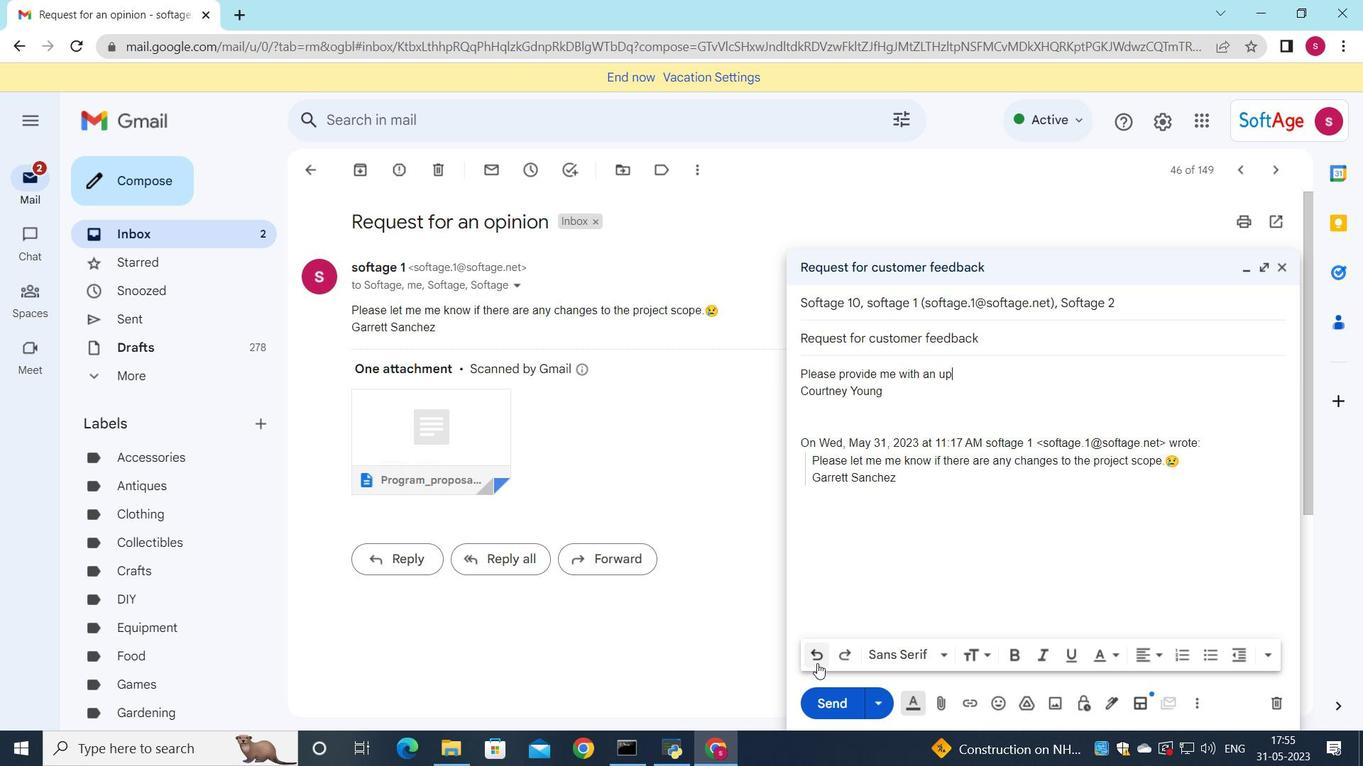 
Action: Mouse pressed left at (817, 663)
Screenshot: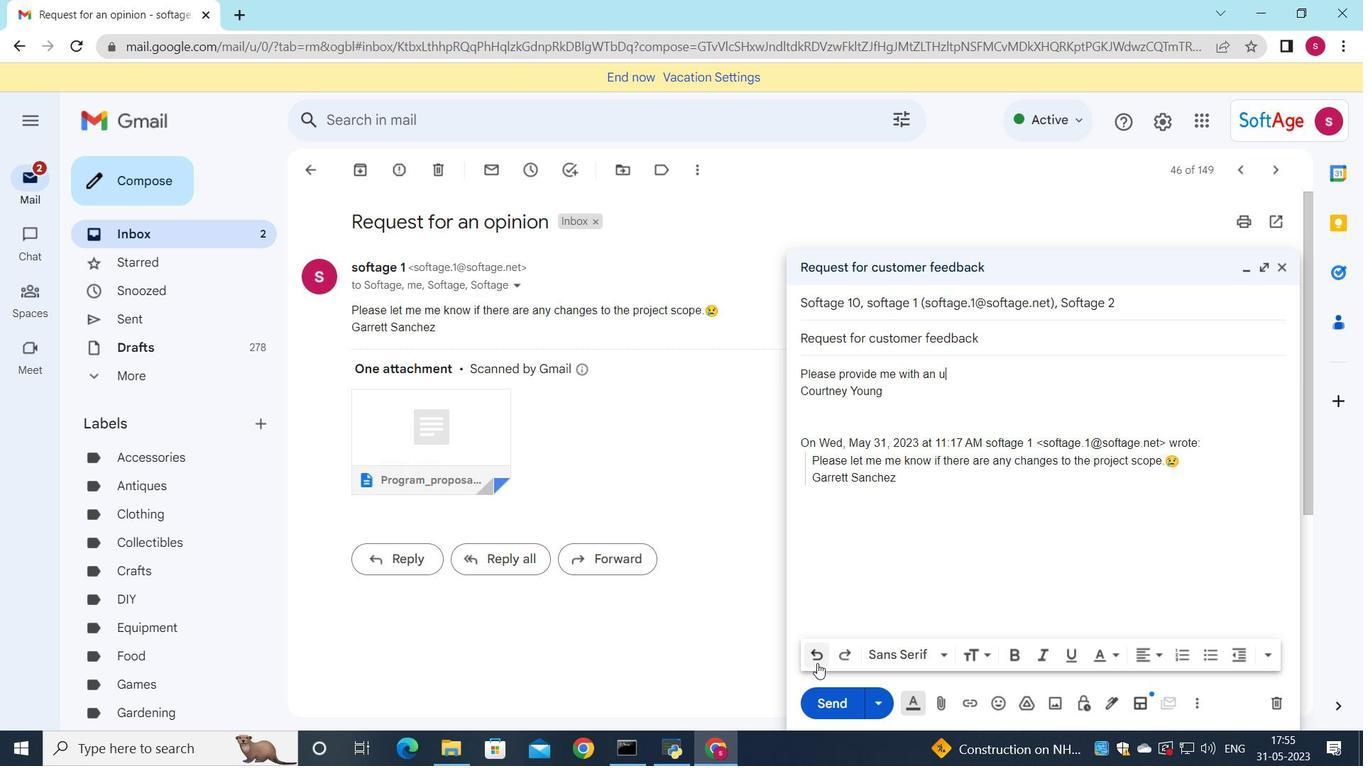 
Action: Mouse pressed left at (817, 663)
Screenshot: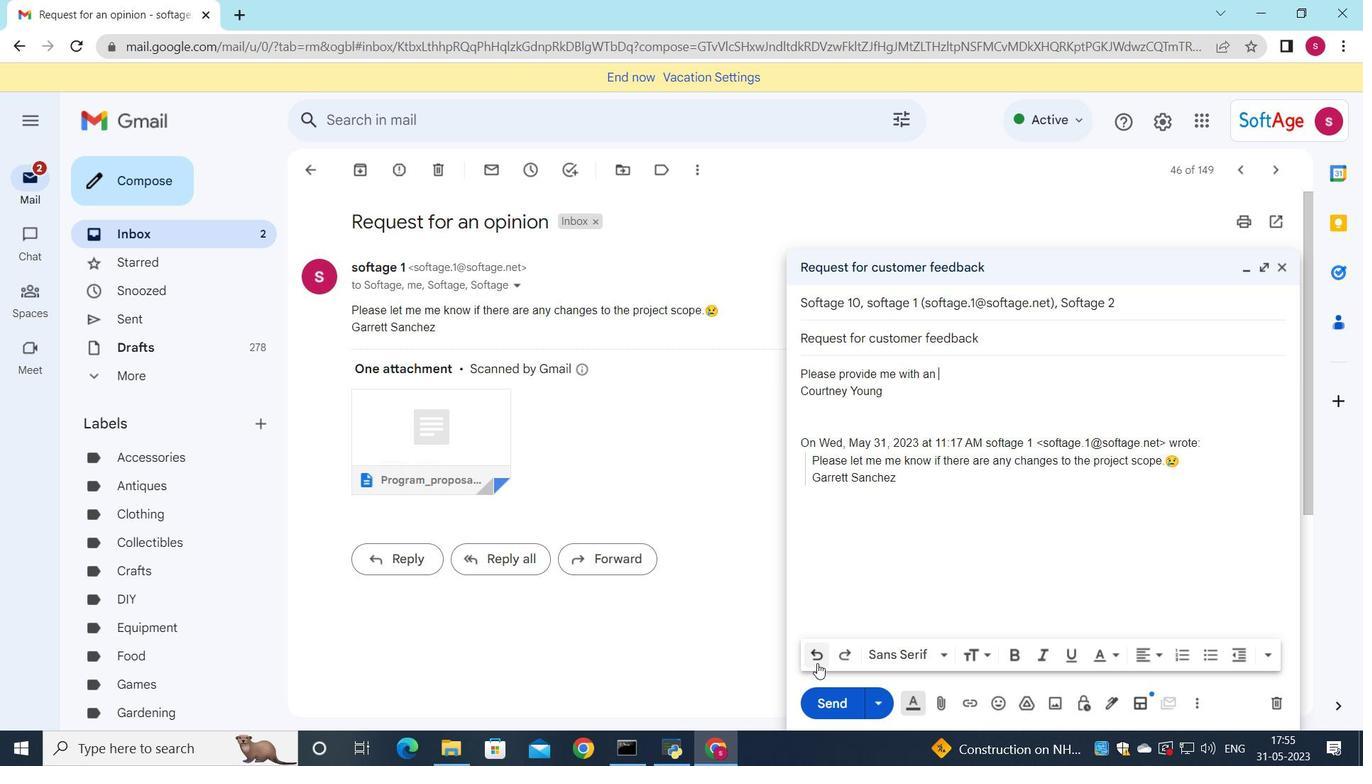 
Action: Mouse pressed left at (817, 663)
Screenshot: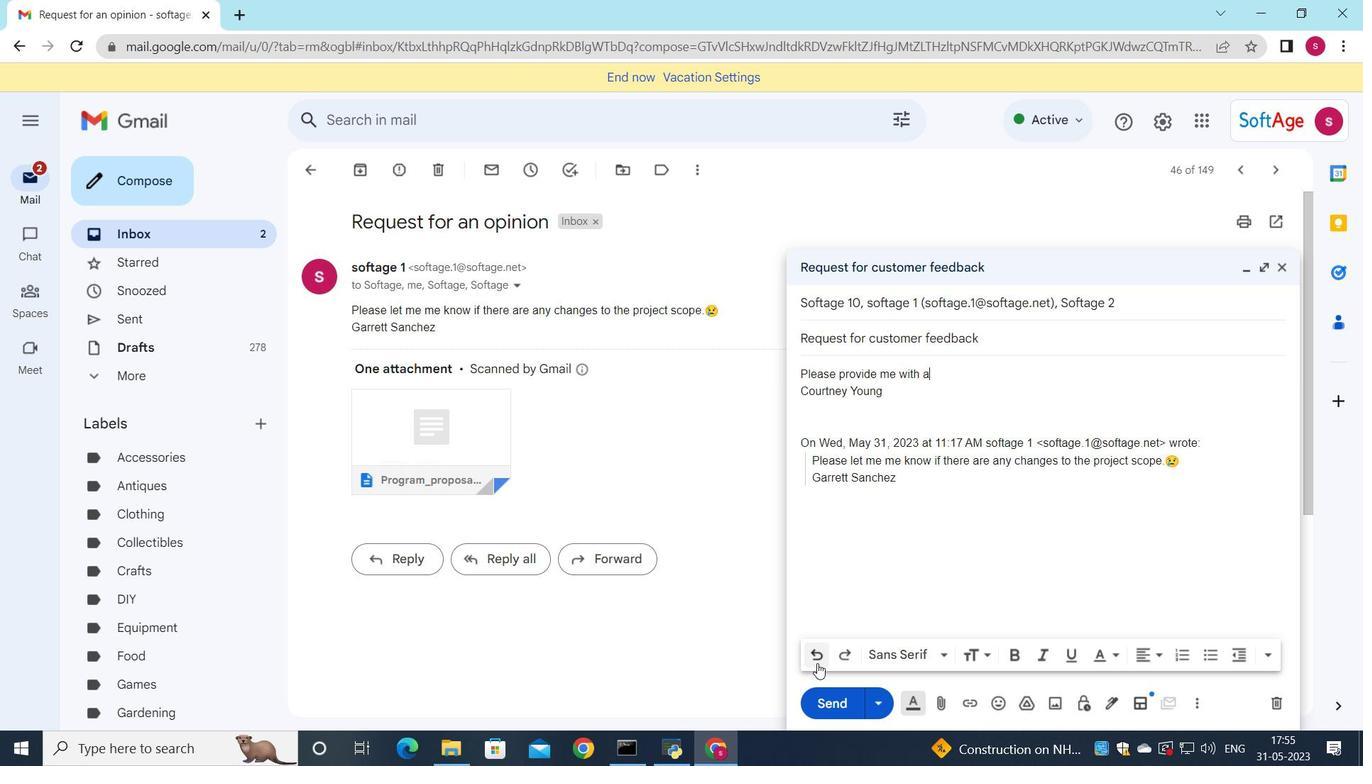 
Action: Mouse pressed left at (817, 663)
Screenshot: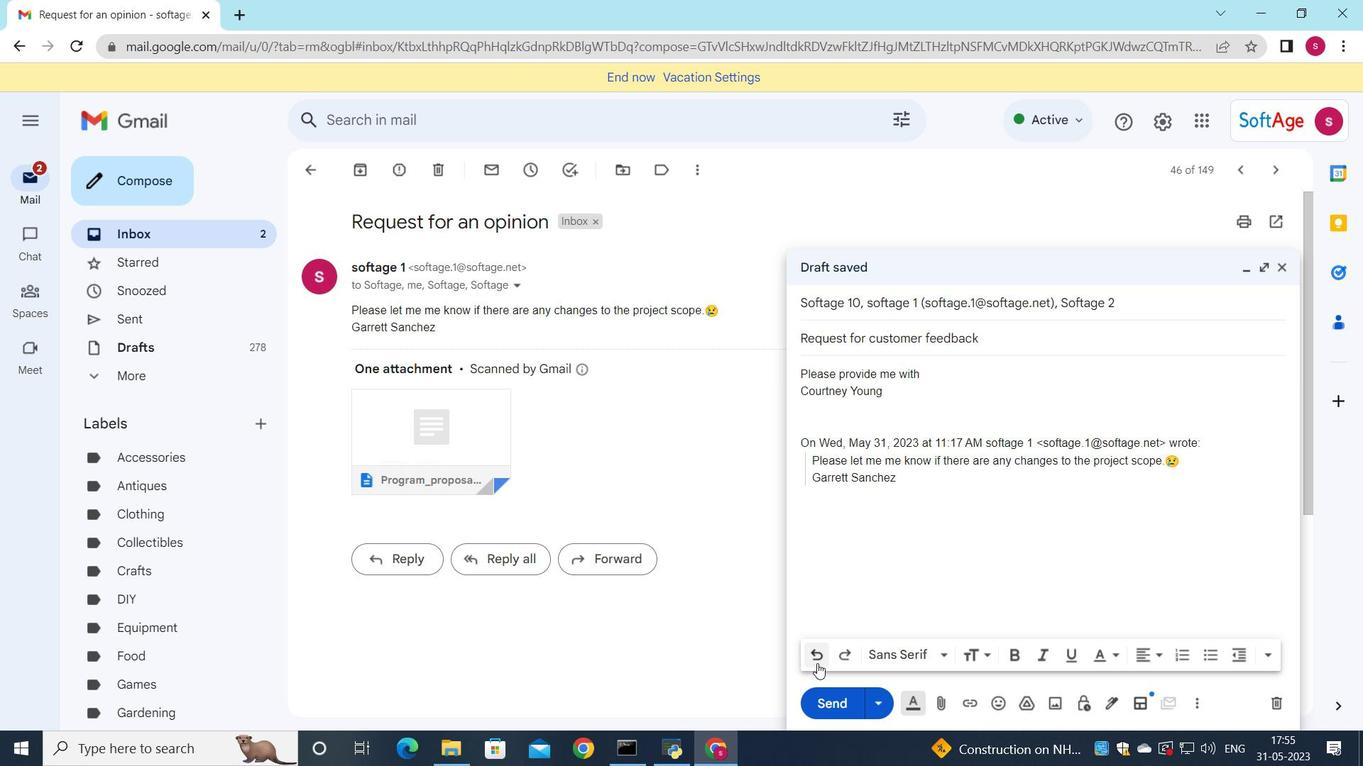 
Action: Mouse pressed left at (817, 663)
Screenshot: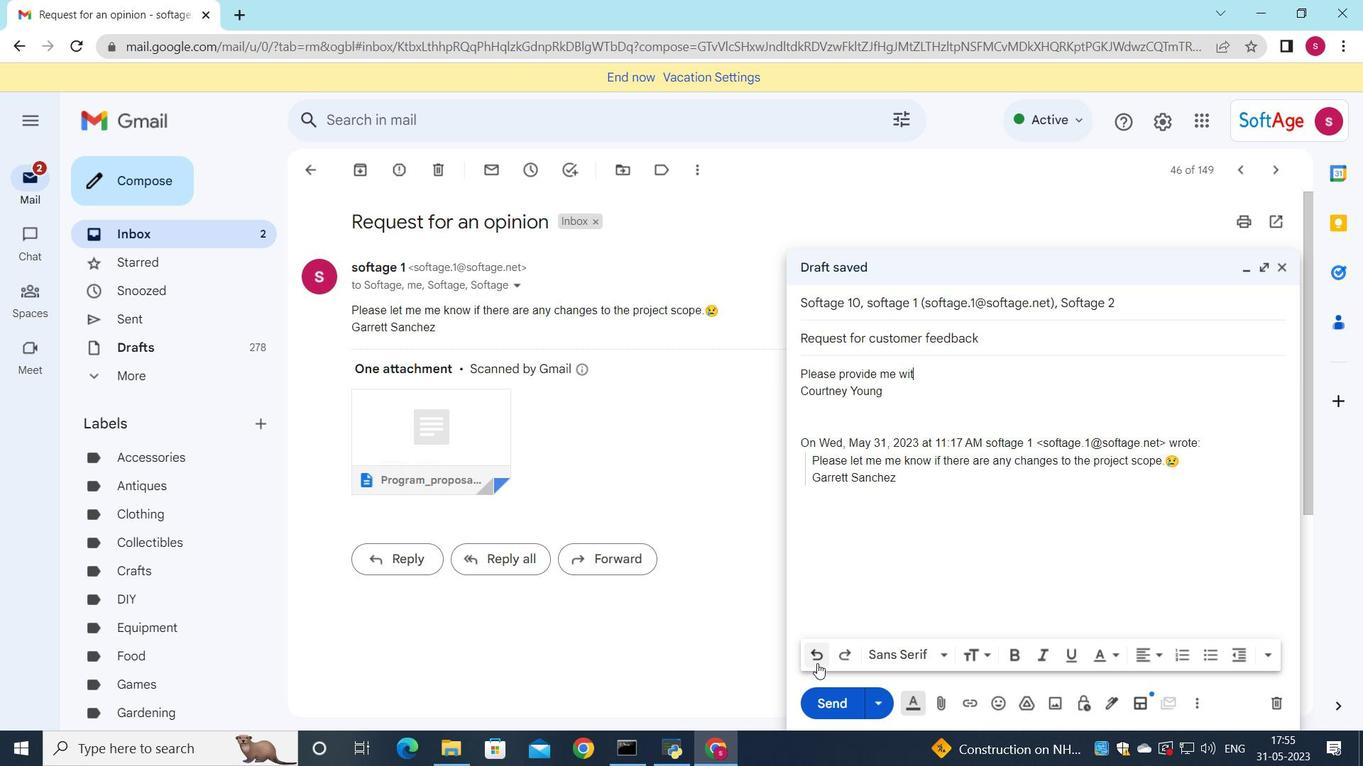 
Action: Mouse pressed left at (817, 663)
Screenshot: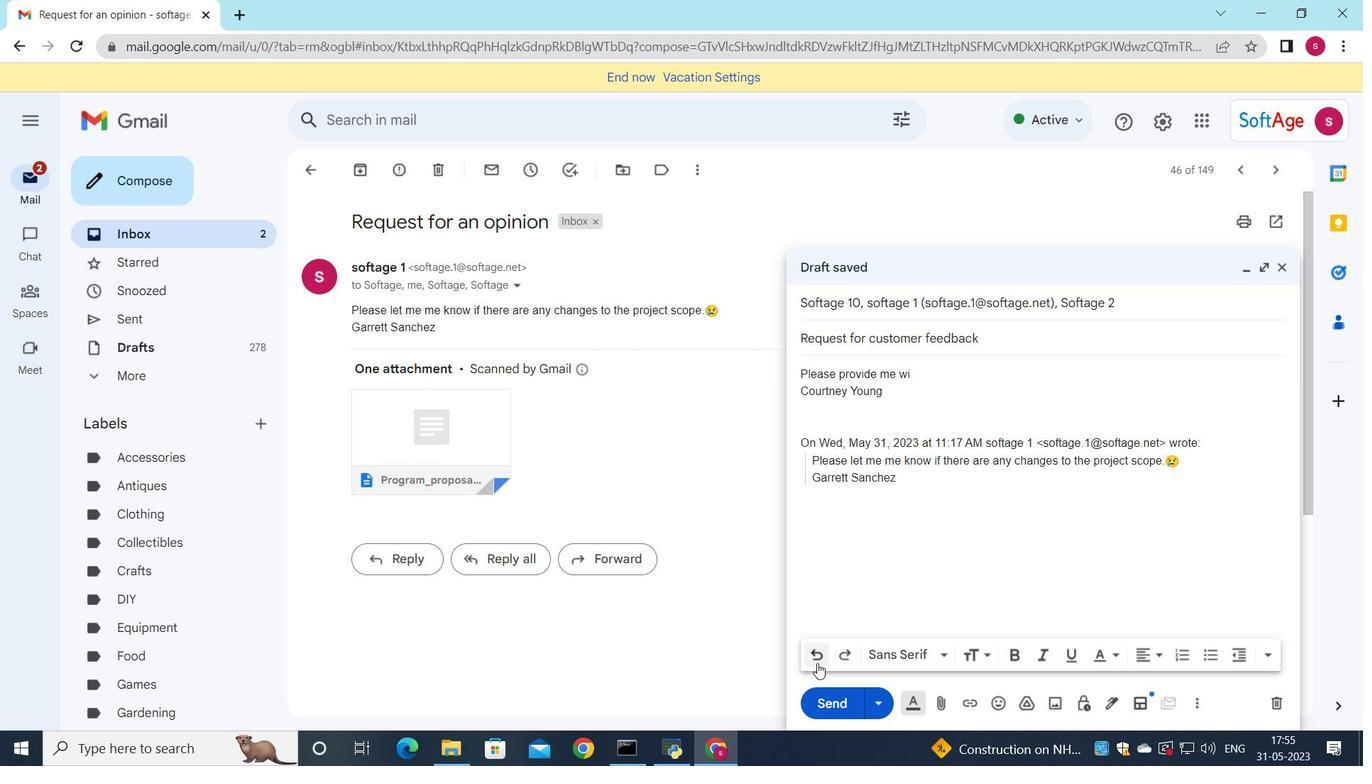 
Action: Mouse pressed left at (817, 663)
Screenshot: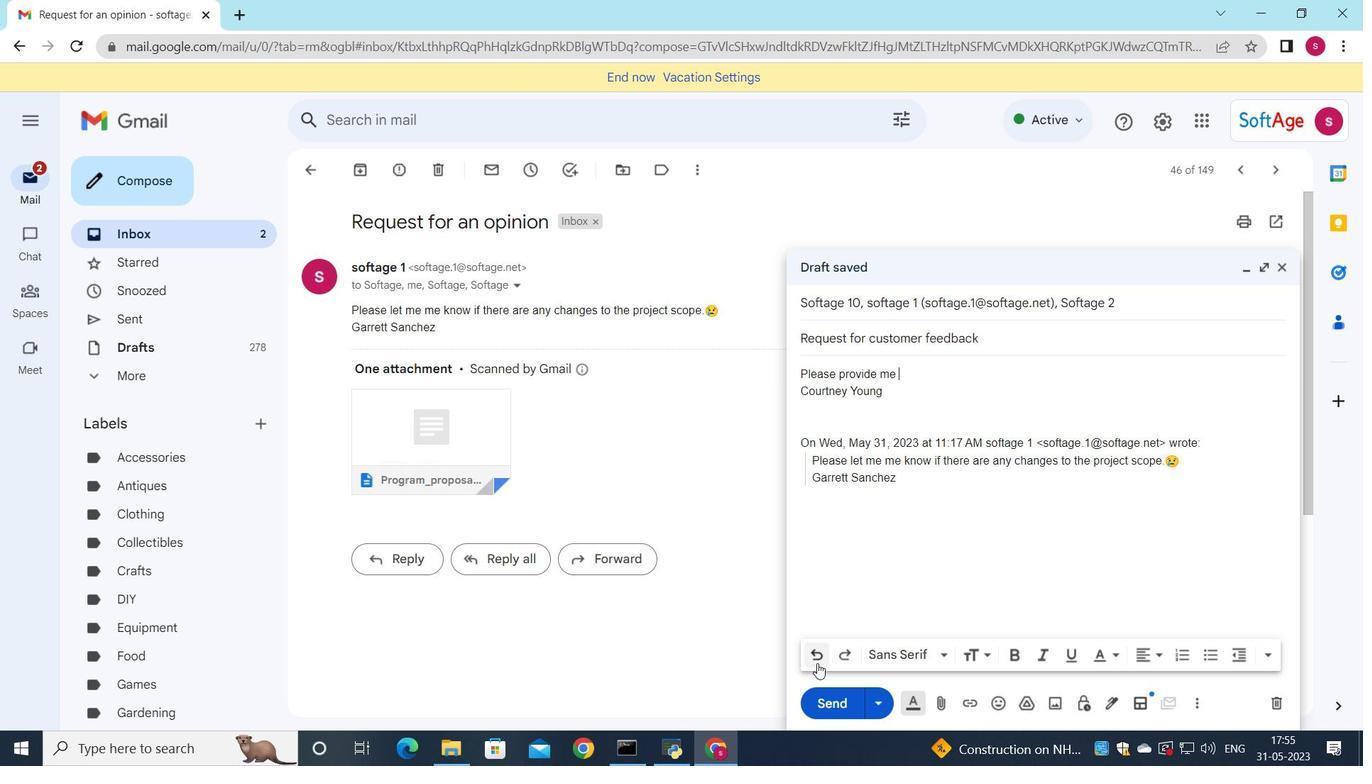 
Action: Mouse pressed left at (817, 663)
Screenshot: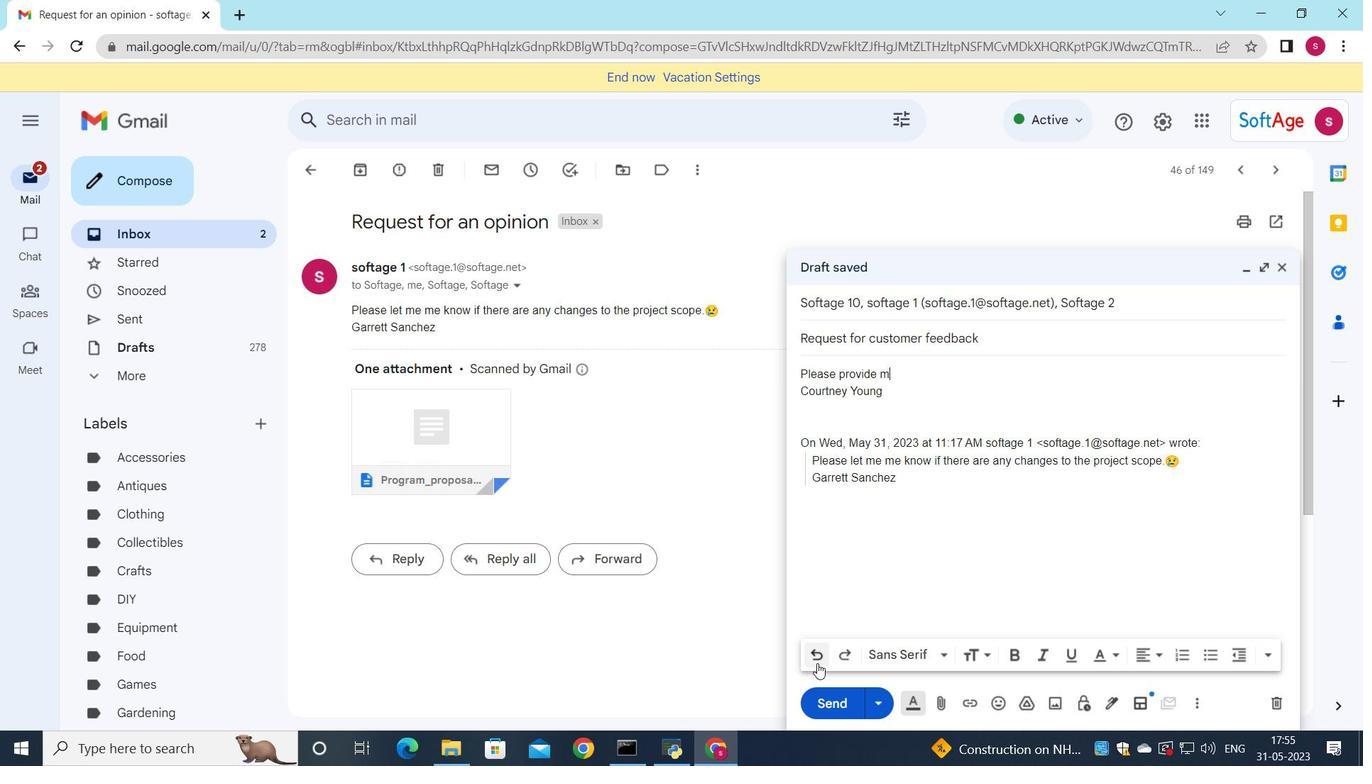 
Action: Mouse pressed left at (817, 663)
Screenshot: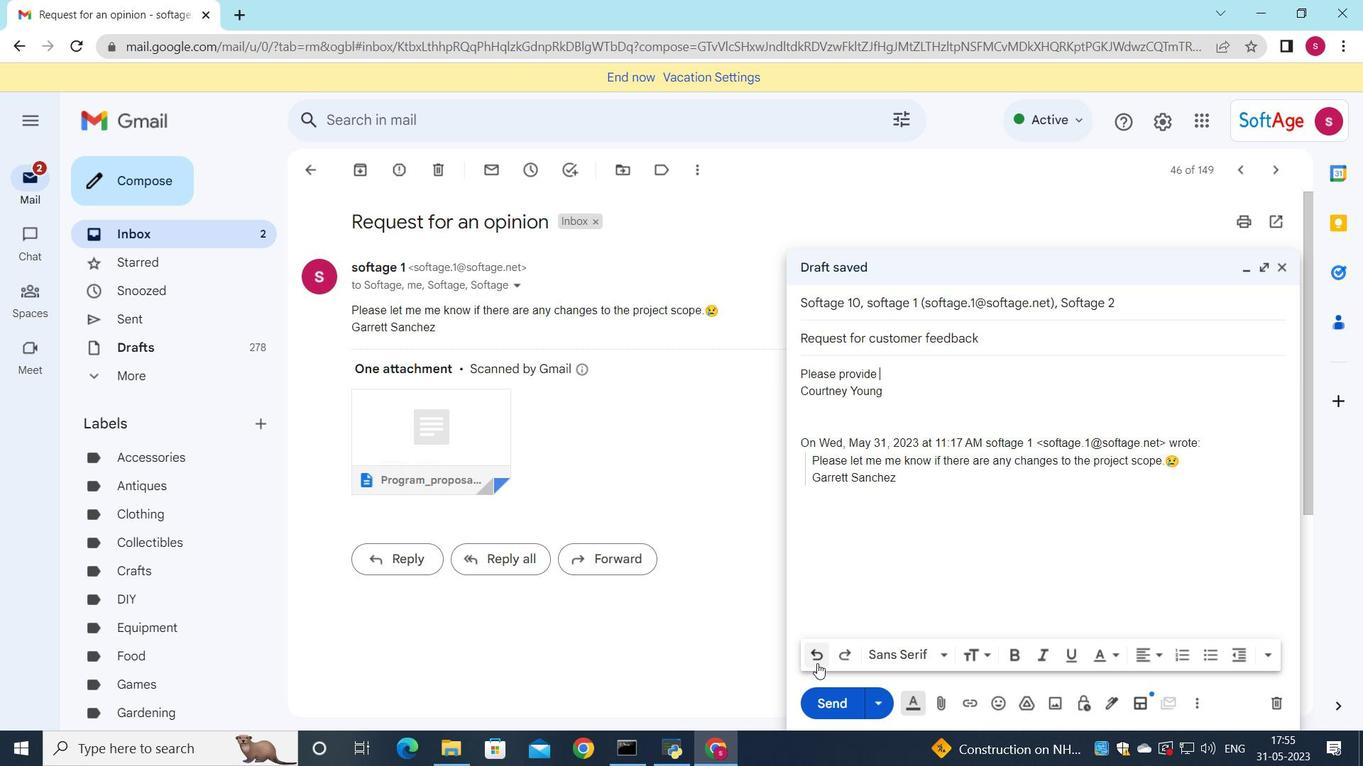 
Action: Mouse pressed left at (817, 663)
Screenshot: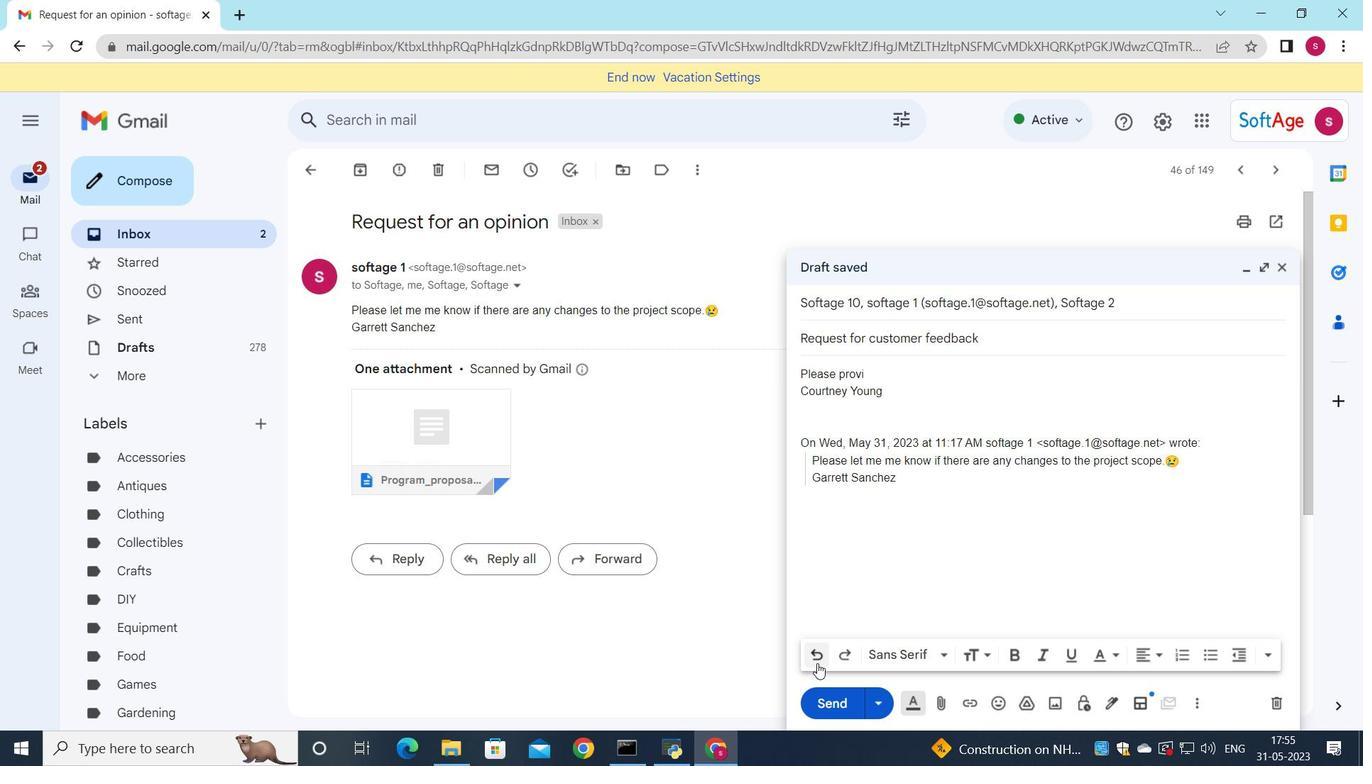 
Action: Mouse pressed left at (817, 663)
Screenshot: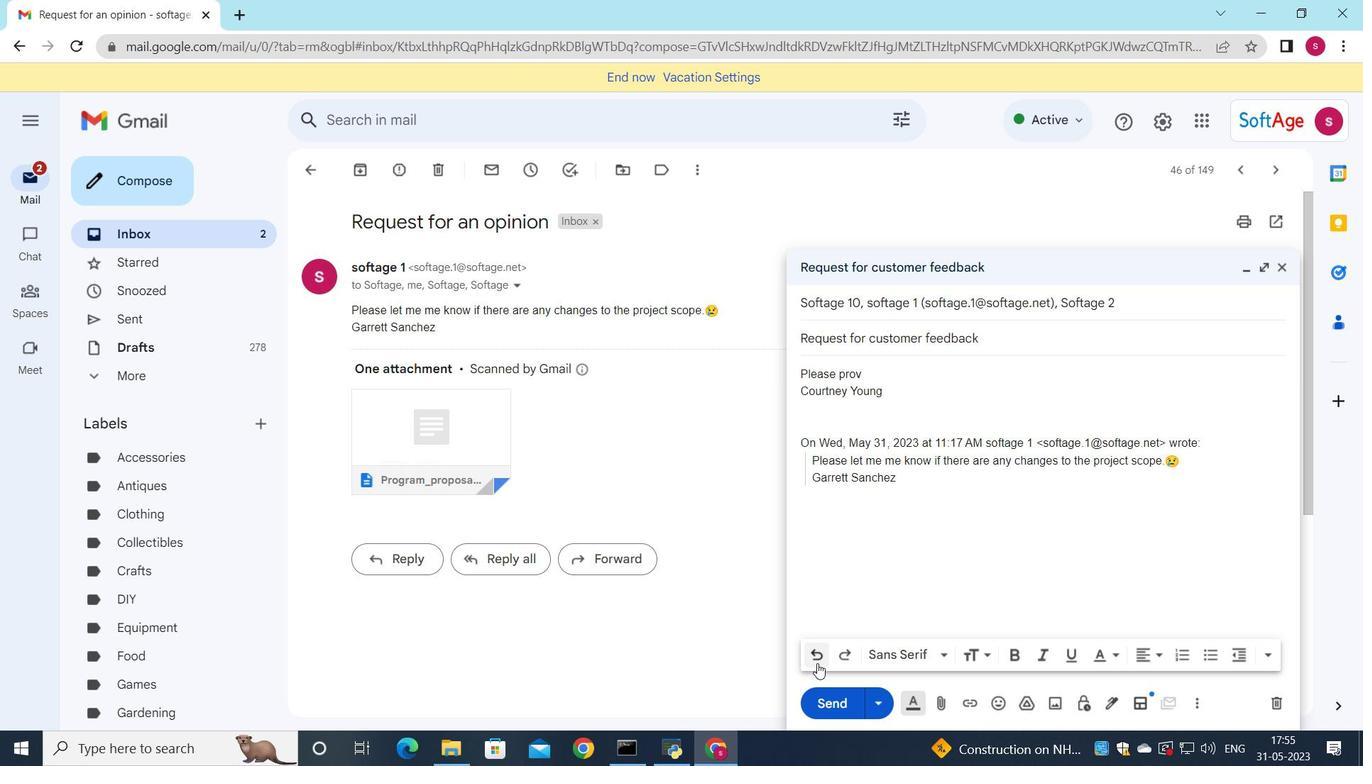 
Action: Mouse pressed left at (817, 663)
Screenshot: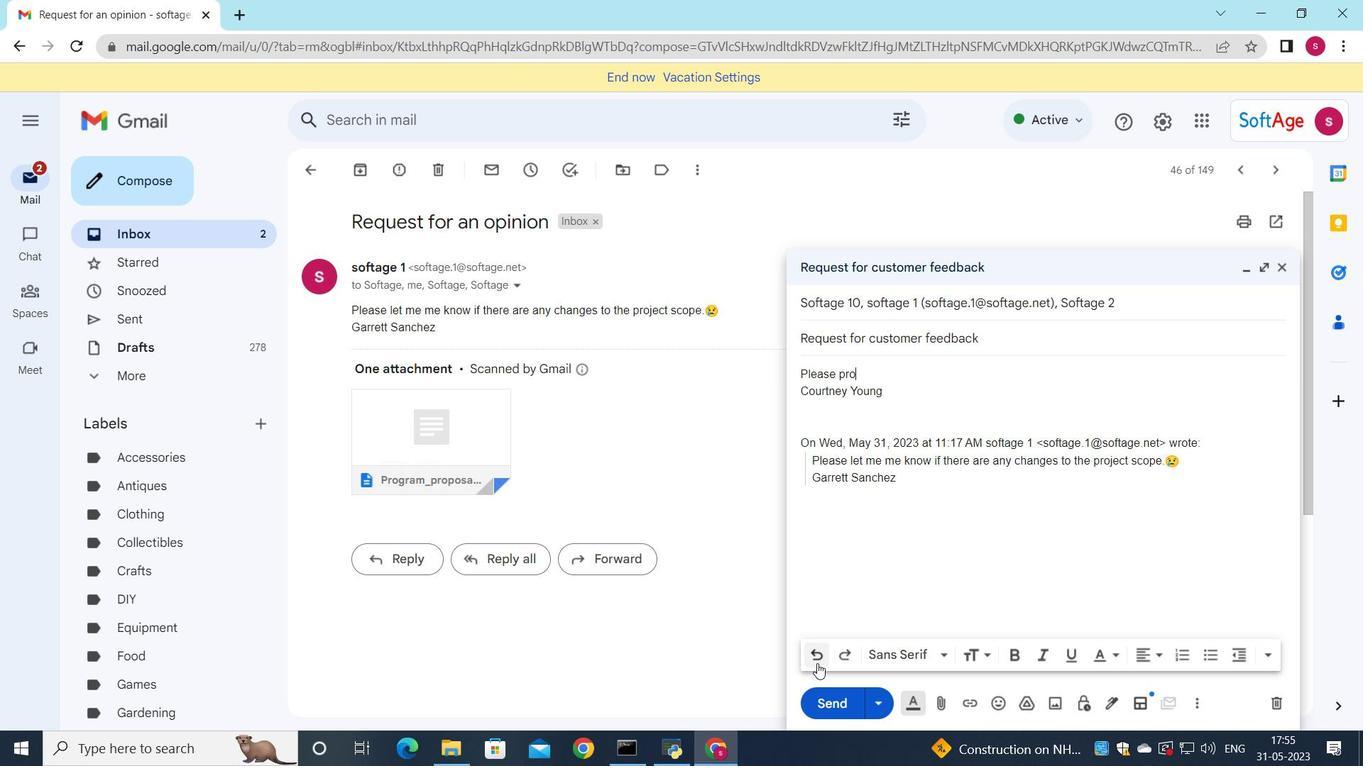 
Action: Mouse pressed left at (817, 663)
Screenshot: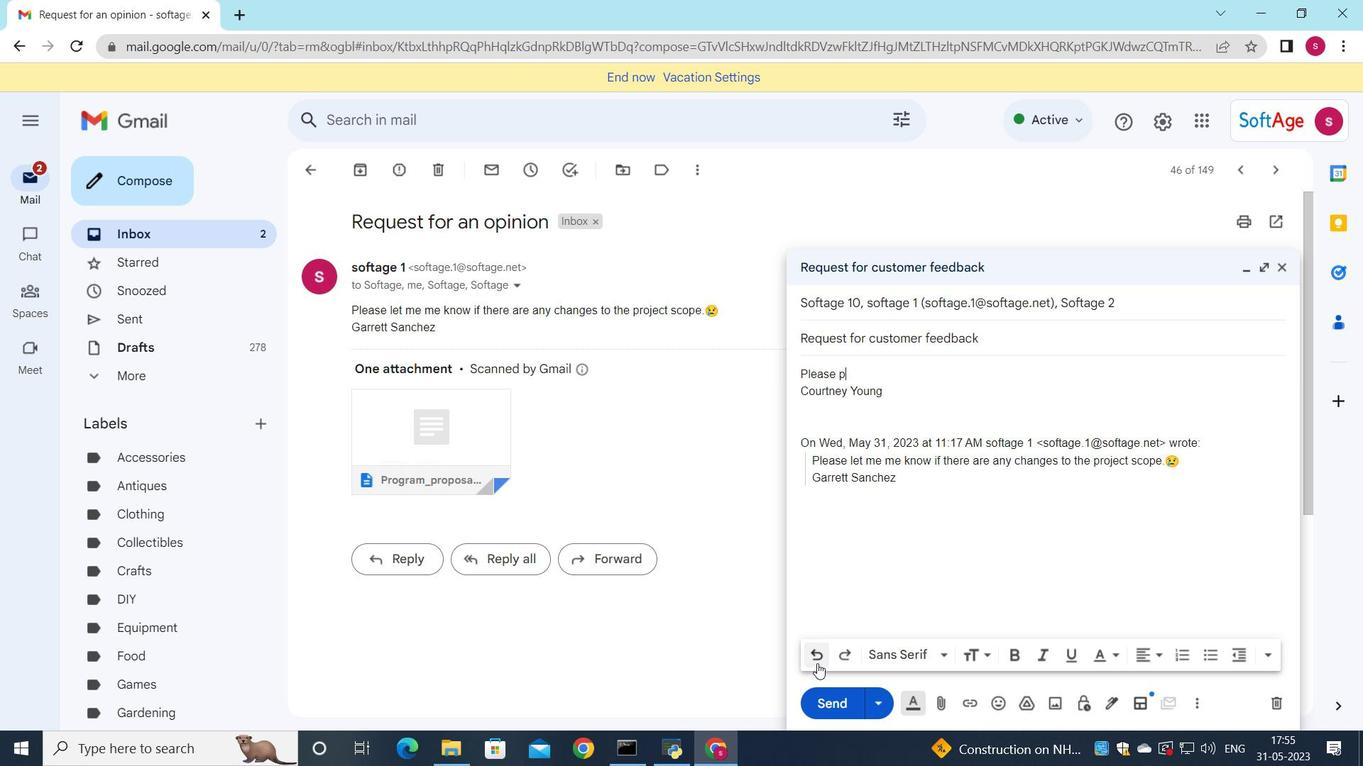 
Action: Mouse pressed left at (817, 663)
Screenshot: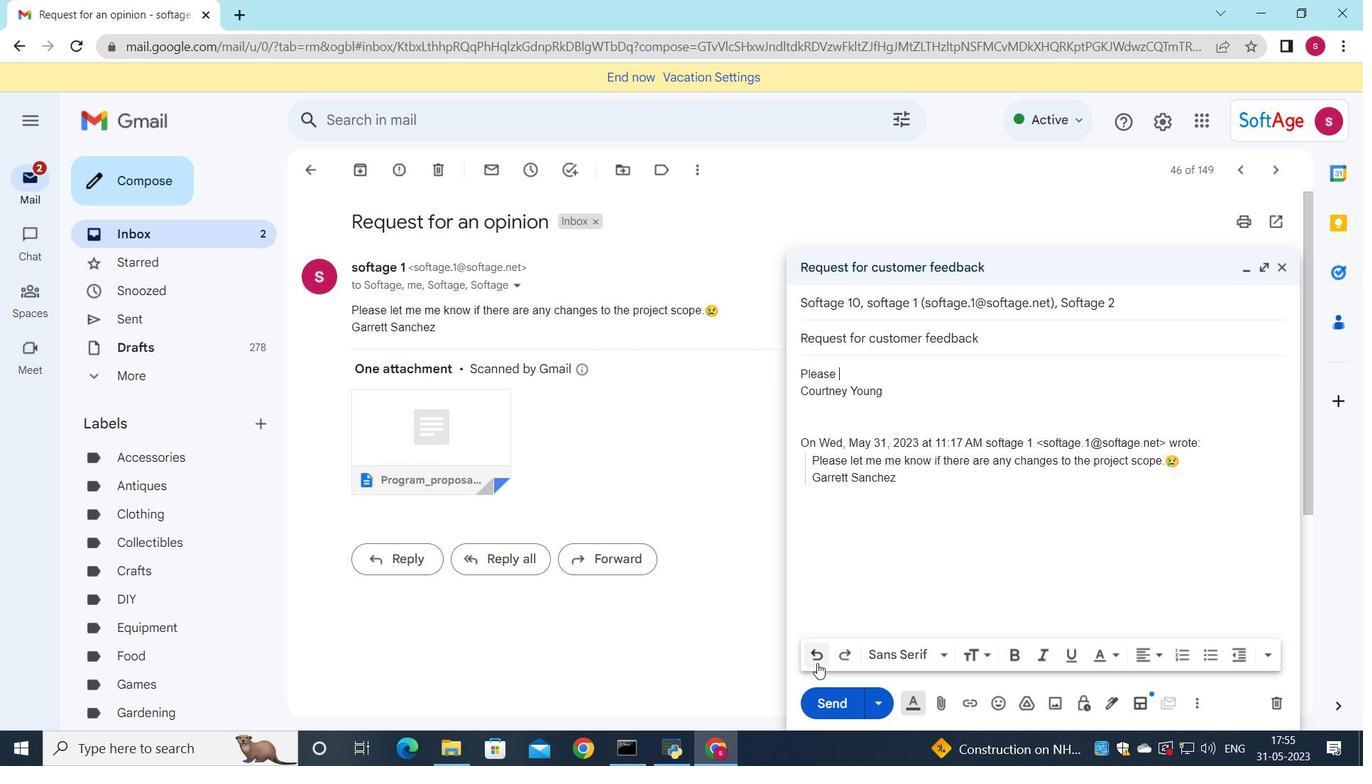 
Action: Mouse pressed left at (817, 663)
Screenshot: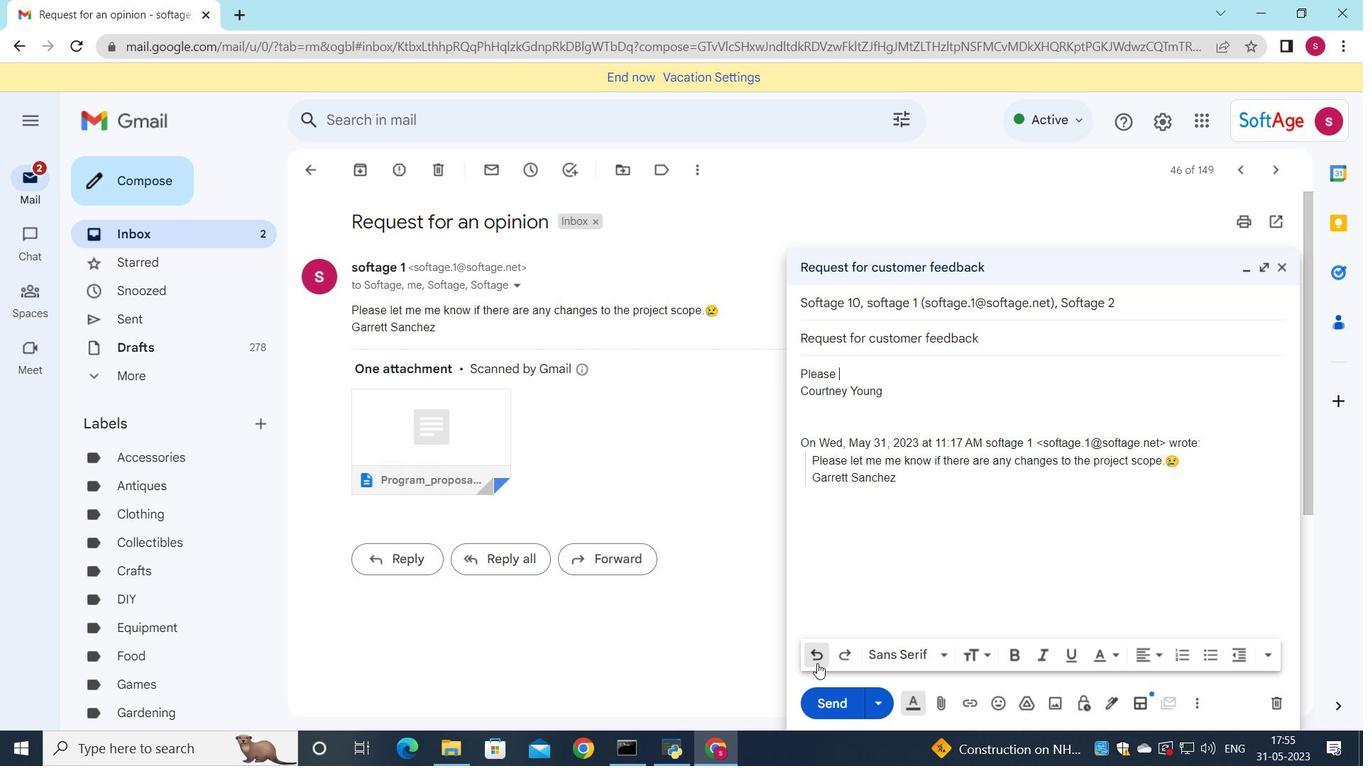 
Action: Mouse pressed left at (817, 663)
Screenshot: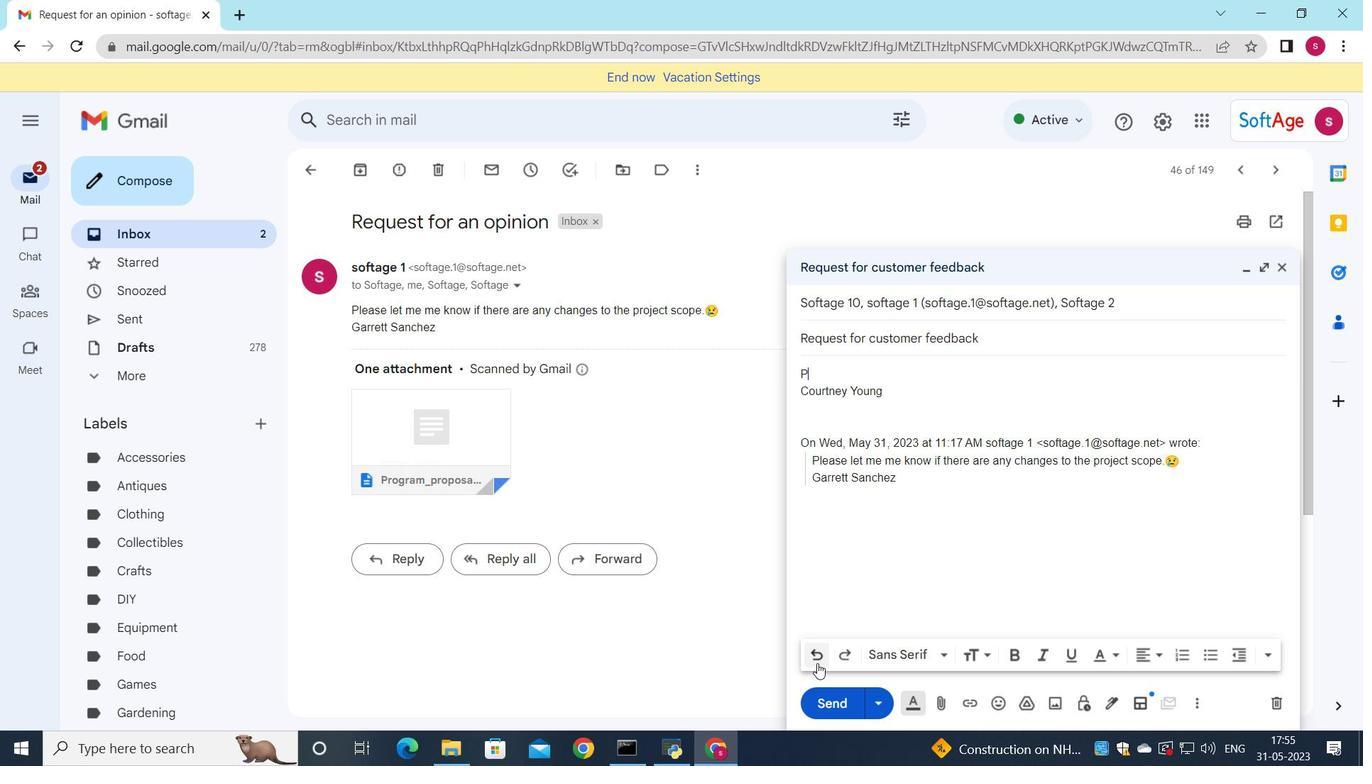 
Action: Key pressed <Key.shift>Please<Key.space>provide<Key.space>me<Key.space>with<Key.space>an<Key.space>update<Key.space>on<Key.space>the<Key.space>budget<Key.space>for<Key.space>the<Key.space>project.
Screenshot: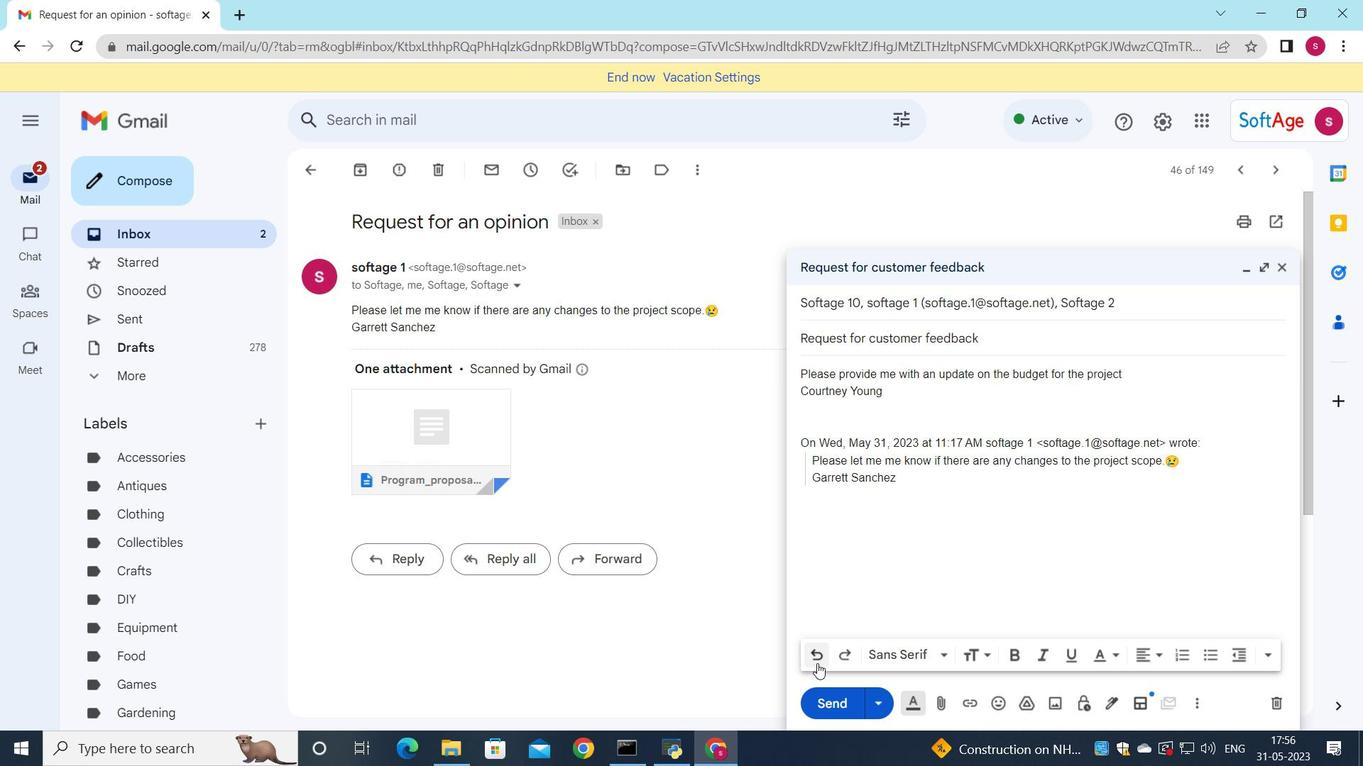 
Action: Mouse moved to (833, 709)
Screenshot: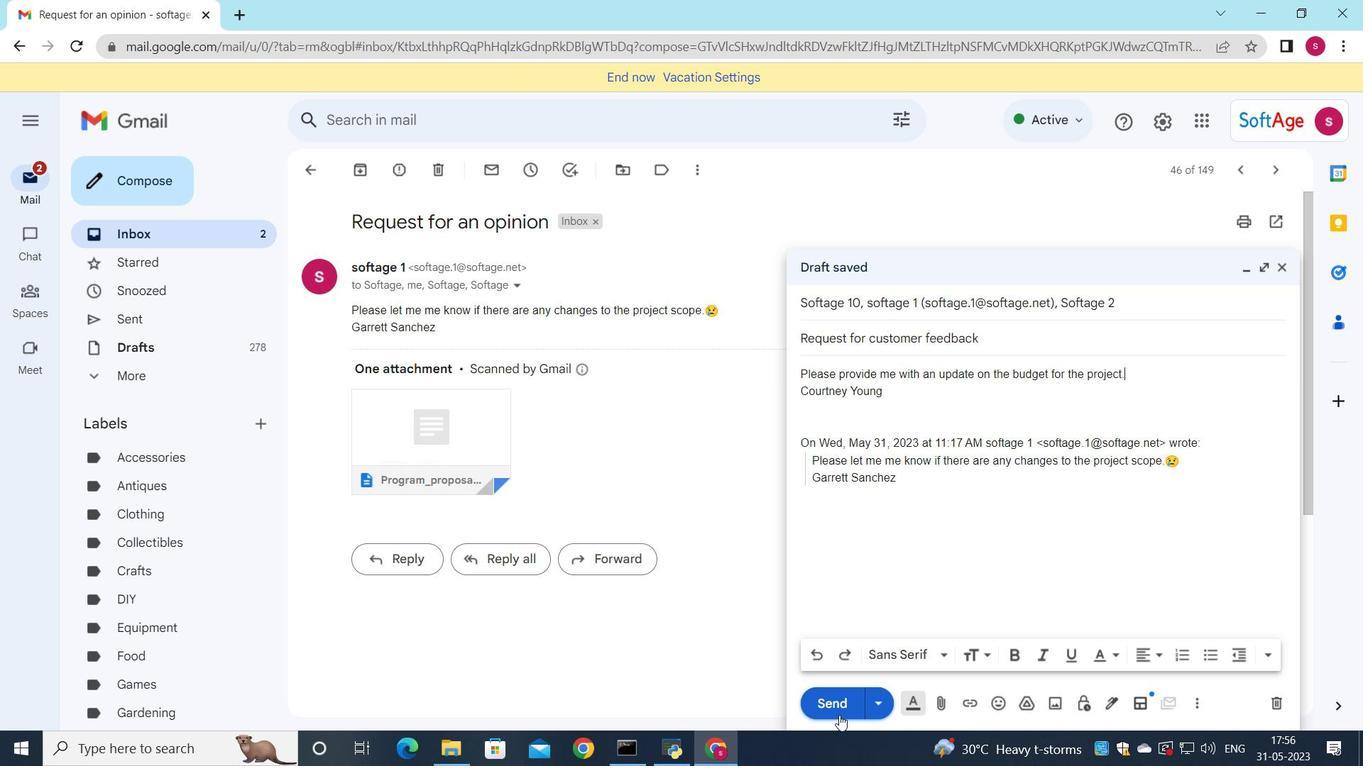 
Action: Mouse pressed left at (833, 709)
Screenshot: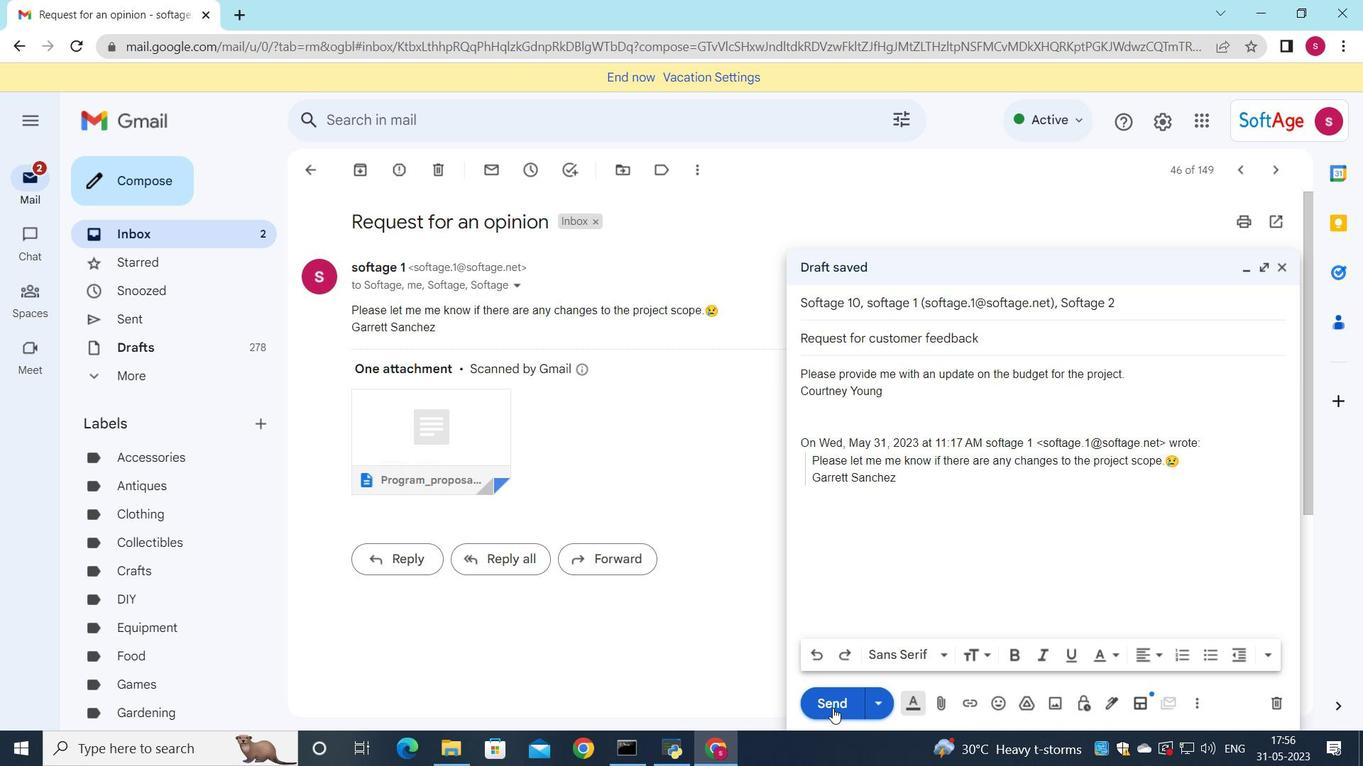
Action: Mouse moved to (161, 236)
Screenshot: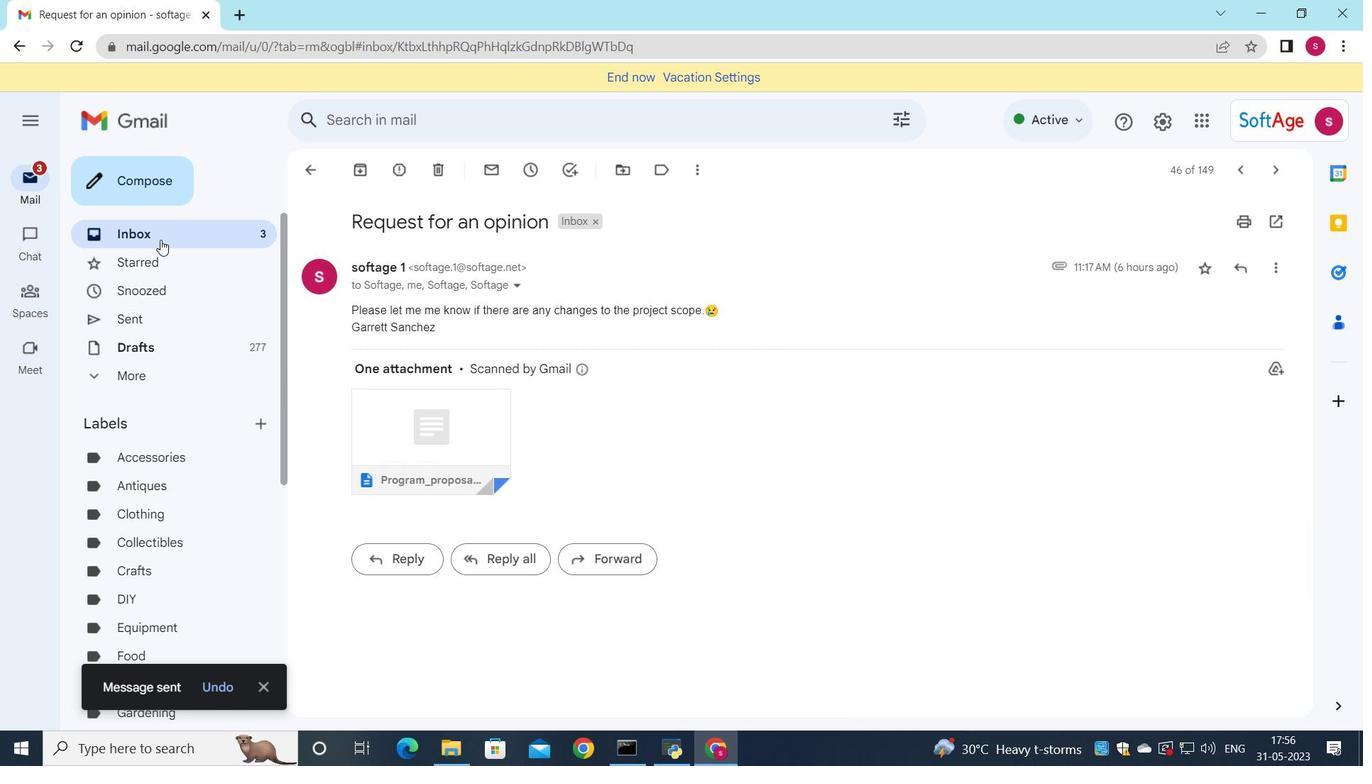 
Action: Mouse pressed left at (161, 236)
Screenshot: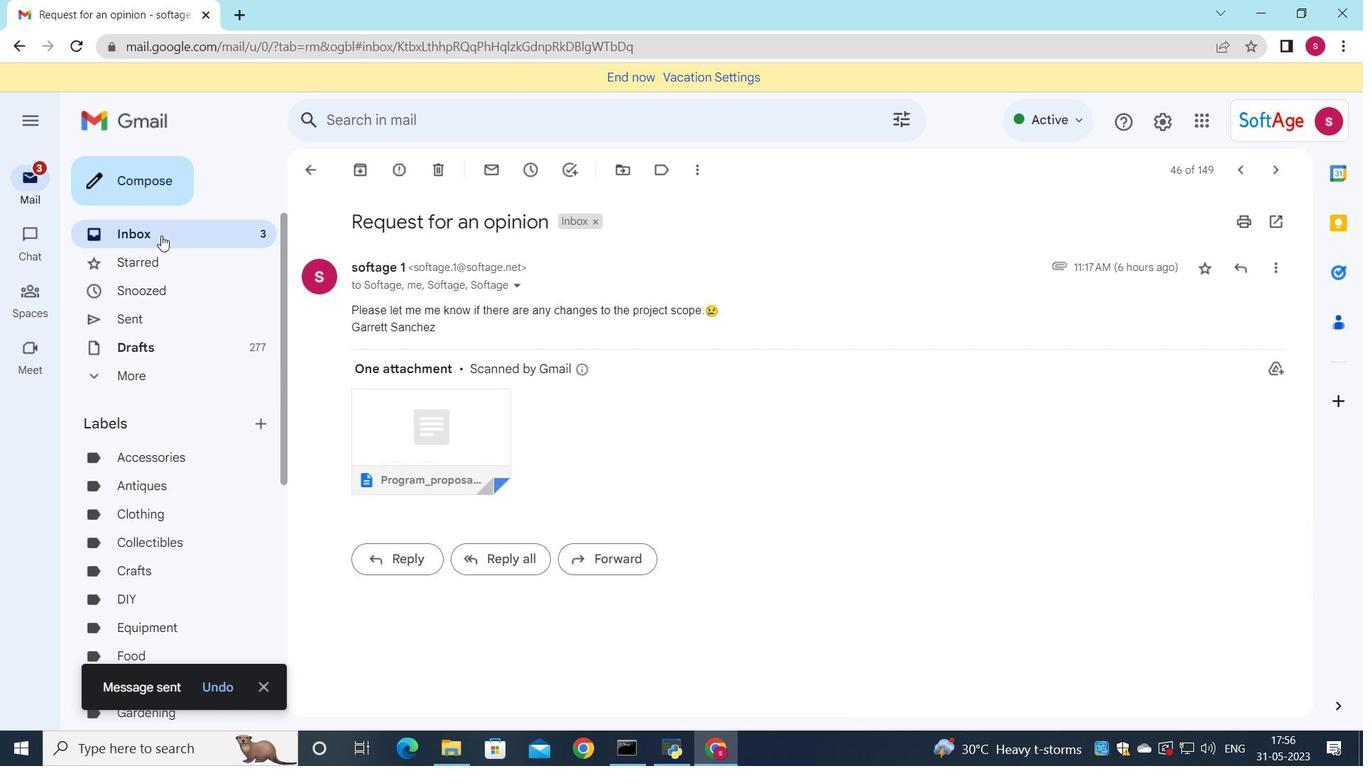 
Action: Mouse moved to (432, 316)
Screenshot: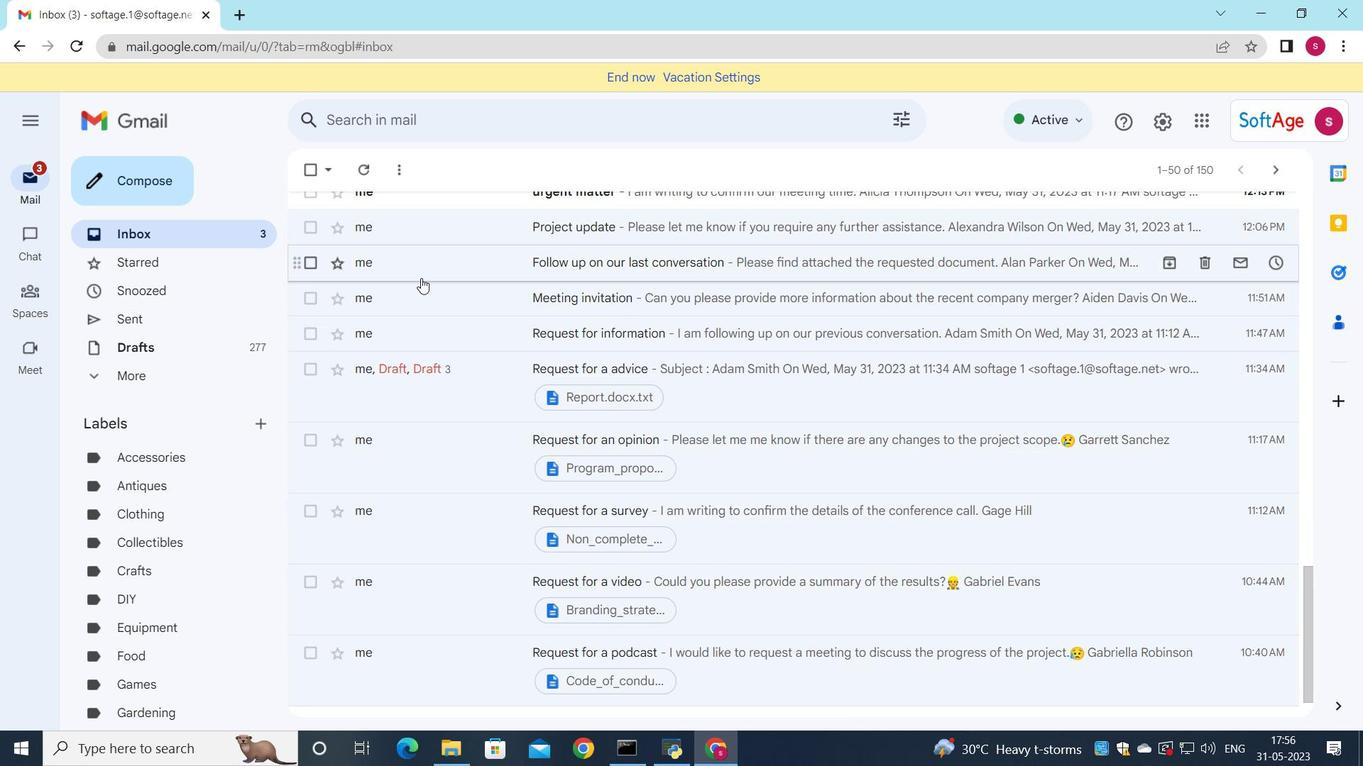 
Action: Mouse scrolled (432, 317) with delta (0, 0)
Screenshot: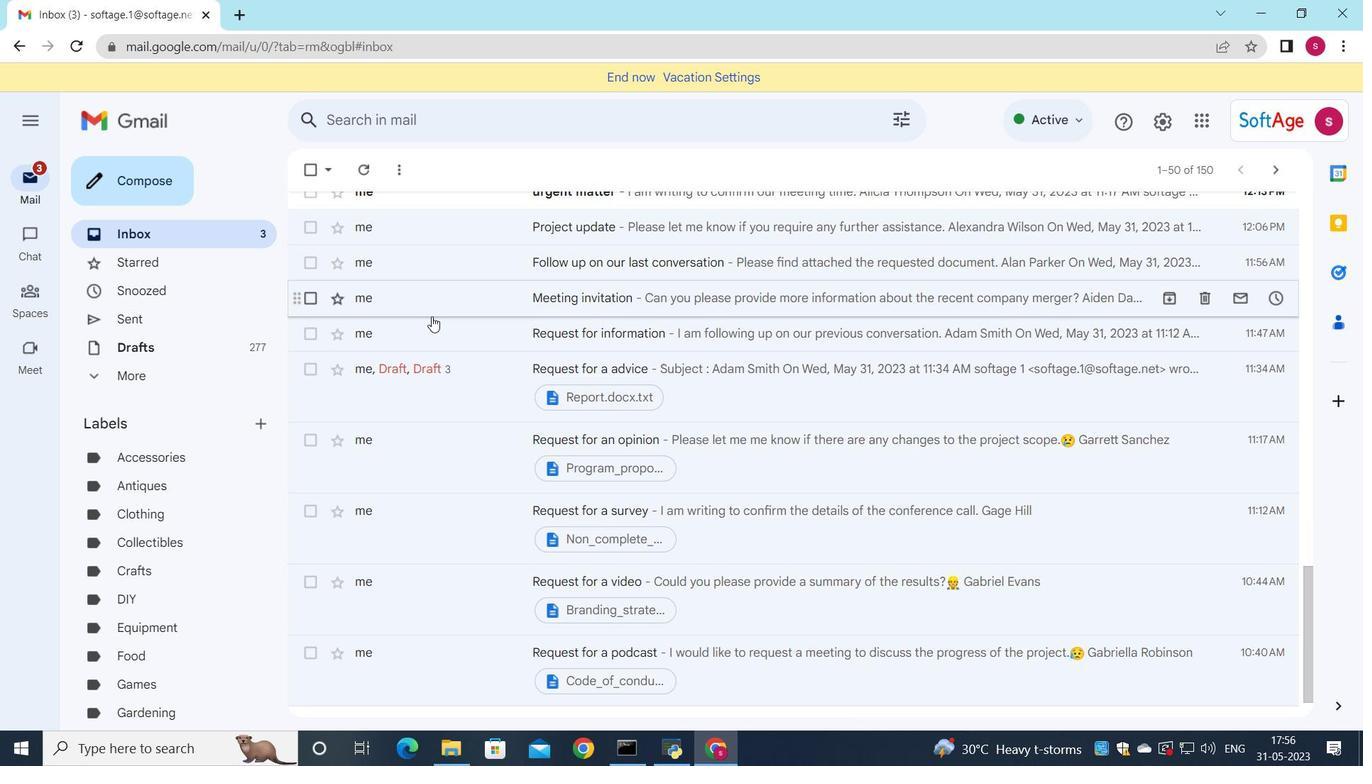 
Action: Mouse scrolled (432, 317) with delta (0, 0)
Screenshot: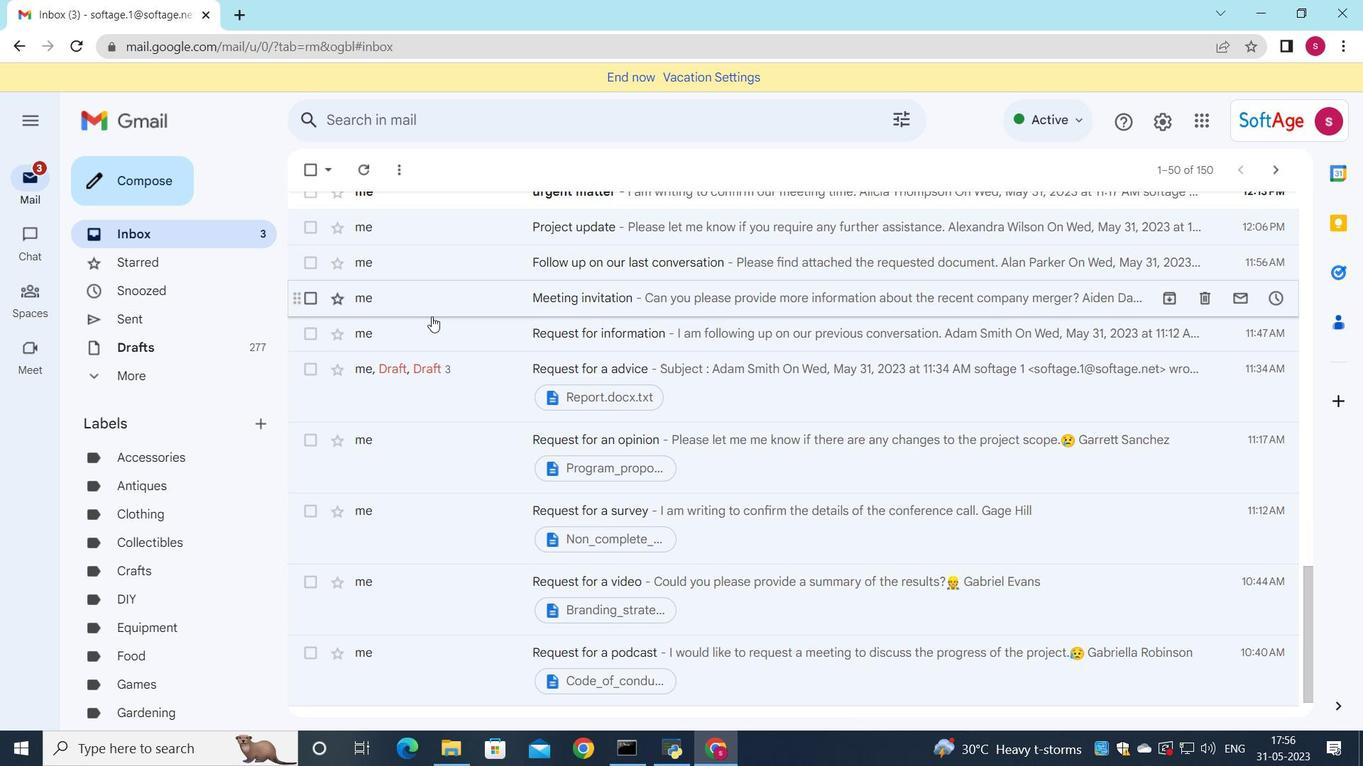 
Action: Mouse scrolled (432, 317) with delta (0, 0)
Screenshot: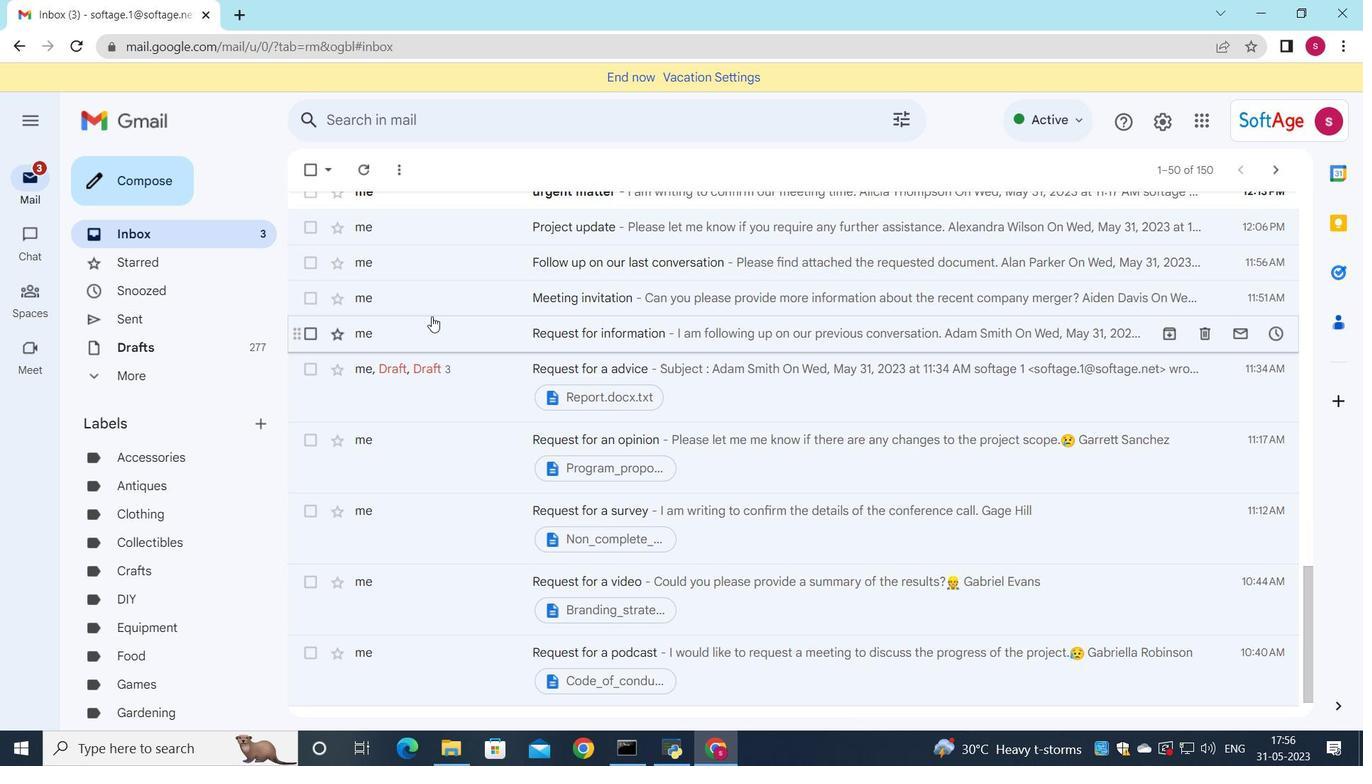 
Action: Mouse scrolled (432, 317) with delta (0, 0)
Screenshot: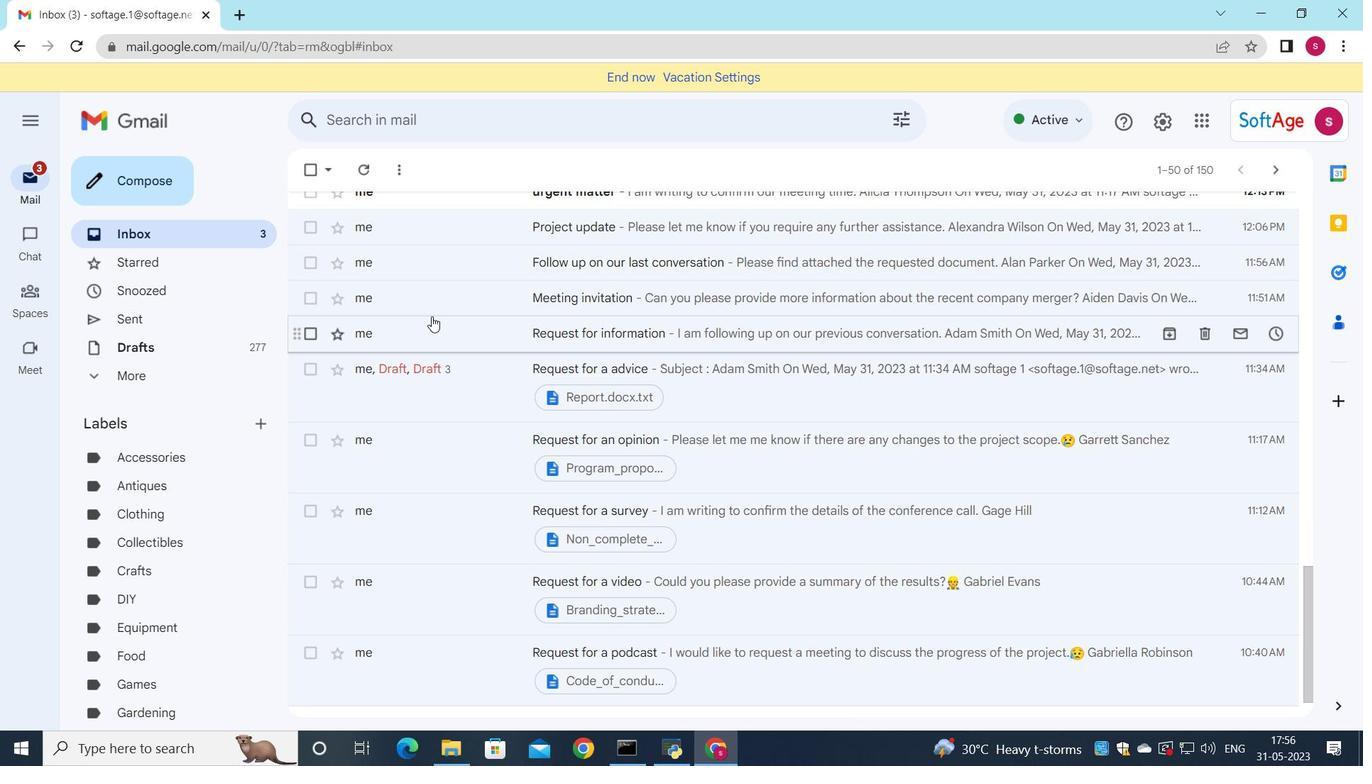 
Action: Mouse scrolled (432, 317) with delta (0, 0)
Screenshot: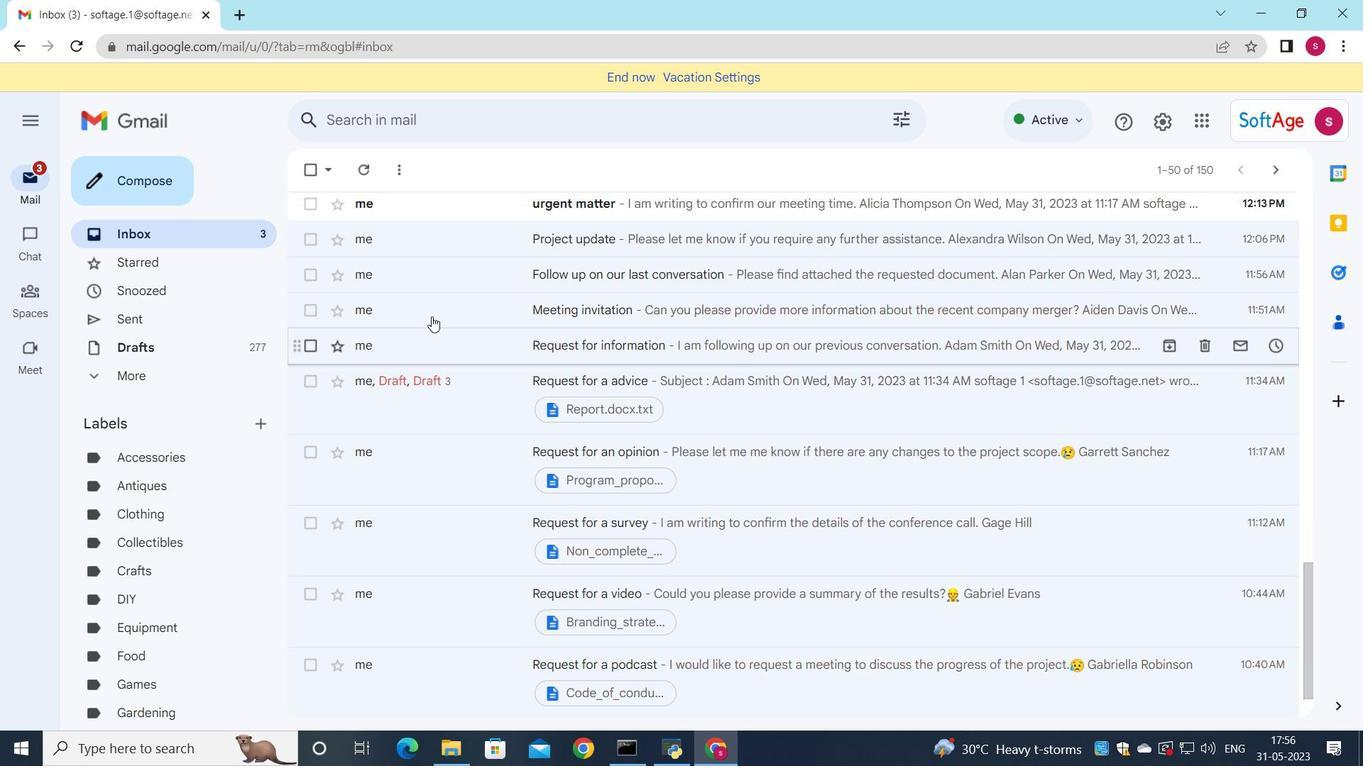 
Action: Mouse scrolled (432, 317) with delta (0, 0)
Screenshot: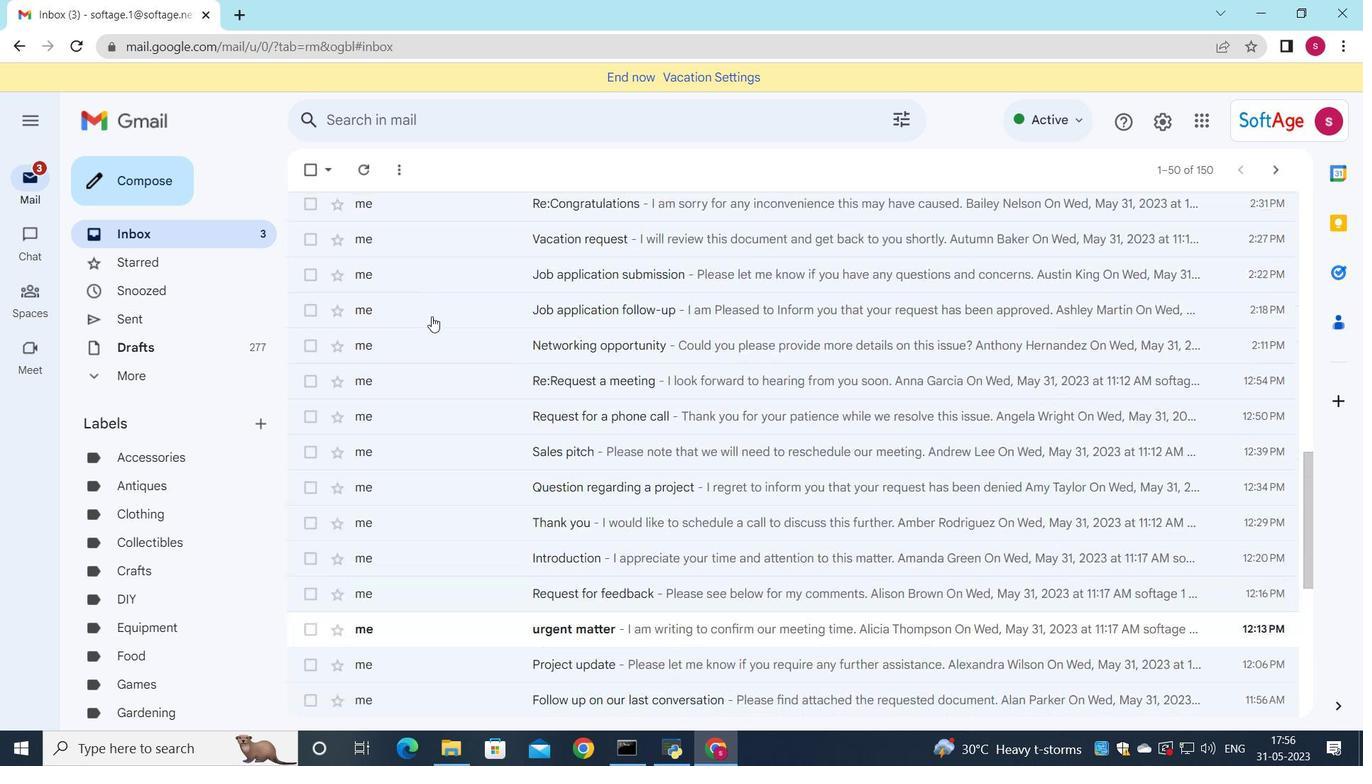 
Action: Mouse scrolled (432, 317) with delta (0, 0)
Screenshot: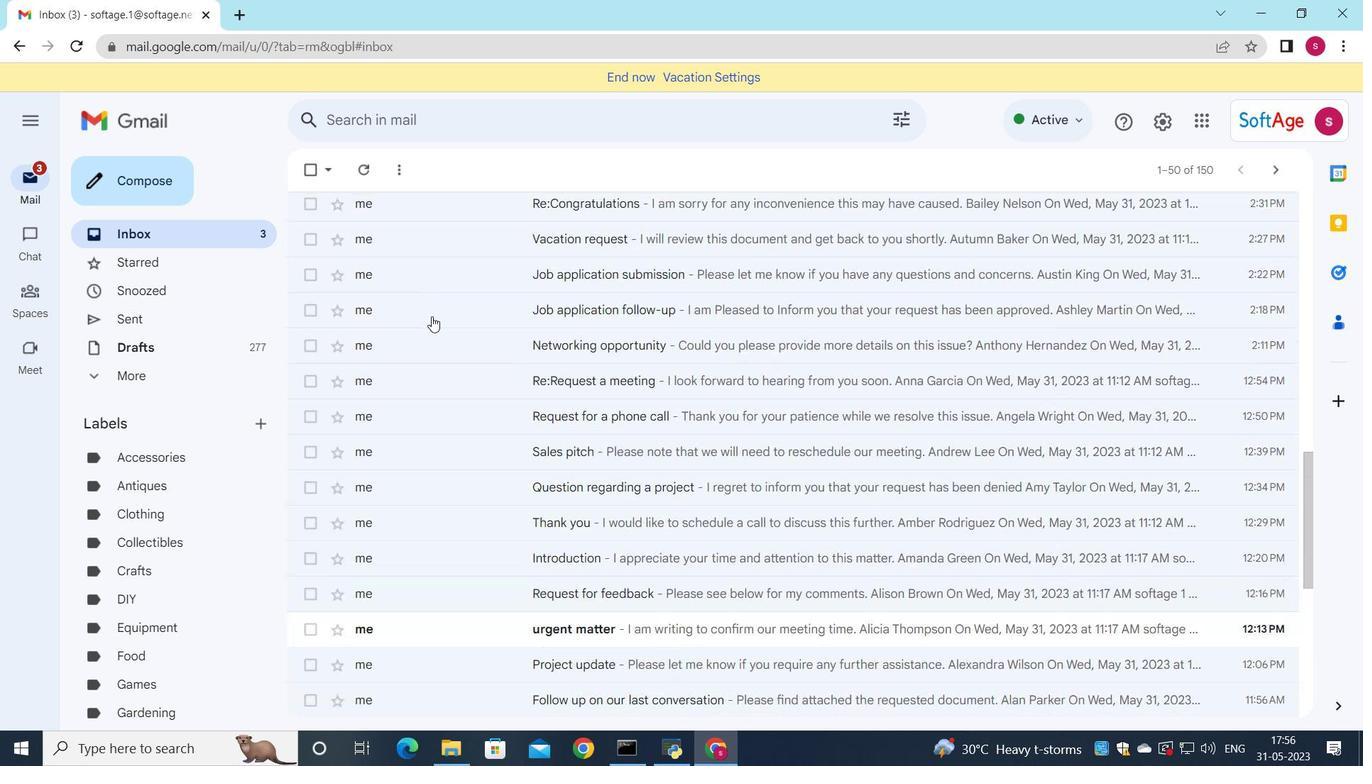 
Action: Mouse scrolled (432, 317) with delta (0, 0)
Screenshot: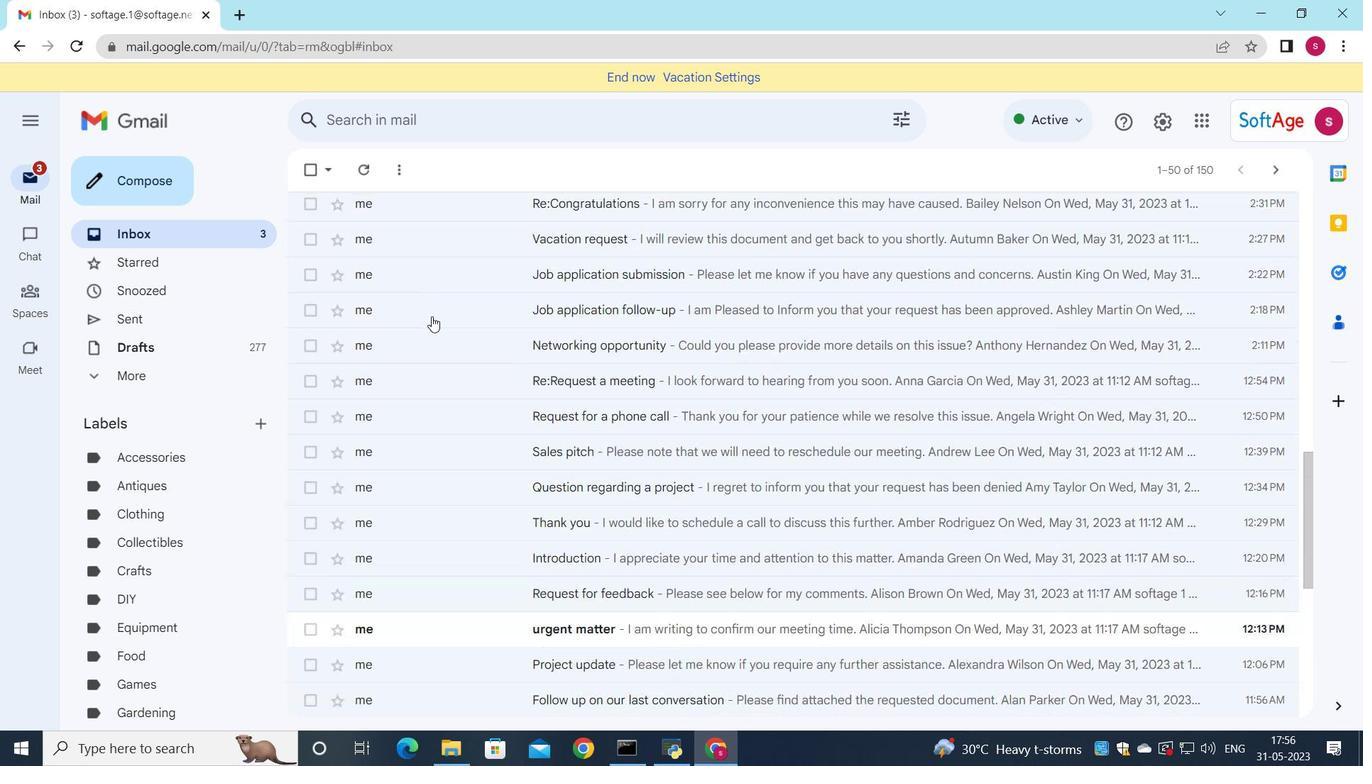 
Action: Mouse scrolled (432, 317) with delta (0, 0)
Screenshot: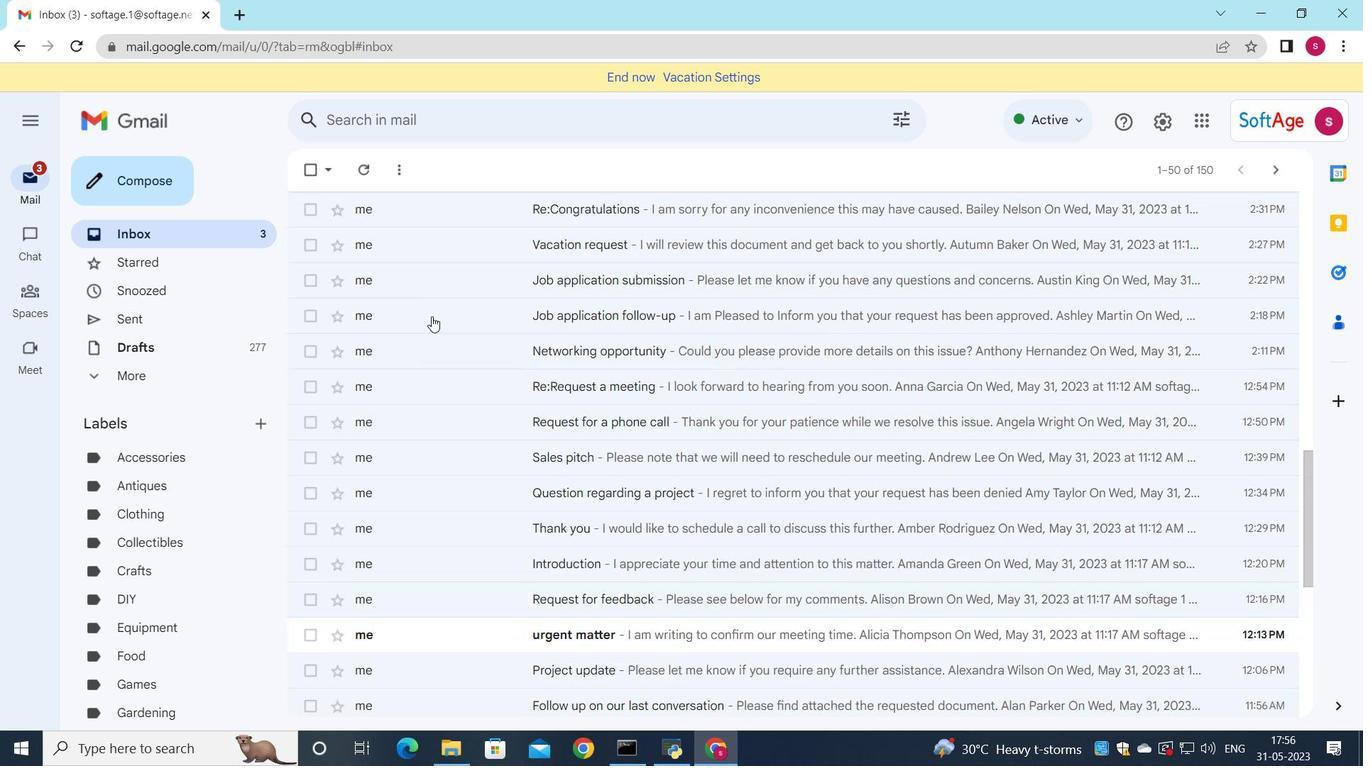 
Action: Mouse scrolled (432, 317) with delta (0, 0)
Screenshot: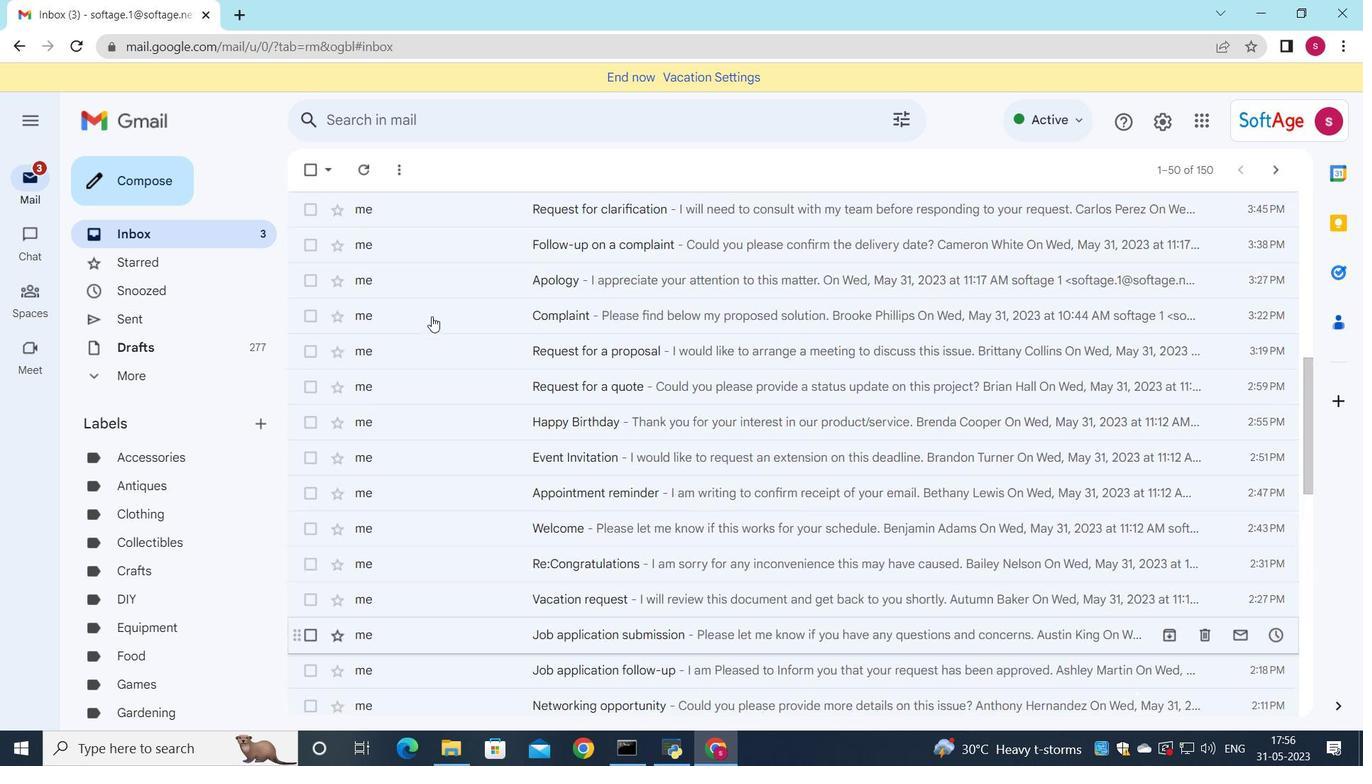 
Action: Mouse scrolled (432, 317) with delta (0, 0)
Screenshot: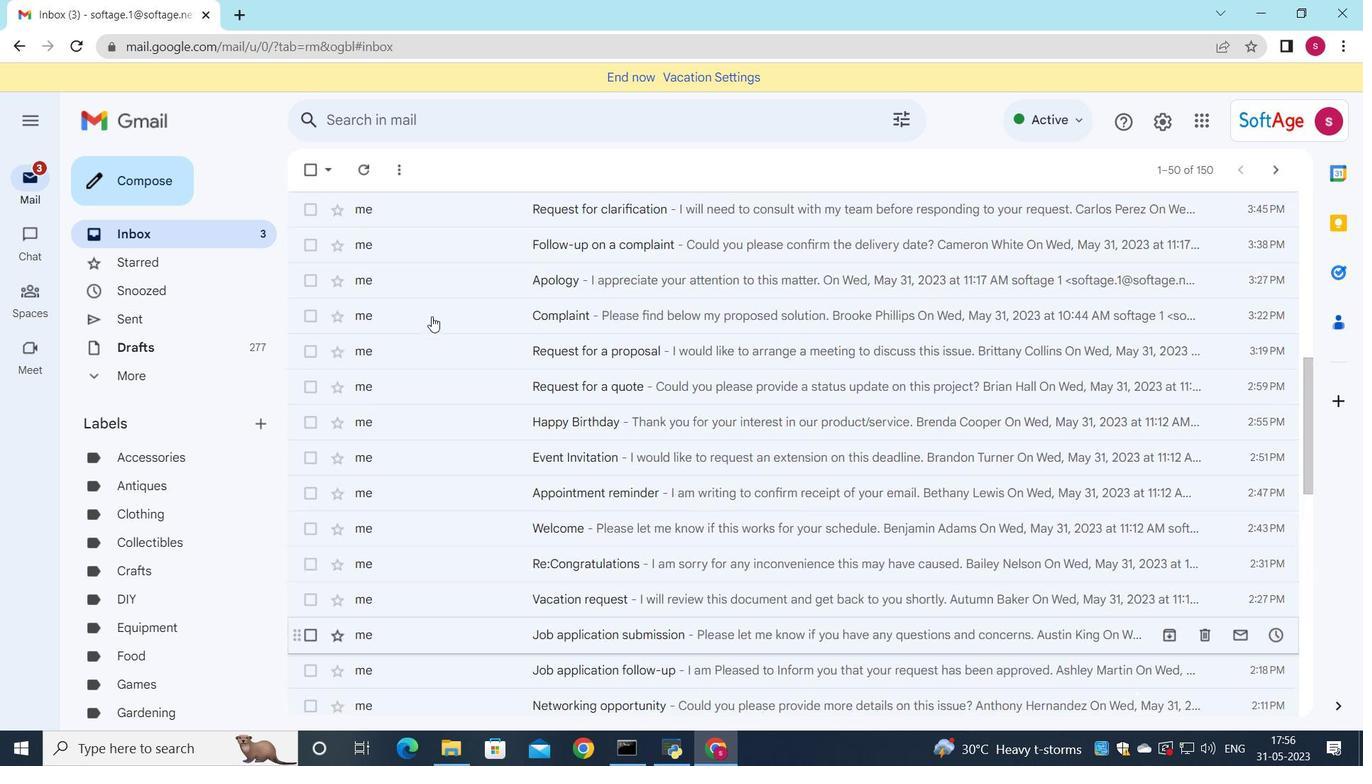 
Action: Mouse scrolled (432, 317) with delta (0, 0)
Screenshot: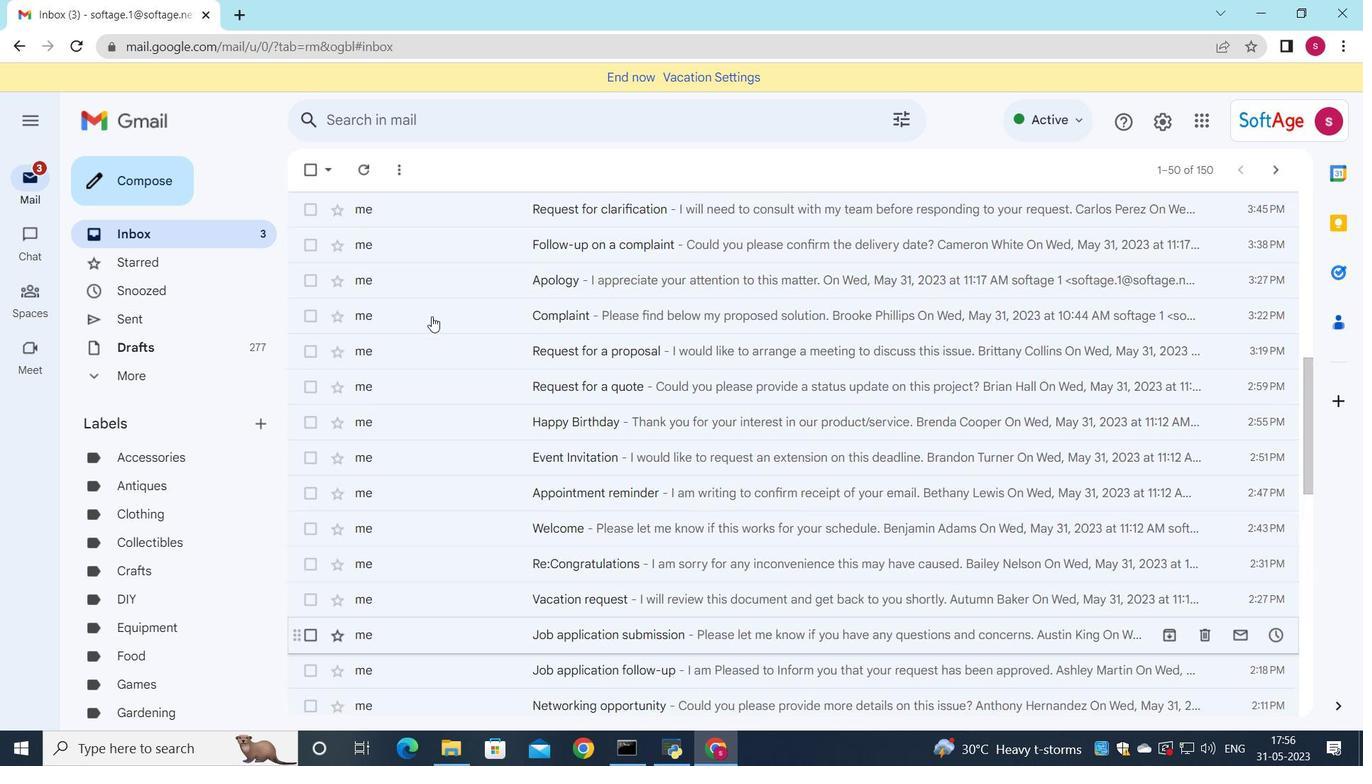 
Action: Mouse scrolled (432, 317) with delta (0, 0)
Screenshot: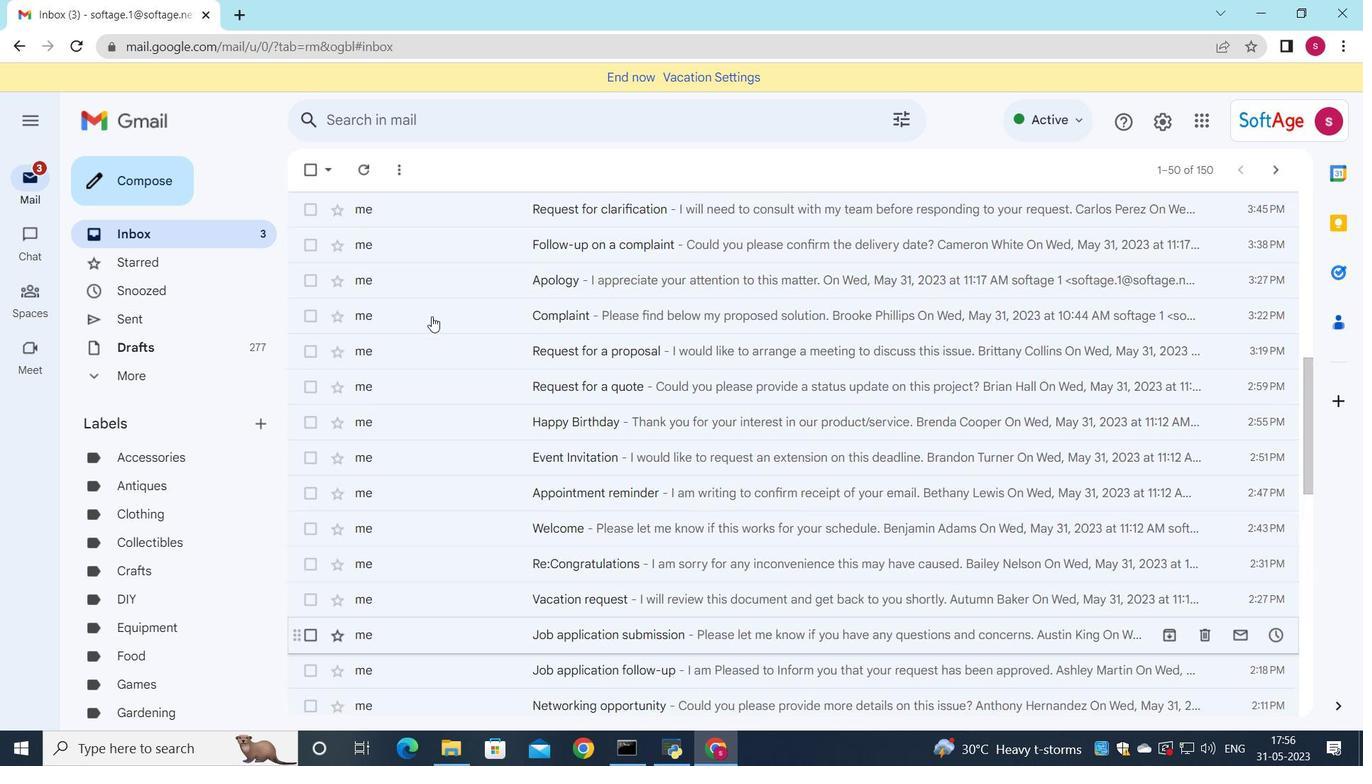 
Action: Mouse scrolled (432, 317) with delta (0, 0)
Screenshot: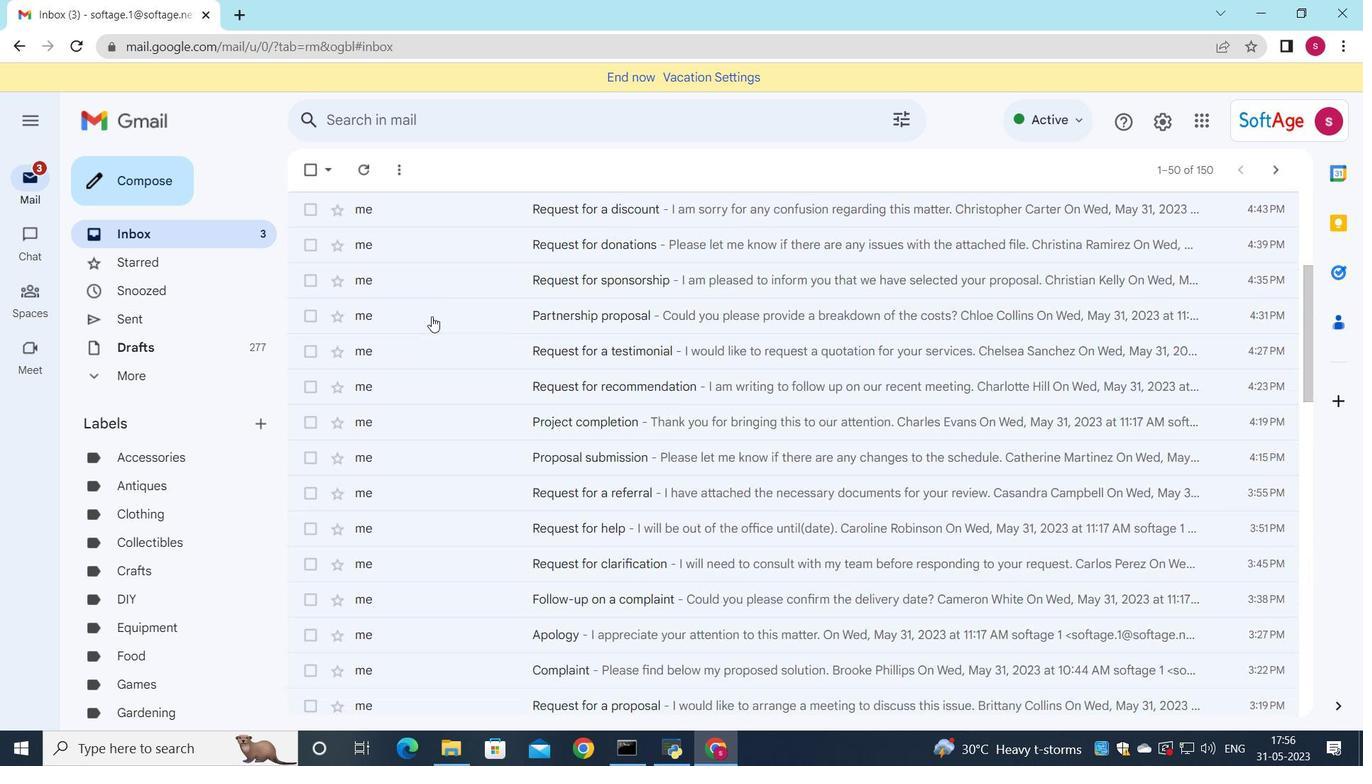 
Action: Mouse scrolled (432, 317) with delta (0, 0)
Screenshot: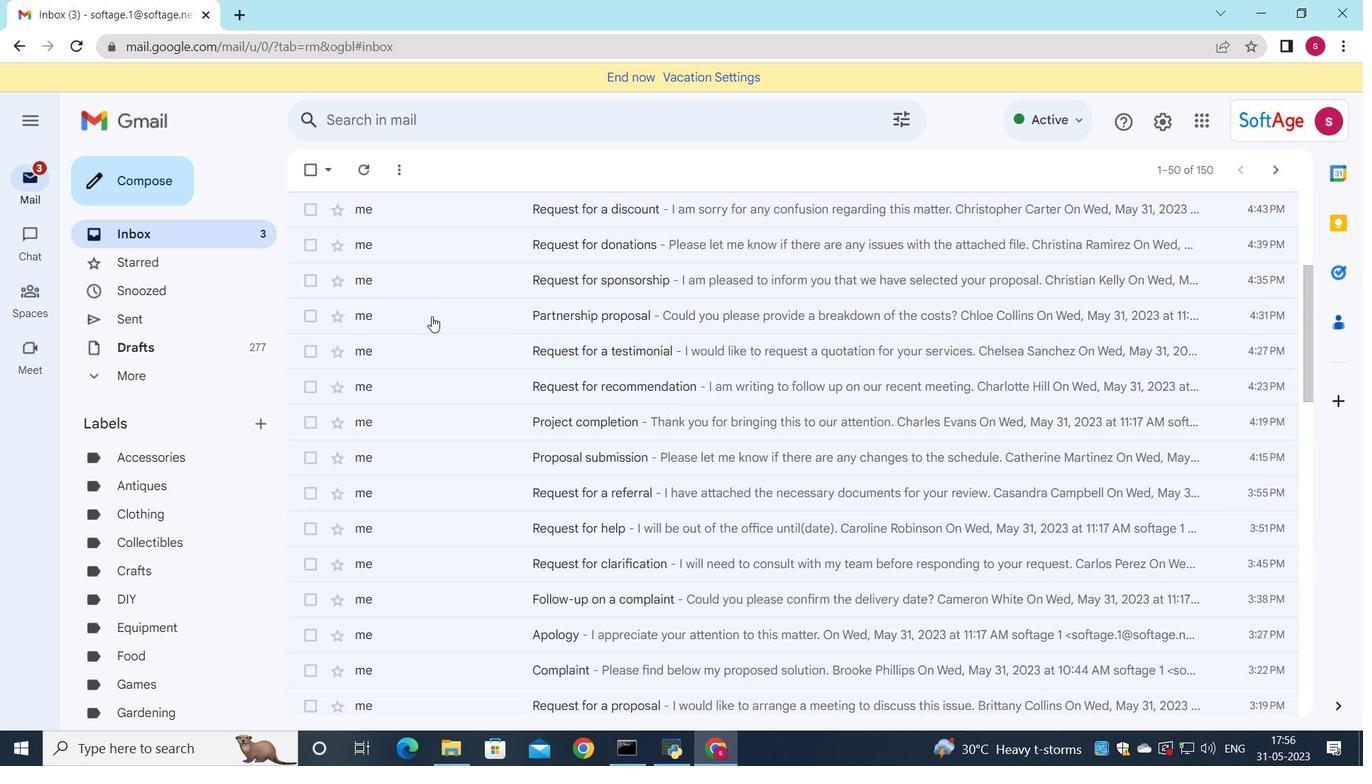 
Action: Mouse scrolled (432, 317) with delta (0, 0)
Screenshot: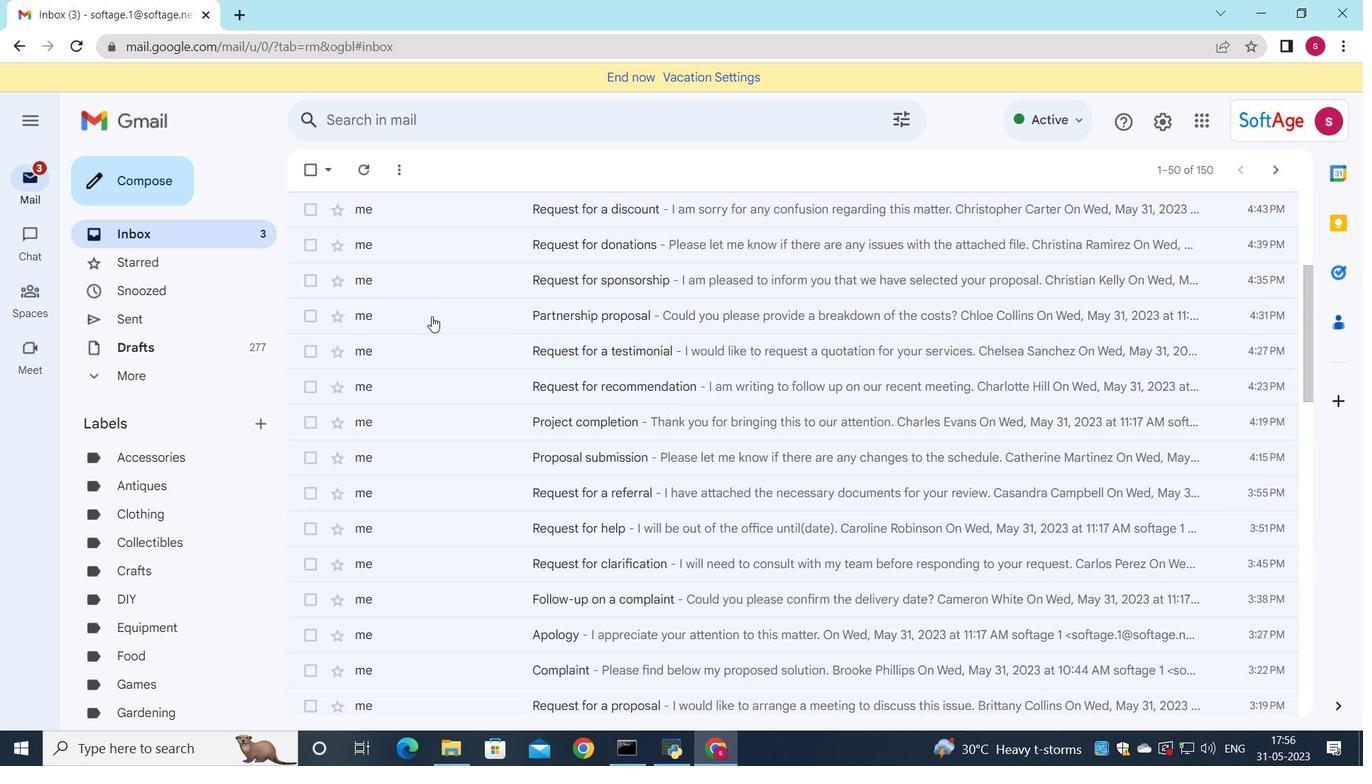 
Action: Mouse scrolled (432, 317) with delta (0, 0)
Screenshot: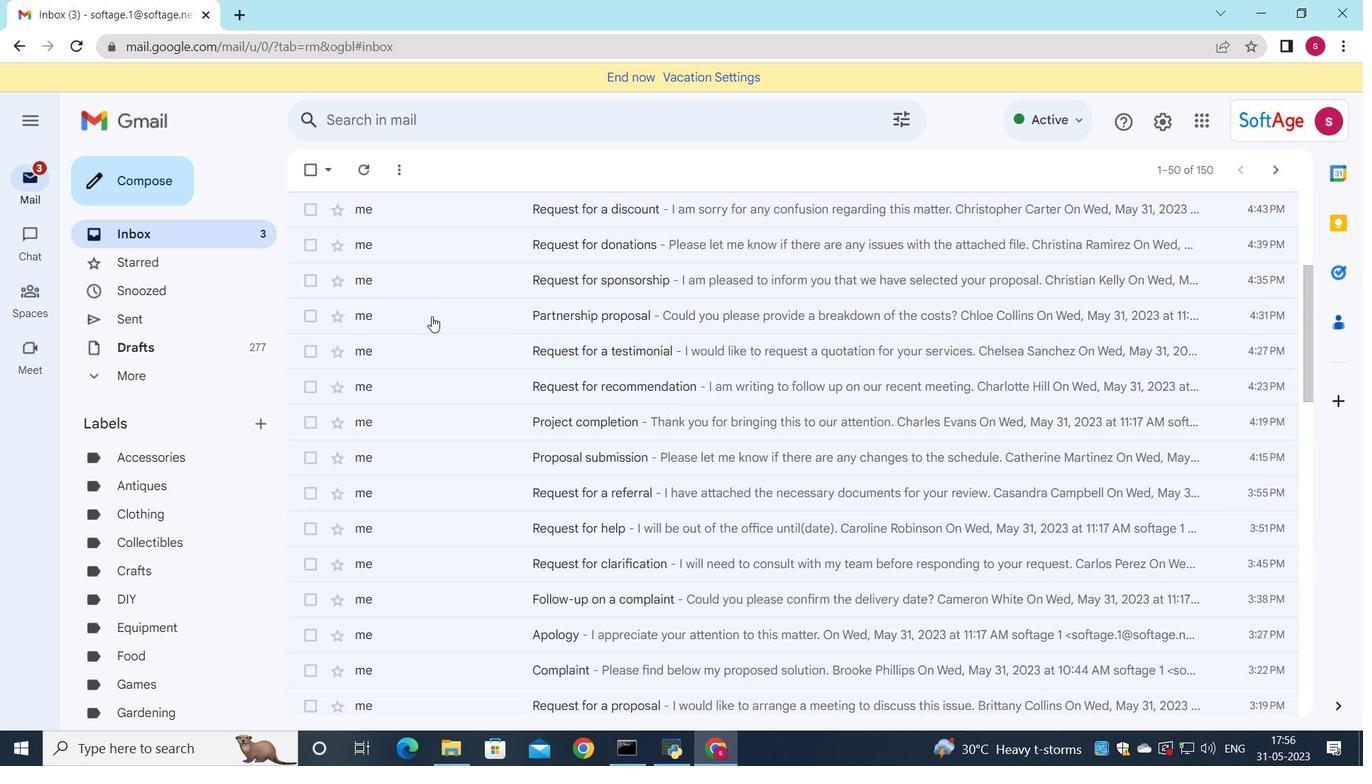 
Action: Mouse scrolled (432, 317) with delta (0, 0)
Screenshot: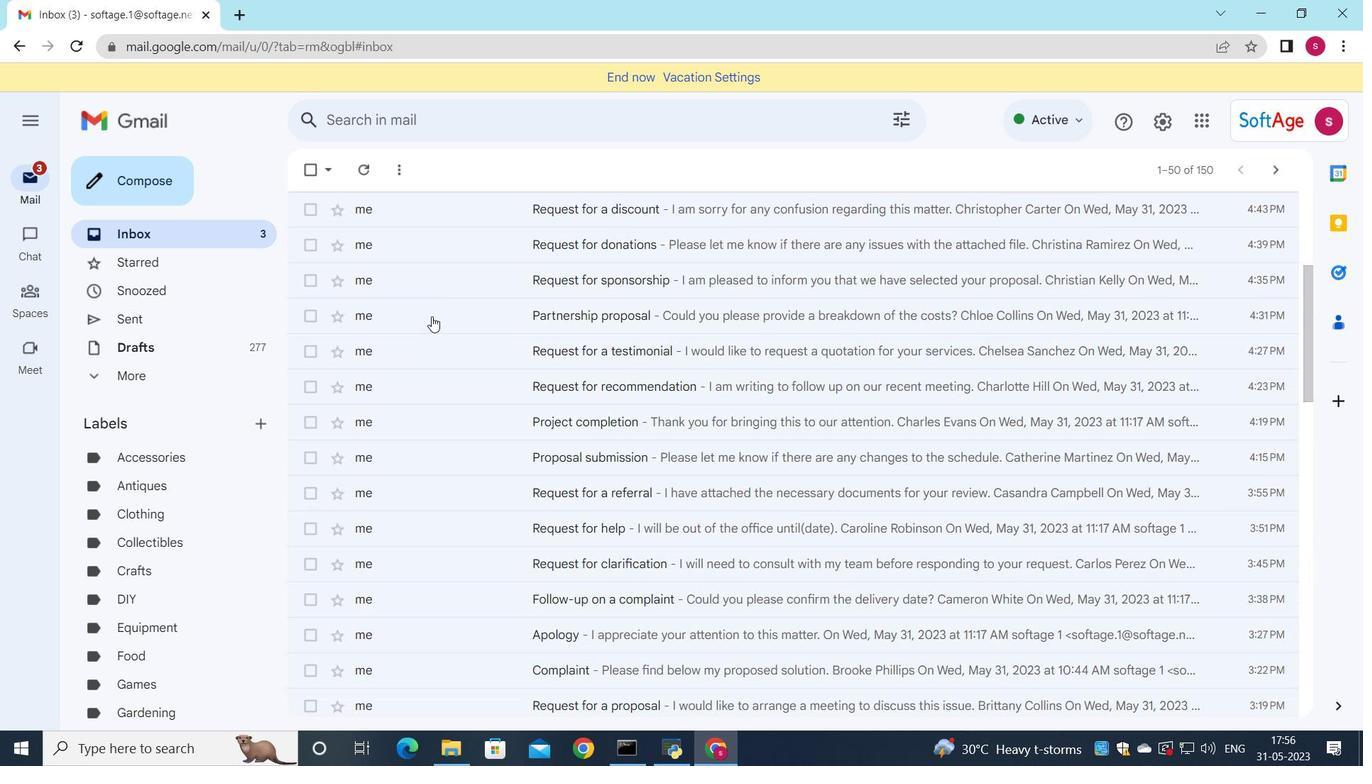 
Action: Mouse scrolled (432, 317) with delta (0, 0)
Screenshot: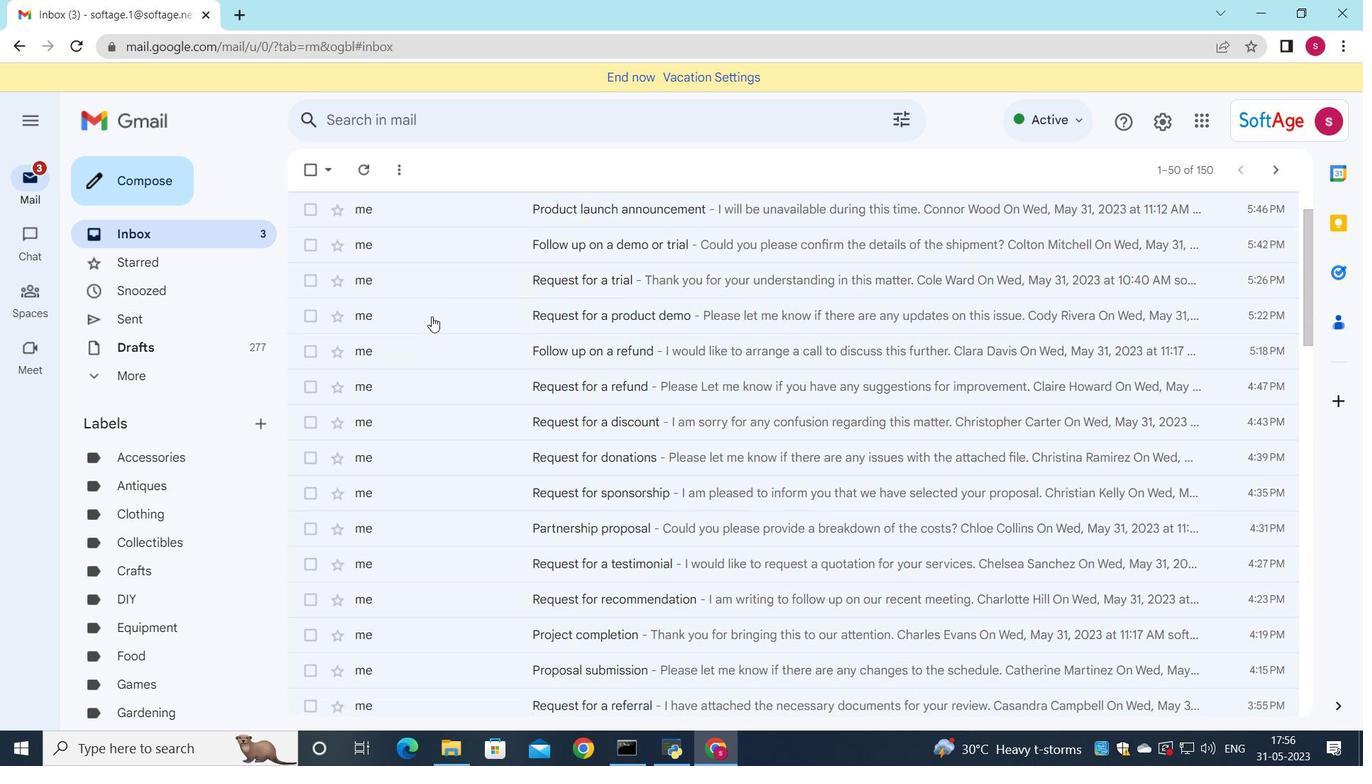 
Action: Mouse scrolled (432, 317) with delta (0, 0)
Screenshot: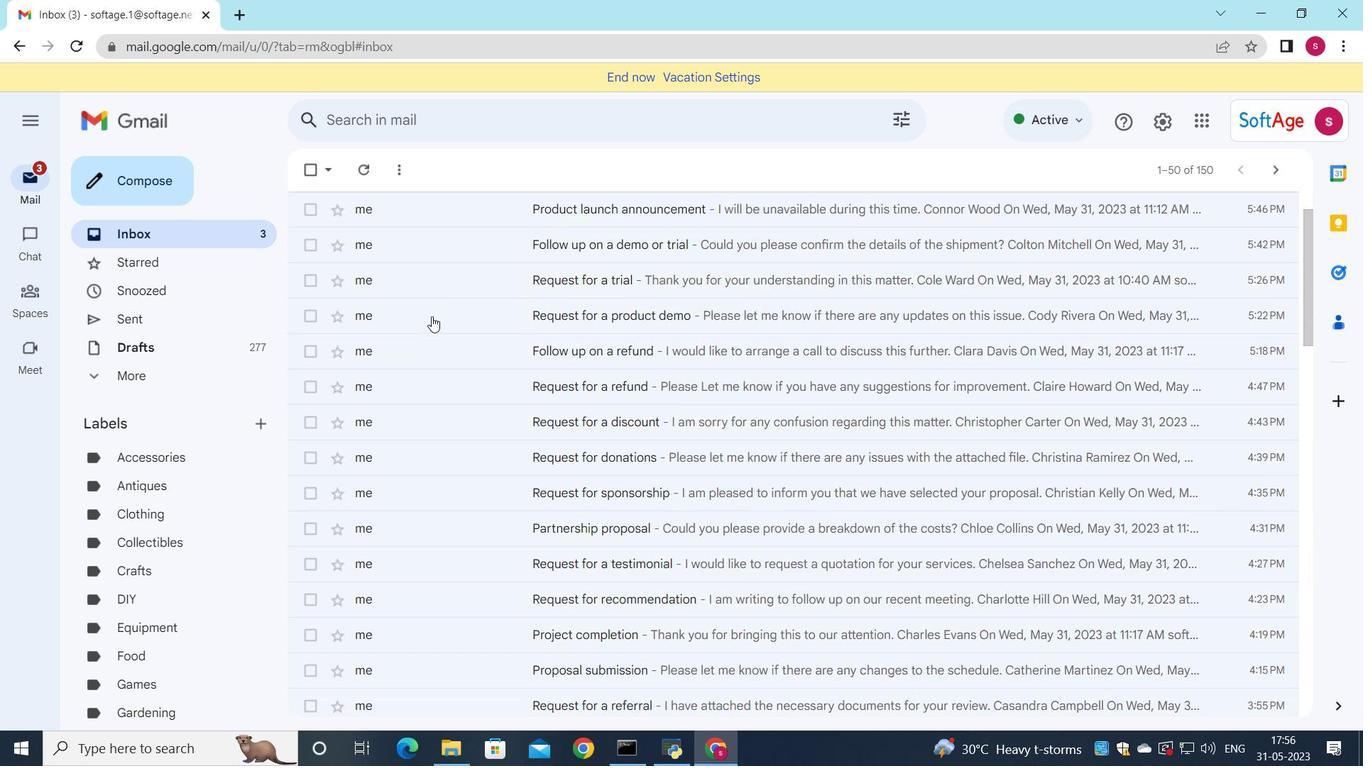 
Action: Mouse scrolled (432, 317) with delta (0, 0)
Screenshot: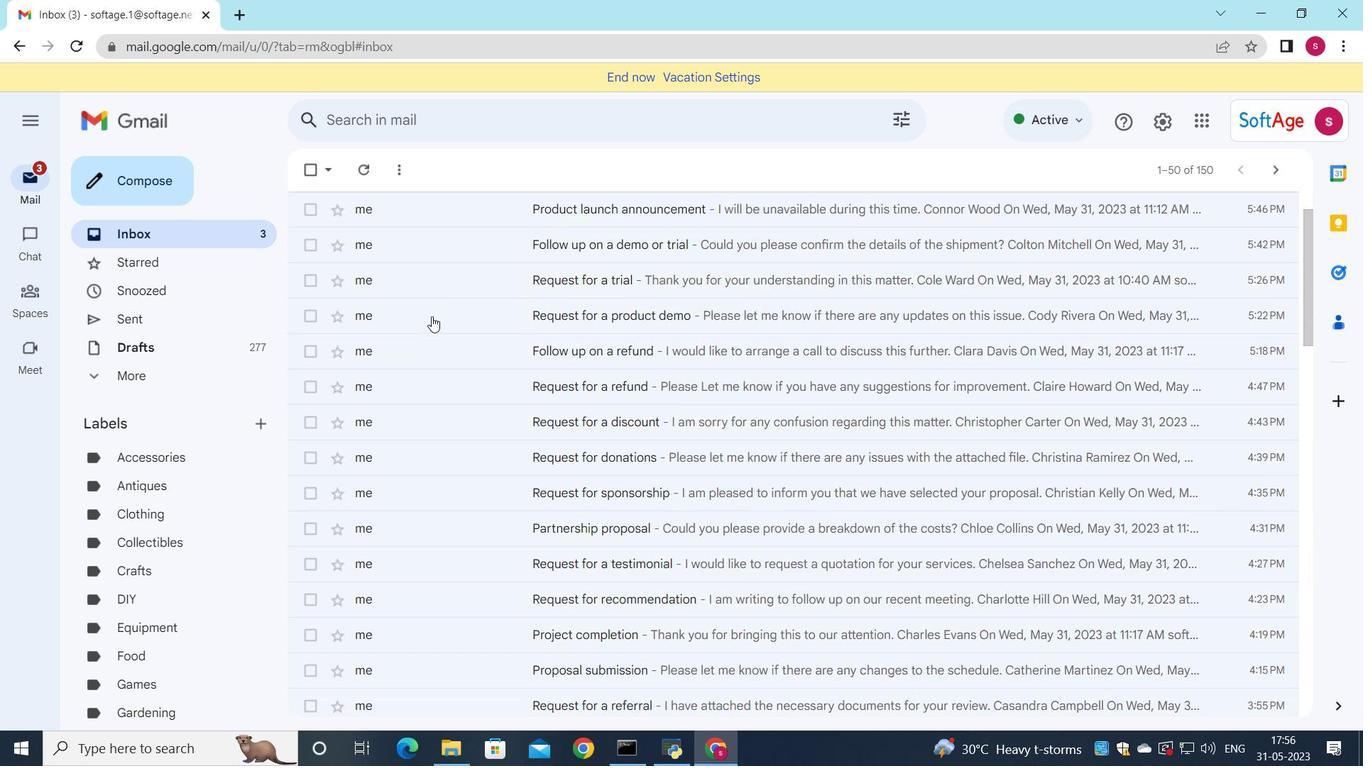 
Action: Mouse scrolled (432, 317) with delta (0, 0)
Screenshot: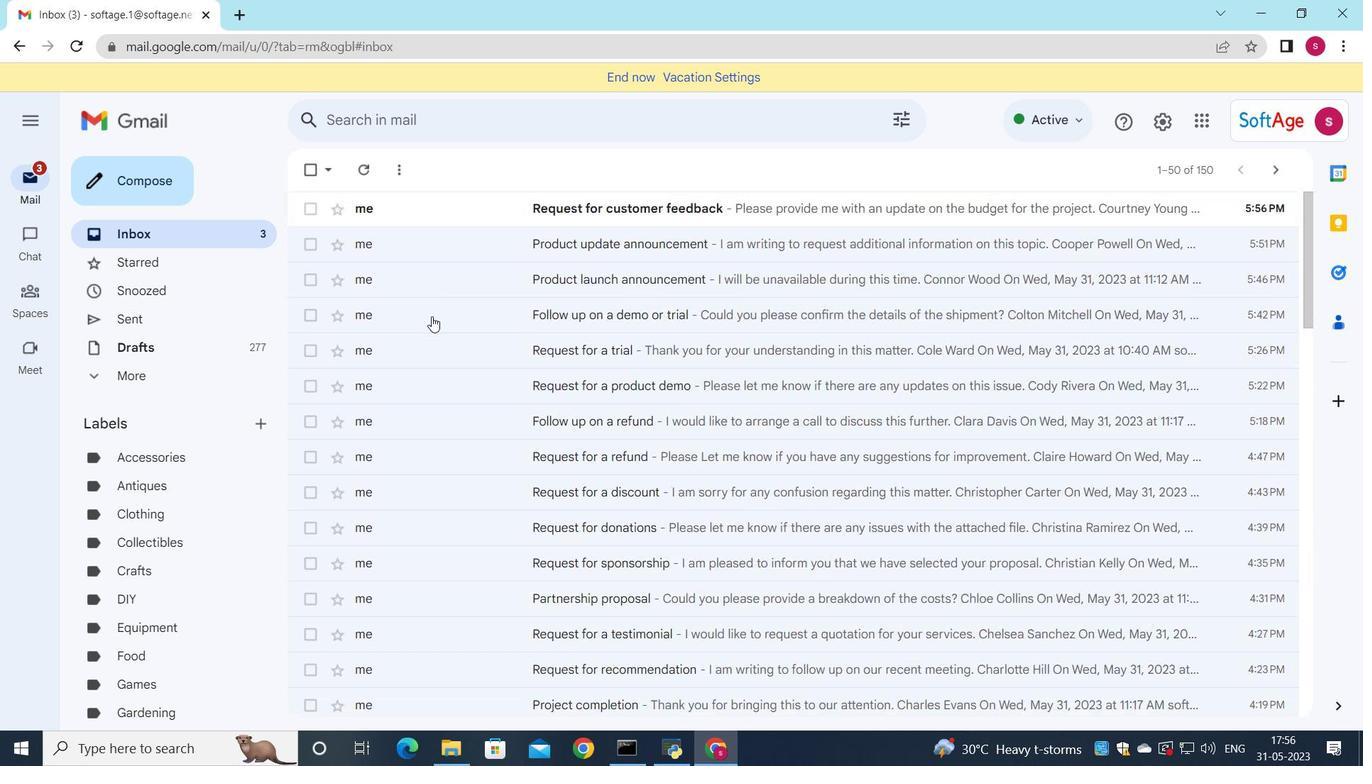 
Action: Mouse scrolled (432, 317) with delta (0, 0)
Screenshot: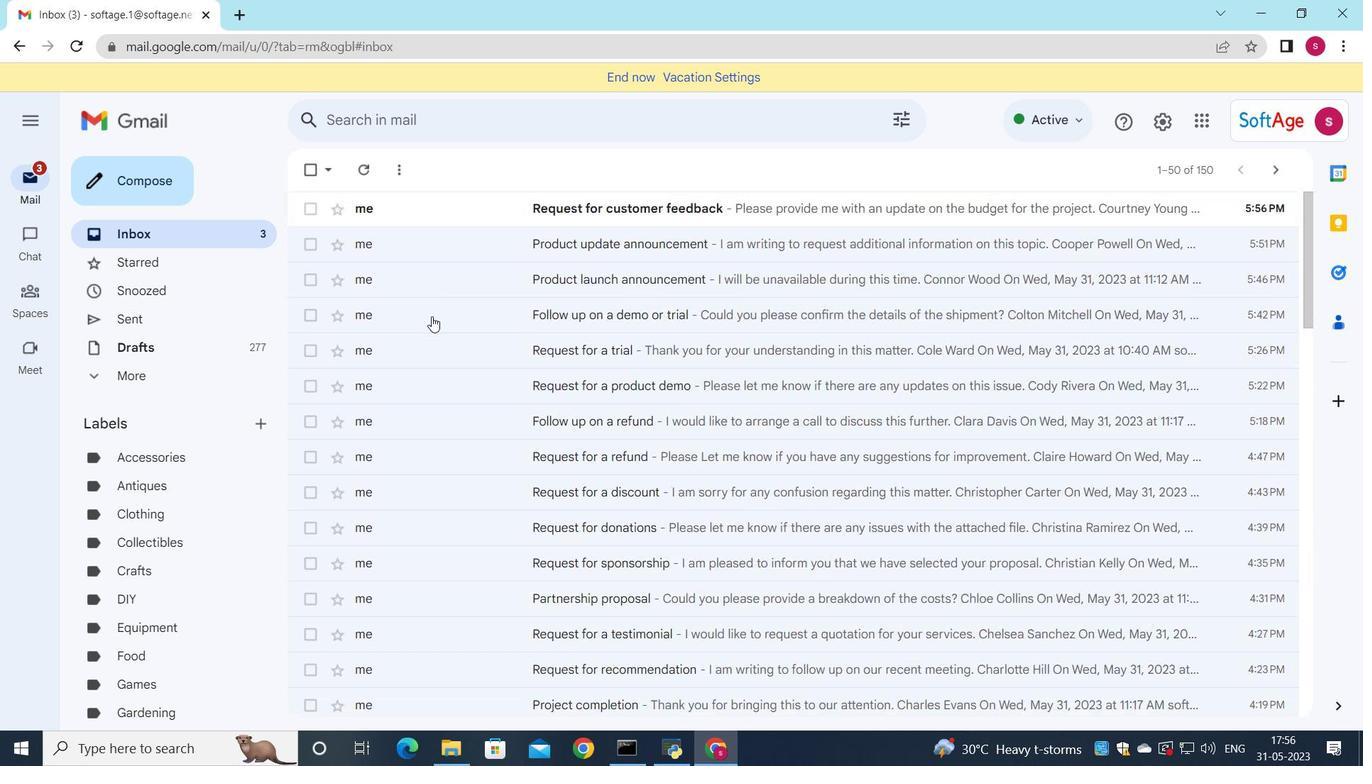 
Action: Mouse moved to (690, 215)
Screenshot: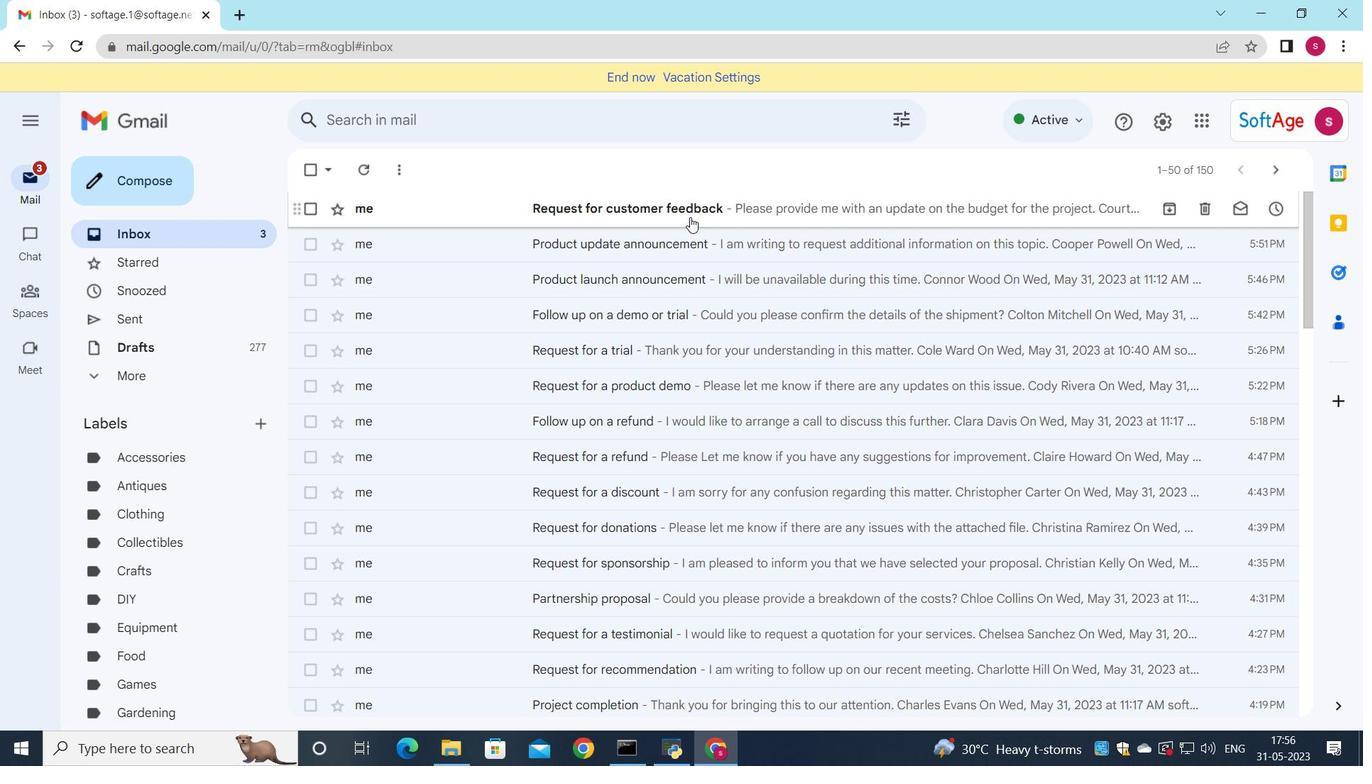 
Action: Mouse pressed left at (690, 215)
Screenshot: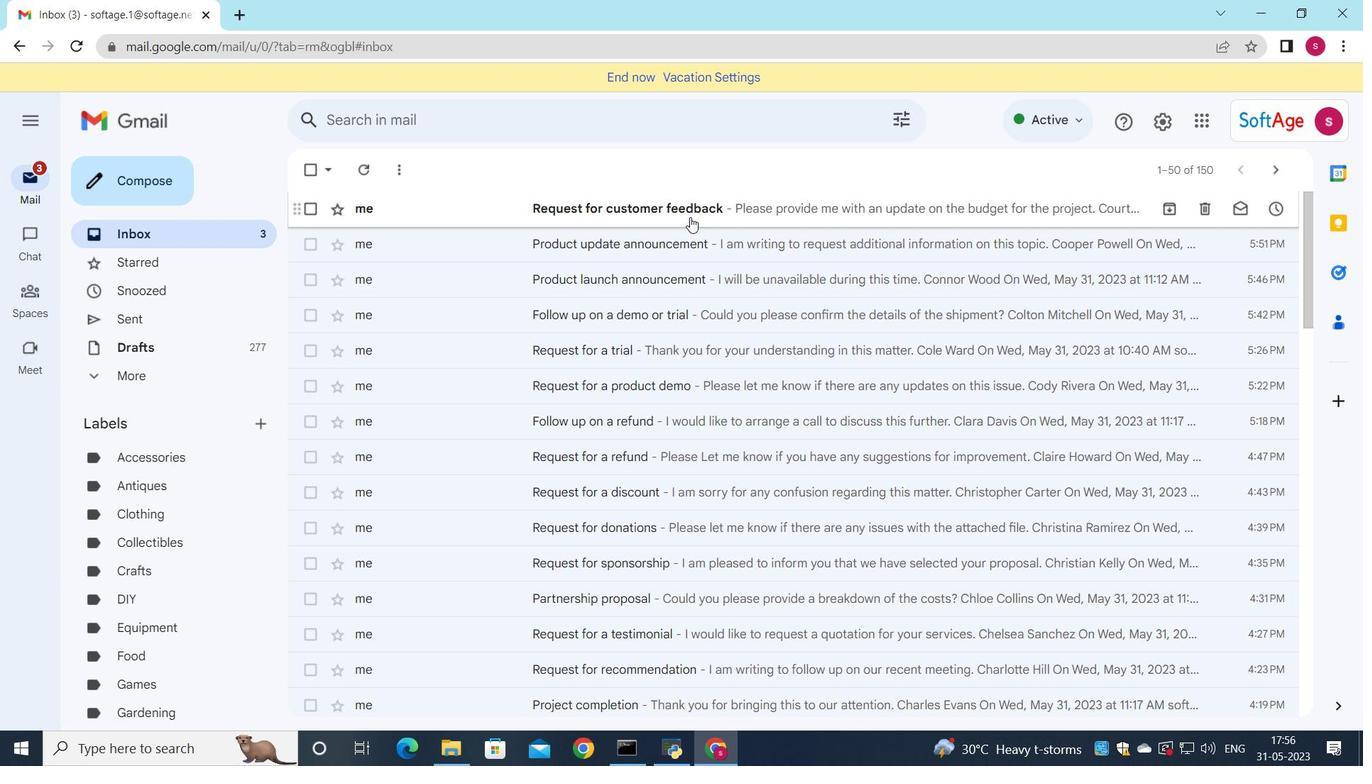 
Action: Mouse moved to (709, 266)
Screenshot: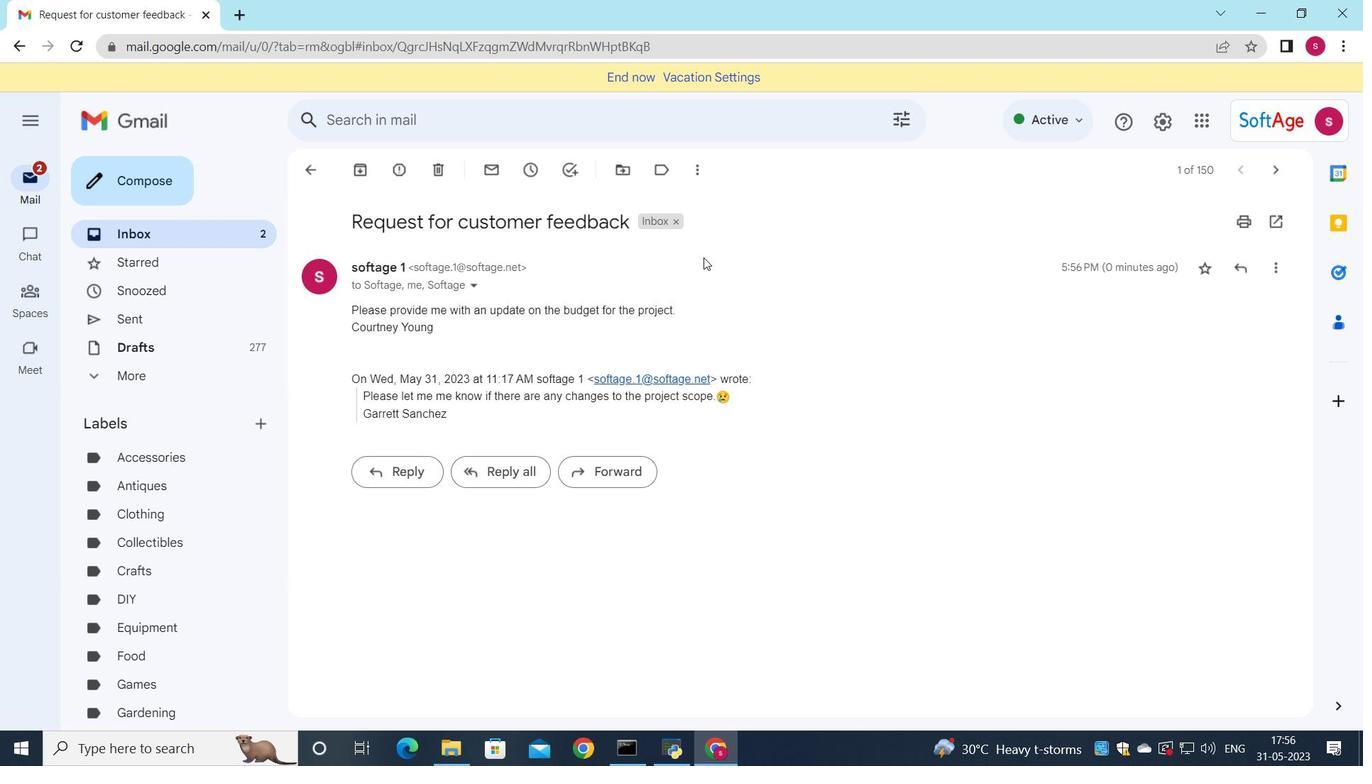 
